 Task: Set up alerts for new listings in Louisville, Kentucky, that meet specific size and budget requirements.
Action: Mouse moved to (275, 199)
Screenshot: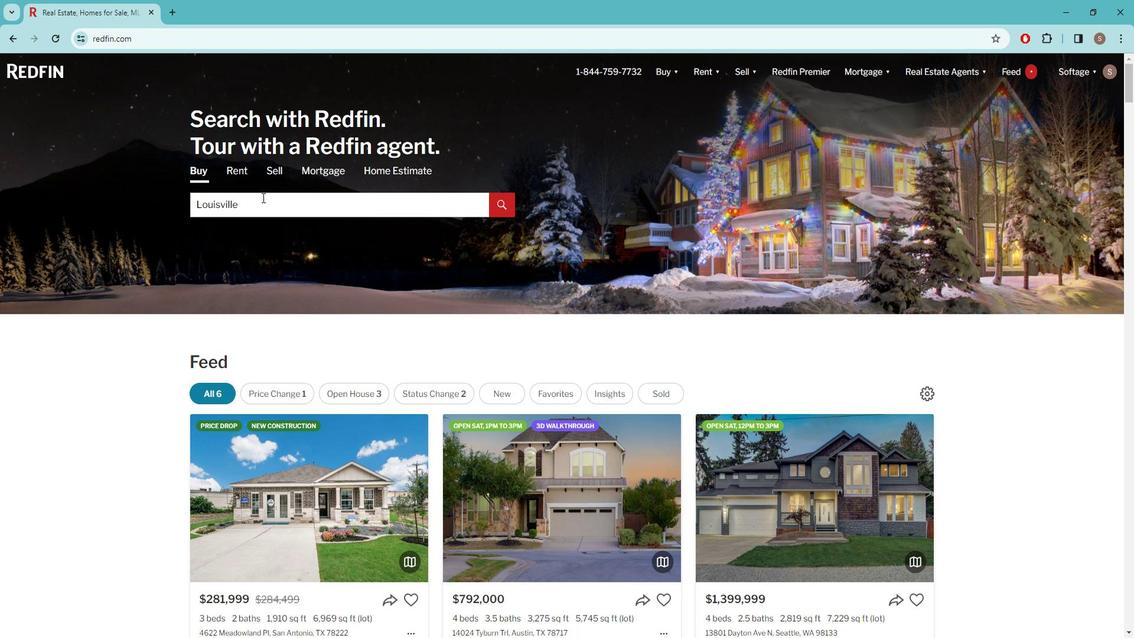 
Action: Mouse pressed left at (275, 199)
Screenshot: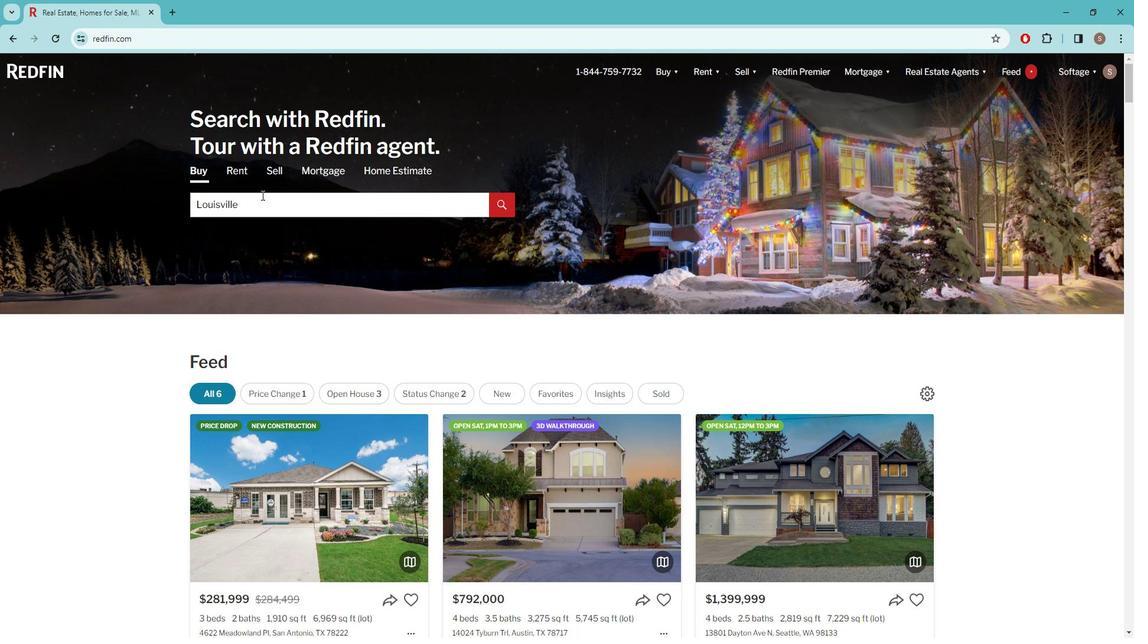 
Action: Key pressed l<Key.caps_lock>OUISVI
Screenshot: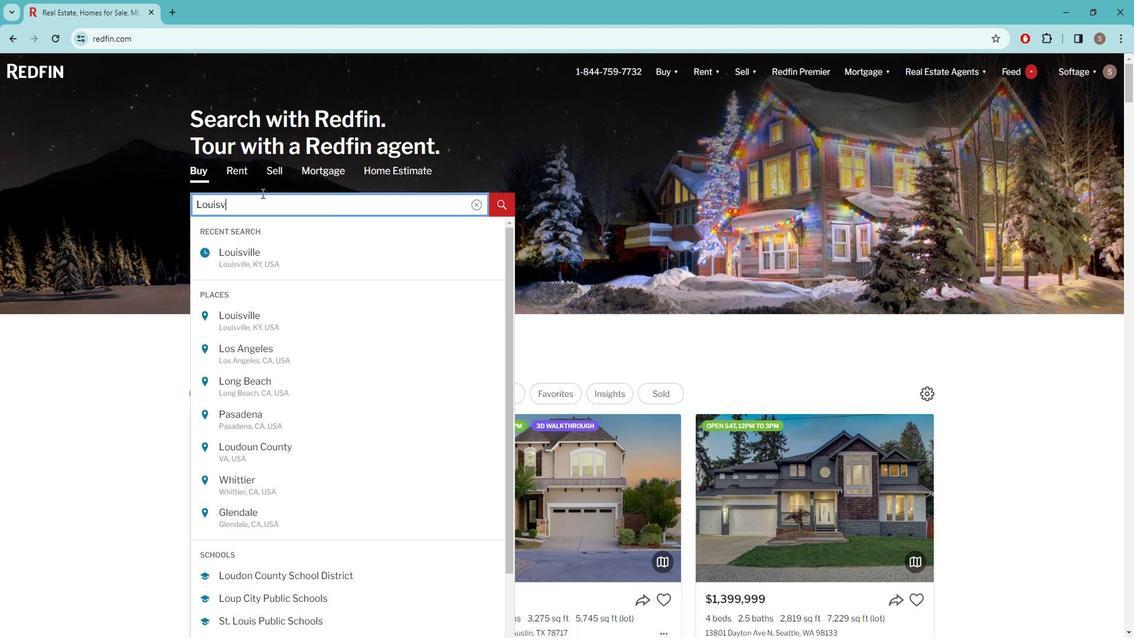 
Action: Mouse moved to (278, 252)
Screenshot: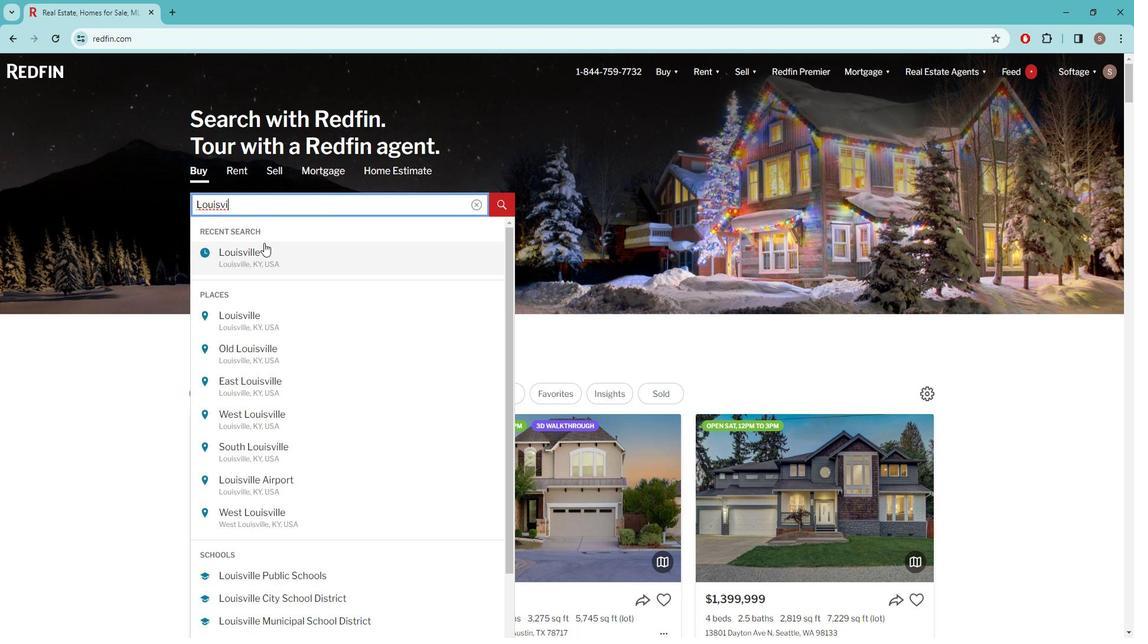 
Action: Mouse pressed left at (278, 252)
Screenshot: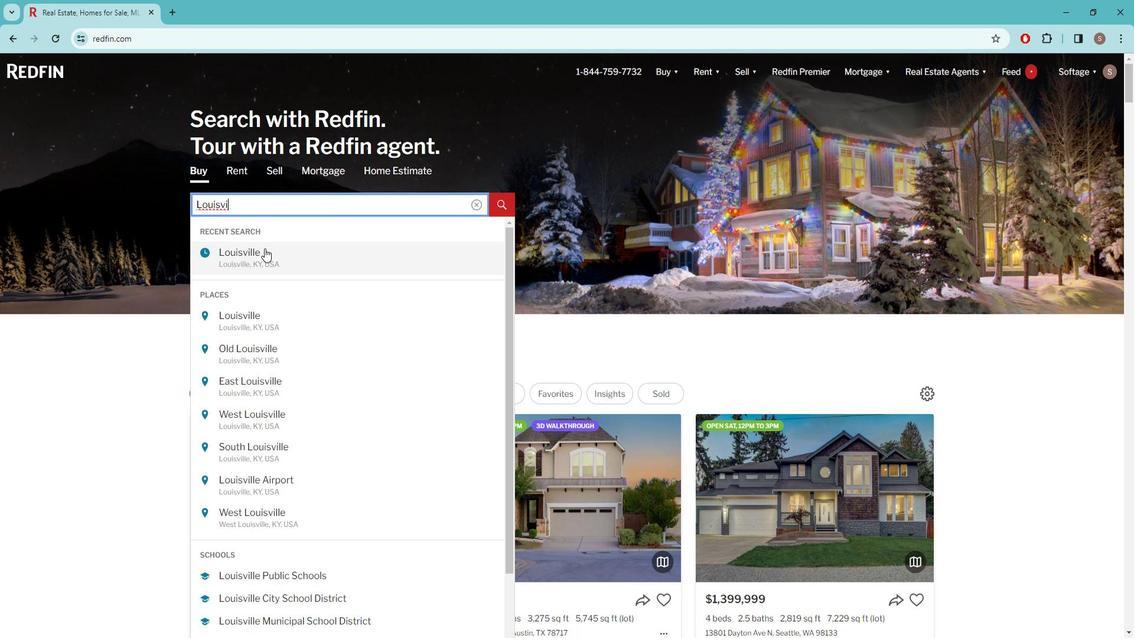 
Action: Mouse moved to (813, 160)
Screenshot: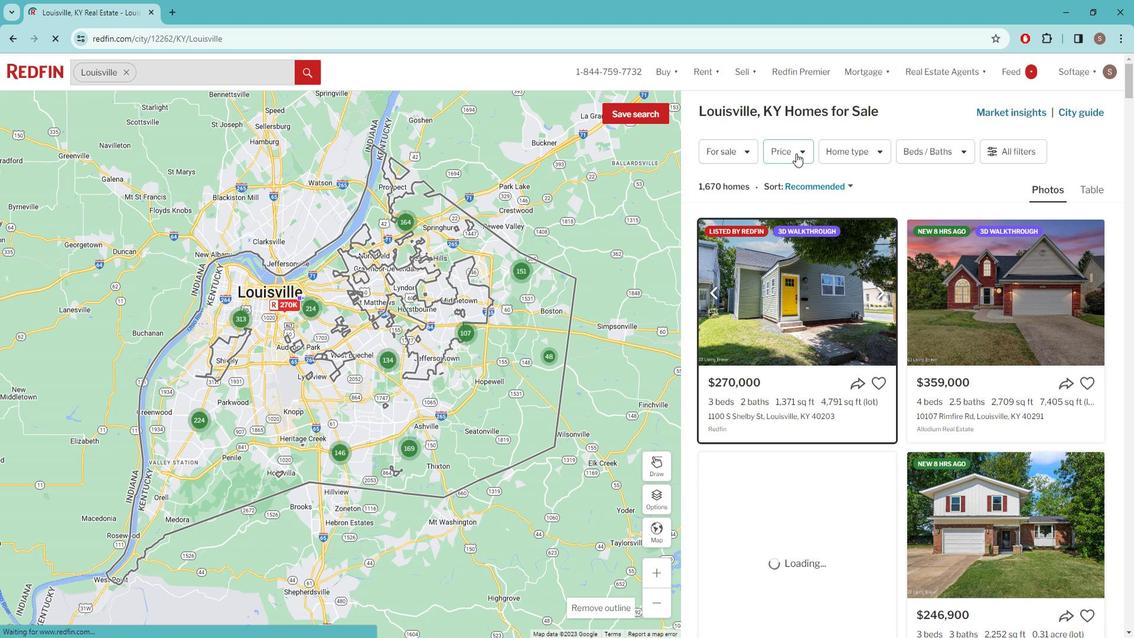 
Action: Mouse pressed left at (813, 160)
Screenshot: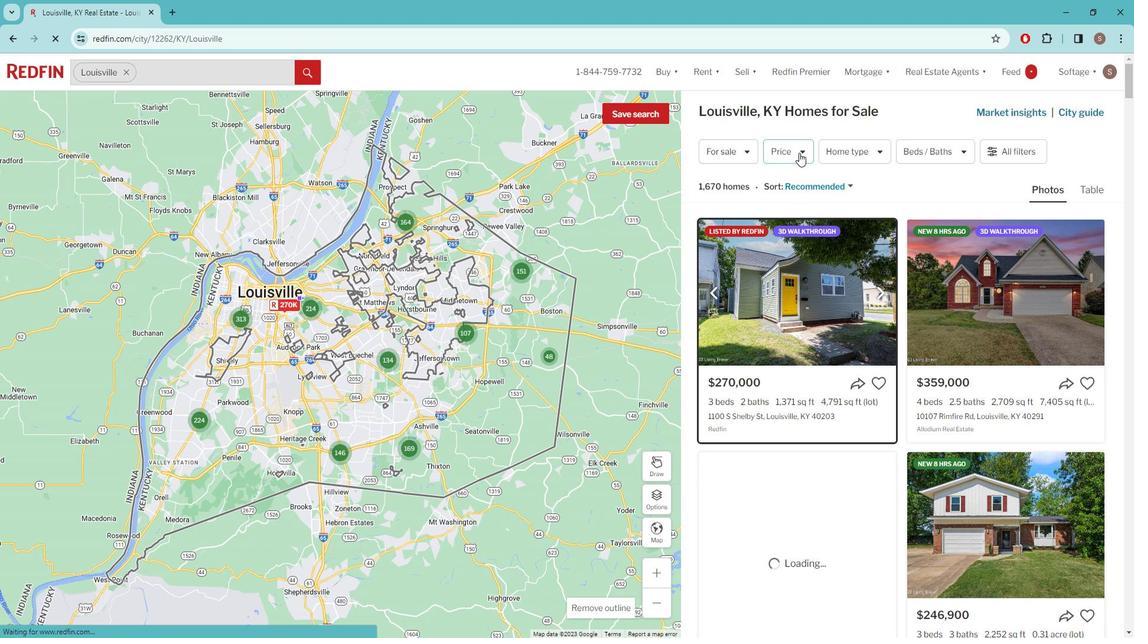 
Action: Mouse pressed left at (813, 160)
Screenshot: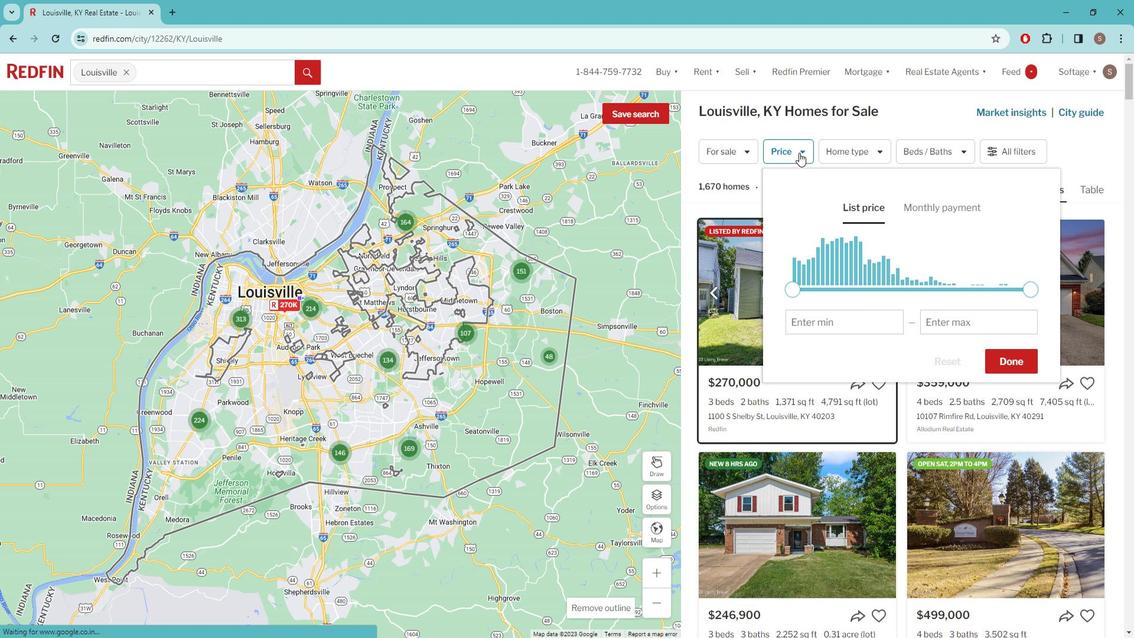 
Action: Mouse moved to (840, 259)
Screenshot: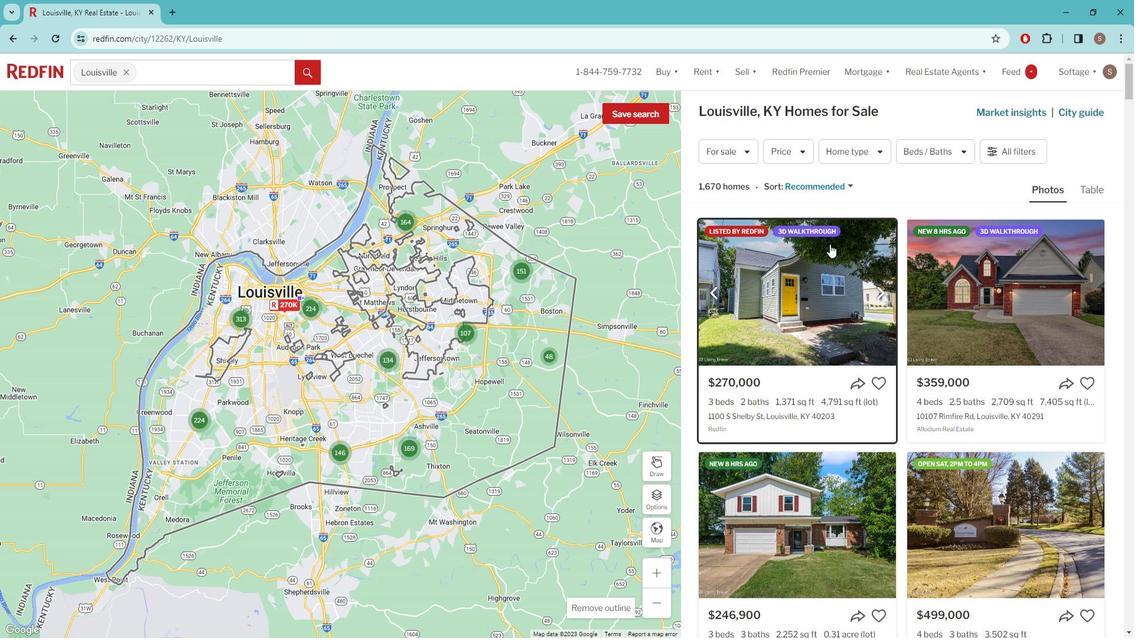 
Action: Mouse scrolled (840, 258) with delta (0, 0)
Screenshot: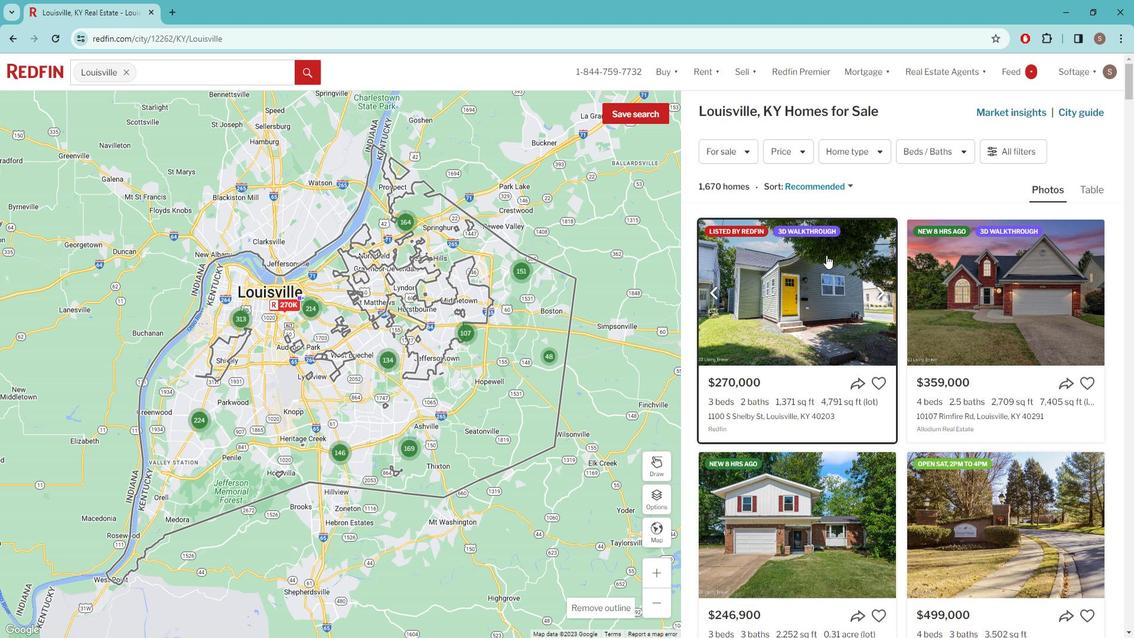 
Action: Mouse moved to (825, 316)
Screenshot: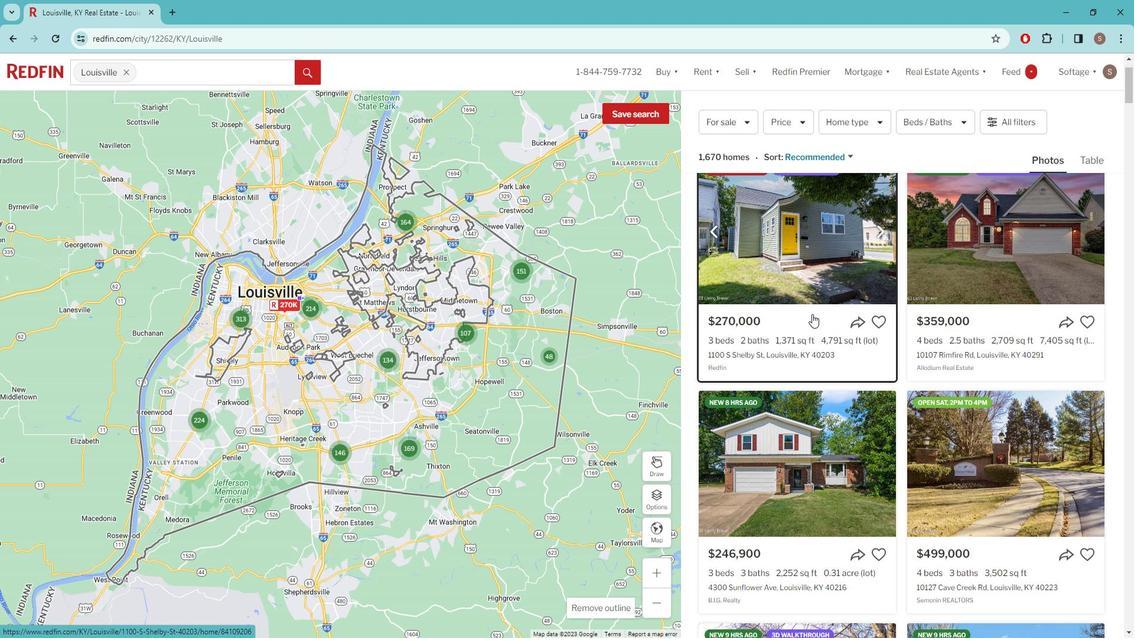 
Action: Mouse scrolled (825, 316) with delta (0, 0)
Screenshot: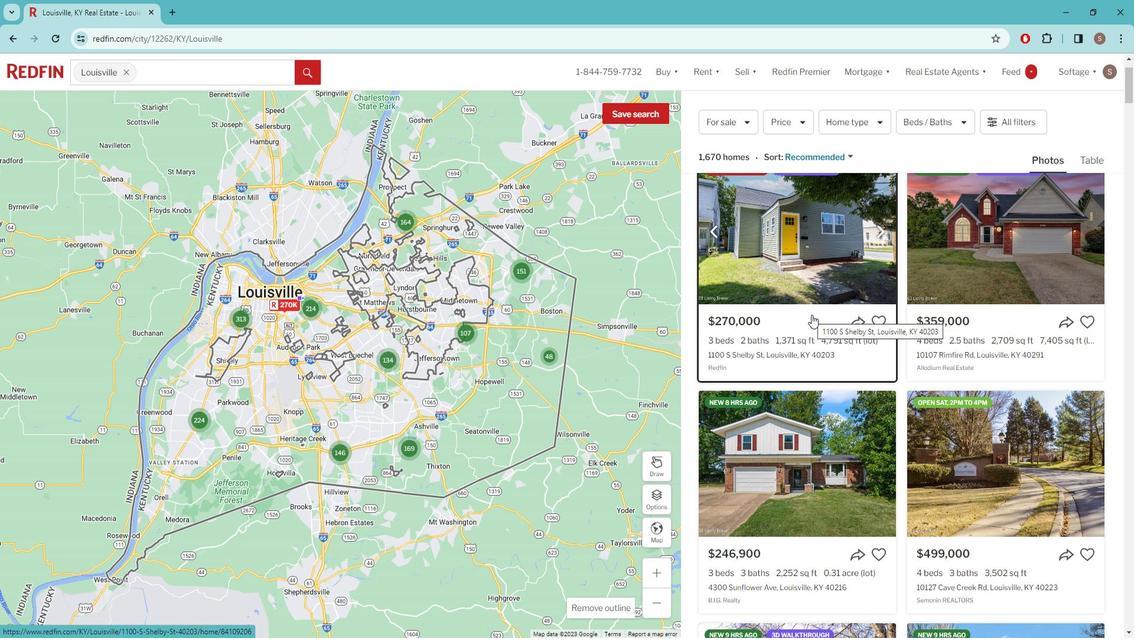 
Action: Mouse scrolled (825, 316) with delta (0, 0)
Screenshot: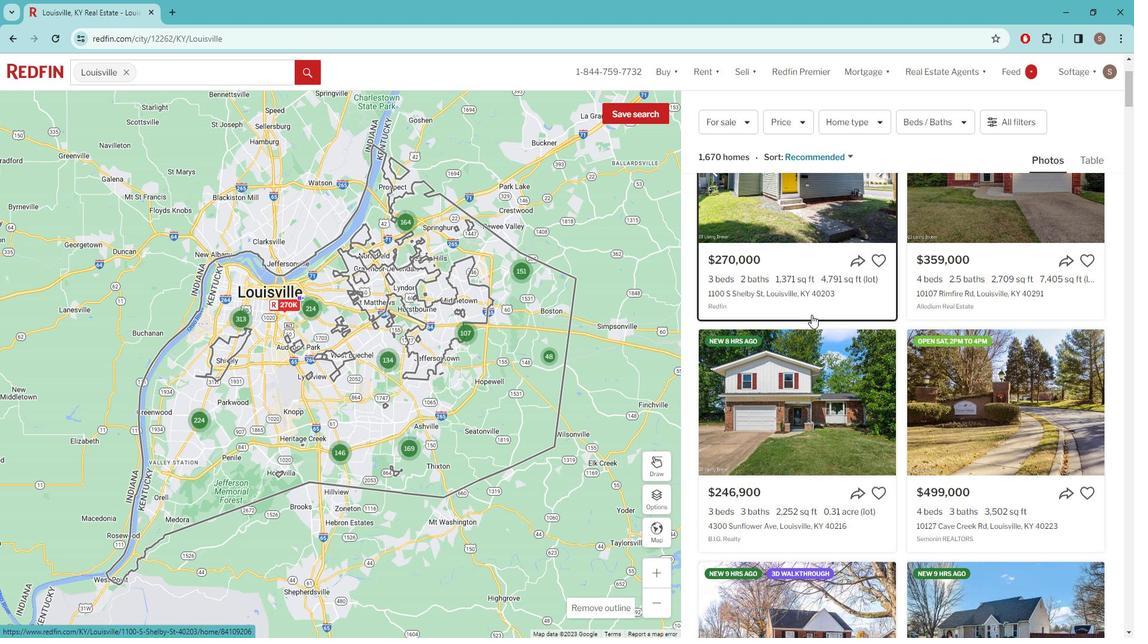 
Action: Mouse scrolled (825, 316) with delta (0, 0)
Screenshot: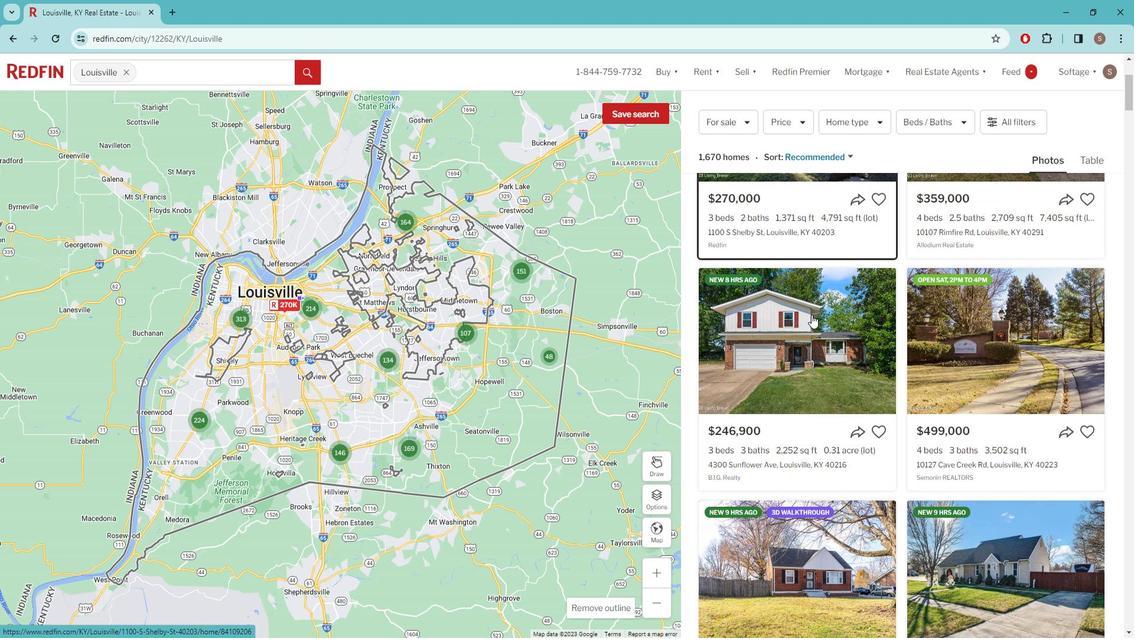 
Action: Mouse scrolled (825, 316) with delta (0, 0)
Screenshot: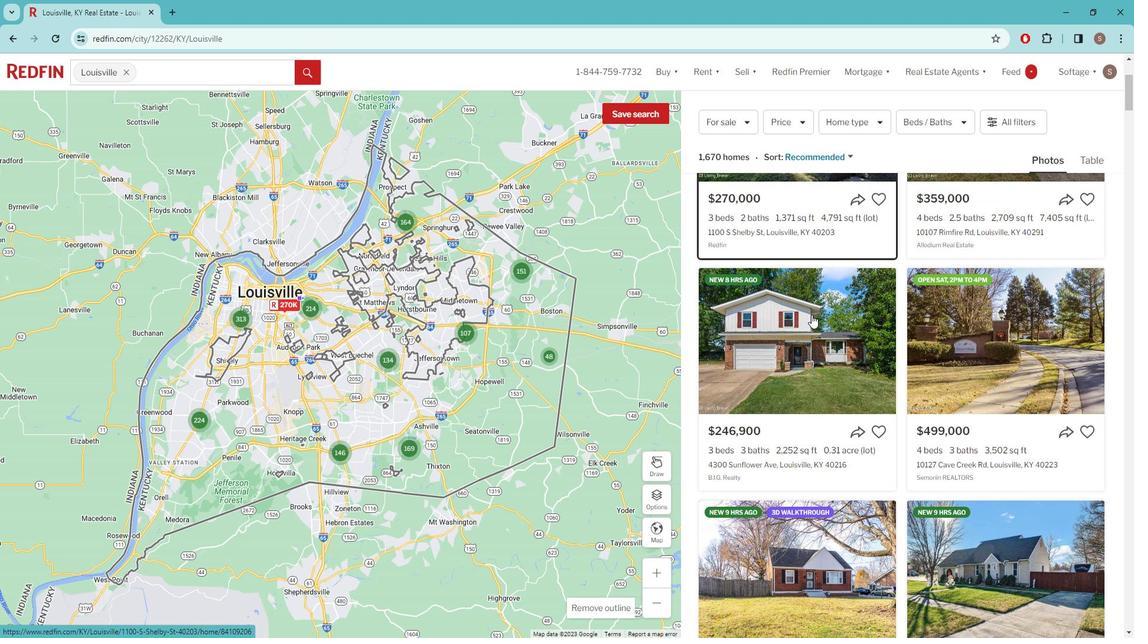 
Action: Mouse scrolled (825, 317) with delta (0, 0)
Screenshot: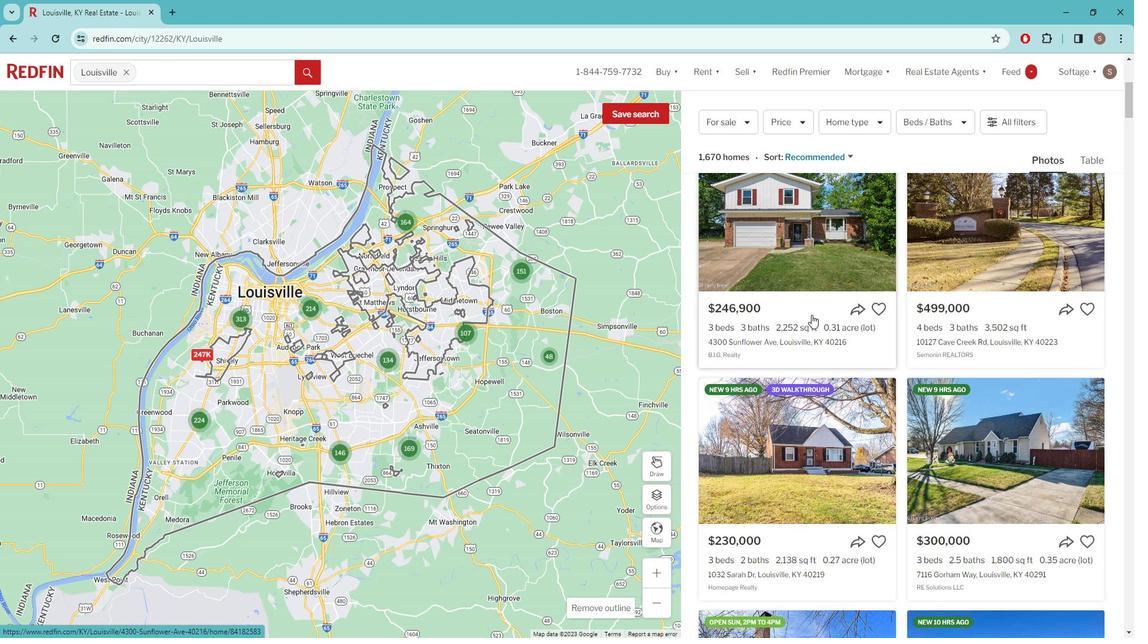 
Action: Mouse scrolled (825, 317) with delta (0, 0)
Screenshot: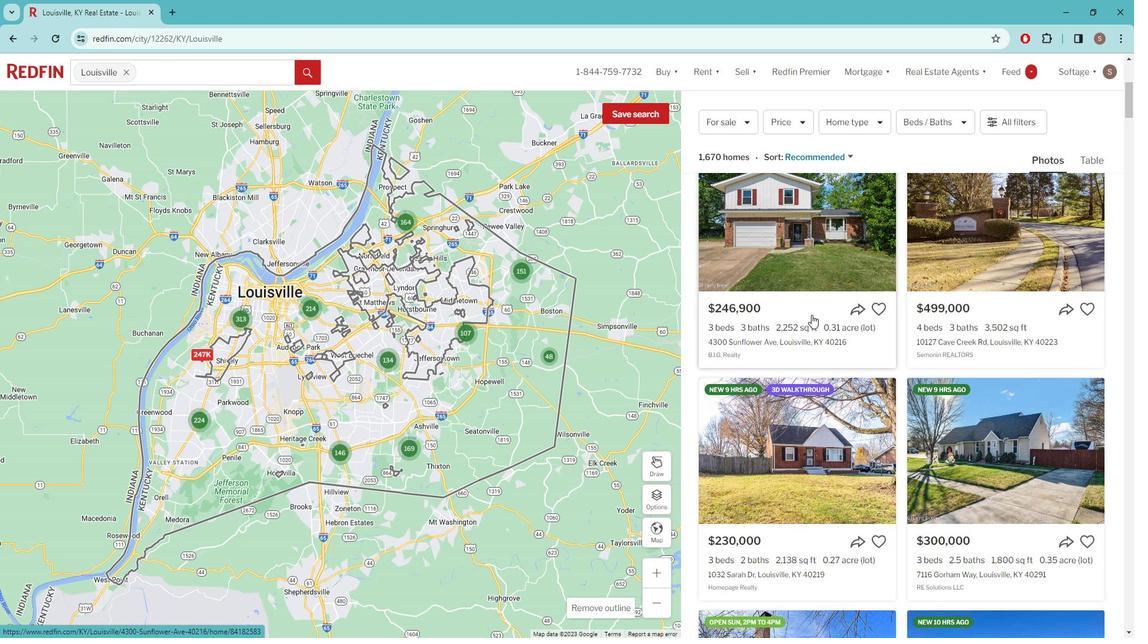 
Action: Mouse scrolled (825, 317) with delta (0, 0)
Screenshot: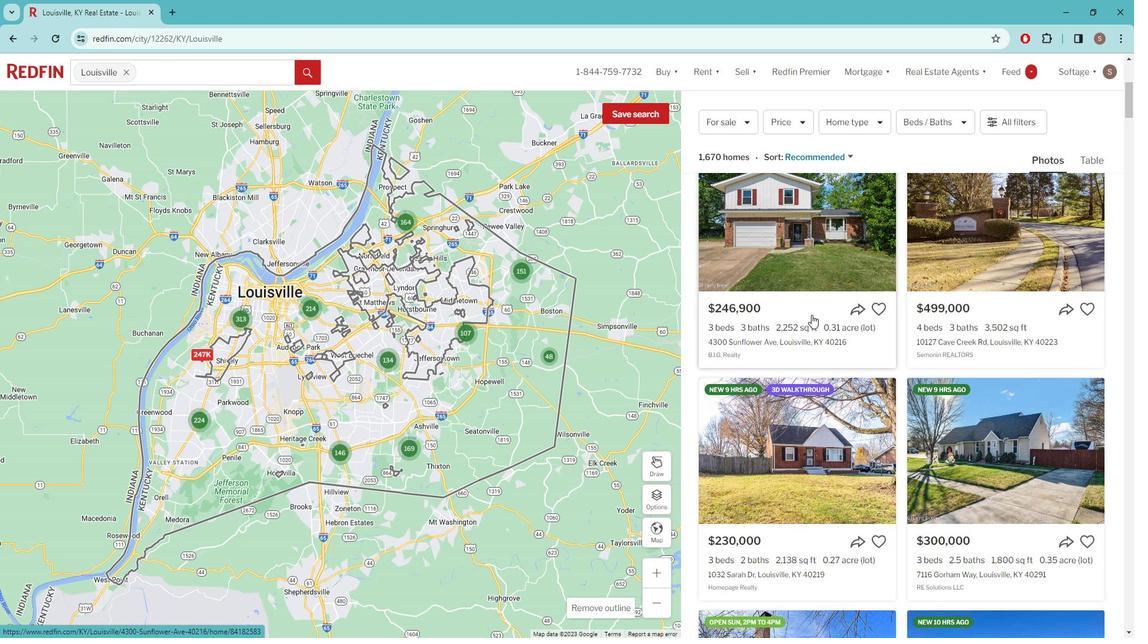 
Action: Mouse scrolled (825, 317) with delta (0, 0)
Screenshot: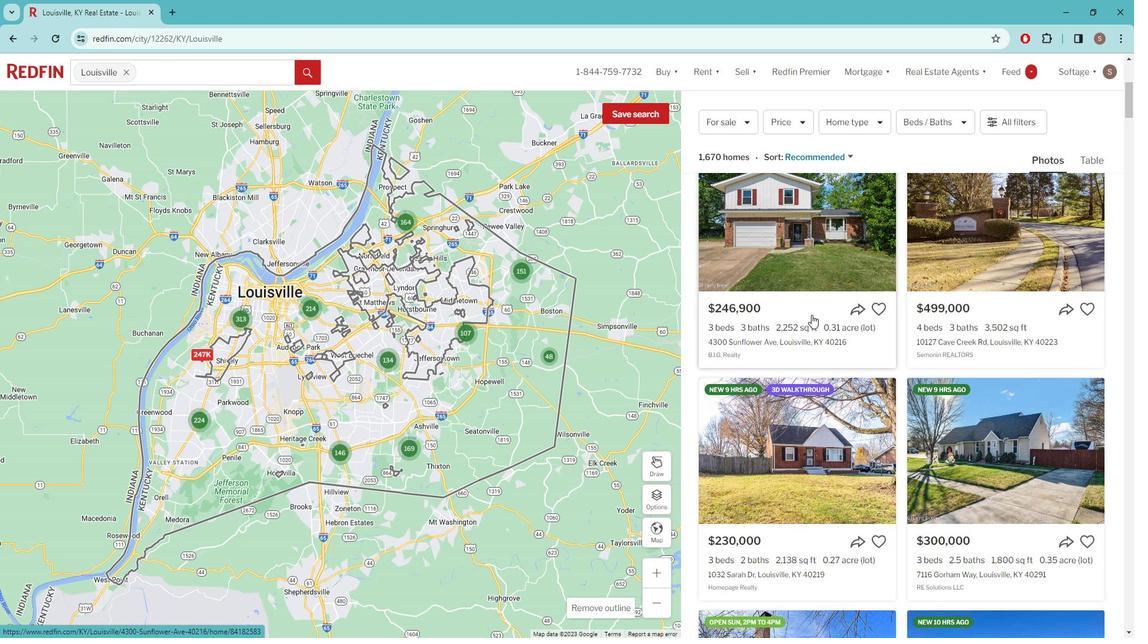
Action: Mouse scrolled (825, 317) with delta (0, 0)
Screenshot: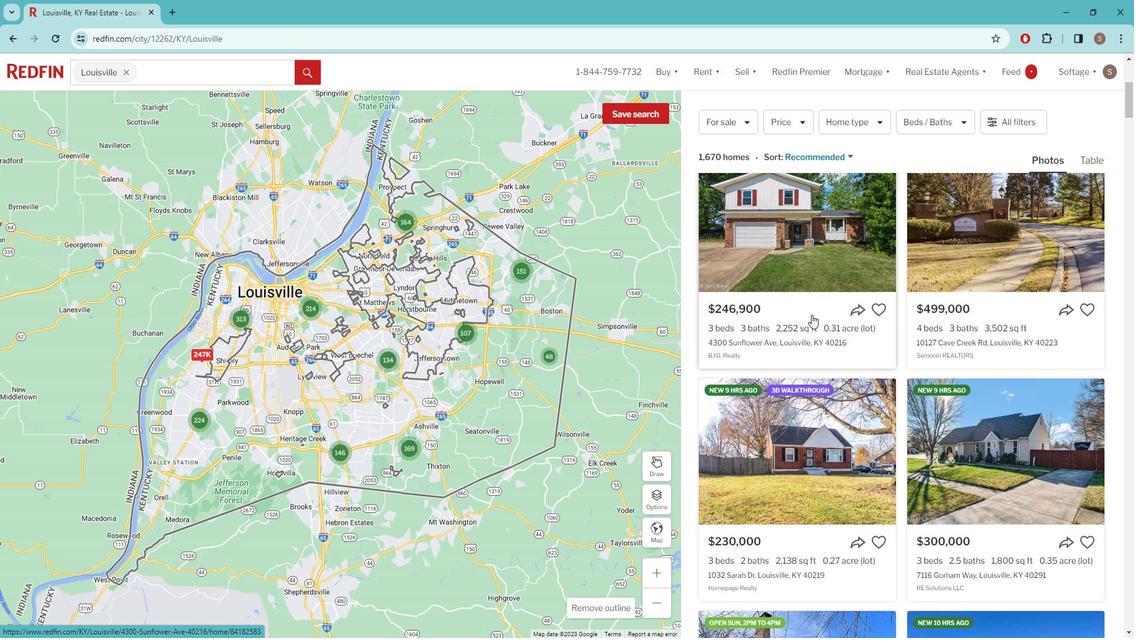
Action: Mouse scrolled (825, 317) with delta (0, 0)
Screenshot: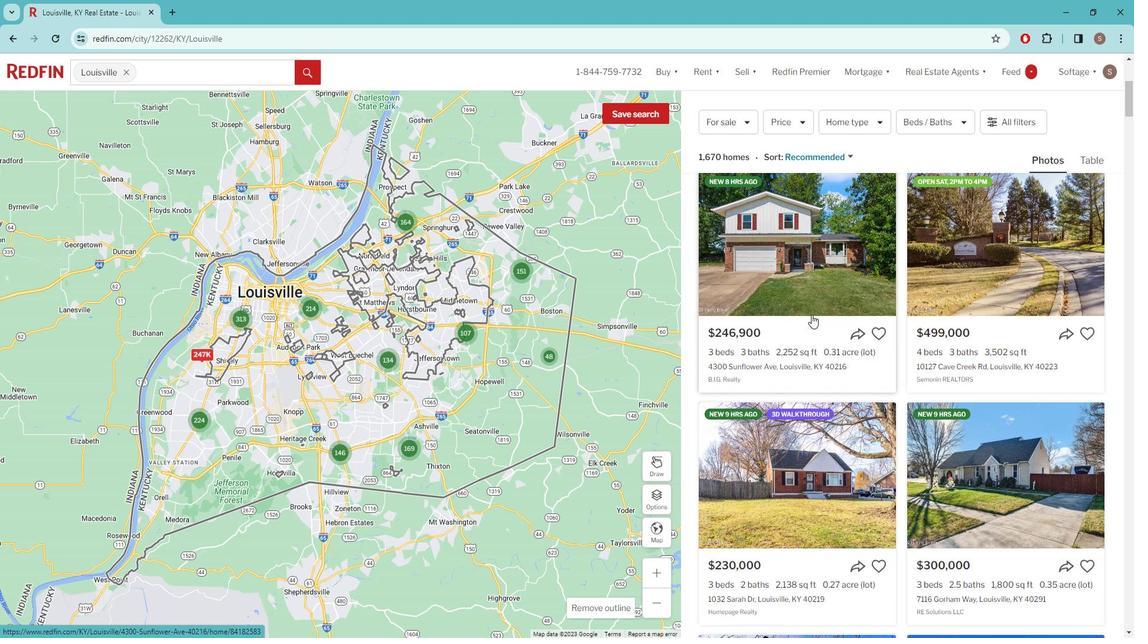 
Action: Mouse moved to (809, 158)
Screenshot: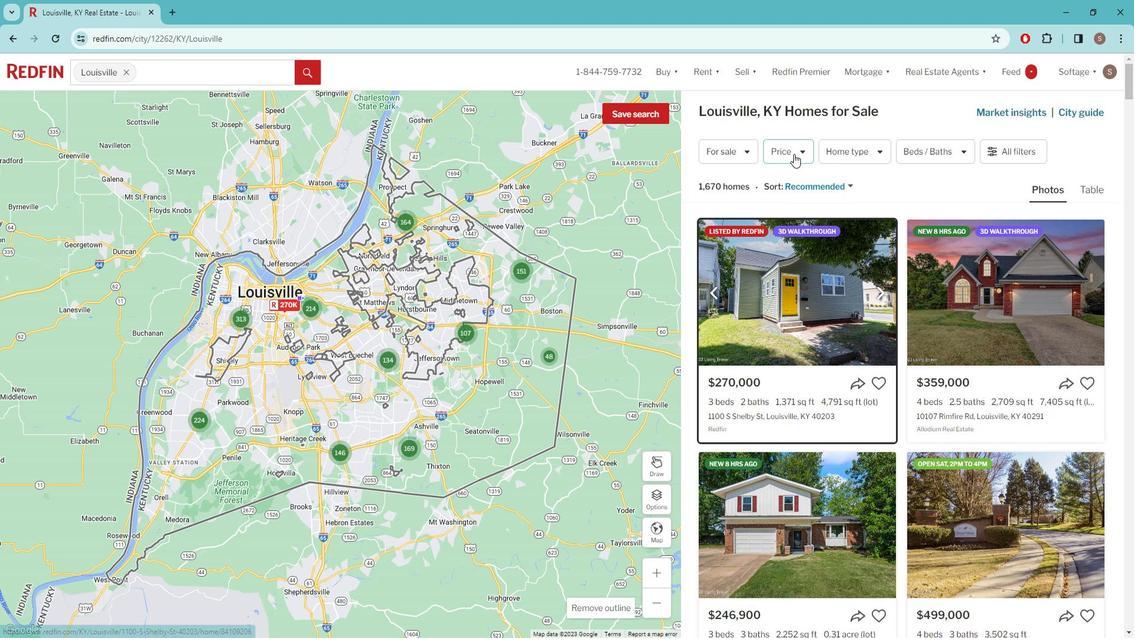 
Action: Mouse pressed left at (809, 158)
Screenshot: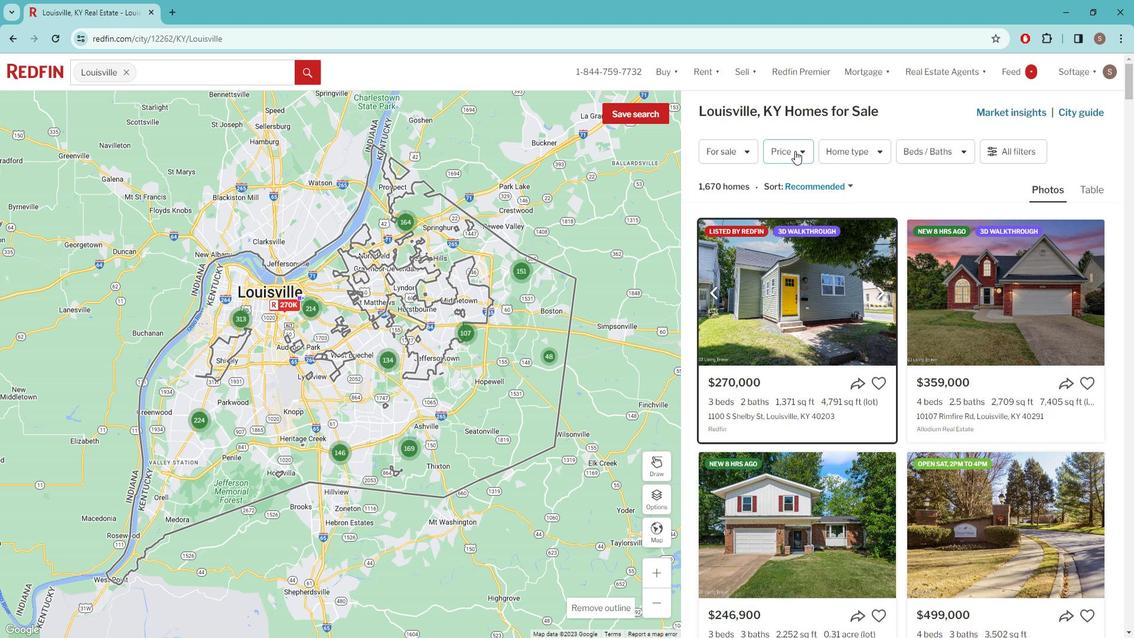 
Action: Mouse moved to (832, 325)
Screenshot: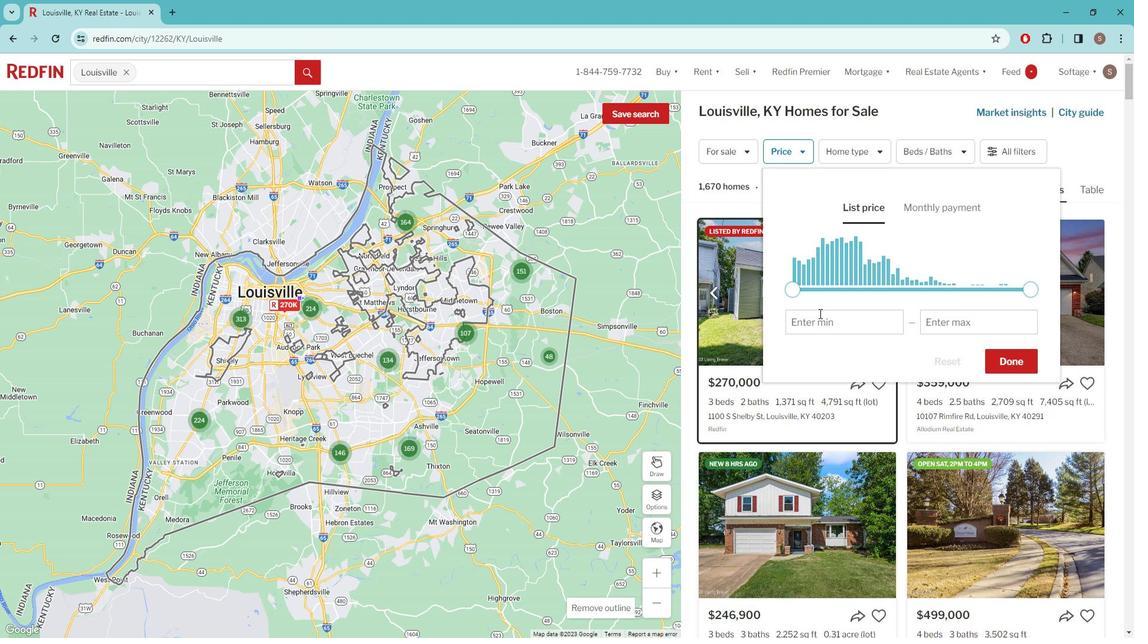 
Action: Mouse pressed left at (832, 325)
Screenshot: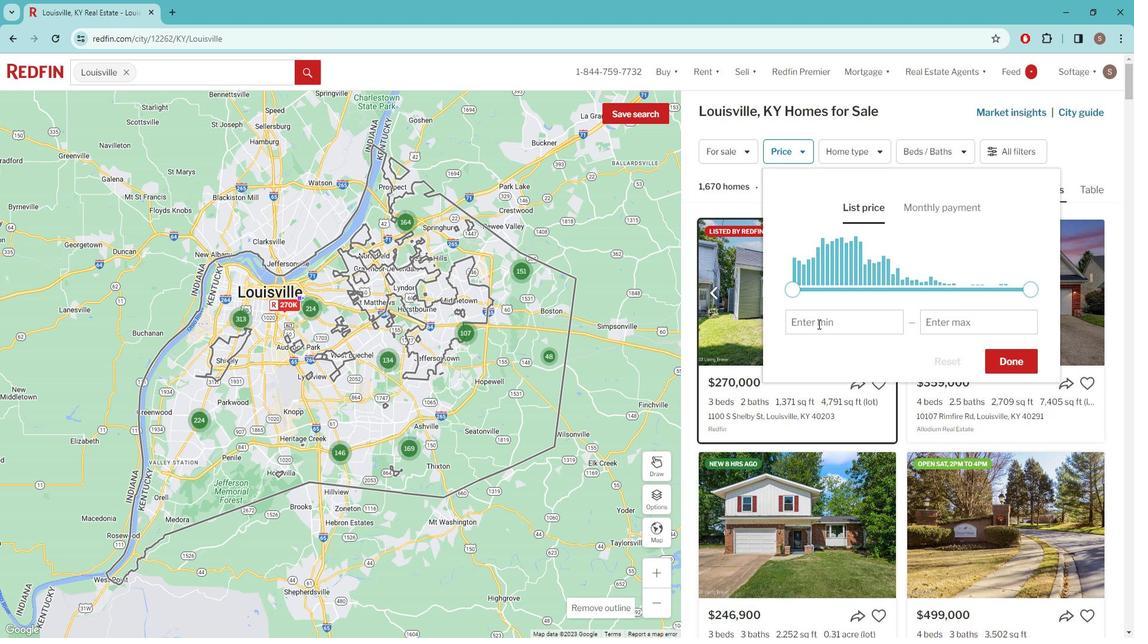 
Action: Key pressed 1M
Screenshot: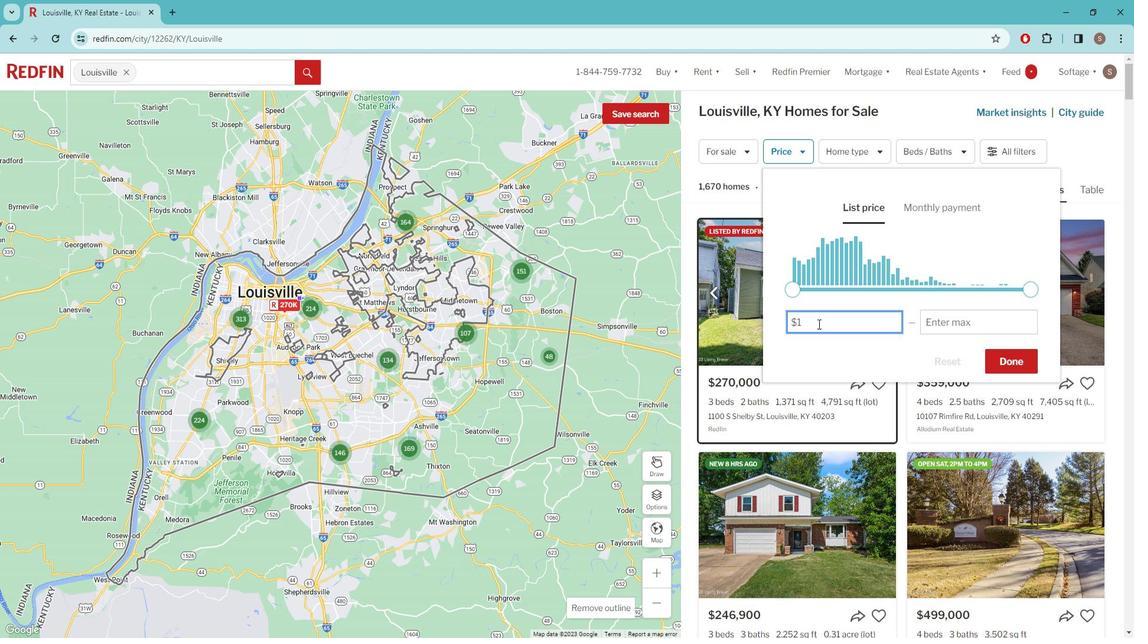 
Action: Mouse moved to (988, 319)
Screenshot: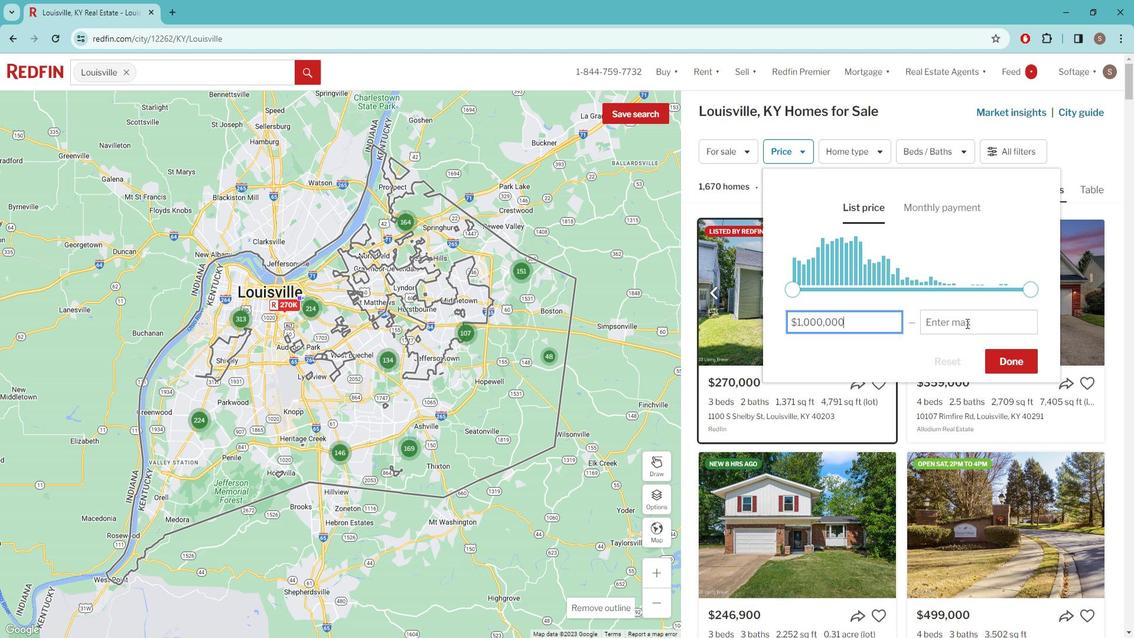 
Action: Mouse pressed left at (988, 319)
Screenshot: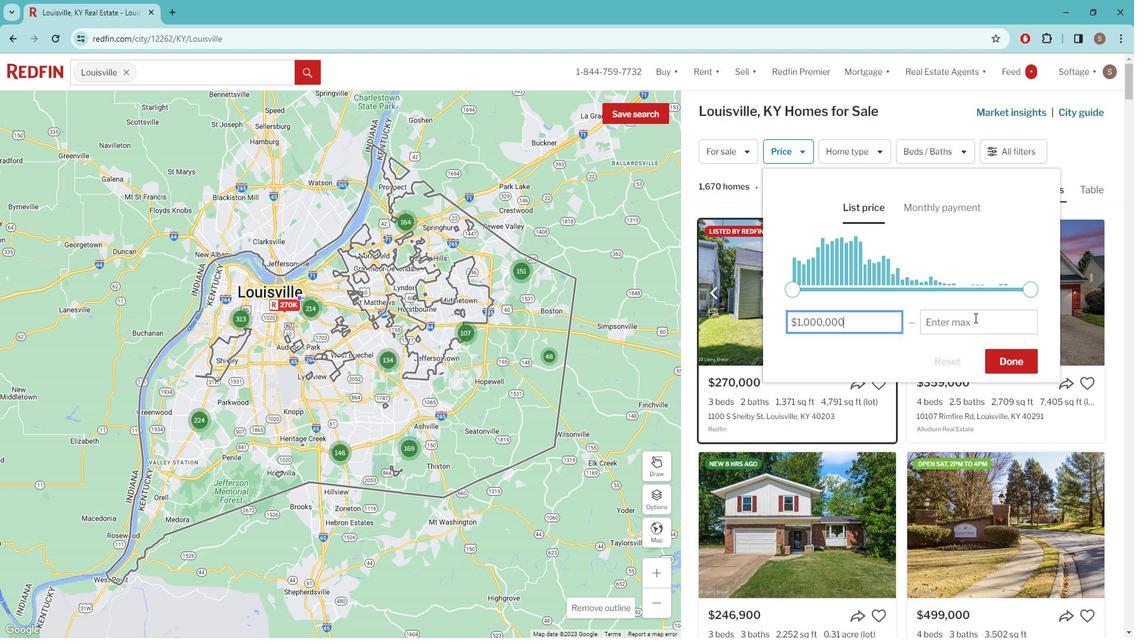 
Action: Key pressed 5M
Screenshot: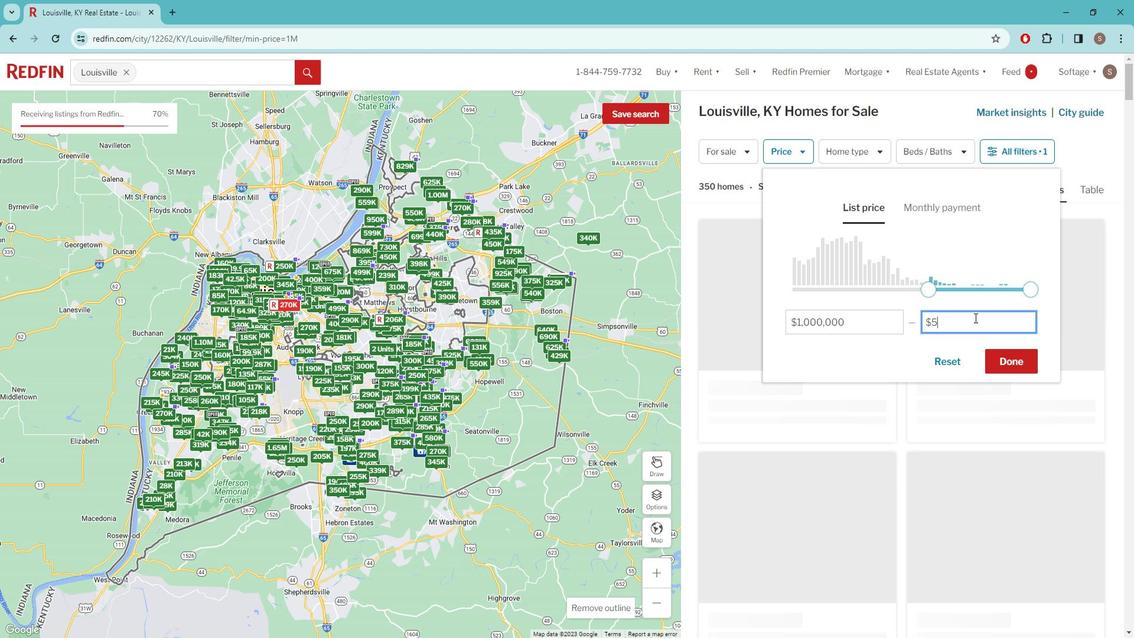
Action: Mouse moved to (1014, 356)
Screenshot: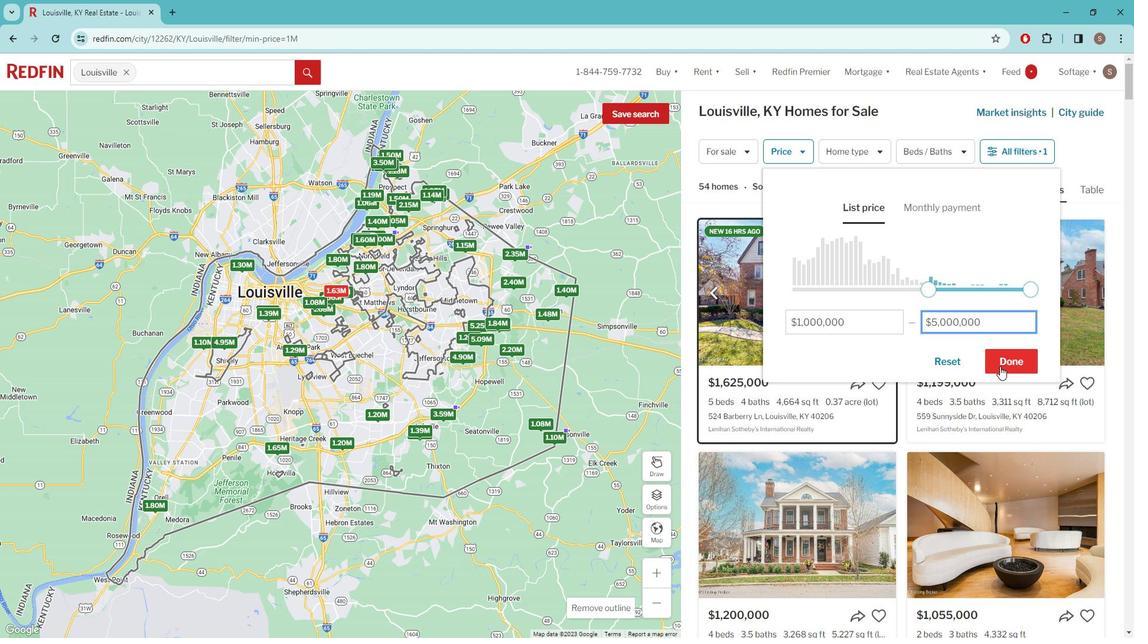 
Action: Mouse pressed left at (1014, 356)
Screenshot: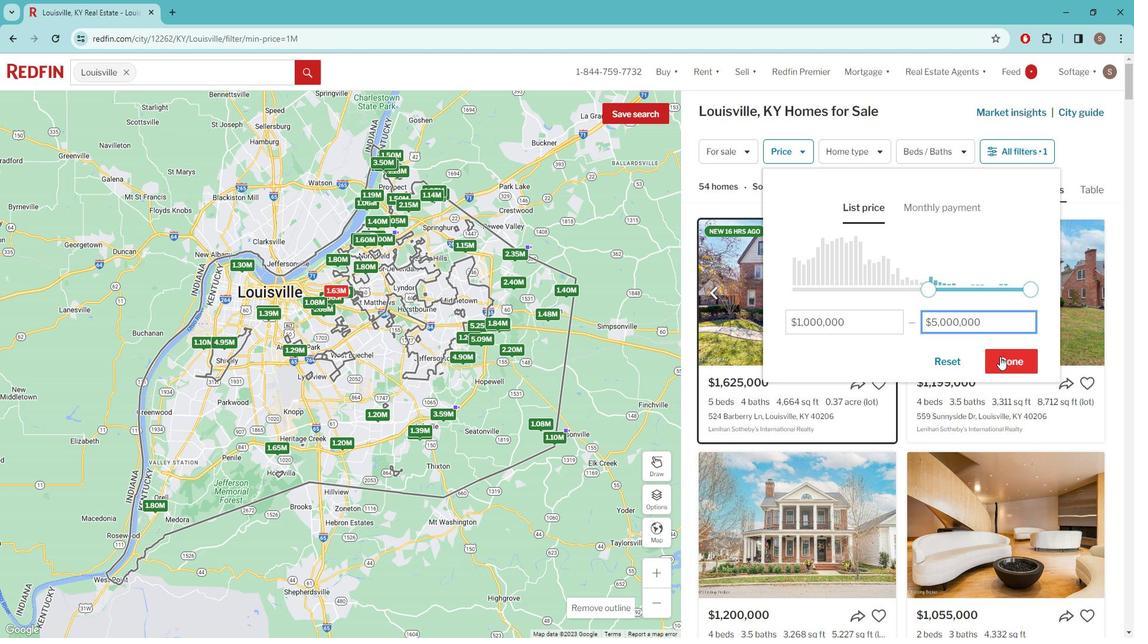
Action: Mouse moved to (847, 374)
Screenshot: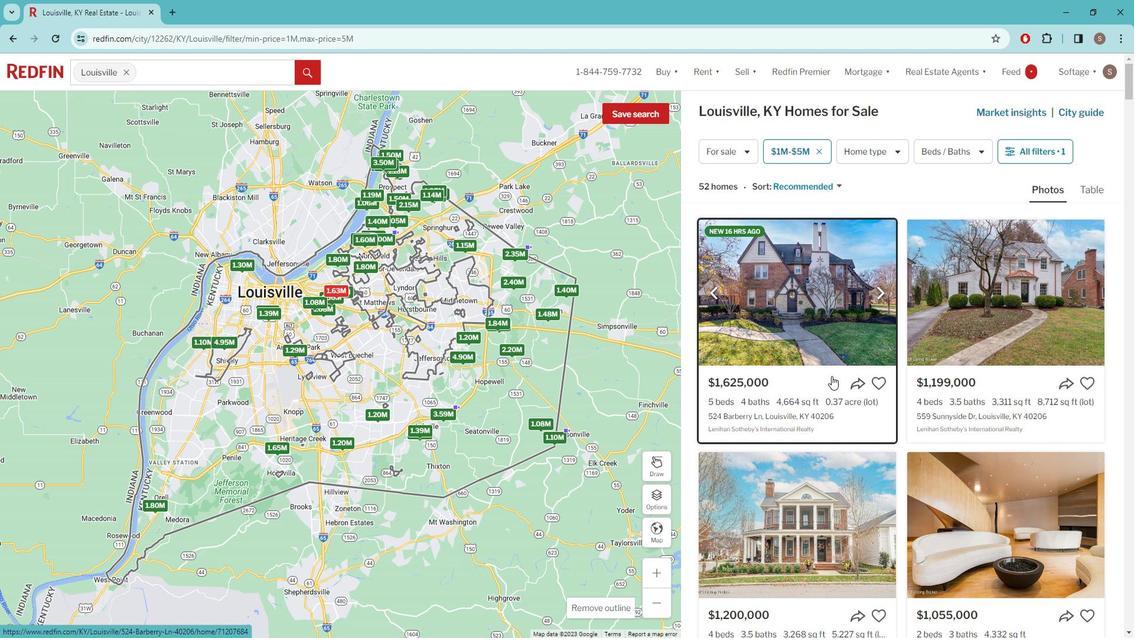 
Action: Mouse scrolled (847, 374) with delta (0, 0)
Screenshot: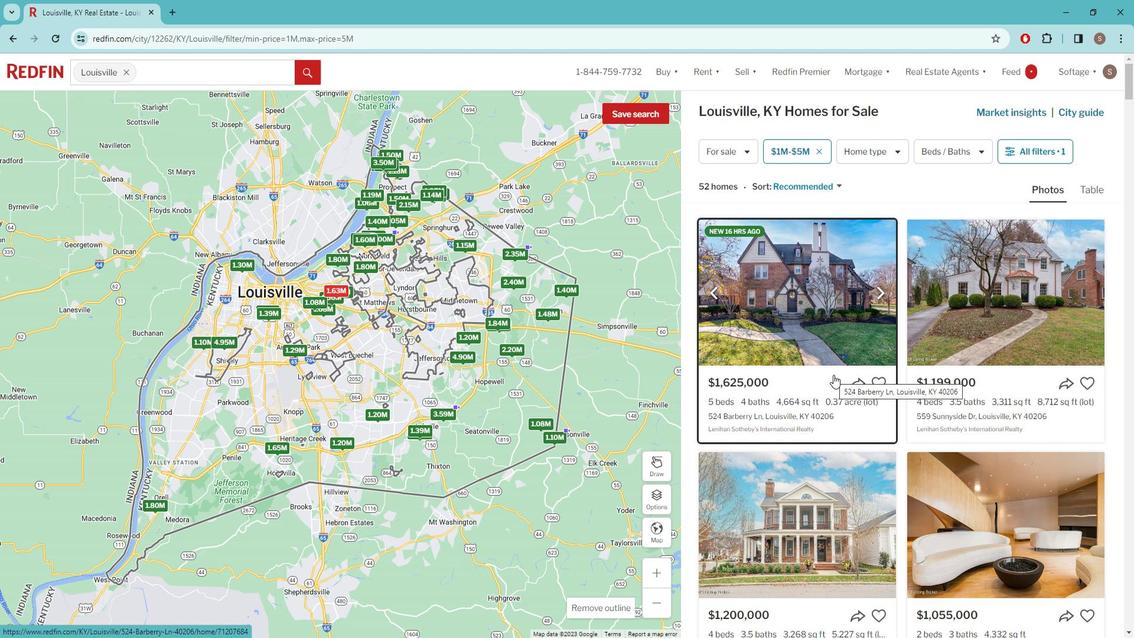 
Action: Mouse scrolled (847, 374) with delta (0, 0)
Screenshot: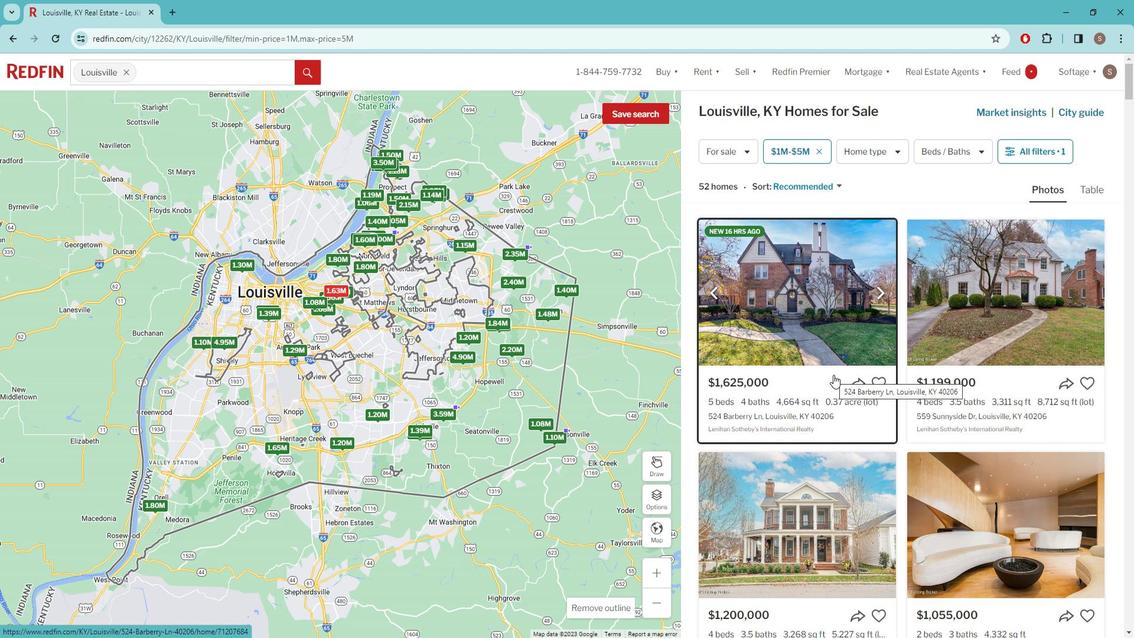 
Action: Mouse moved to (838, 265)
Screenshot: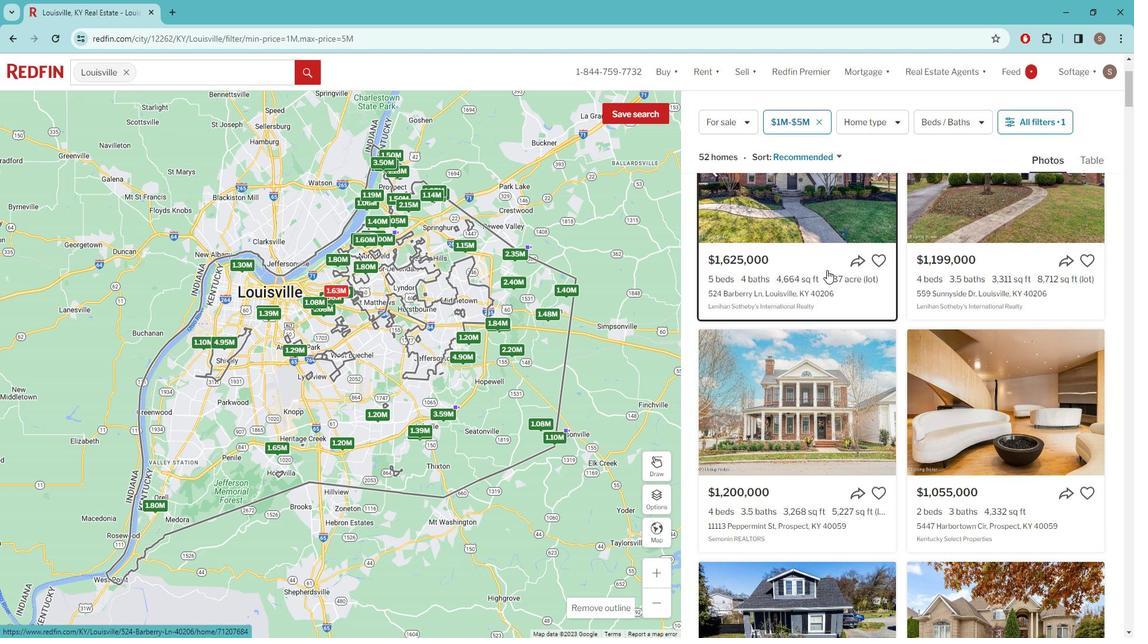 
Action: Mouse pressed left at (838, 265)
Screenshot: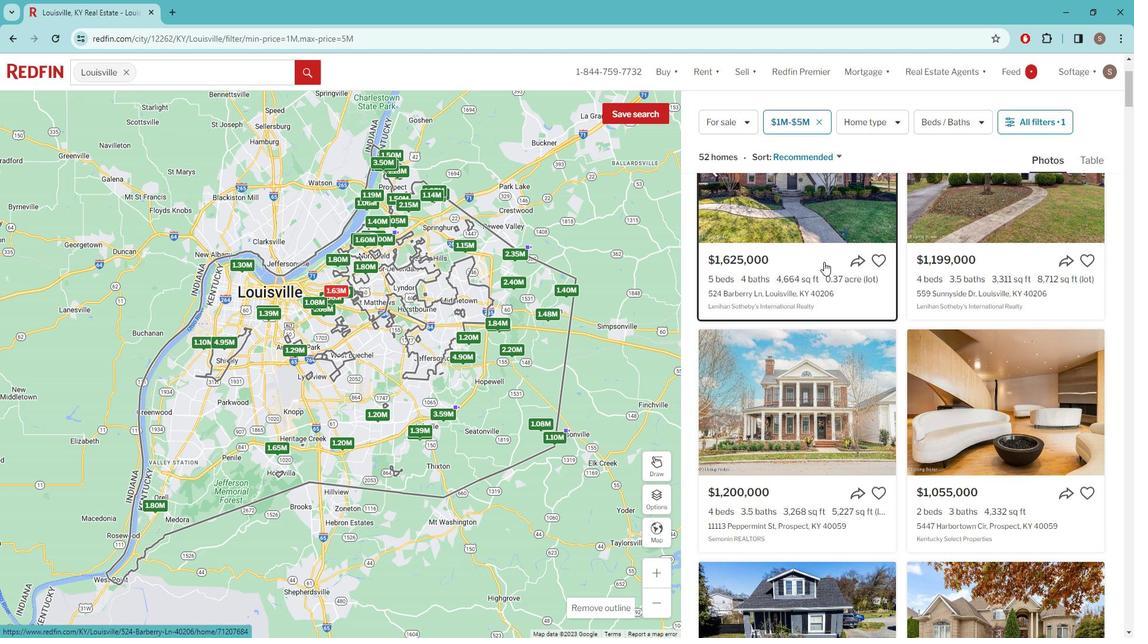 
Action: Mouse moved to (619, 335)
Screenshot: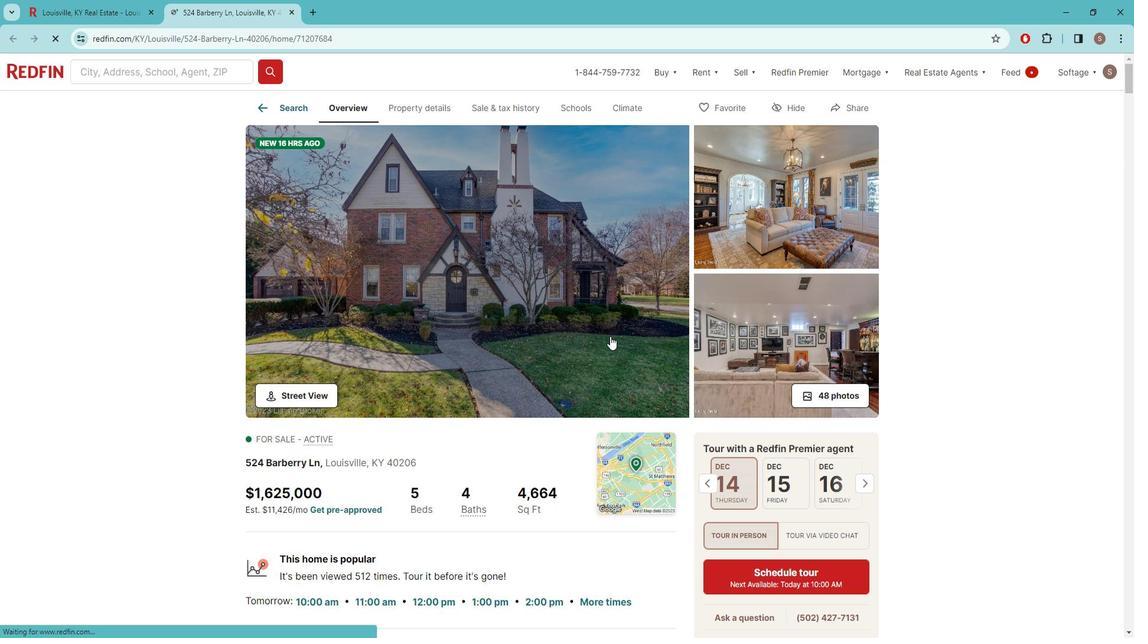 
Action: Mouse pressed left at (619, 335)
Screenshot: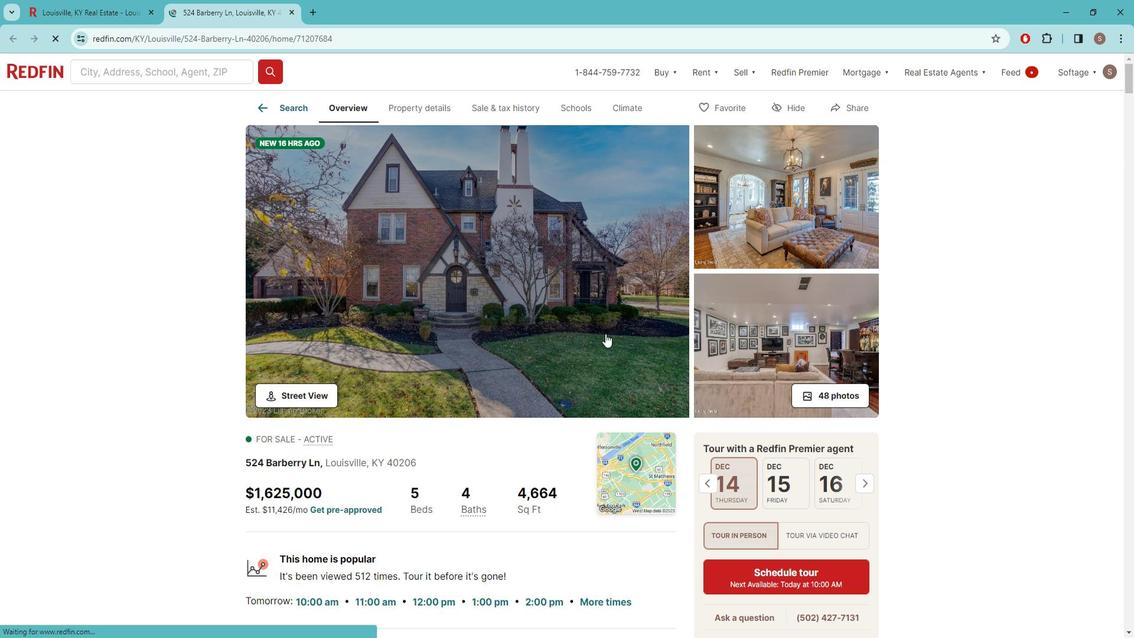 
Action: Mouse moved to (499, 336)
Screenshot: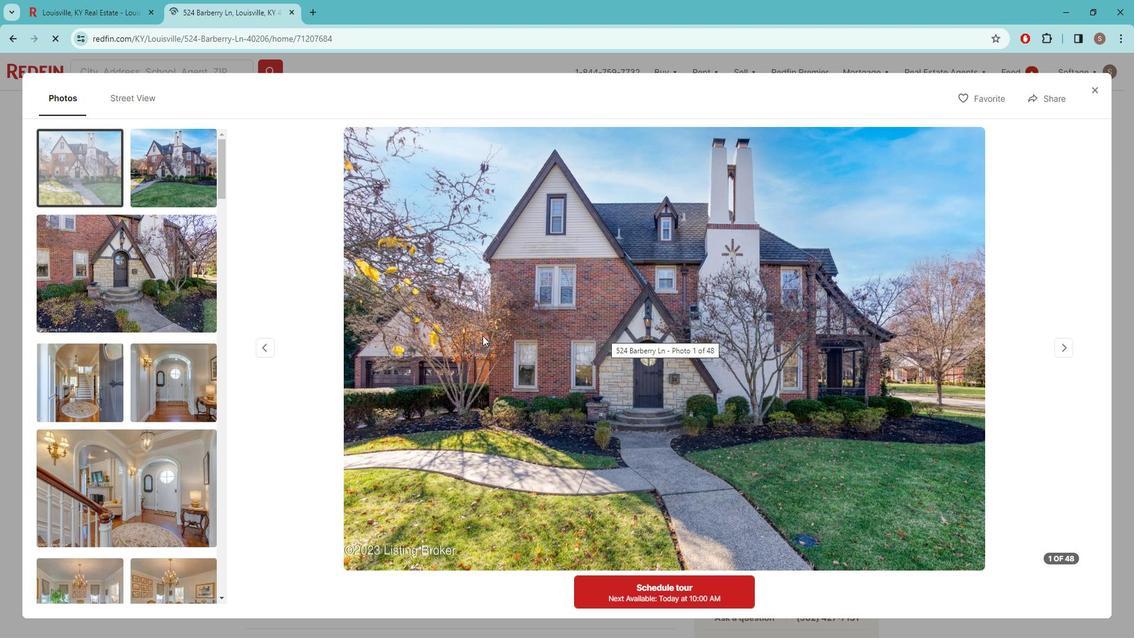 
Action: Mouse scrolled (499, 336) with delta (0, 0)
Screenshot: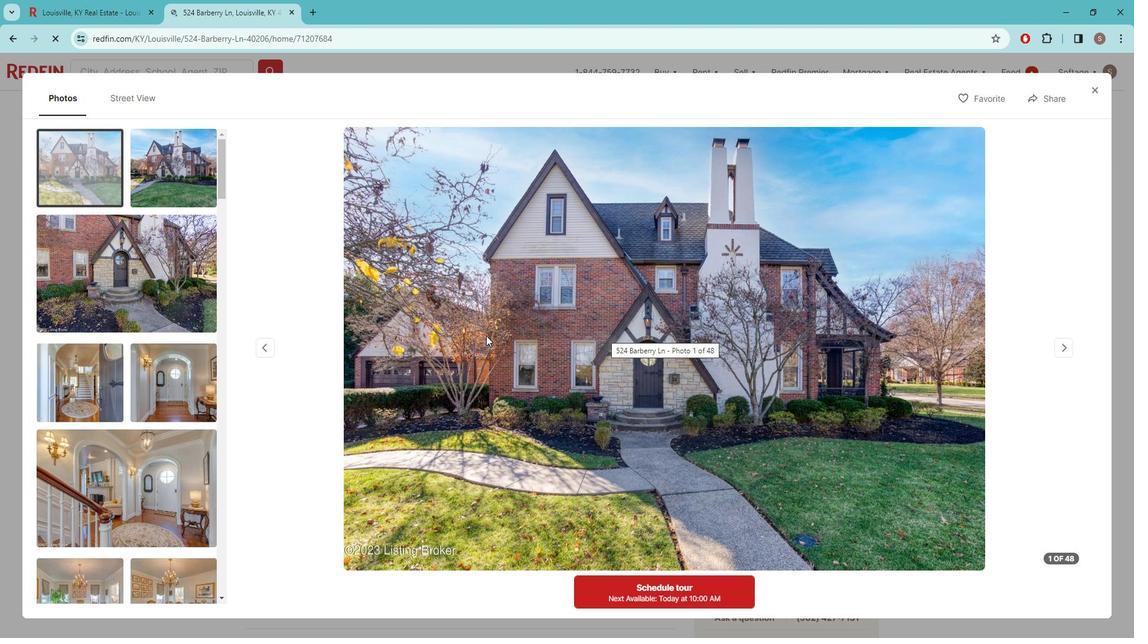 
Action: Mouse moved to (203, 286)
Screenshot: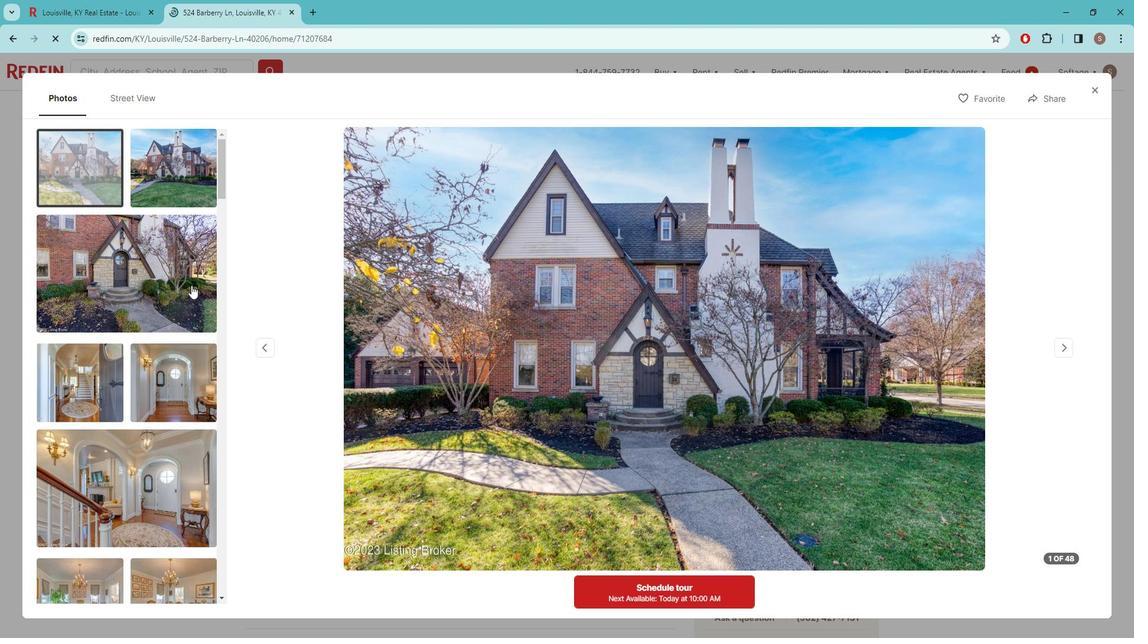 
Action: Mouse scrolled (203, 285) with delta (0, 0)
Screenshot: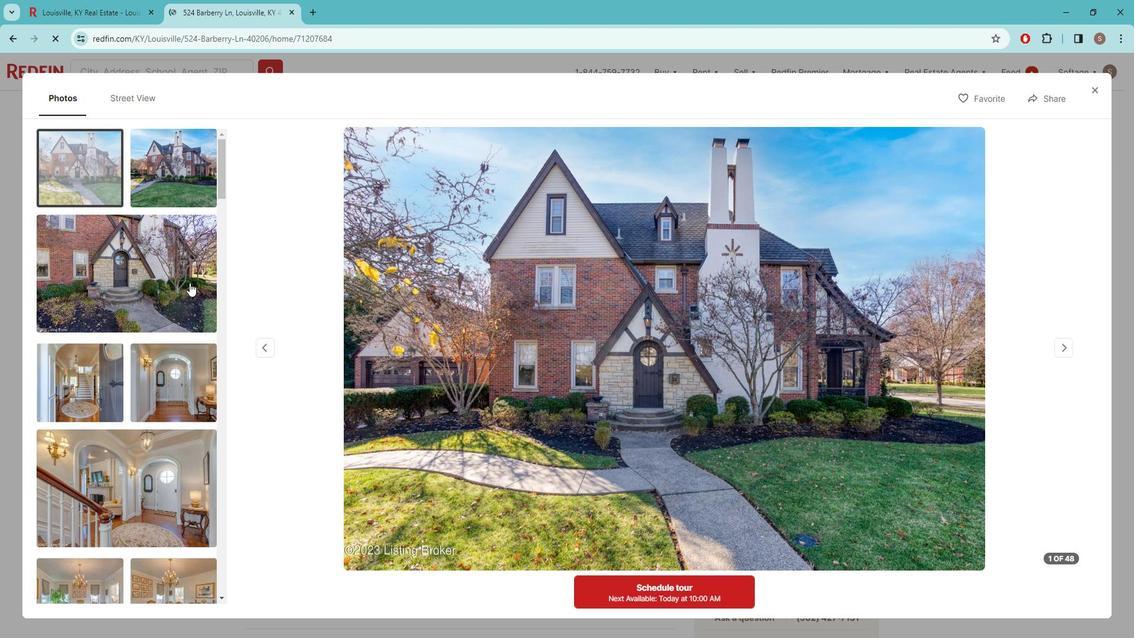 
Action: Mouse moved to (202, 281)
Screenshot: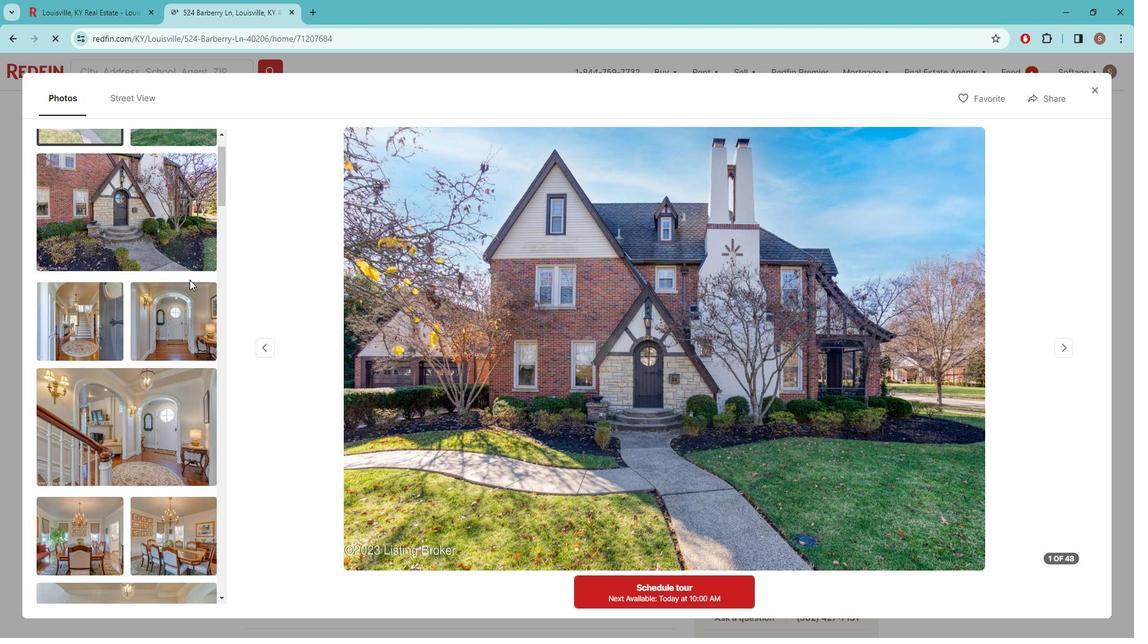 
Action: Mouse scrolled (202, 281) with delta (0, 0)
Screenshot: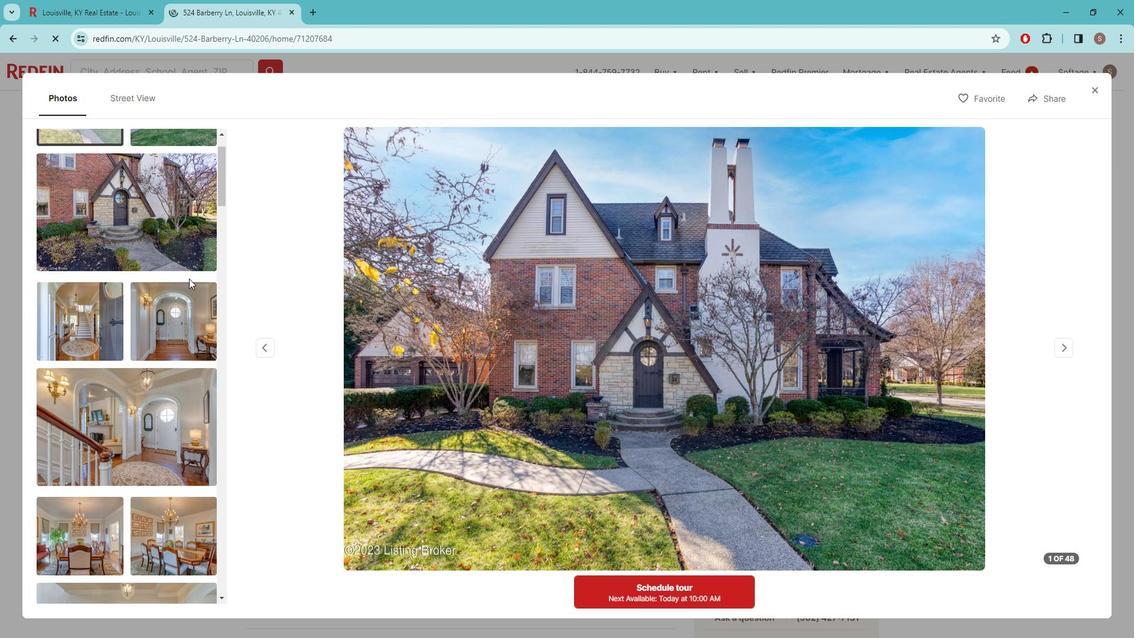 
Action: Mouse scrolled (202, 281) with delta (0, 0)
Screenshot: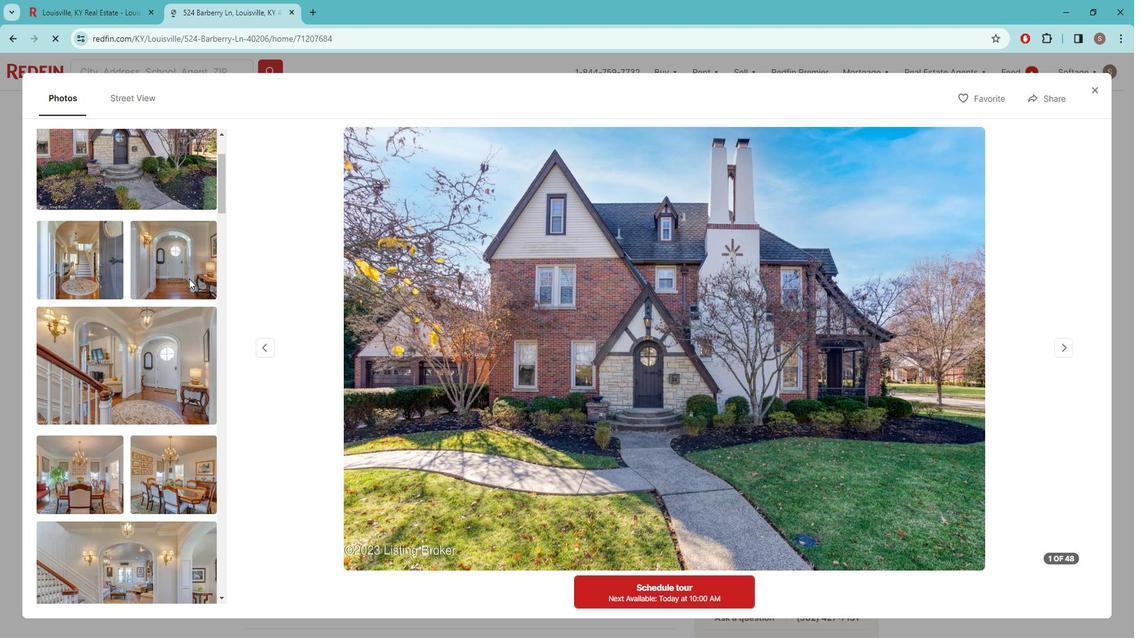
Action: Mouse scrolled (202, 281) with delta (0, 0)
Screenshot: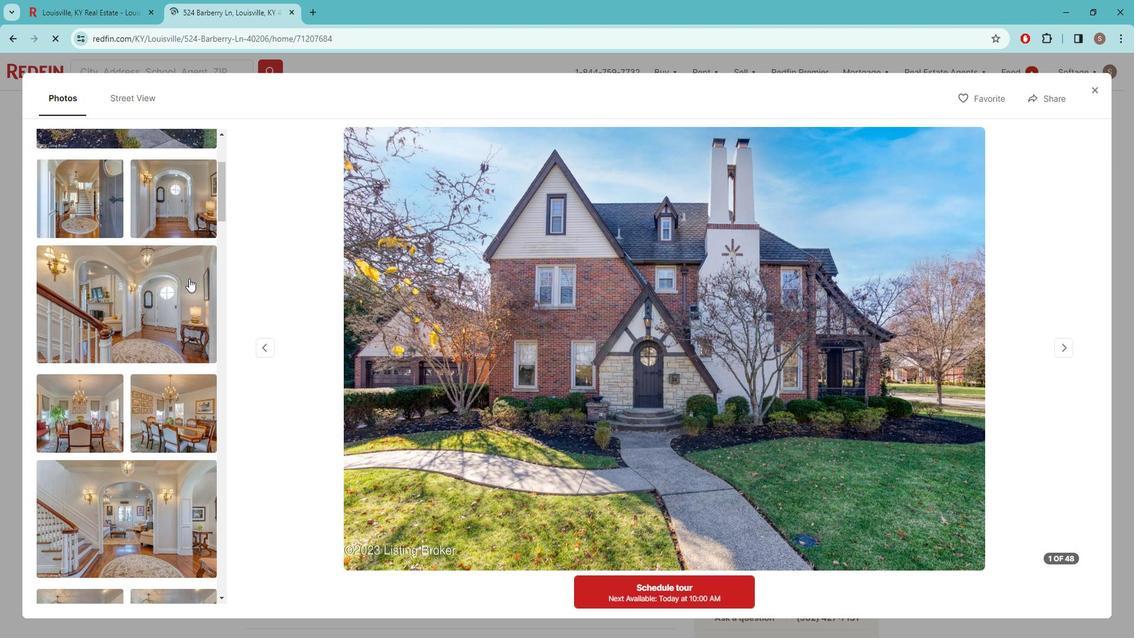 
Action: Mouse scrolled (202, 281) with delta (0, 0)
Screenshot: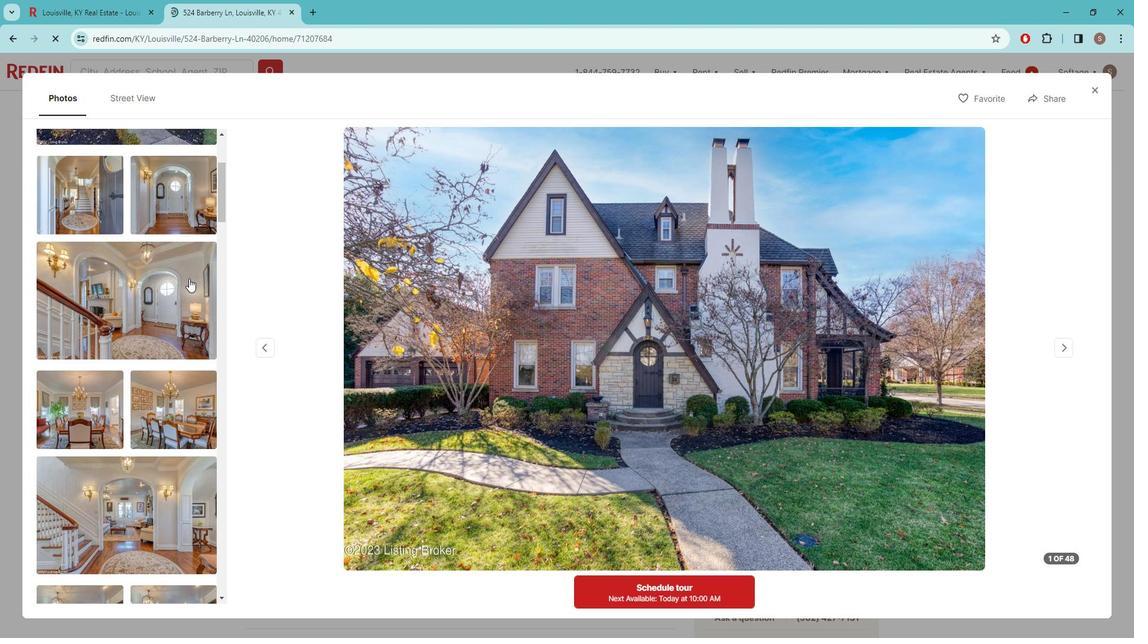 
Action: Mouse scrolled (202, 282) with delta (0, 0)
Screenshot: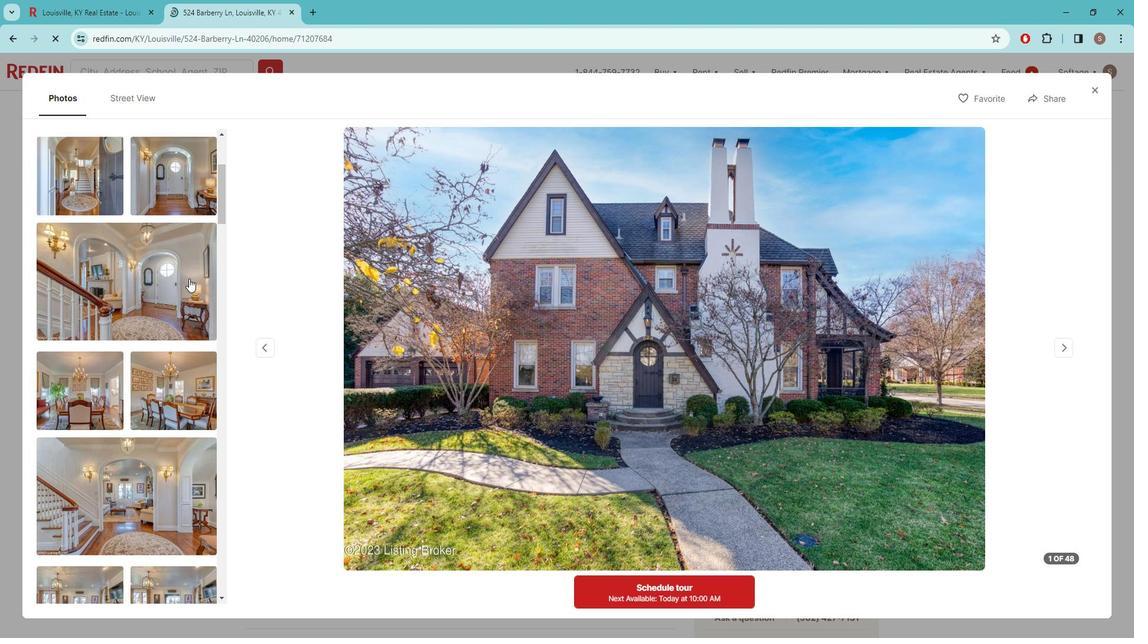 
Action: Mouse scrolled (202, 281) with delta (0, 0)
Screenshot: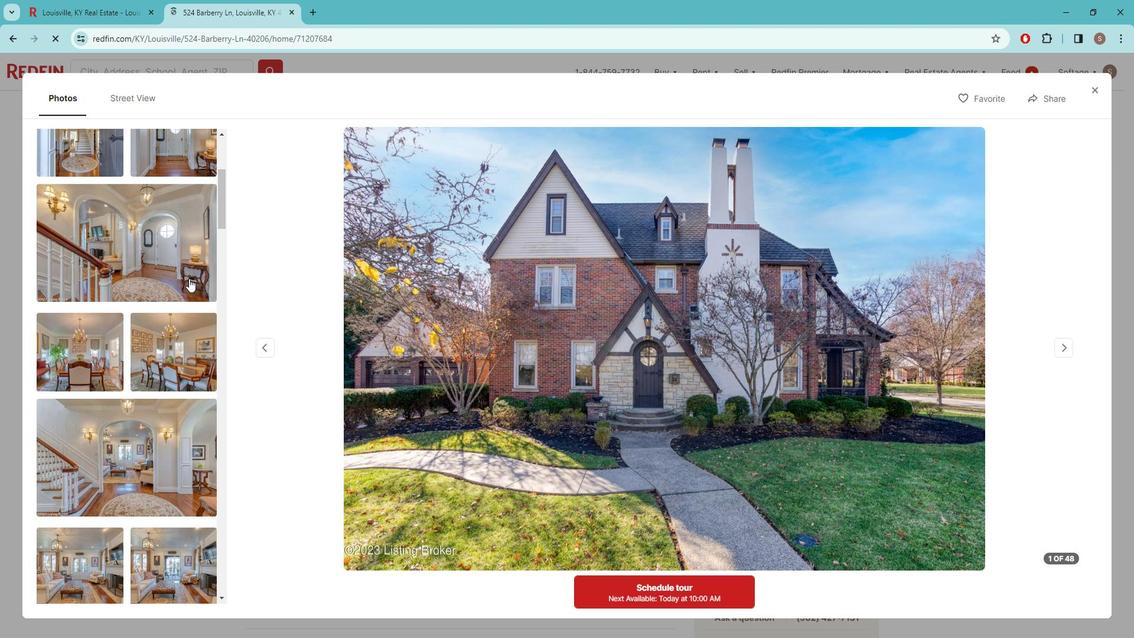 
Action: Mouse scrolled (202, 281) with delta (0, 0)
Screenshot: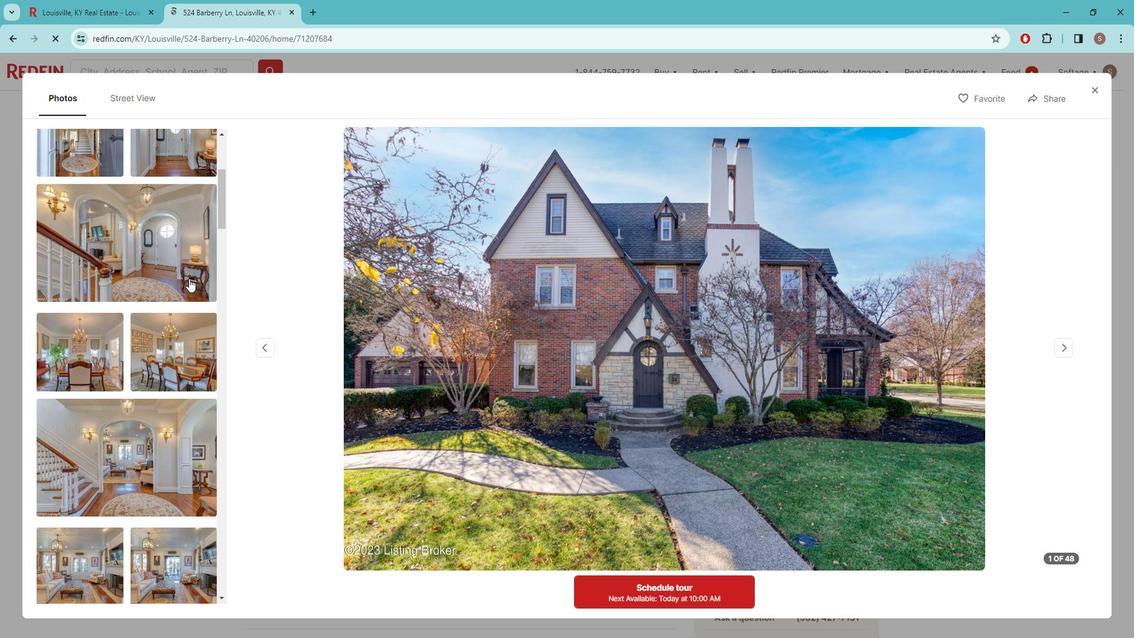 
Action: Mouse scrolled (202, 281) with delta (0, 0)
Screenshot: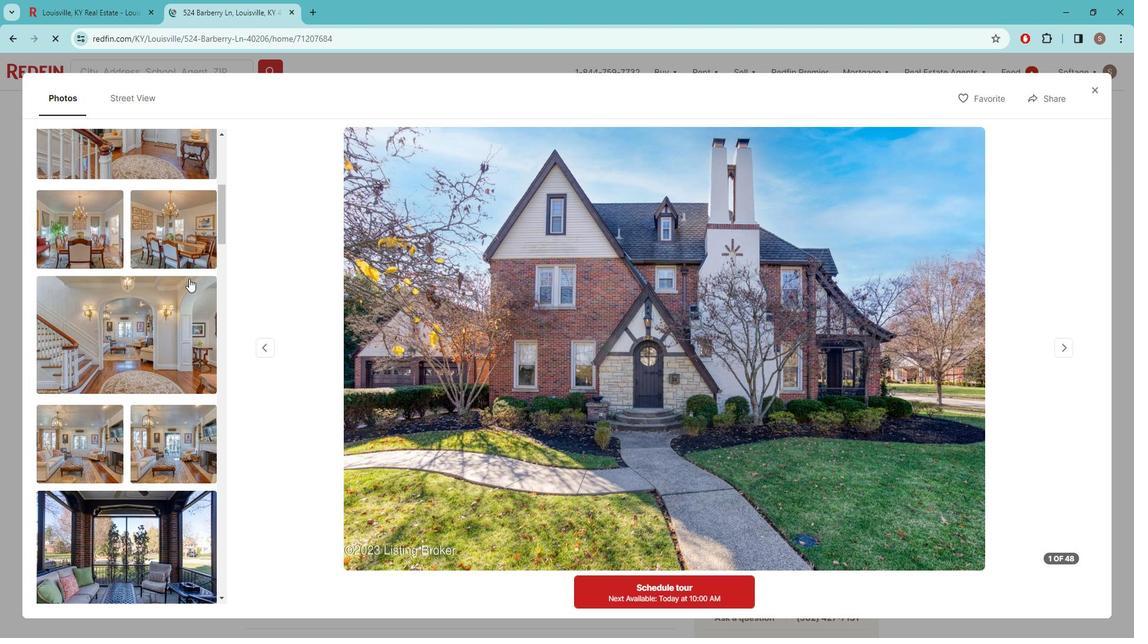 
Action: Mouse scrolled (202, 281) with delta (0, 0)
Screenshot: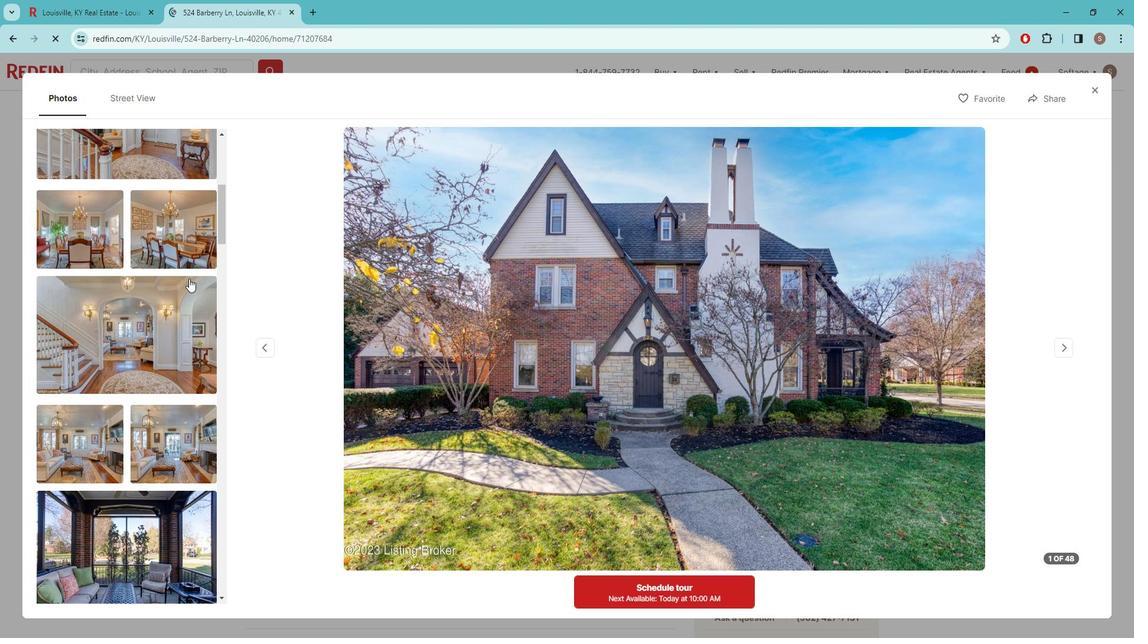 
Action: Mouse scrolled (202, 281) with delta (0, 0)
Screenshot: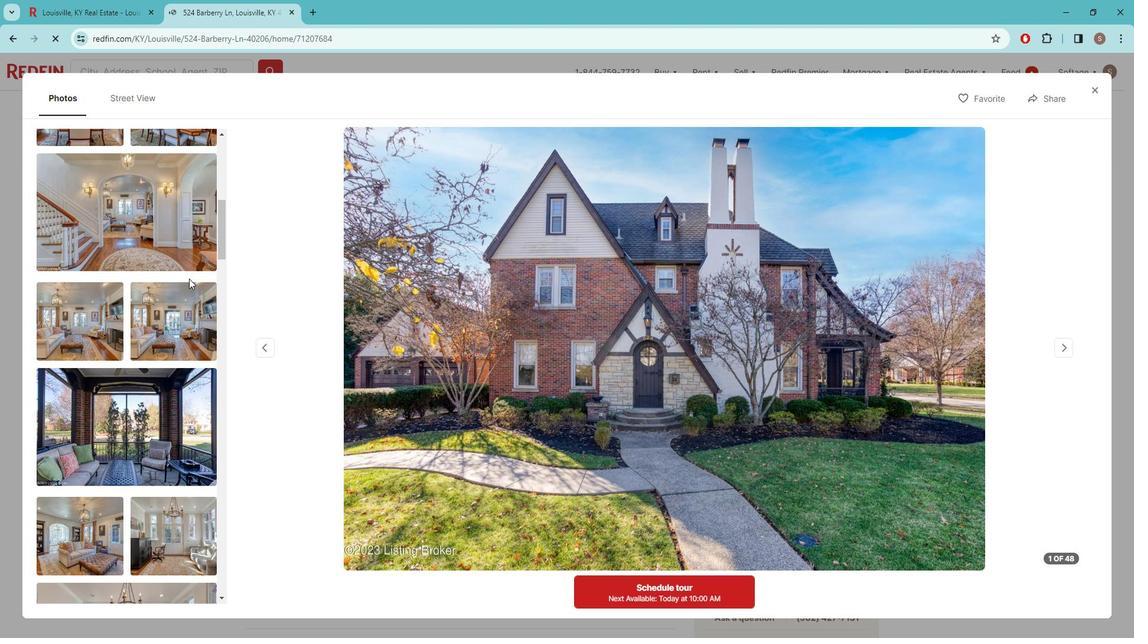 
Action: Mouse scrolled (202, 281) with delta (0, 0)
Screenshot: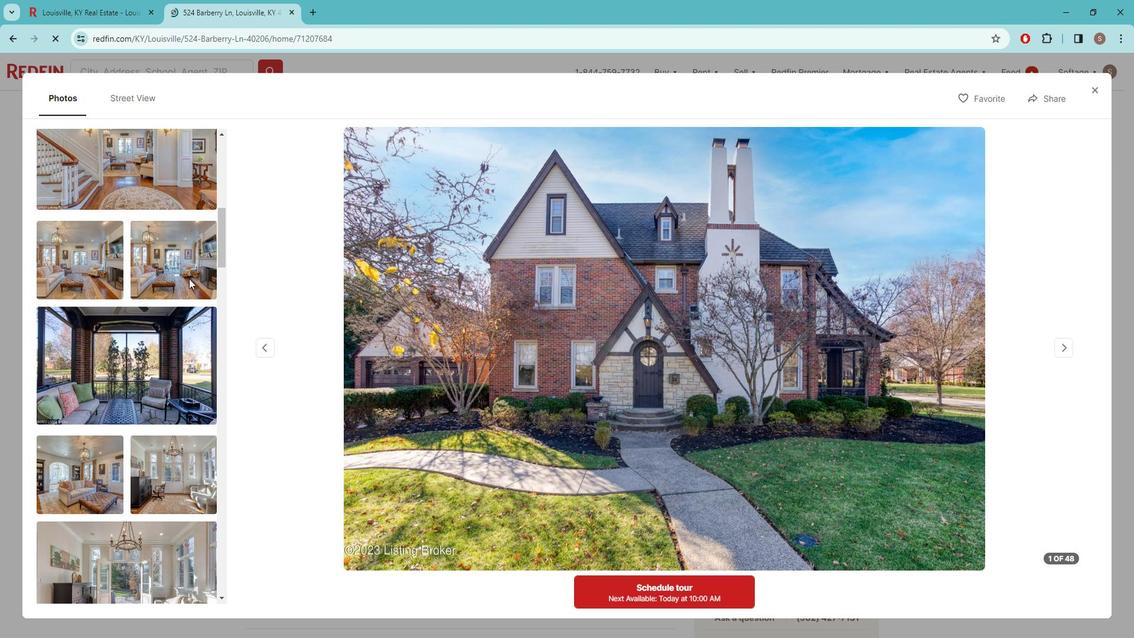 
Action: Mouse scrolled (202, 281) with delta (0, 0)
Screenshot: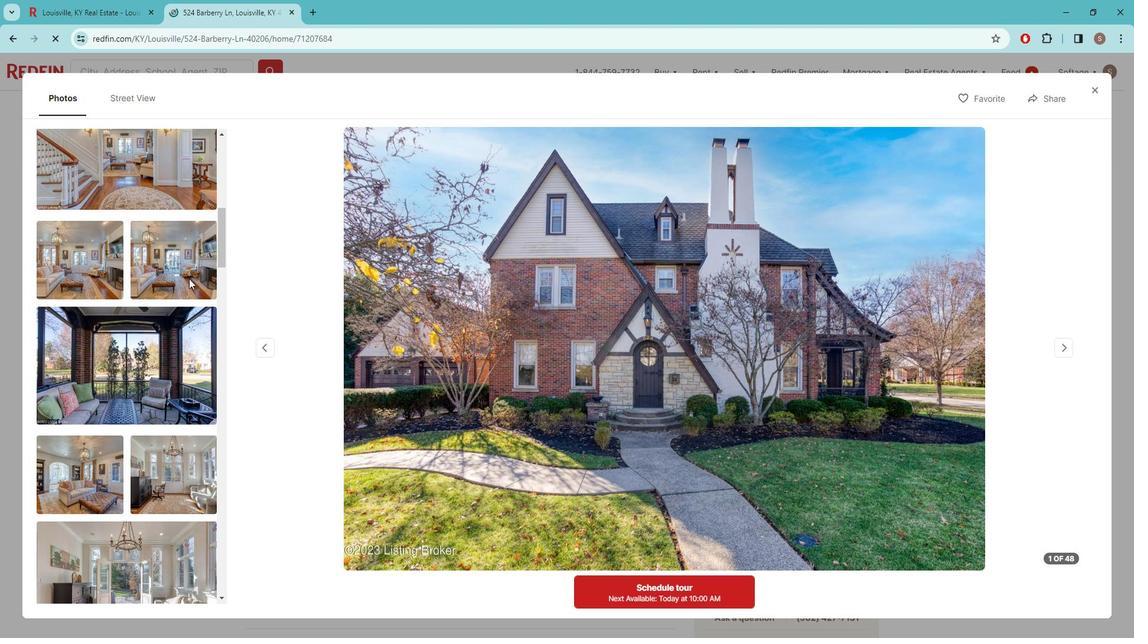 
Action: Mouse scrolled (202, 281) with delta (0, 0)
Screenshot: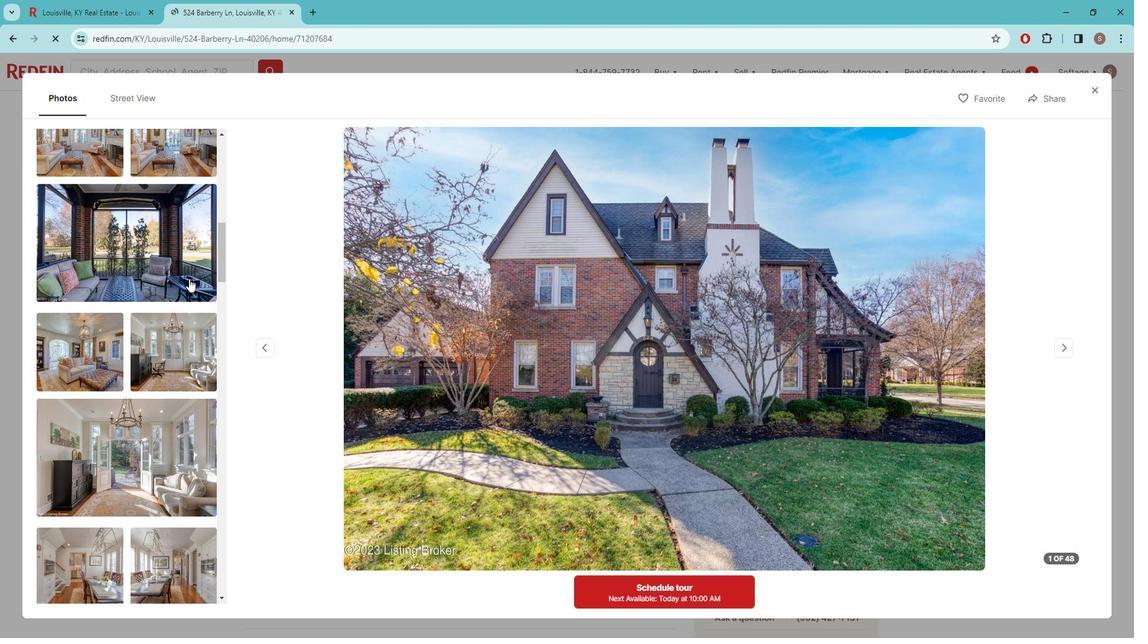 
Action: Mouse scrolled (202, 281) with delta (0, 0)
Screenshot: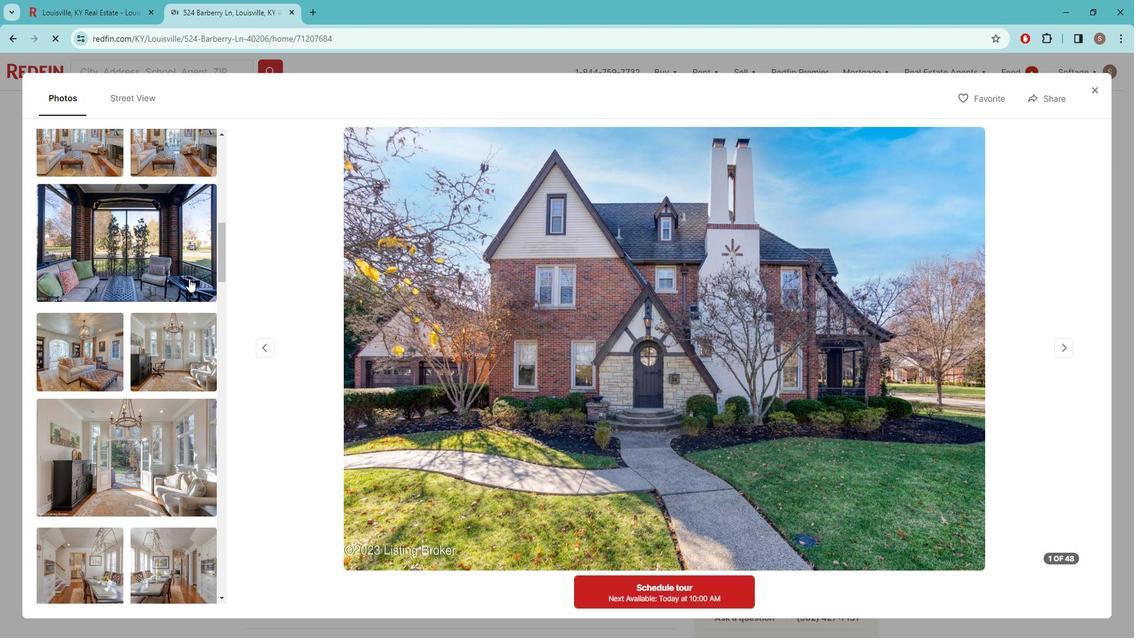 
Action: Mouse scrolled (202, 281) with delta (0, 0)
Screenshot: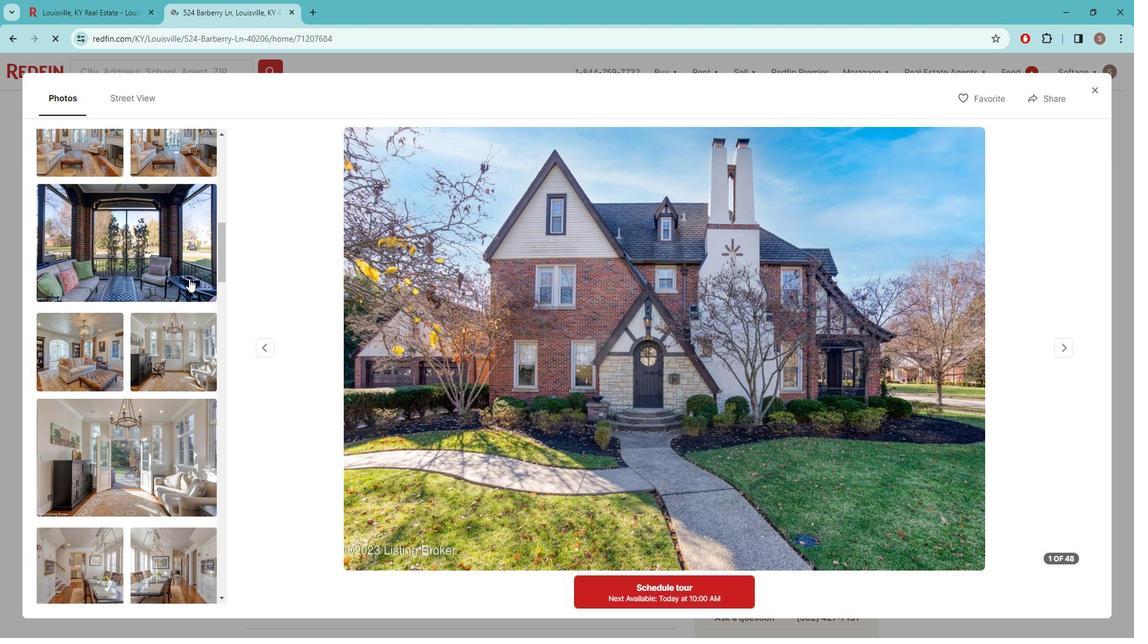 
Action: Mouse scrolled (202, 281) with delta (0, 0)
Screenshot: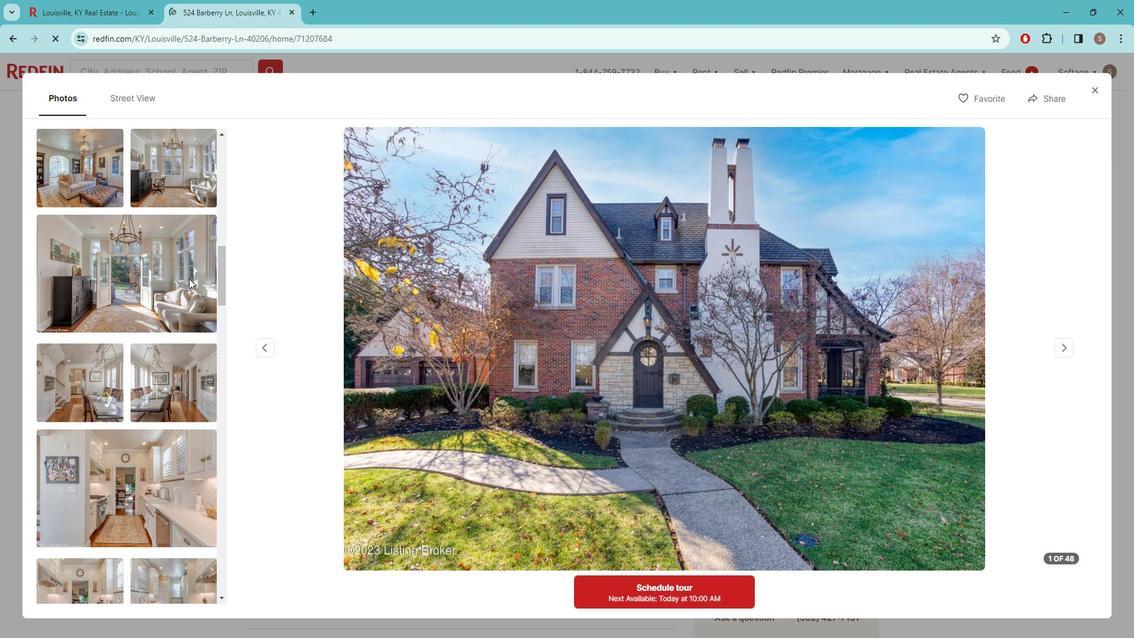 
Action: Mouse scrolled (202, 281) with delta (0, 0)
Screenshot: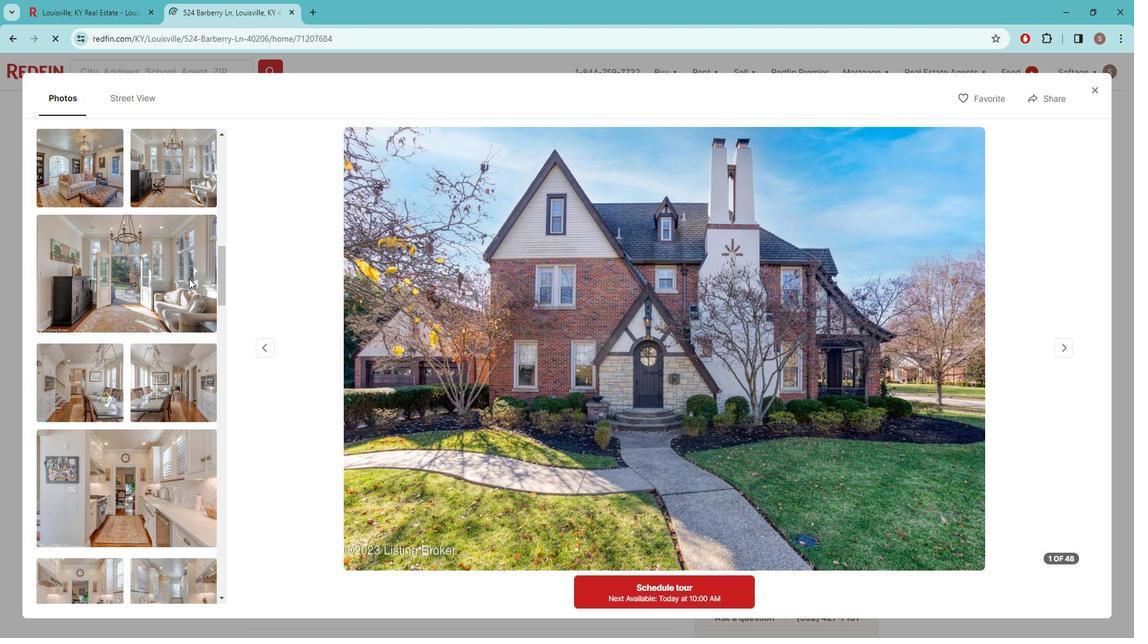 
Action: Mouse scrolled (202, 281) with delta (0, 0)
Screenshot: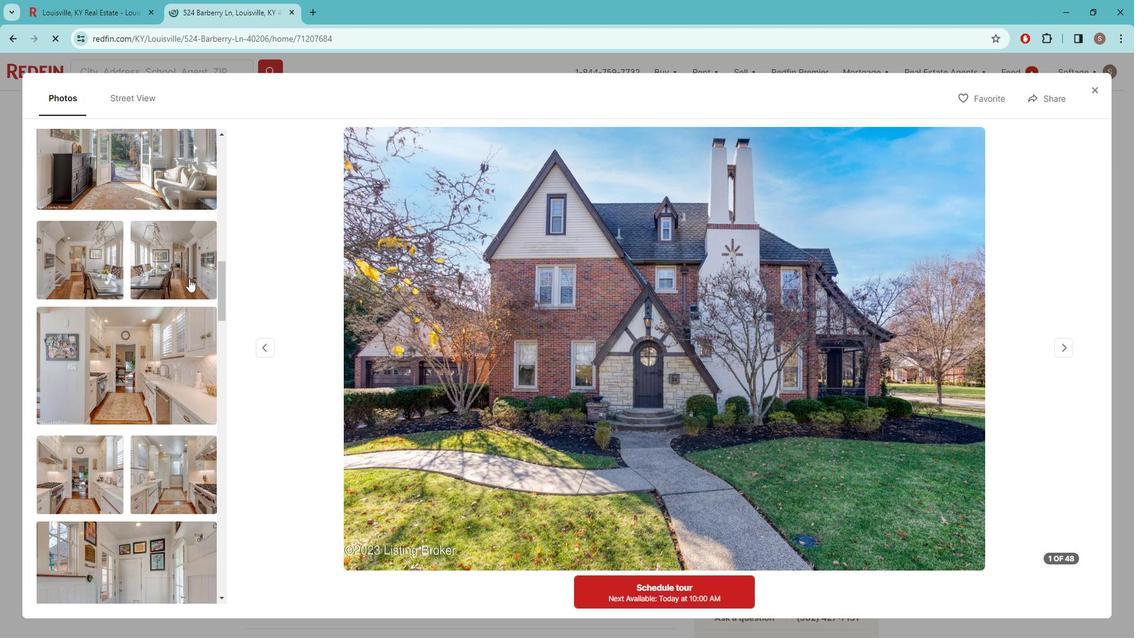 
Action: Mouse scrolled (202, 281) with delta (0, 0)
Screenshot: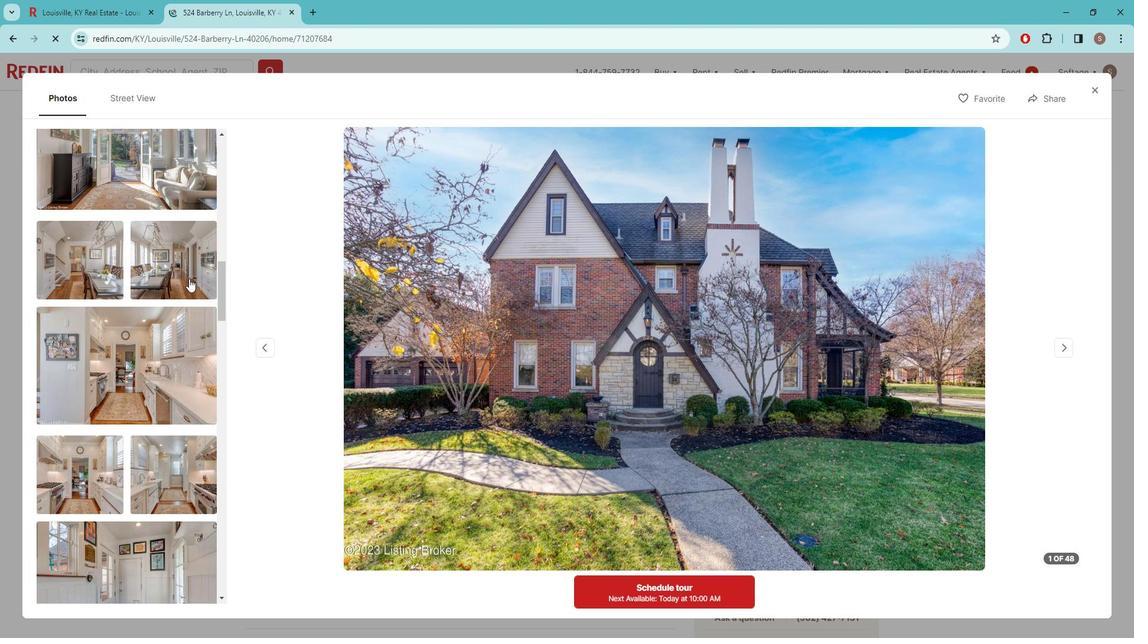 
Action: Mouse scrolled (202, 281) with delta (0, 0)
Screenshot: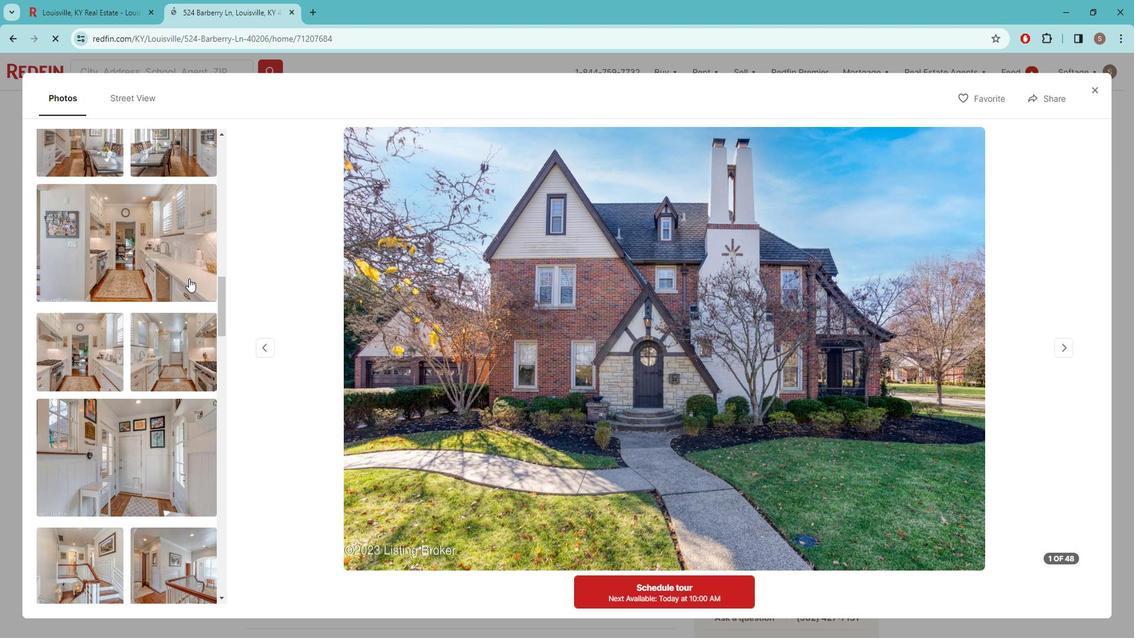 
Action: Mouse scrolled (202, 281) with delta (0, 0)
Screenshot: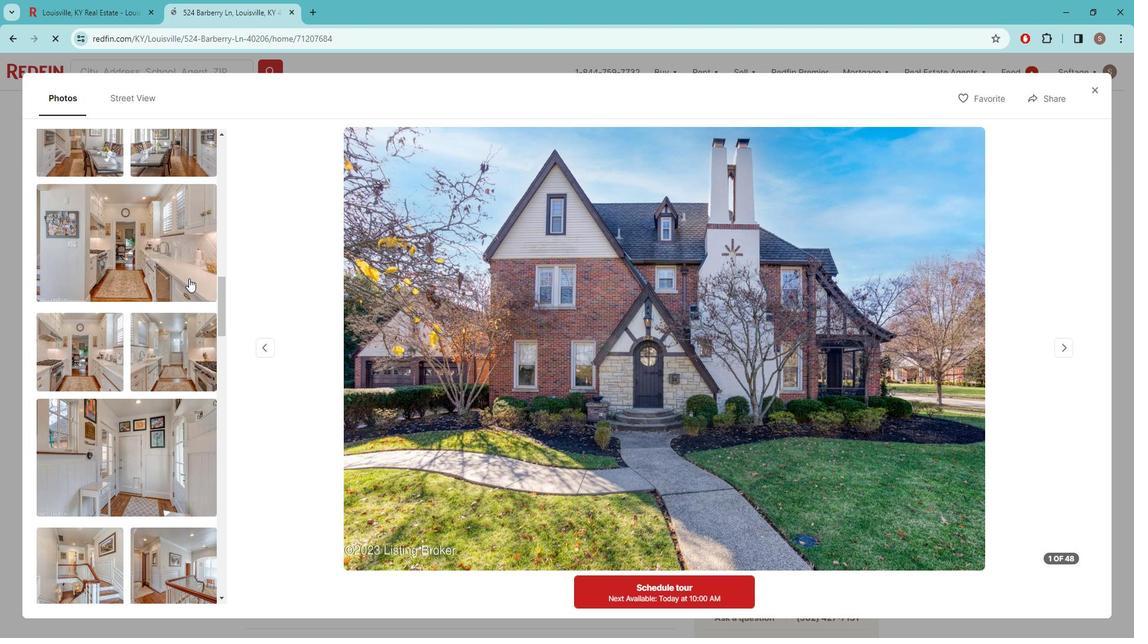 
Action: Mouse scrolled (202, 281) with delta (0, 0)
Screenshot: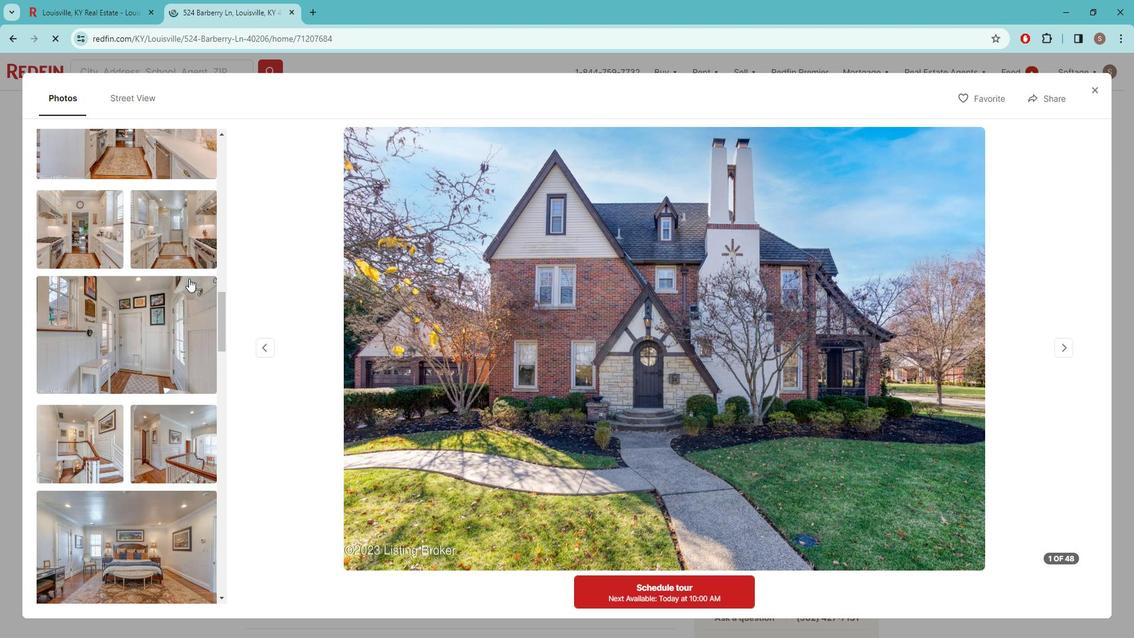 
Action: Mouse scrolled (202, 281) with delta (0, 0)
Screenshot: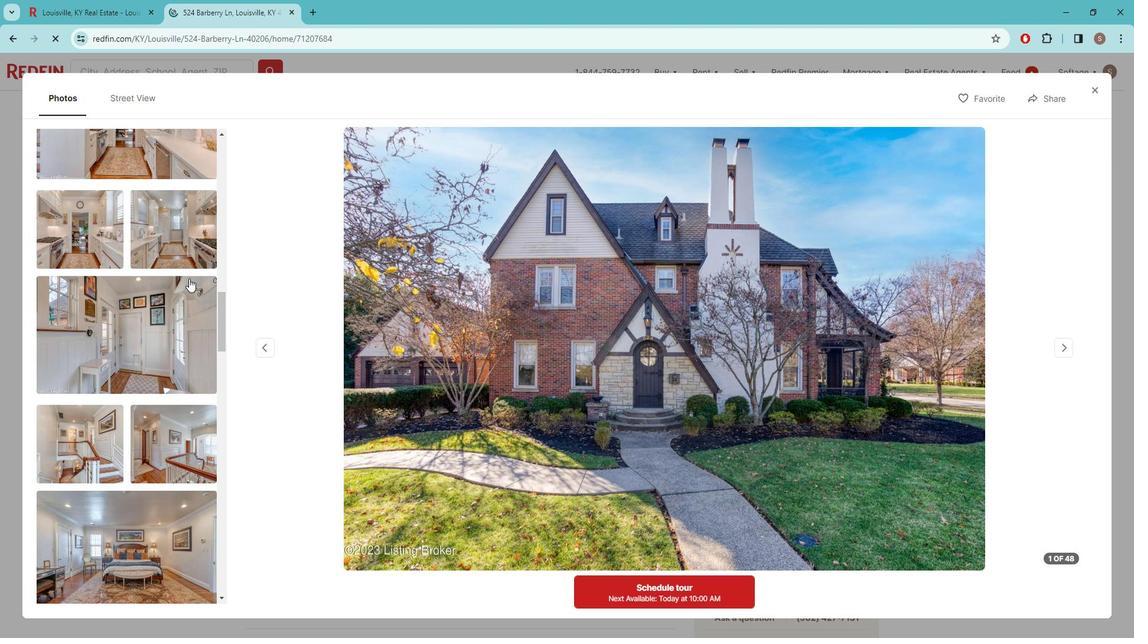 
Action: Mouse scrolled (202, 281) with delta (0, 0)
Screenshot: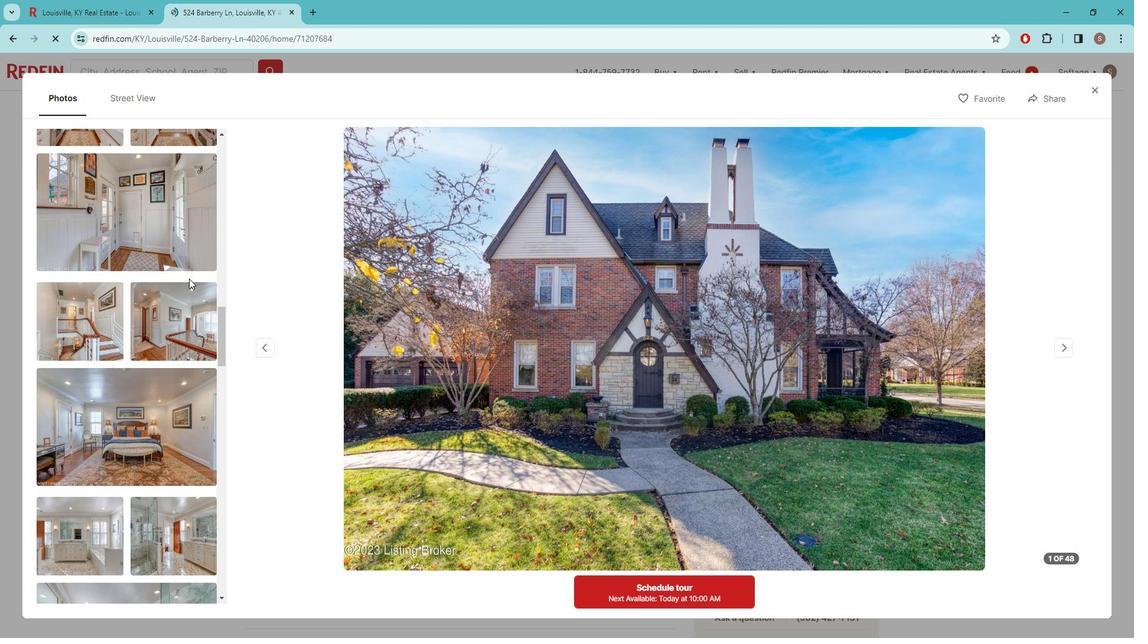 
Action: Mouse scrolled (202, 281) with delta (0, 0)
Screenshot: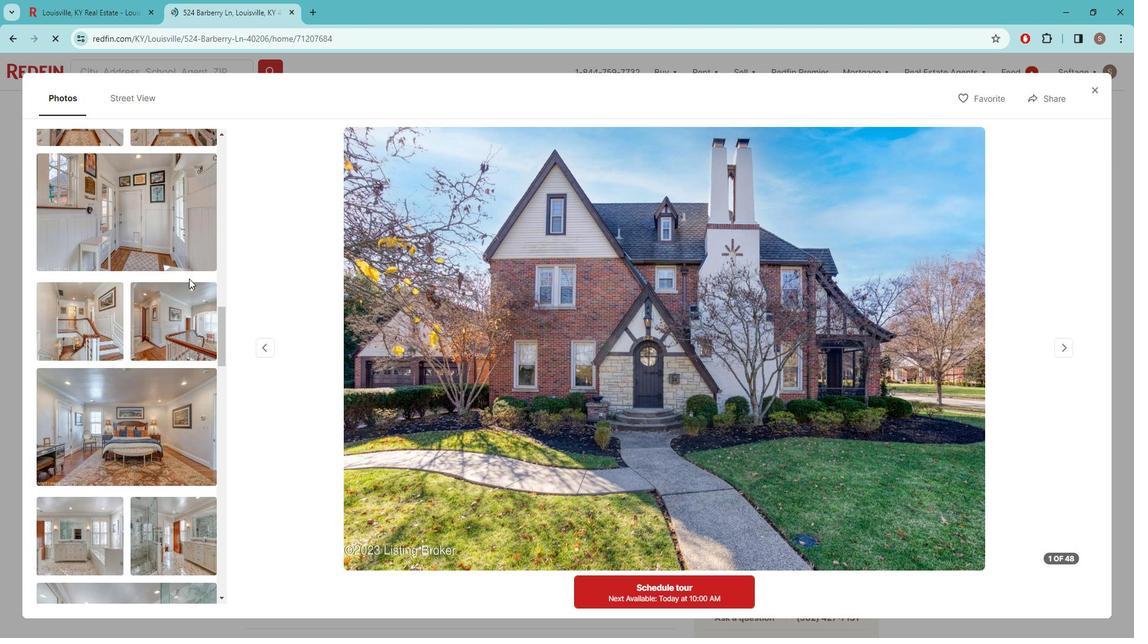 
Action: Mouse scrolled (202, 281) with delta (0, 0)
Screenshot: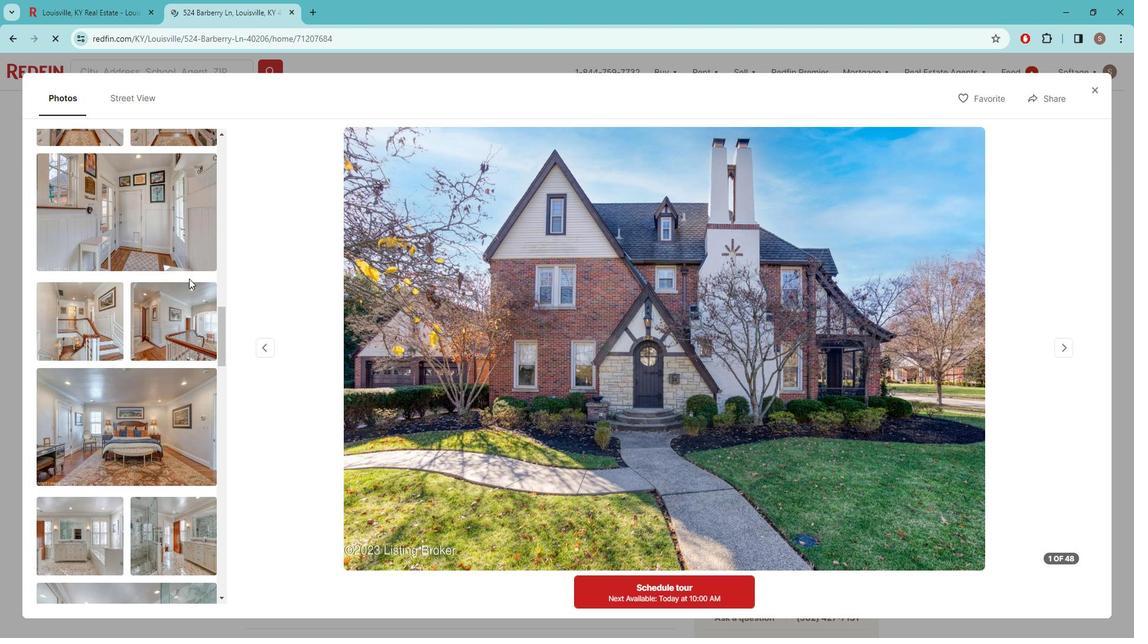 
Action: Mouse scrolled (202, 281) with delta (0, 0)
Screenshot: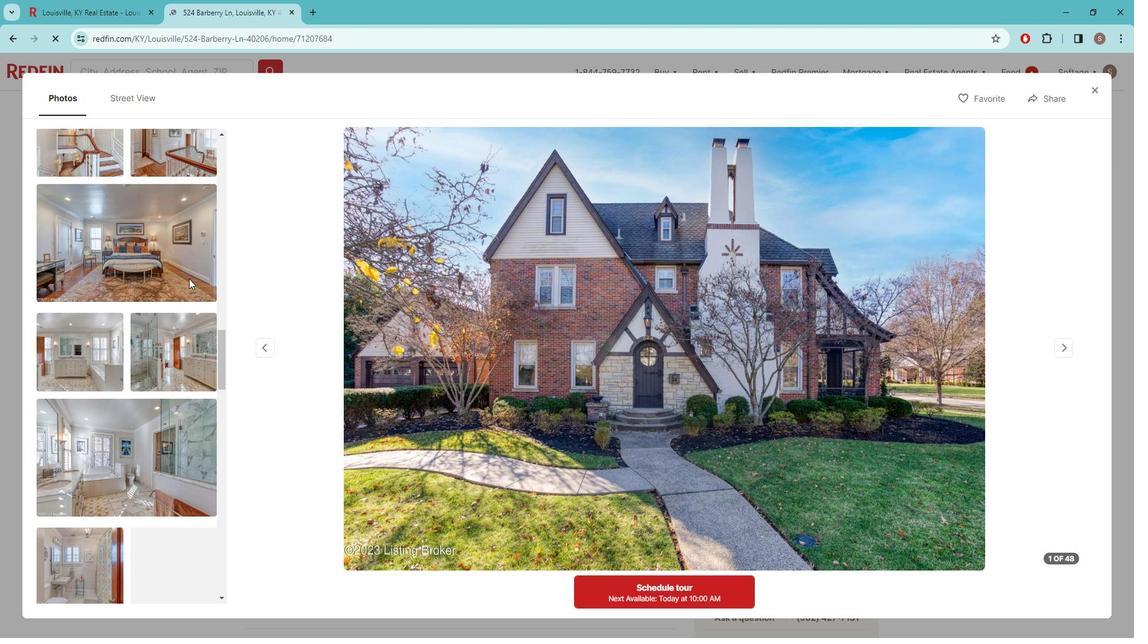 
Action: Mouse scrolled (202, 281) with delta (0, 0)
Screenshot: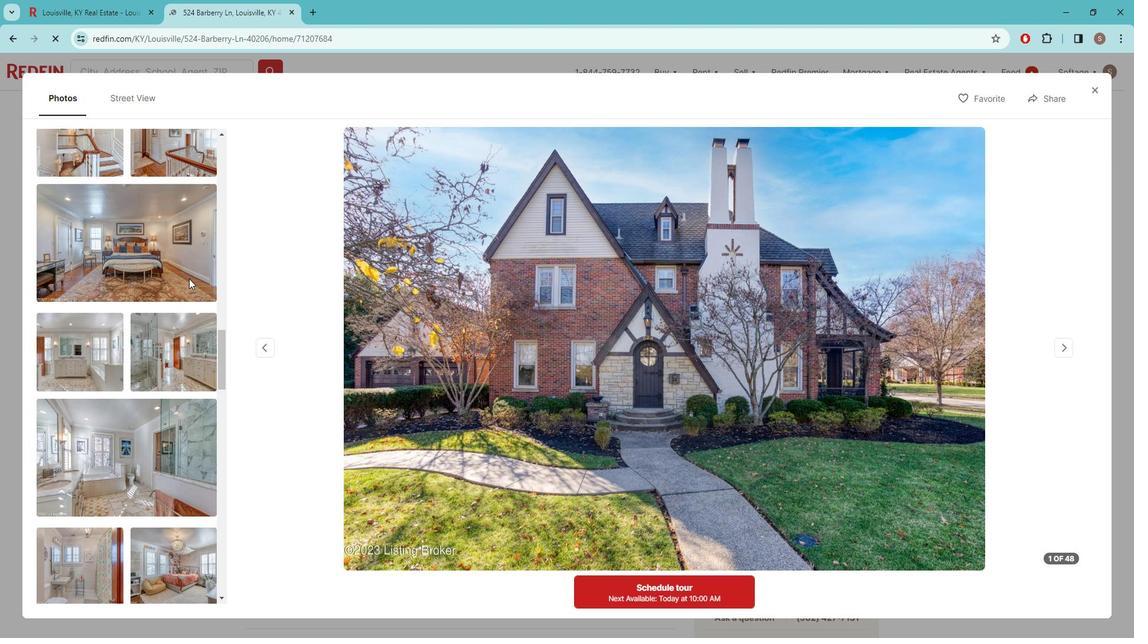
Action: Mouse scrolled (202, 281) with delta (0, 0)
Screenshot: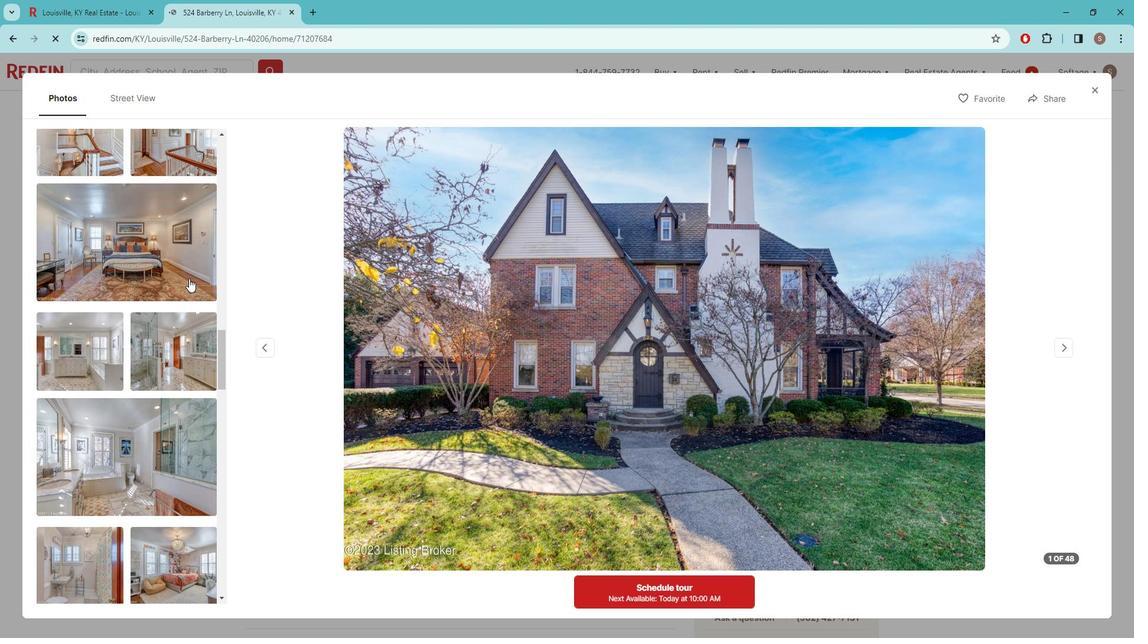 
Action: Mouse scrolled (202, 281) with delta (0, 0)
Screenshot: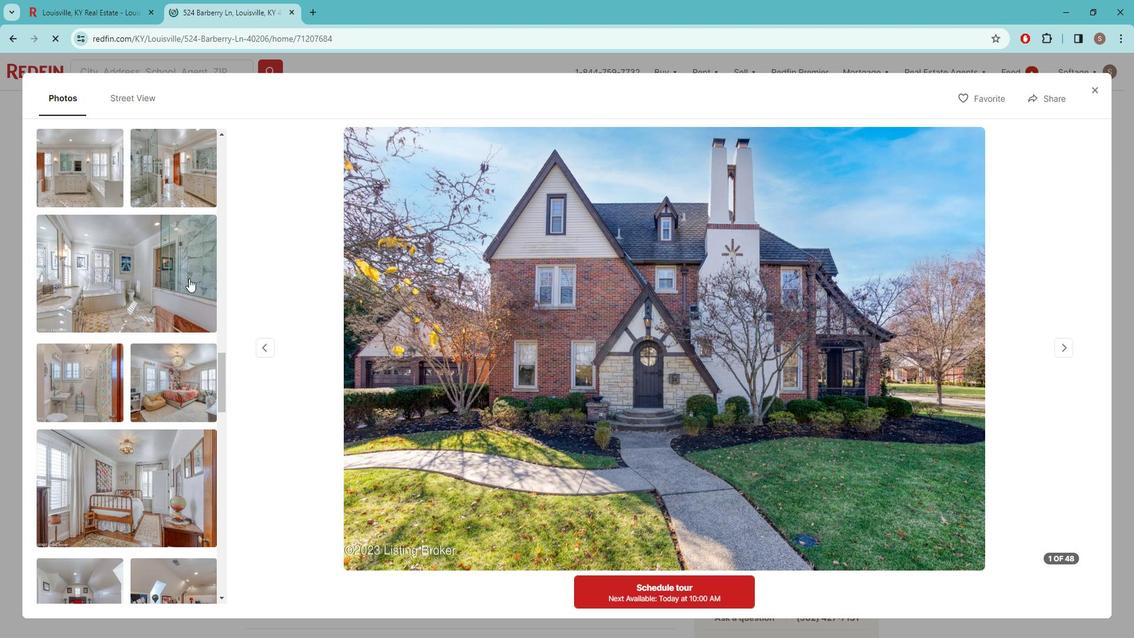 
Action: Mouse scrolled (202, 281) with delta (0, 0)
Screenshot: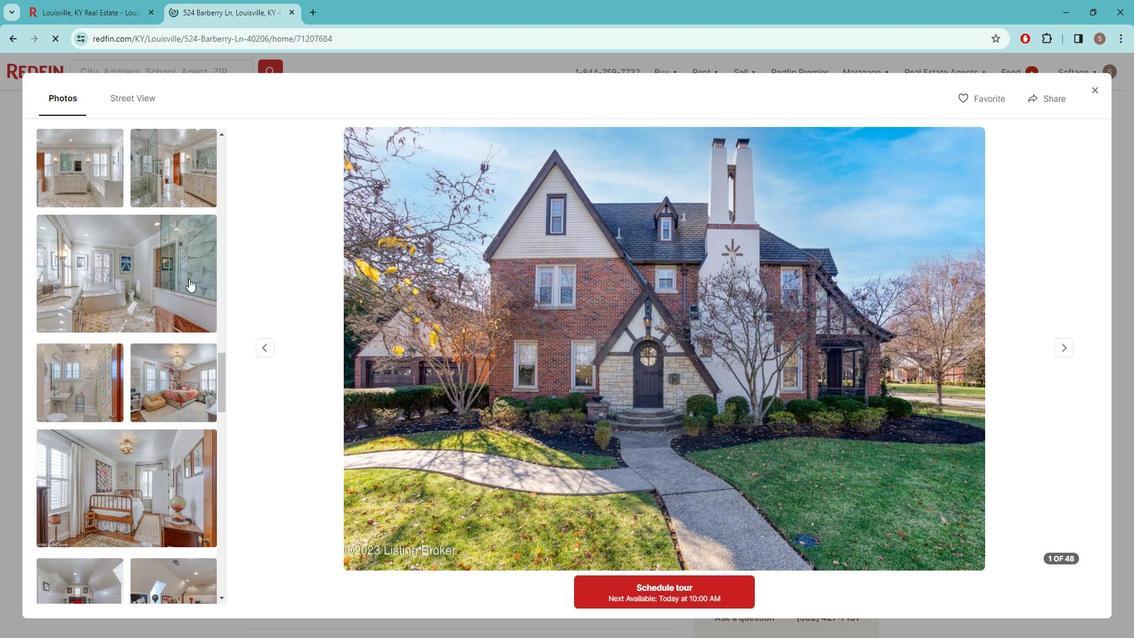 
Action: Mouse scrolled (202, 281) with delta (0, 0)
Screenshot: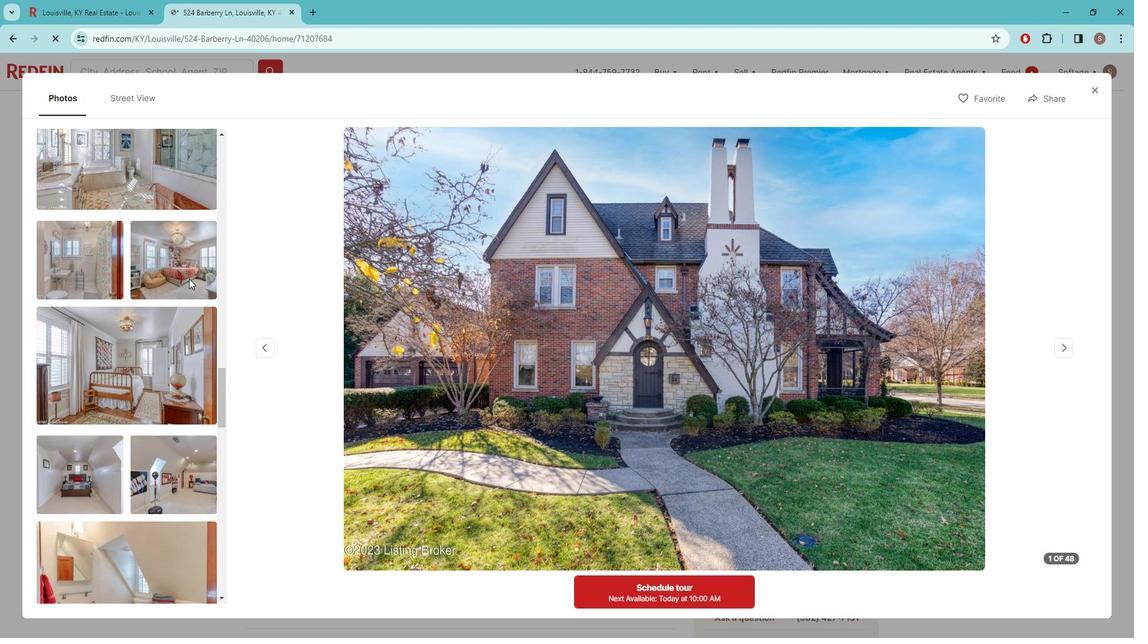 
Action: Mouse scrolled (202, 281) with delta (0, 0)
Screenshot: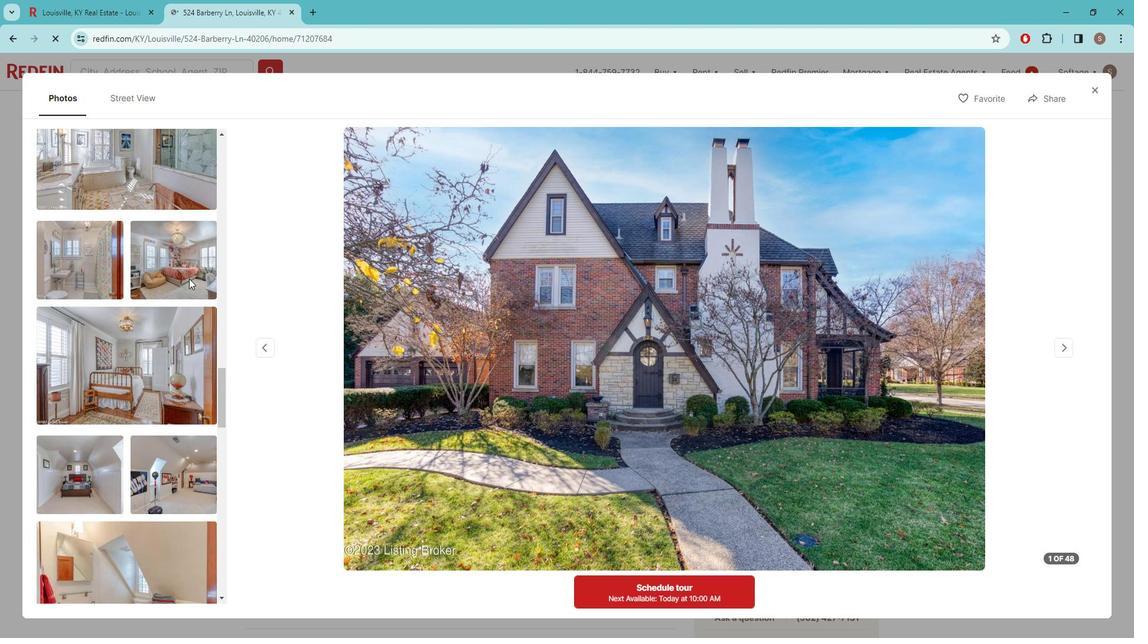 
Action: Mouse scrolled (202, 281) with delta (0, 0)
Screenshot: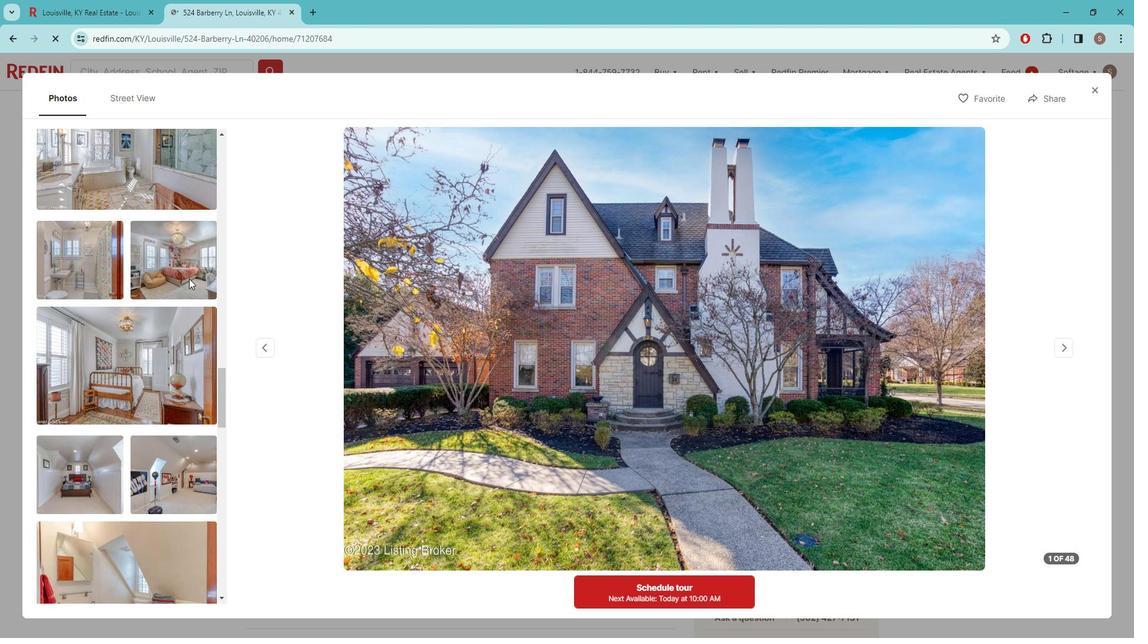 
Action: Mouse scrolled (202, 281) with delta (0, 0)
Screenshot: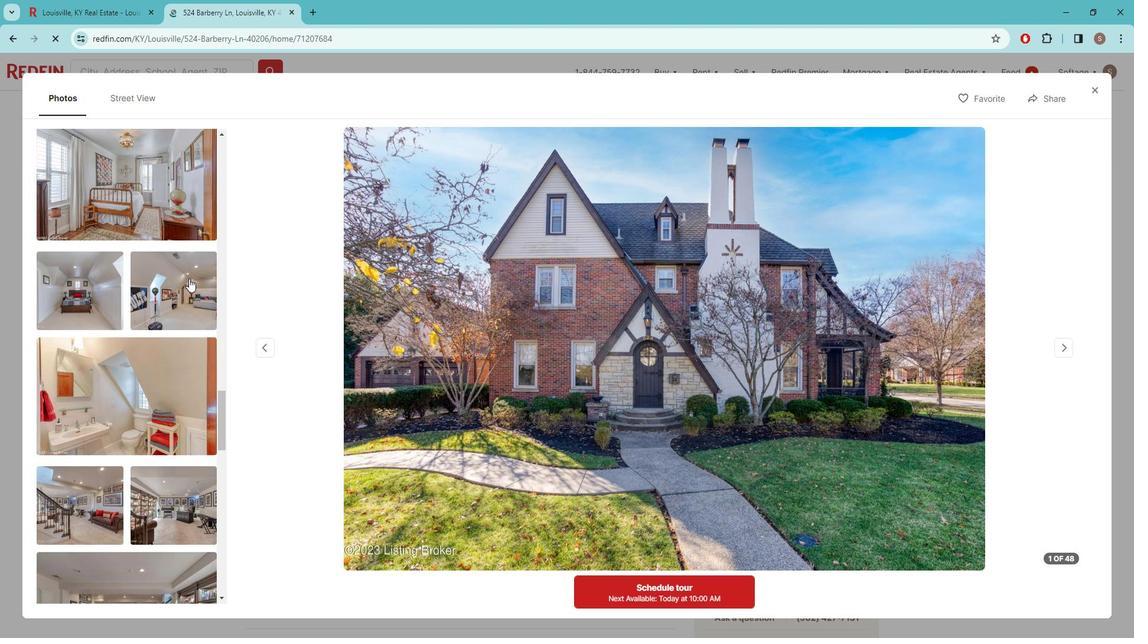 
Action: Mouse scrolled (202, 281) with delta (0, 0)
Screenshot: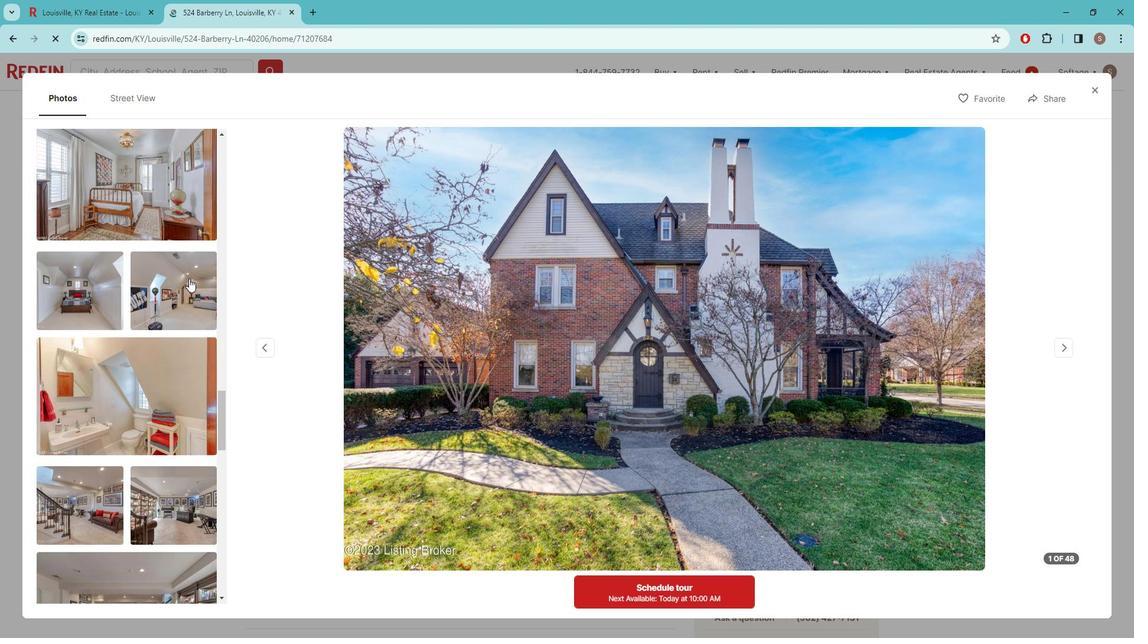 
Action: Mouse scrolled (202, 281) with delta (0, 0)
Screenshot: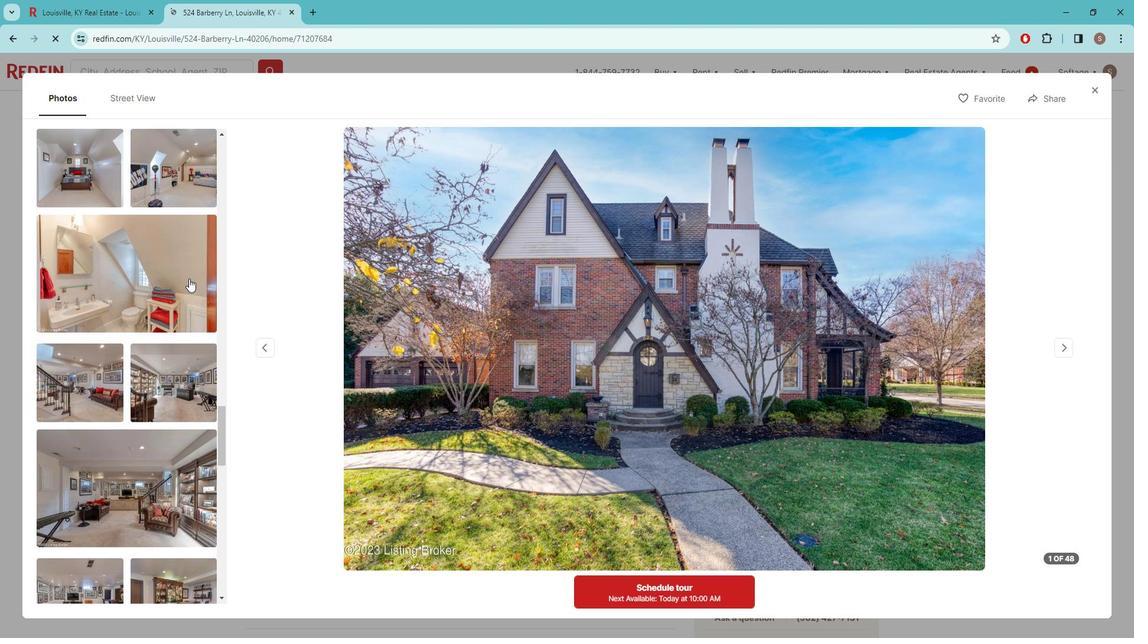 
Action: Mouse scrolled (202, 281) with delta (0, 0)
Screenshot: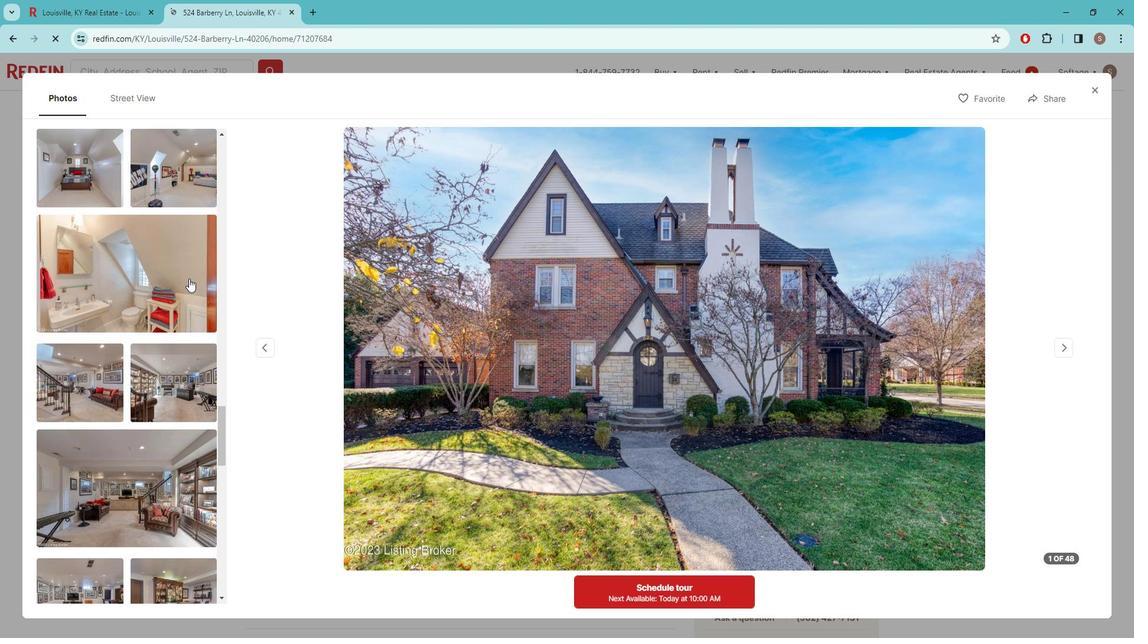 
Action: Mouse scrolled (202, 281) with delta (0, 0)
Screenshot: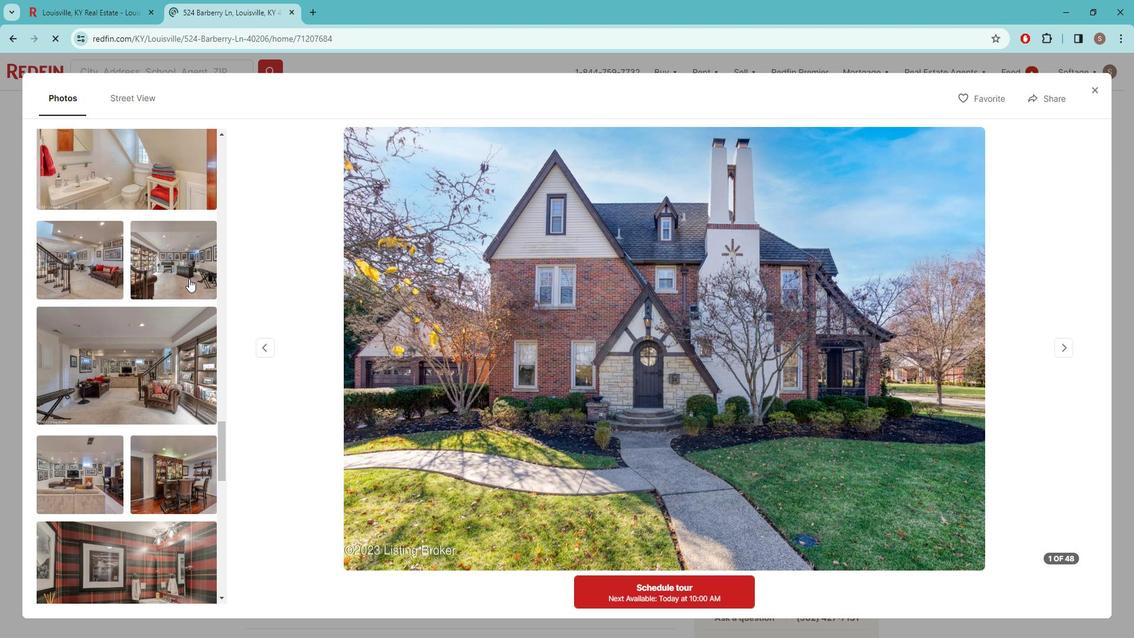 
Action: Mouse scrolled (202, 282) with delta (0, 0)
Screenshot: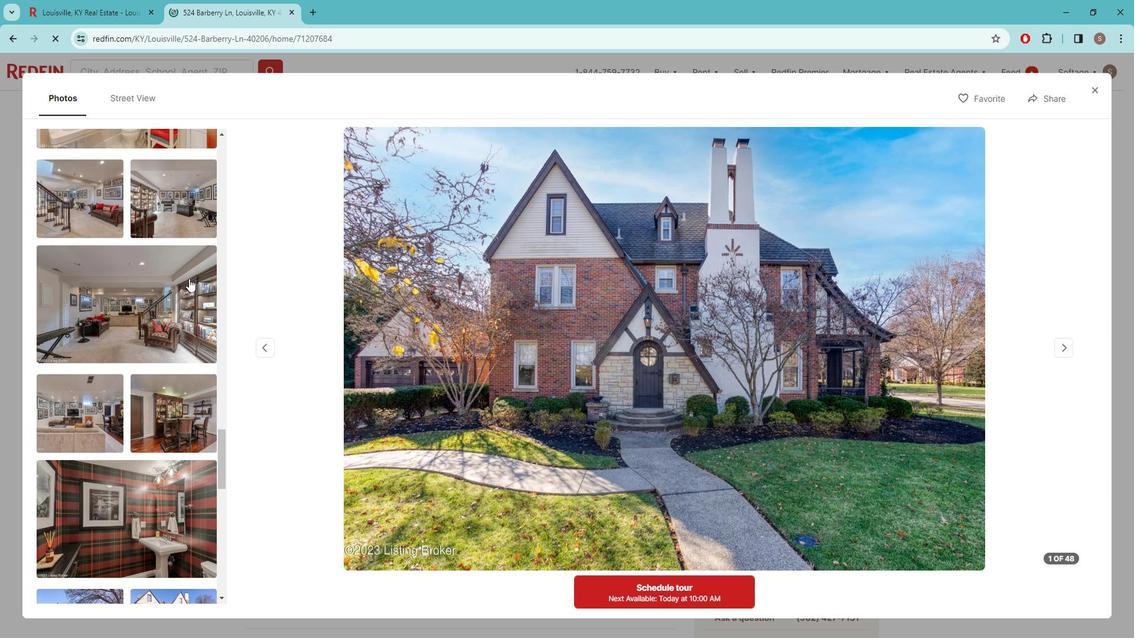 
Action: Mouse scrolled (202, 282) with delta (0, 0)
Screenshot: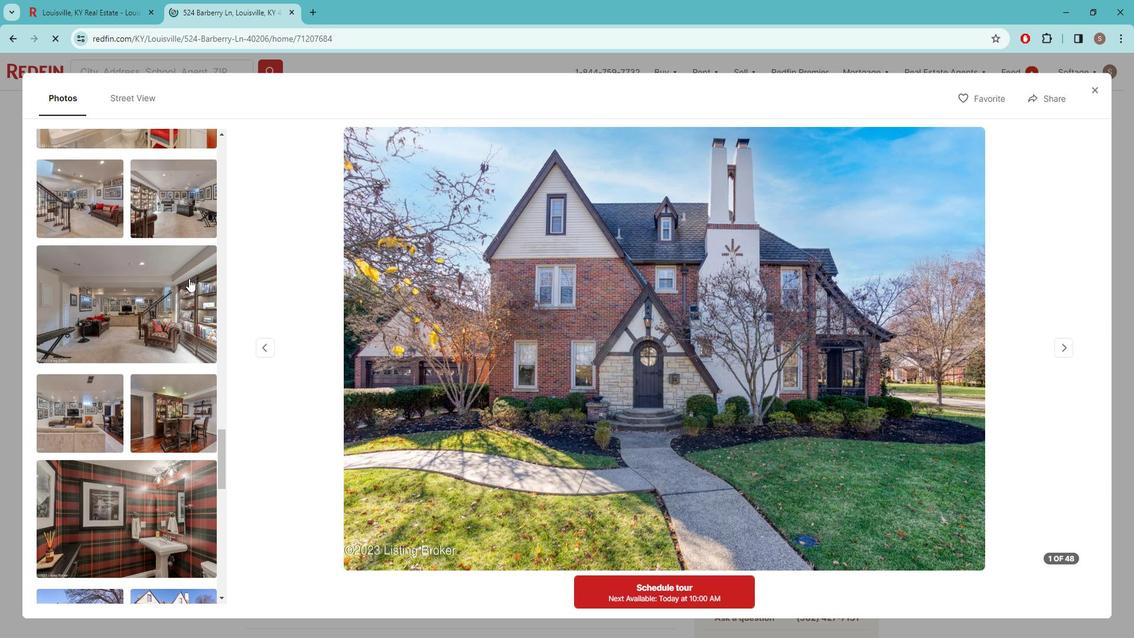 
Action: Mouse scrolled (202, 281) with delta (0, 0)
Screenshot: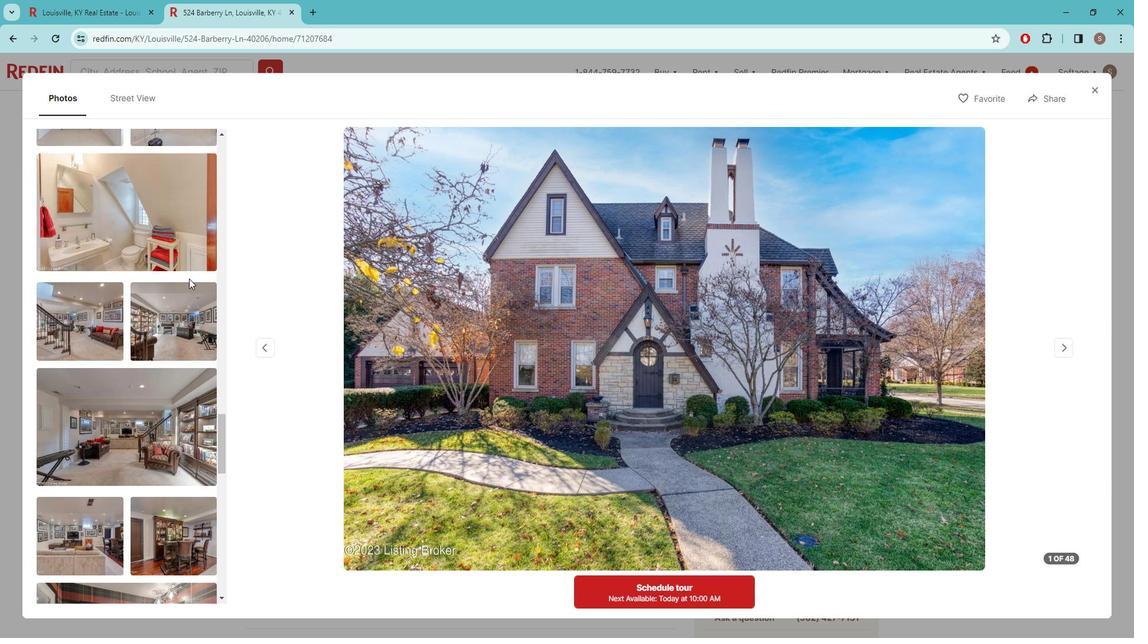 
Action: Mouse scrolled (202, 281) with delta (0, 0)
Screenshot: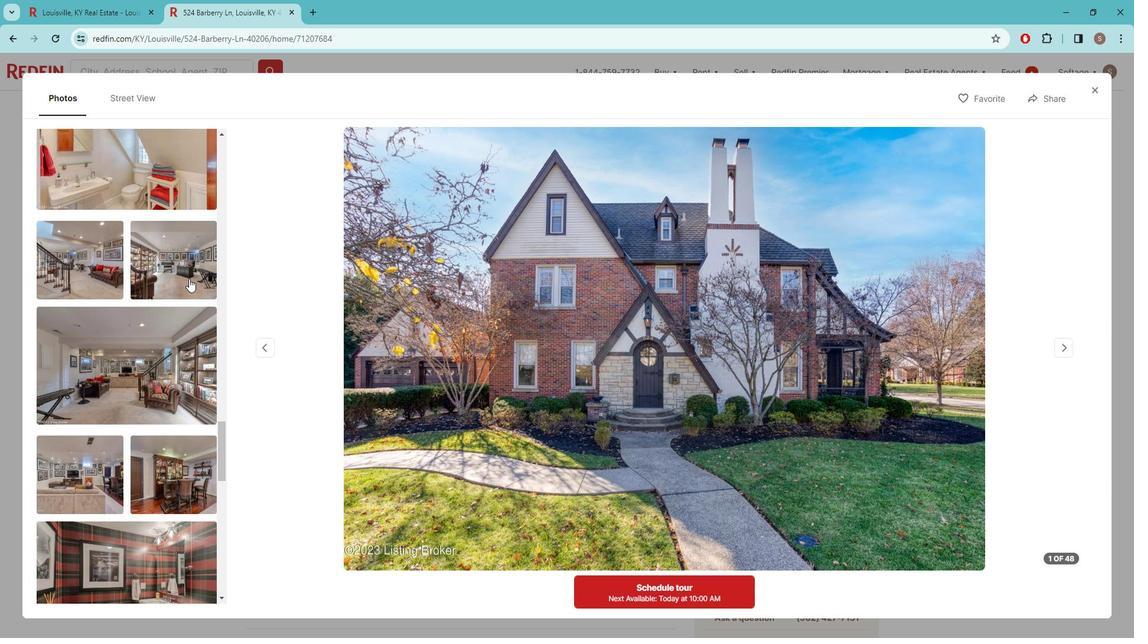 
Action: Mouse scrolled (202, 281) with delta (0, 0)
Screenshot: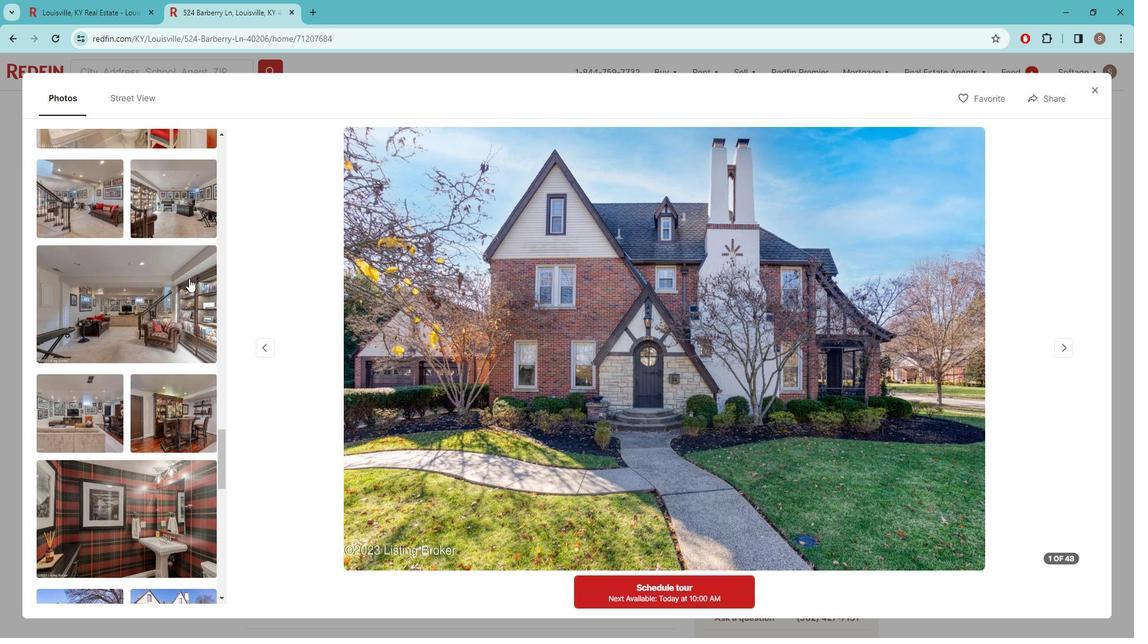 
Action: Mouse scrolled (202, 281) with delta (0, 0)
Screenshot: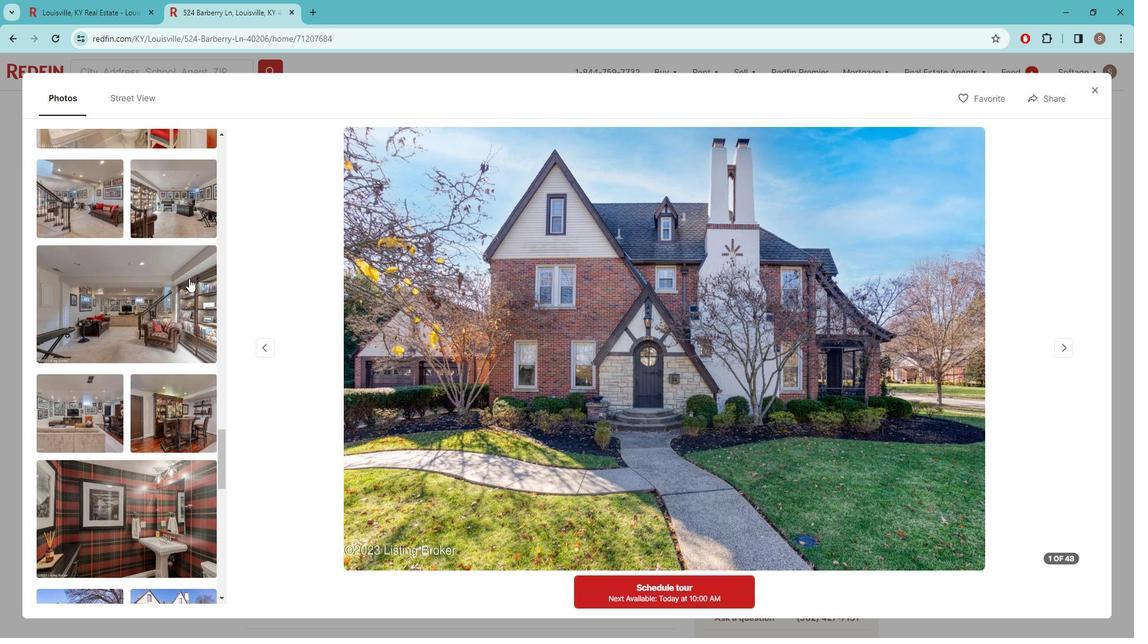 
Action: Mouse scrolled (202, 281) with delta (0, 0)
Screenshot: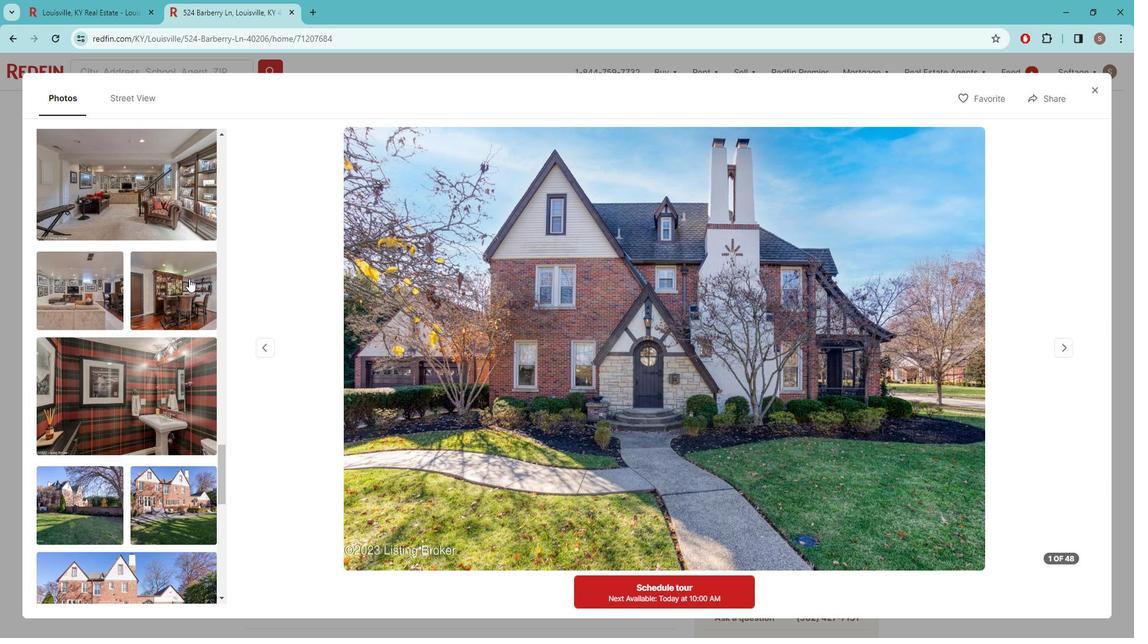 
Action: Mouse scrolled (202, 281) with delta (0, 0)
Screenshot: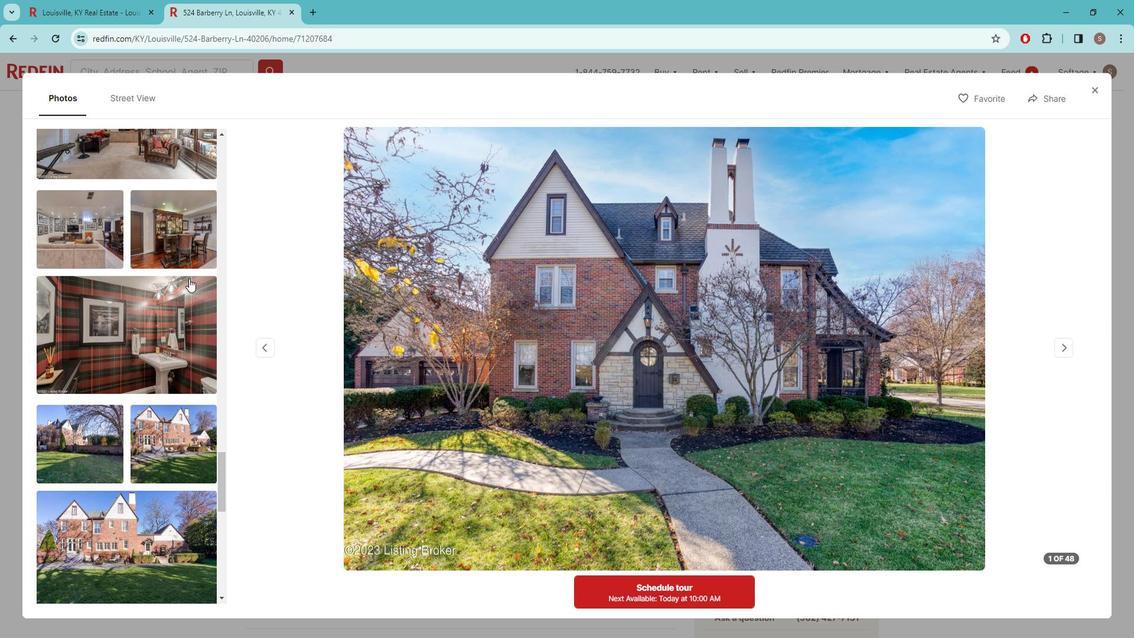 
Action: Mouse scrolled (202, 281) with delta (0, 0)
Screenshot: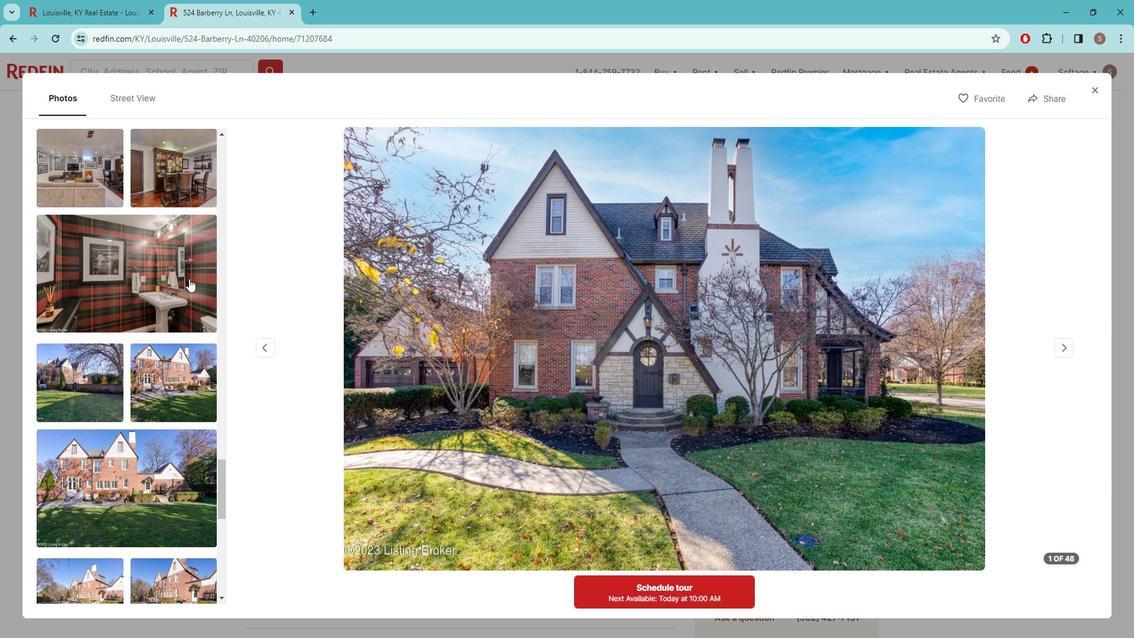 
Action: Mouse scrolled (202, 281) with delta (0, 0)
Screenshot: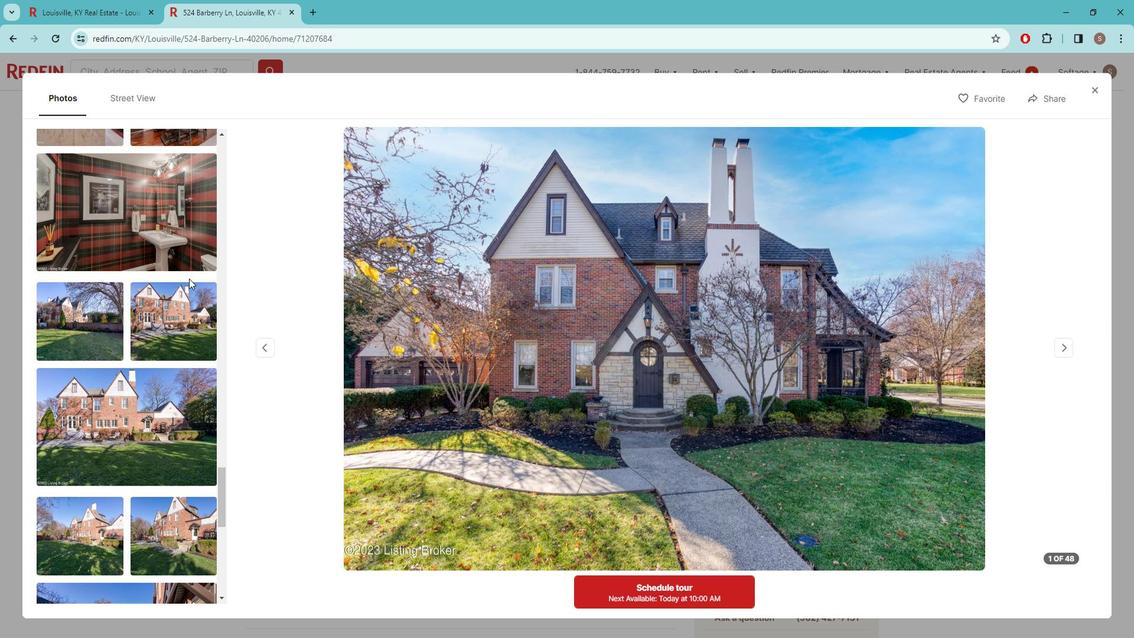 
Action: Mouse scrolled (202, 281) with delta (0, 0)
Screenshot: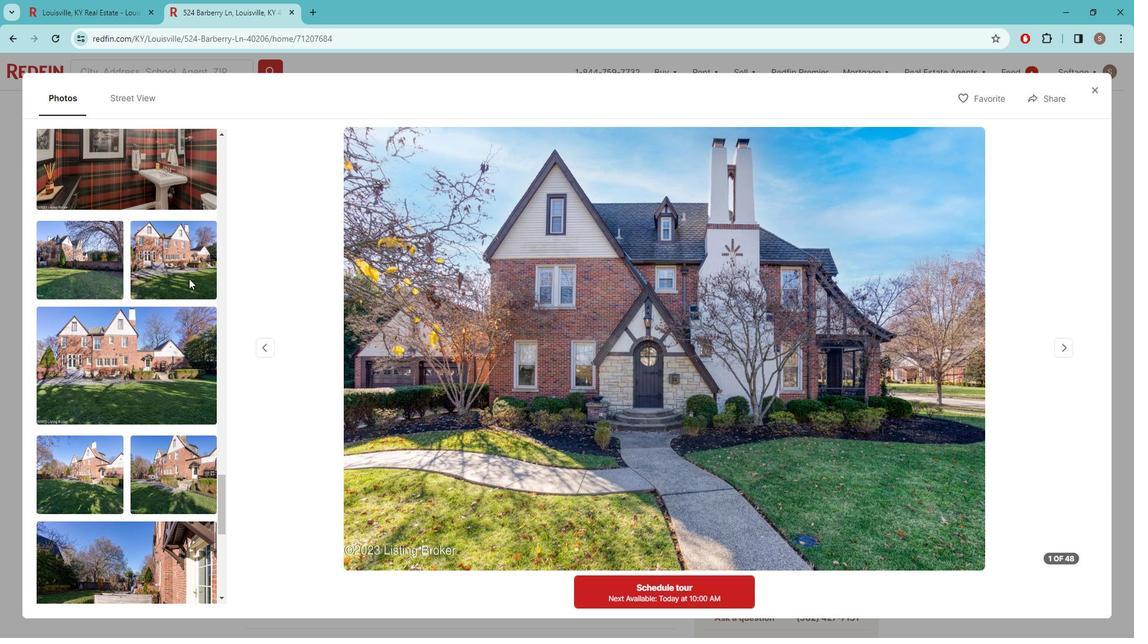 
Action: Mouse scrolled (202, 281) with delta (0, 0)
Screenshot: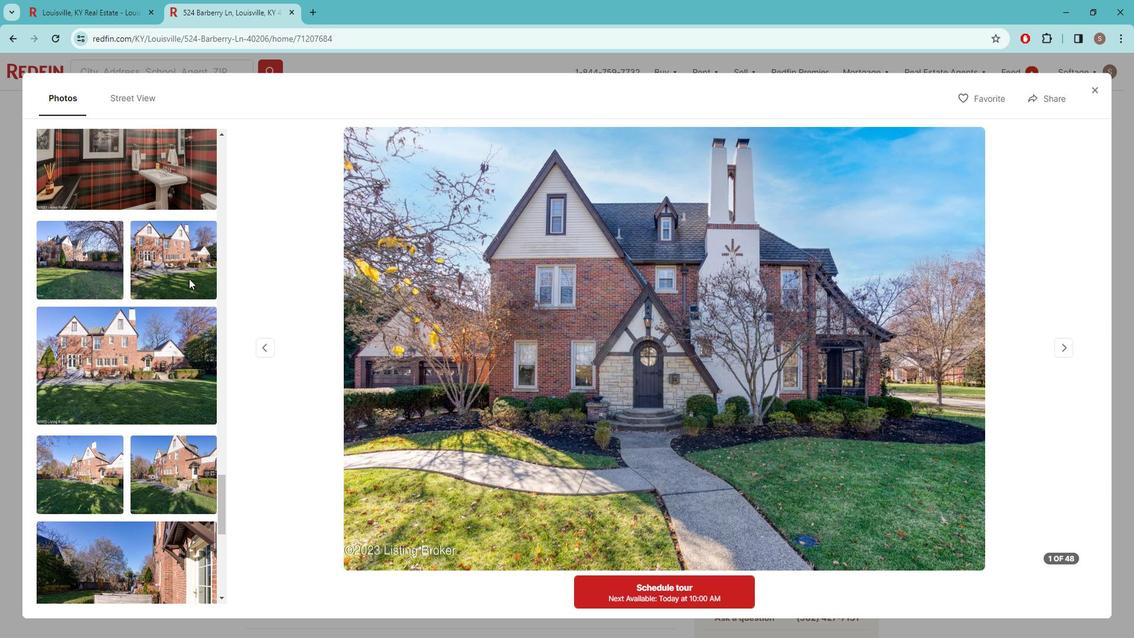
Action: Mouse scrolled (202, 281) with delta (0, 0)
Screenshot: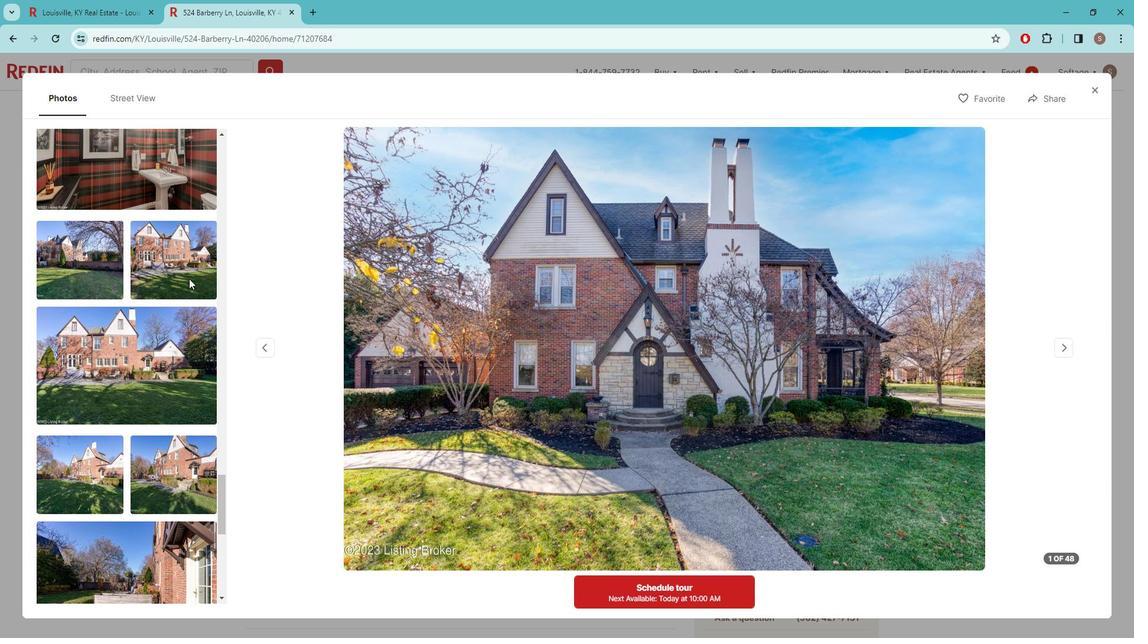 
Action: Mouse scrolled (202, 281) with delta (0, 0)
Screenshot: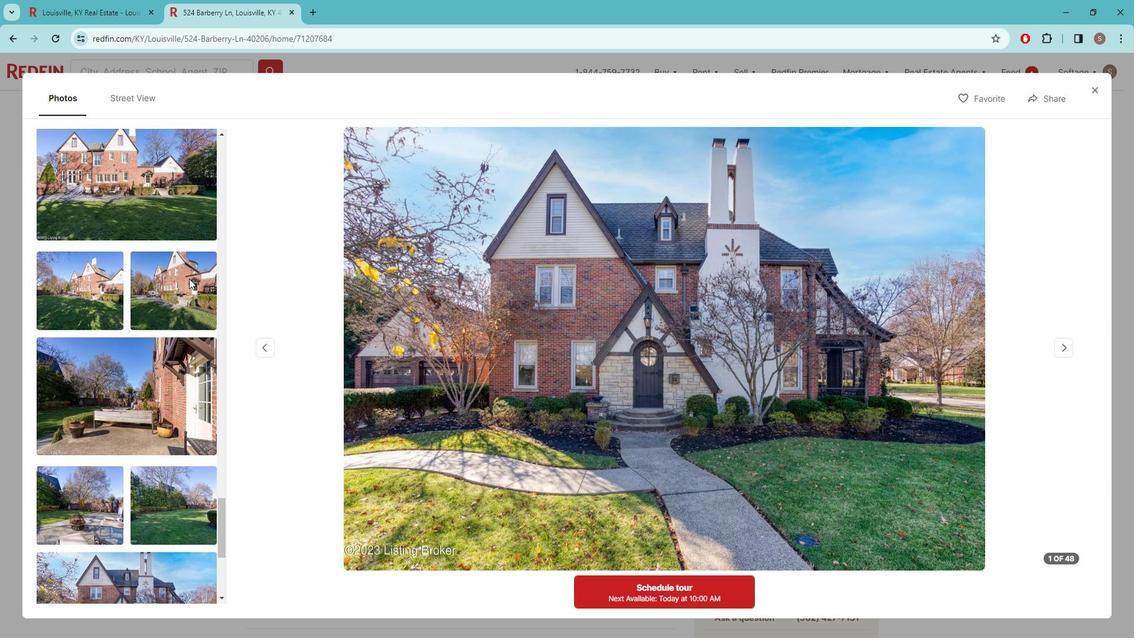 
Action: Mouse scrolled (202, 281) with delta (0, 0)
Screenshot: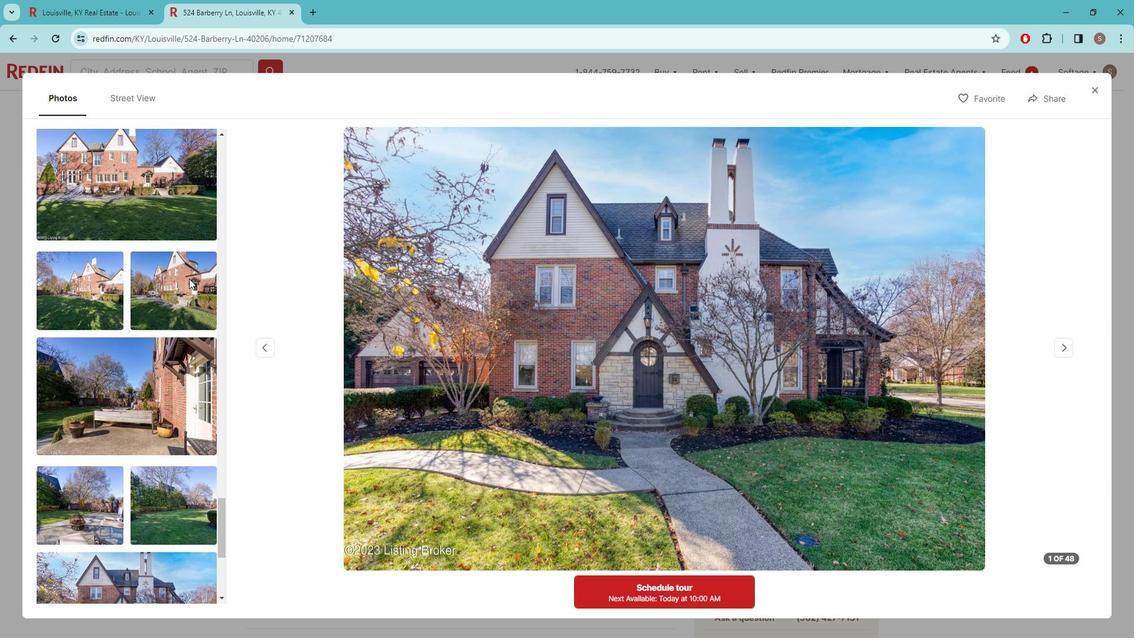 
Action: Mouse scrolled (202, 281) with delta (0, 0)
Screenshot: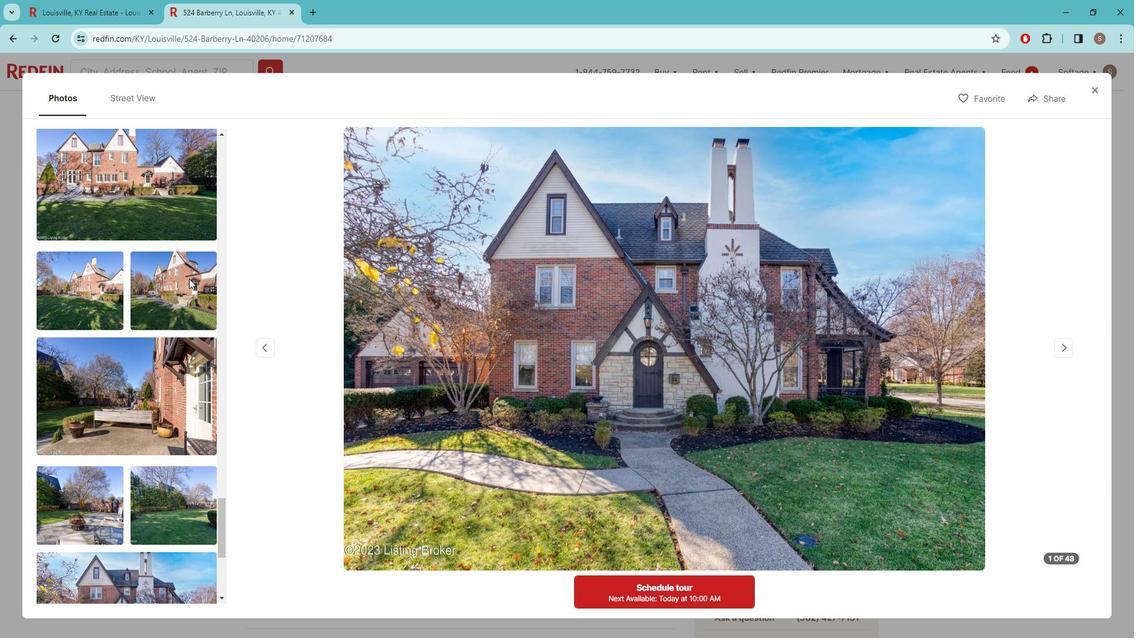 
Action: Mouse scrolled (202, 281) with delta (0, 0)
Screenshot: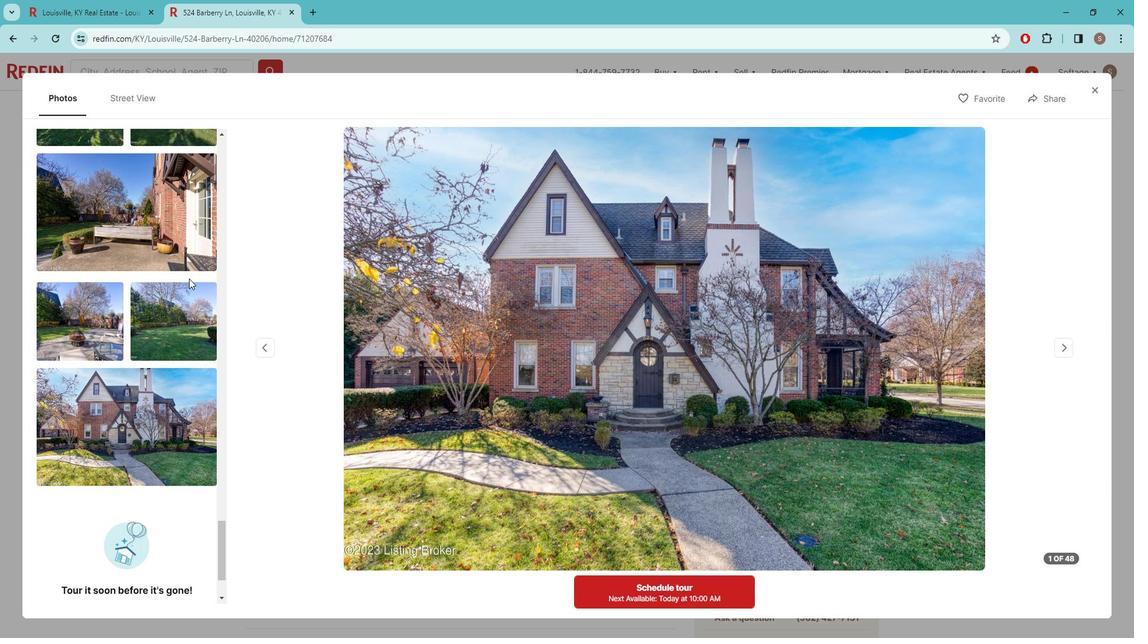
Action: Mouse scrolled (202, 281) with delta (0, 0)
Screenshot: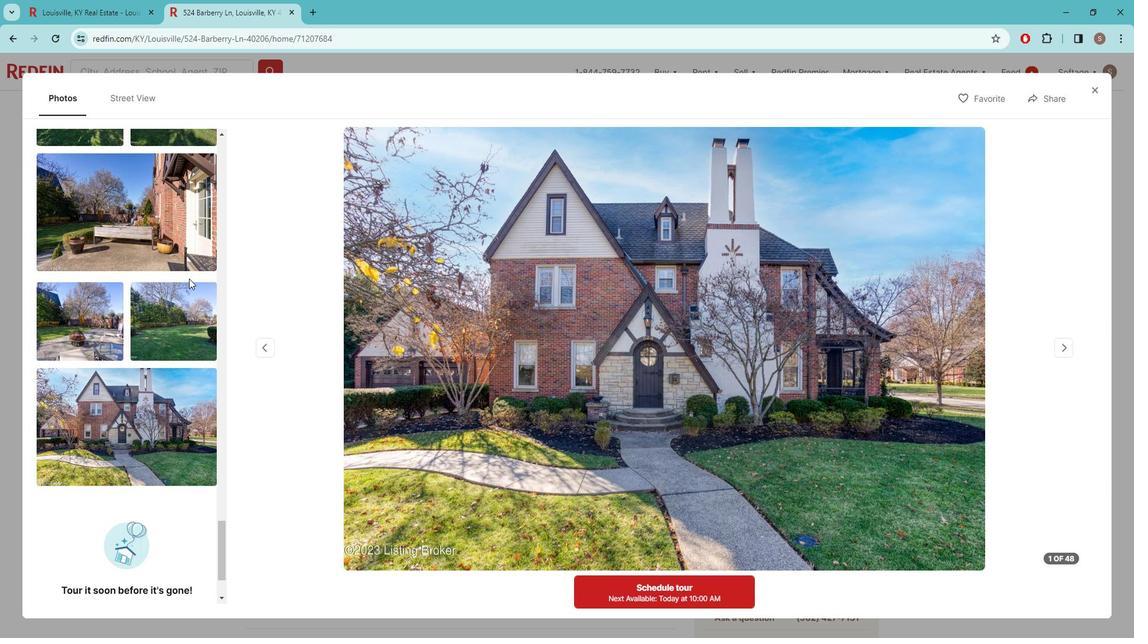 
Action: Mouse scrolled (202, 281) with delta (0, 0)
Screenshot: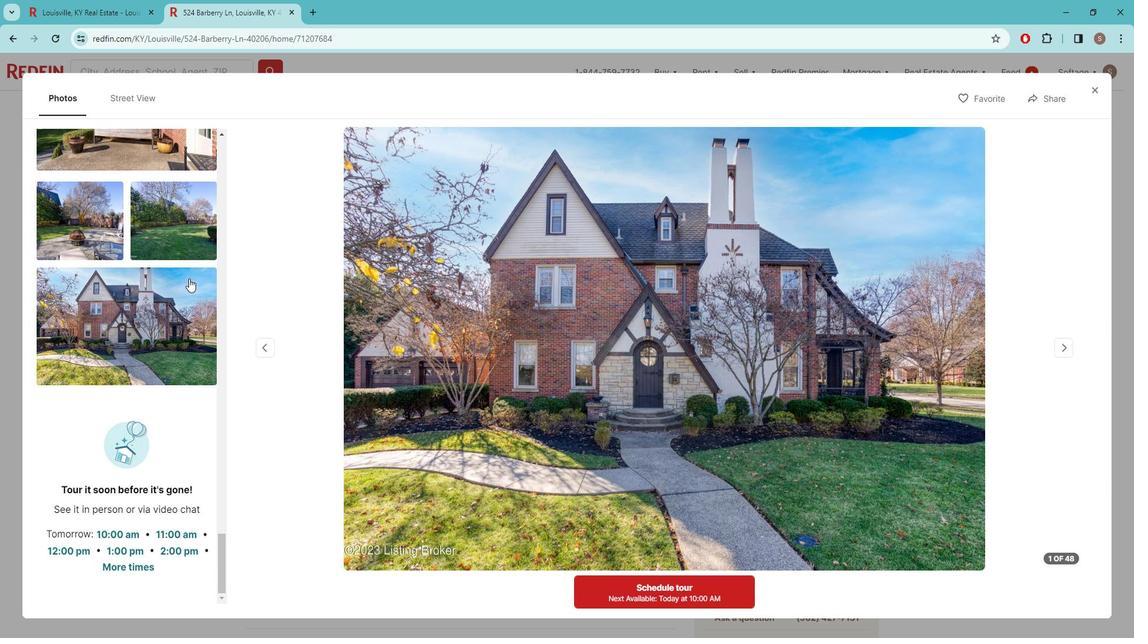 
Action: Mouse scrolled (202, 281) with delta (0, 0)
Screenshot: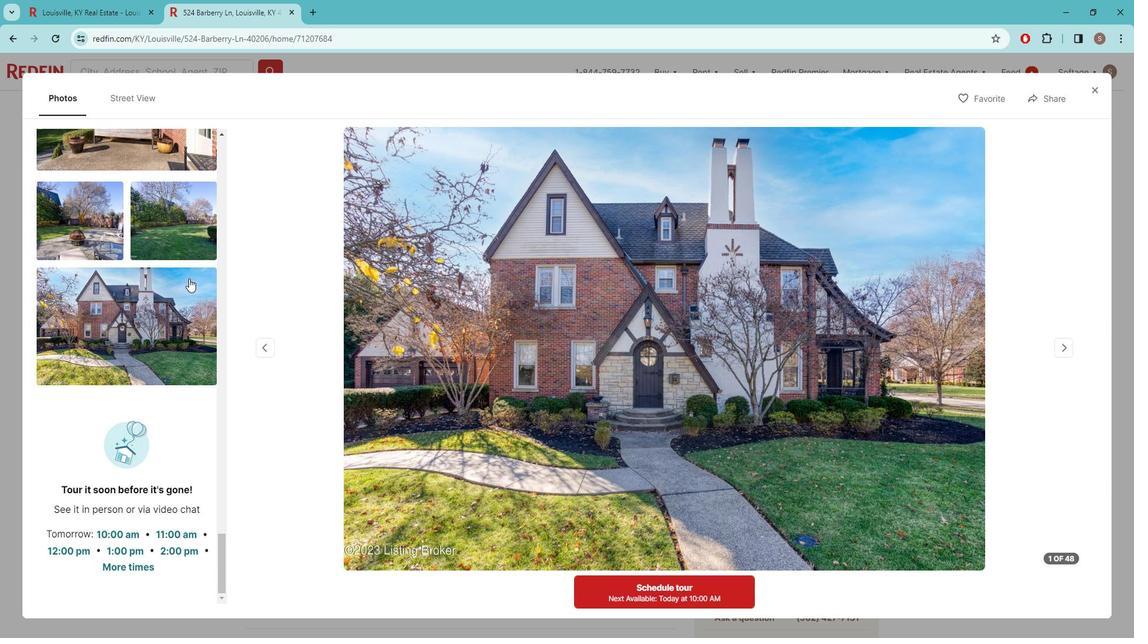 
Action: Mouse moved to (825, 335)
Screenshot: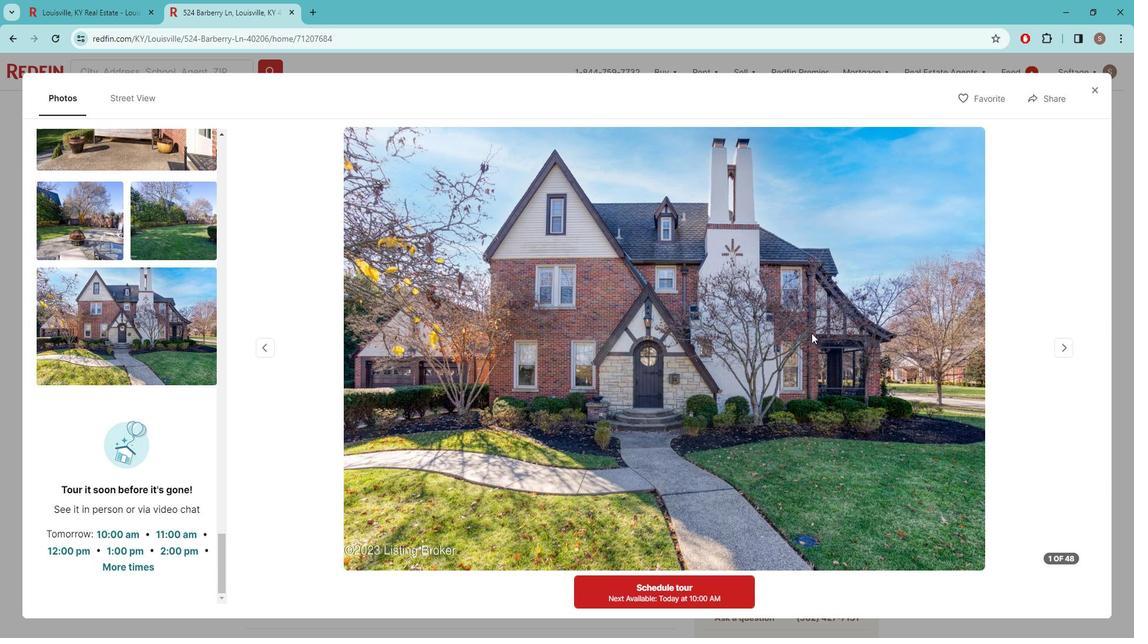 
Action: Mouse scrolled (825, 334) with delta (0, 0)
Screenshot: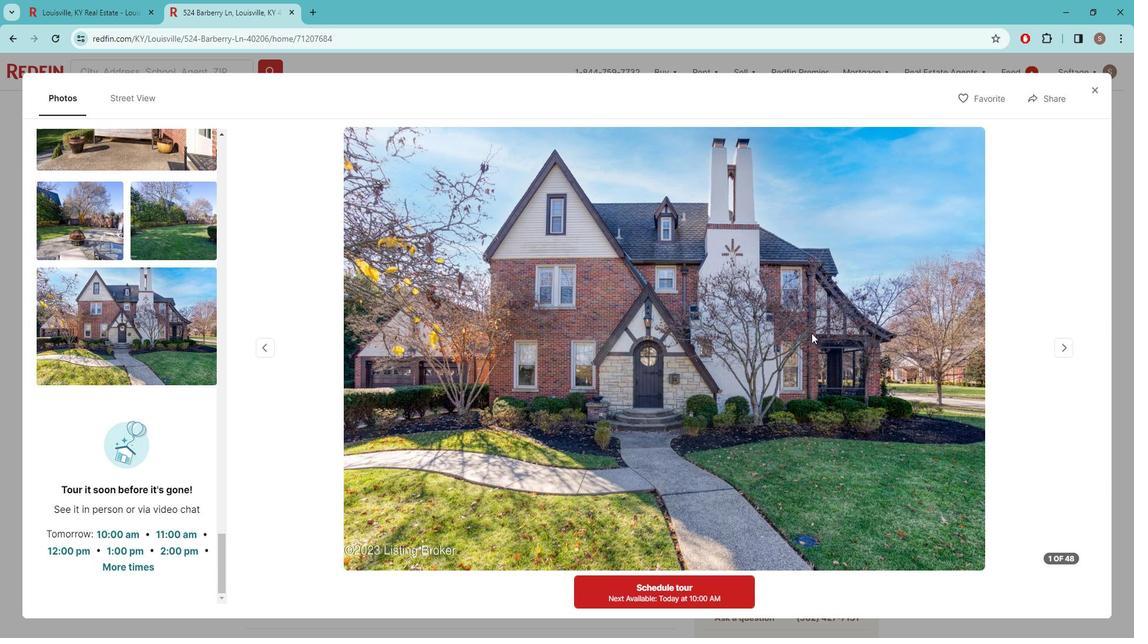 
Action: Mouse moved to (1105, 101)
Screenshot: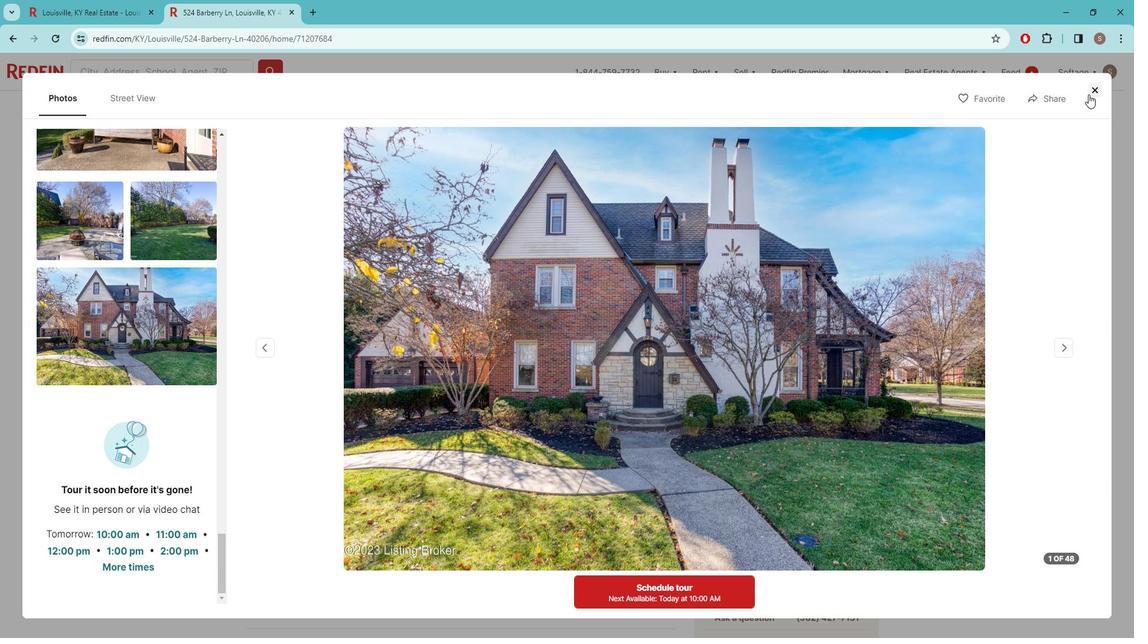 
Action: Mouse pressed left at (1105, 101)
Screenshot: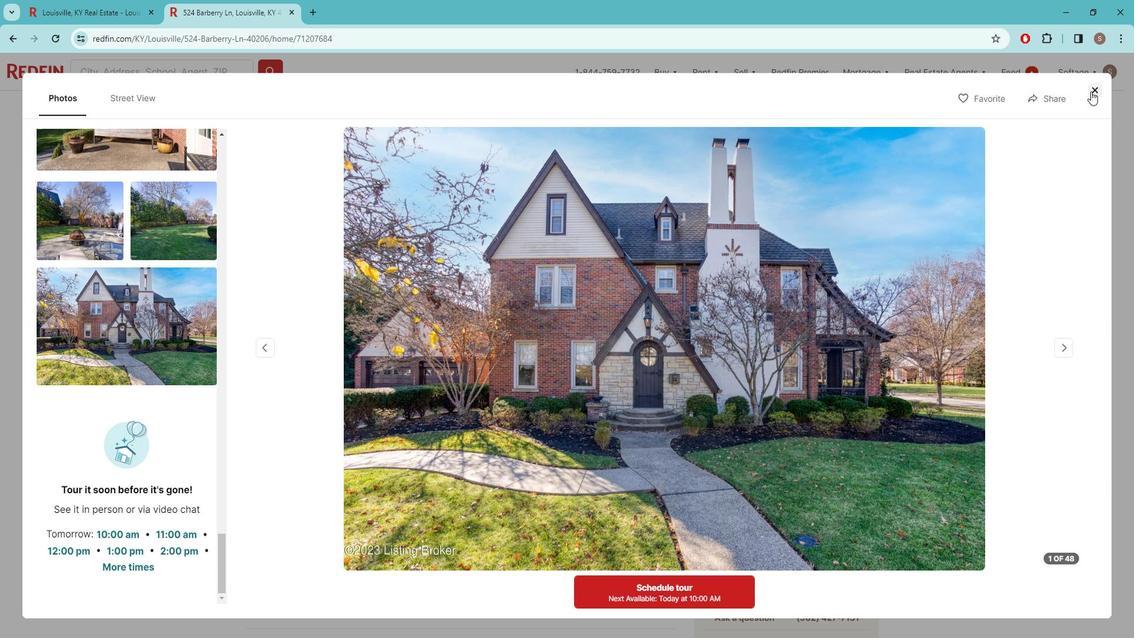 
Action: Mouse moved to (25, 48)
Screenshot: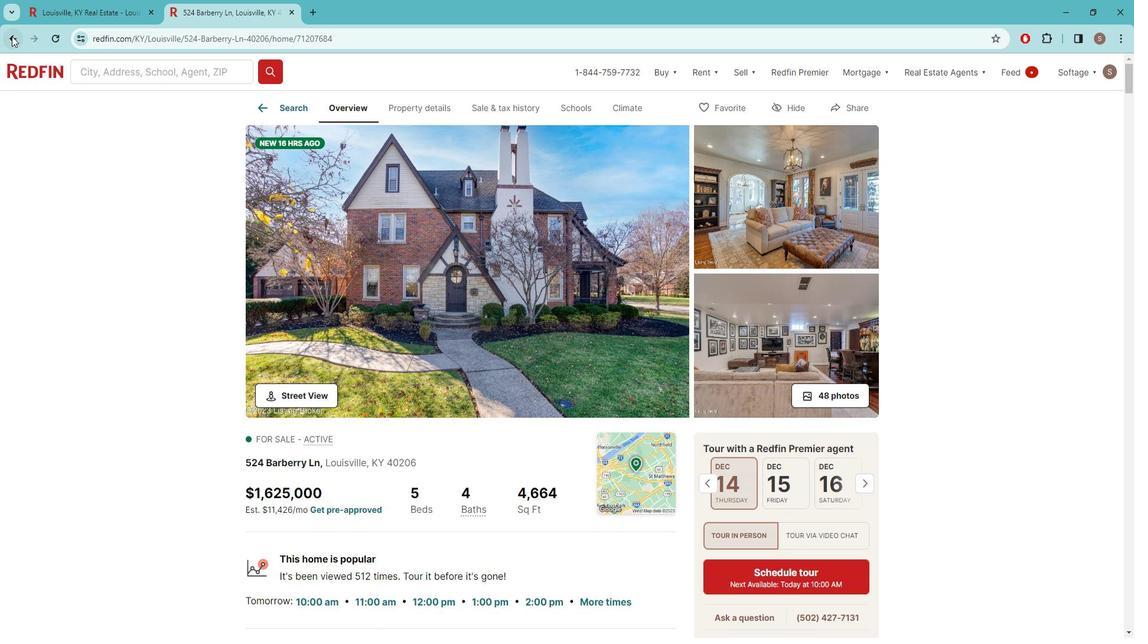 
Action: Mouse pressed left at (25, 48)
Screenshot: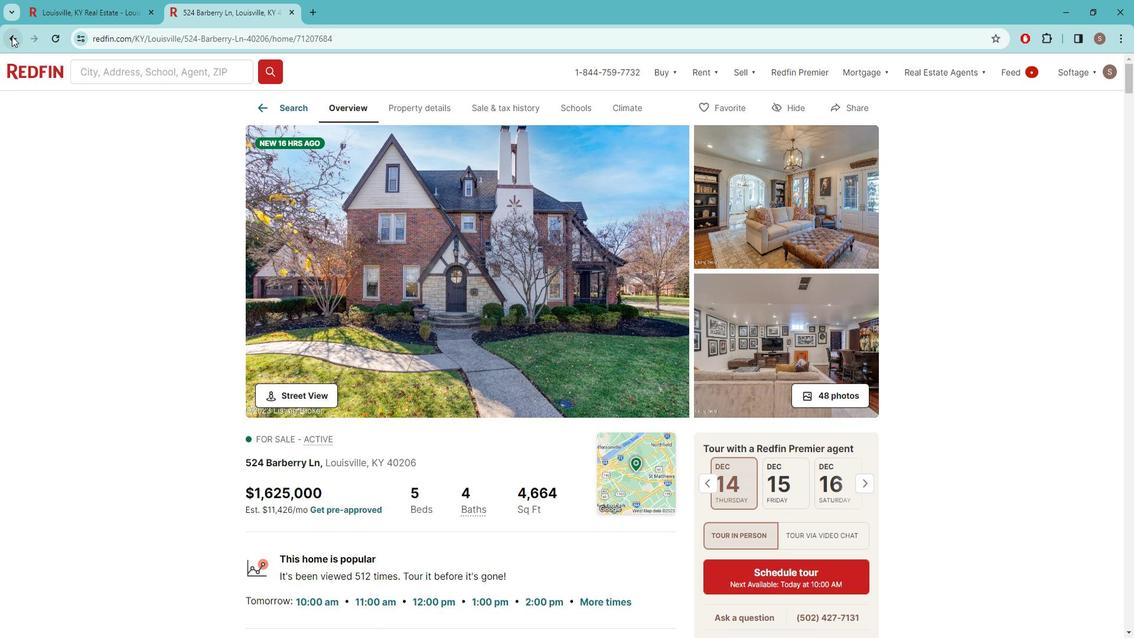 
Action: Mouse moved to (63, 13)
Screenshot: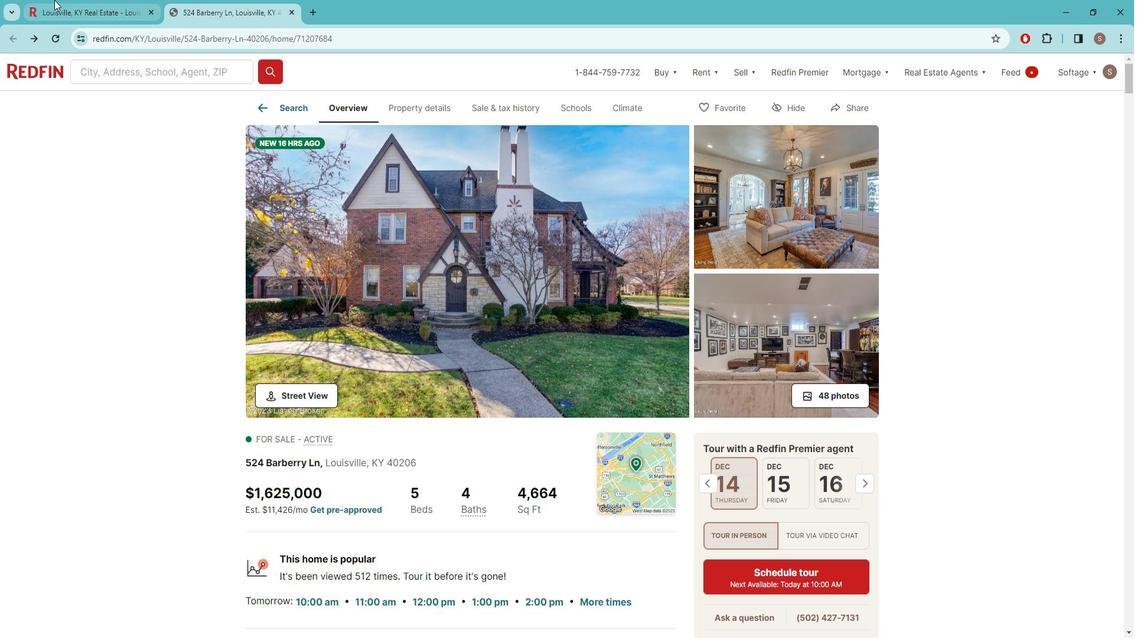 
Action: Mouse pressed left at (63, 13)
Screenshot: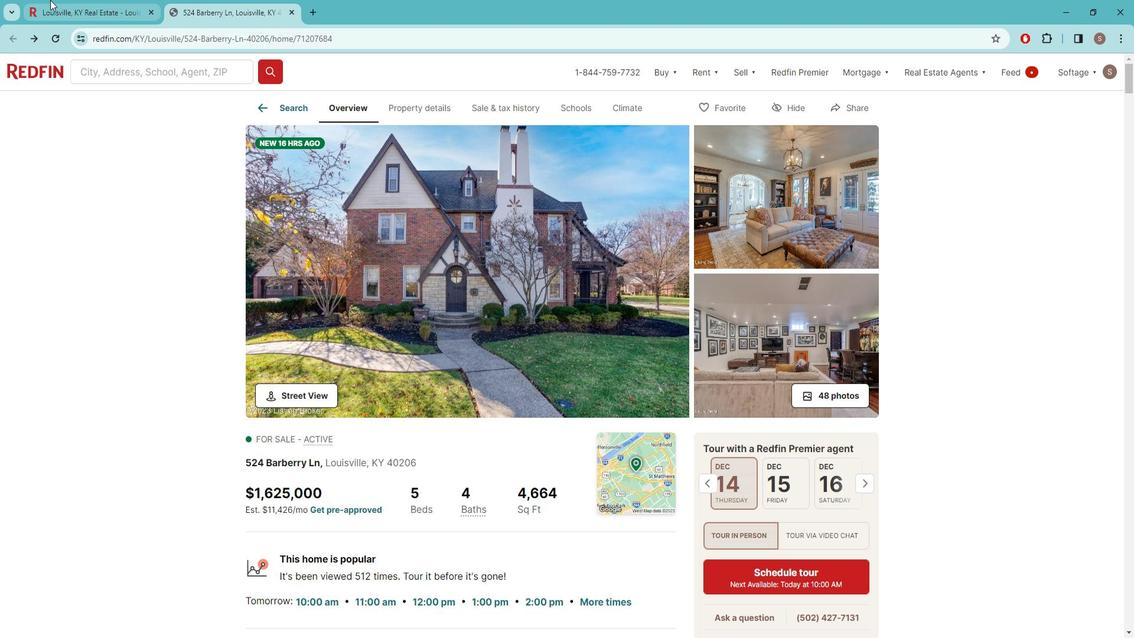 
Action: Mouse moved to (1031, 464)
Screenshot: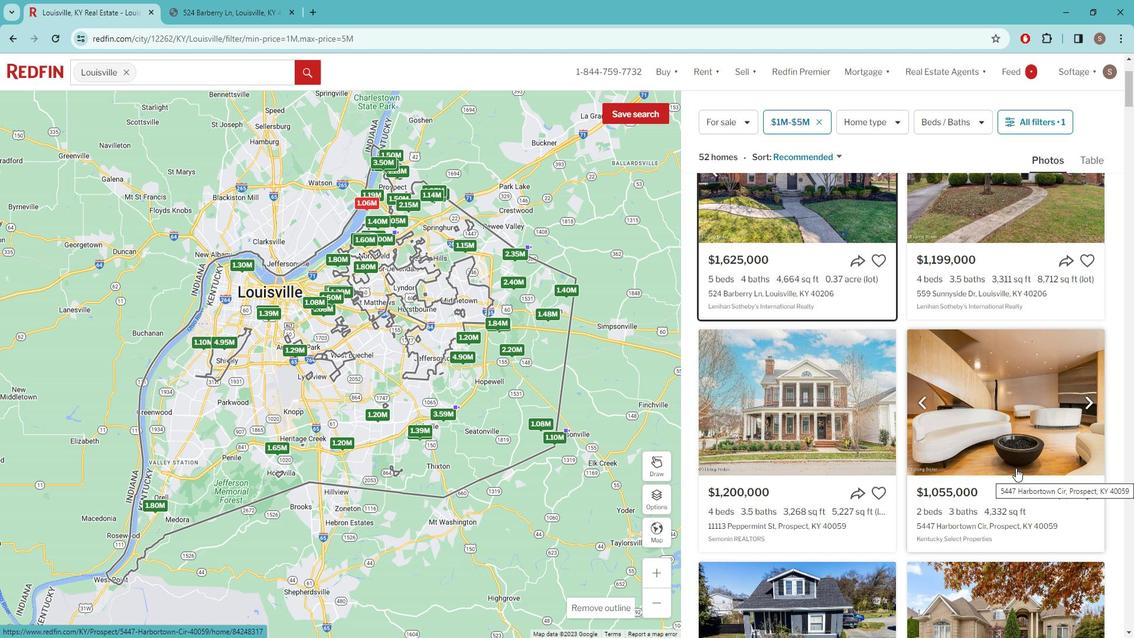 
Action: Mouse scrolled (1031, 463) with delta (0, 0)
Screenshot: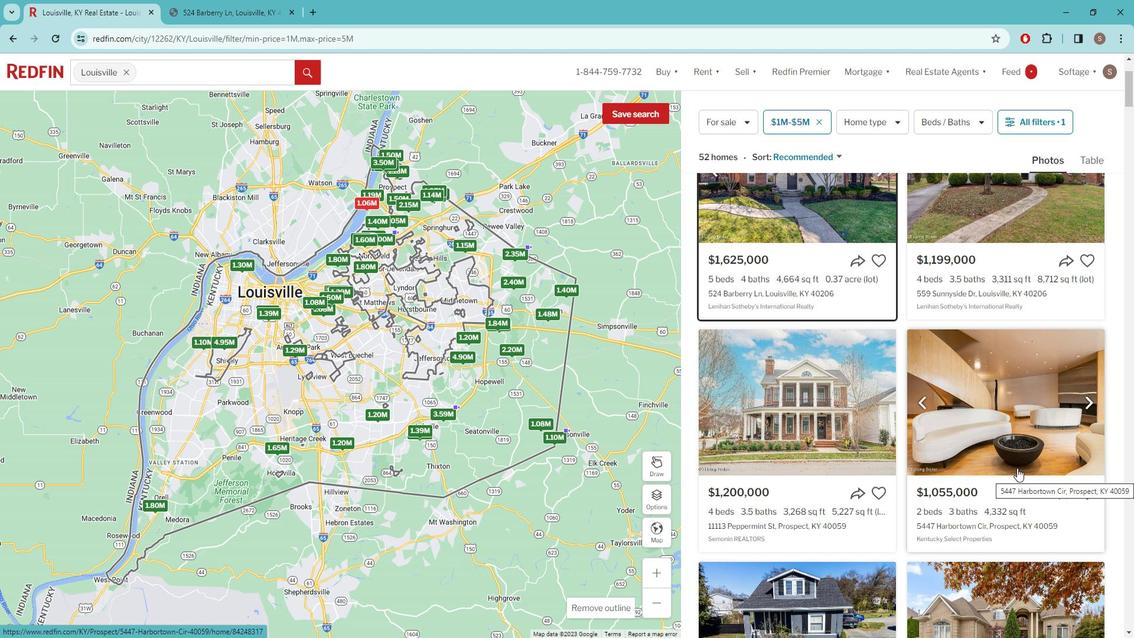 
Action: Mouse scrolled (1031, 463) with delta (0, 0)
Screenshot: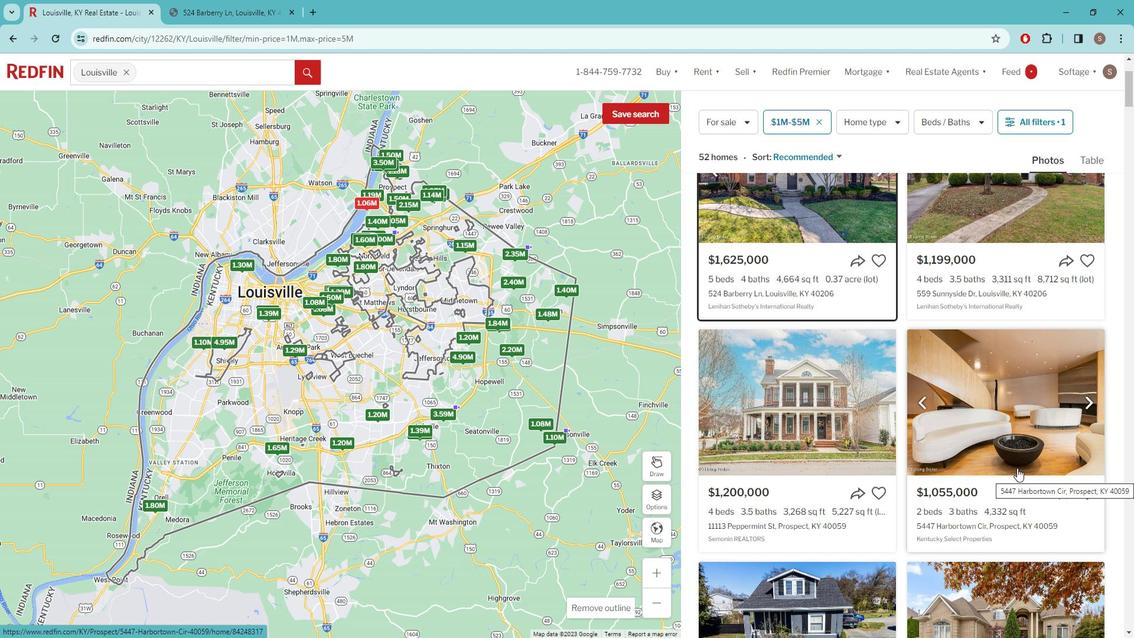 
Action: Mouse moved to (820, 368)
Screenshot: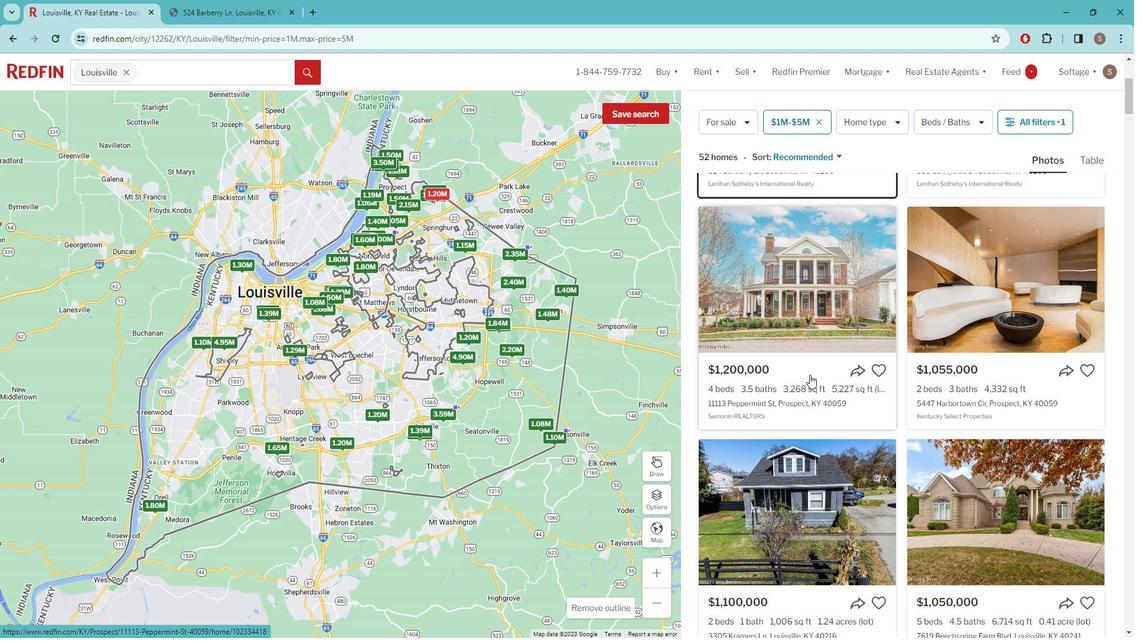 
Action: Mouse pressed left at (820, 368)
Screenshot: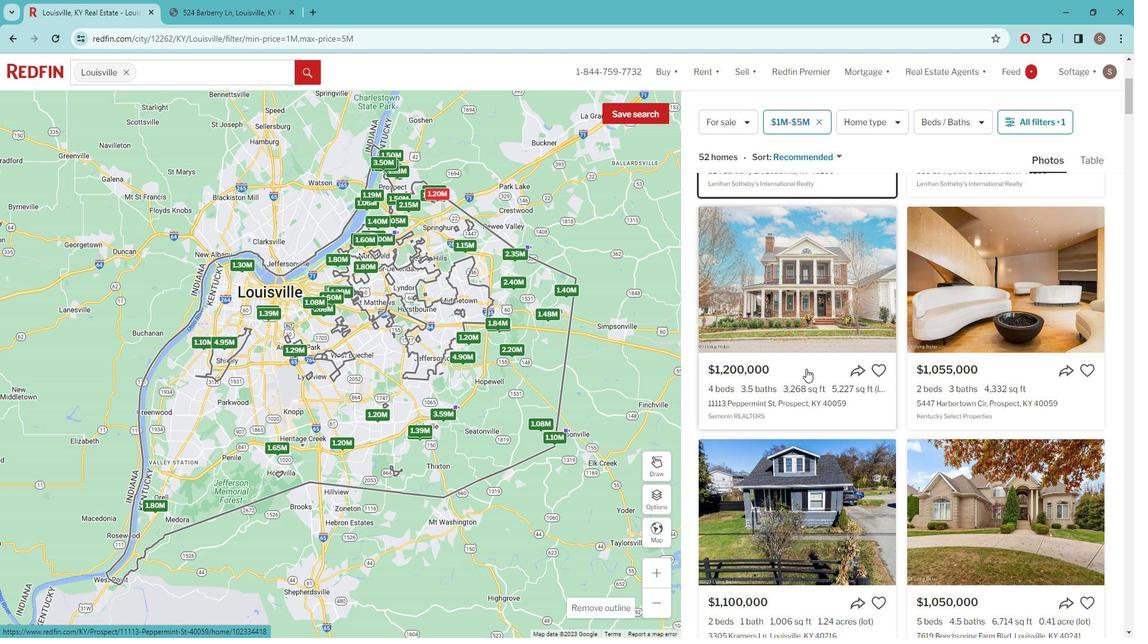 
Action: Mouse moved to (534, 430)
Screenshot: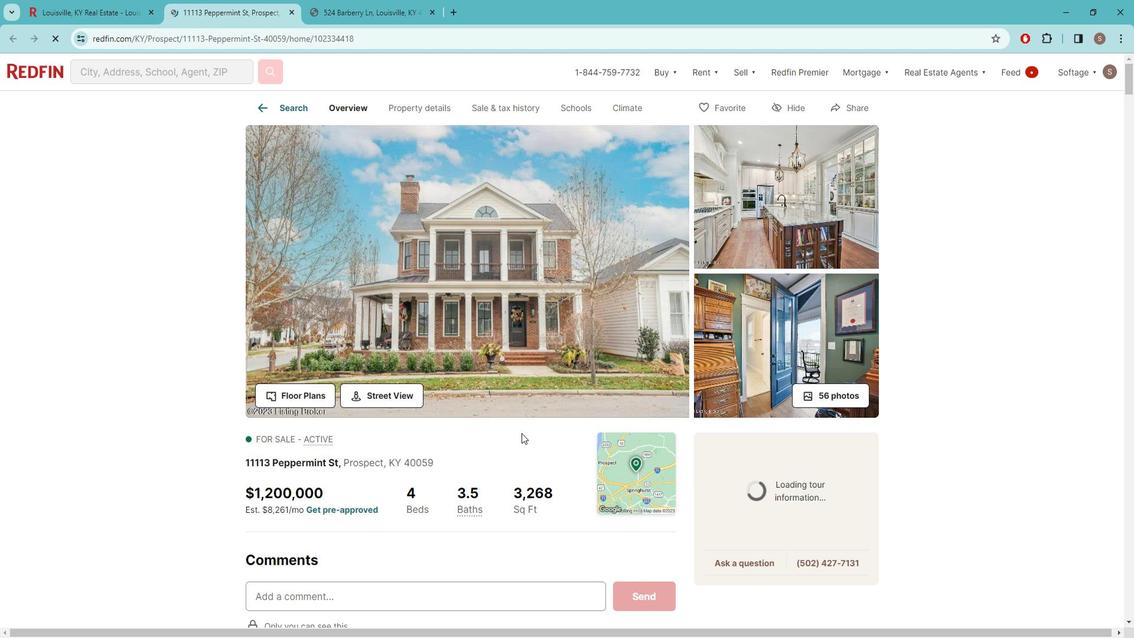 
Action: Mouse scrolled (534, 430) with delta (0, 0)
Screenshot: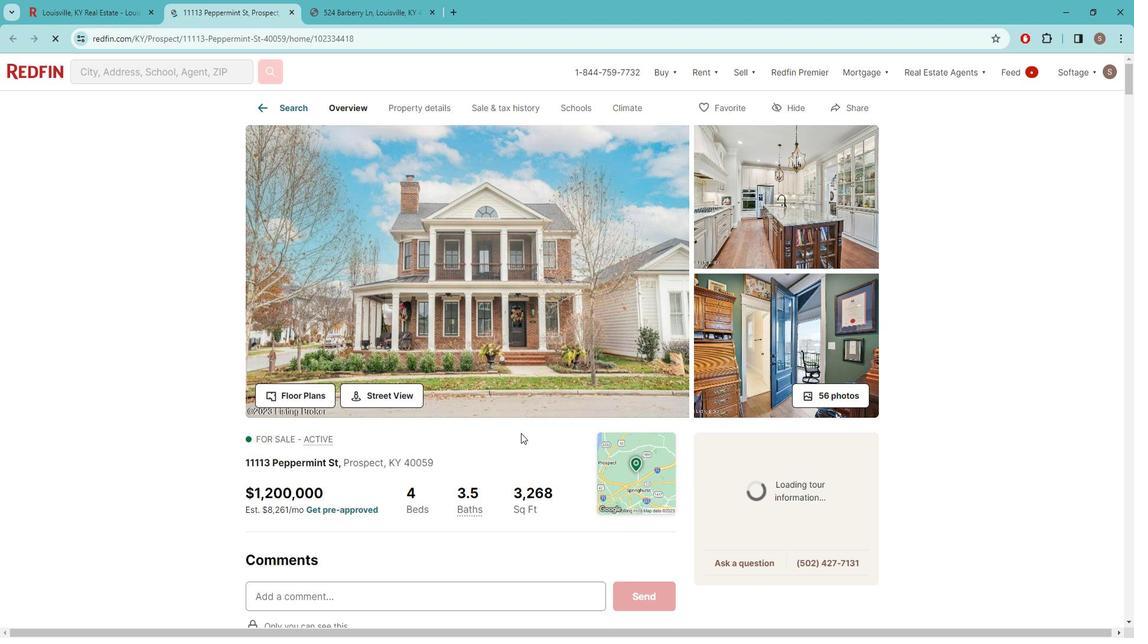 
Action: Mouse moved to (492, 430)
Screenshot: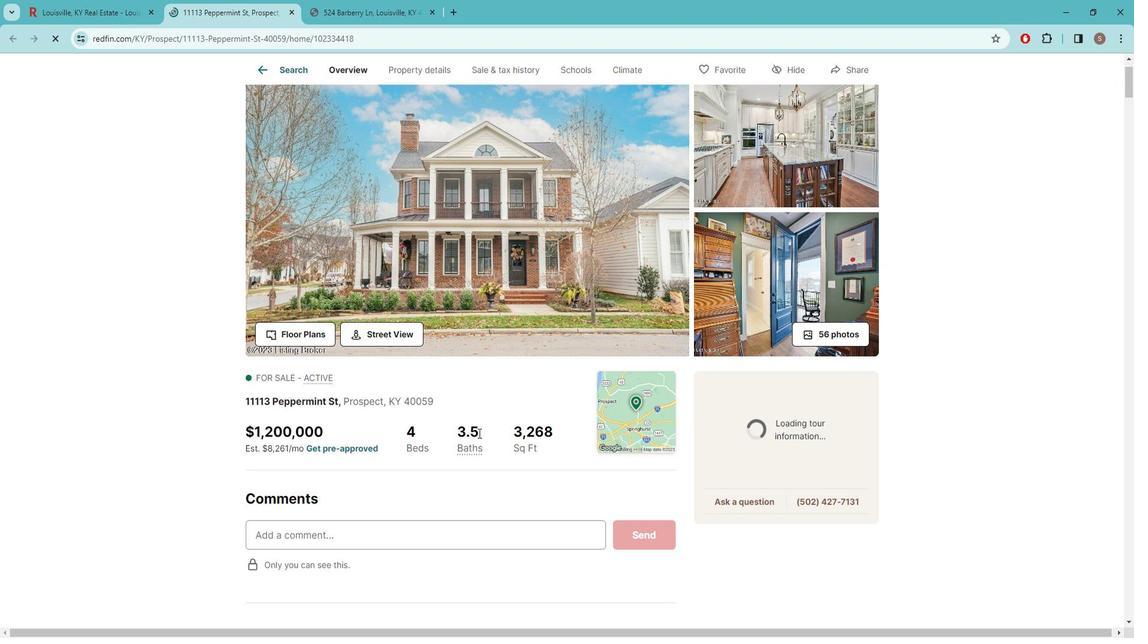 
Action: Mouse scrolled (492, 431) with delta (0, 0)
Screenshot: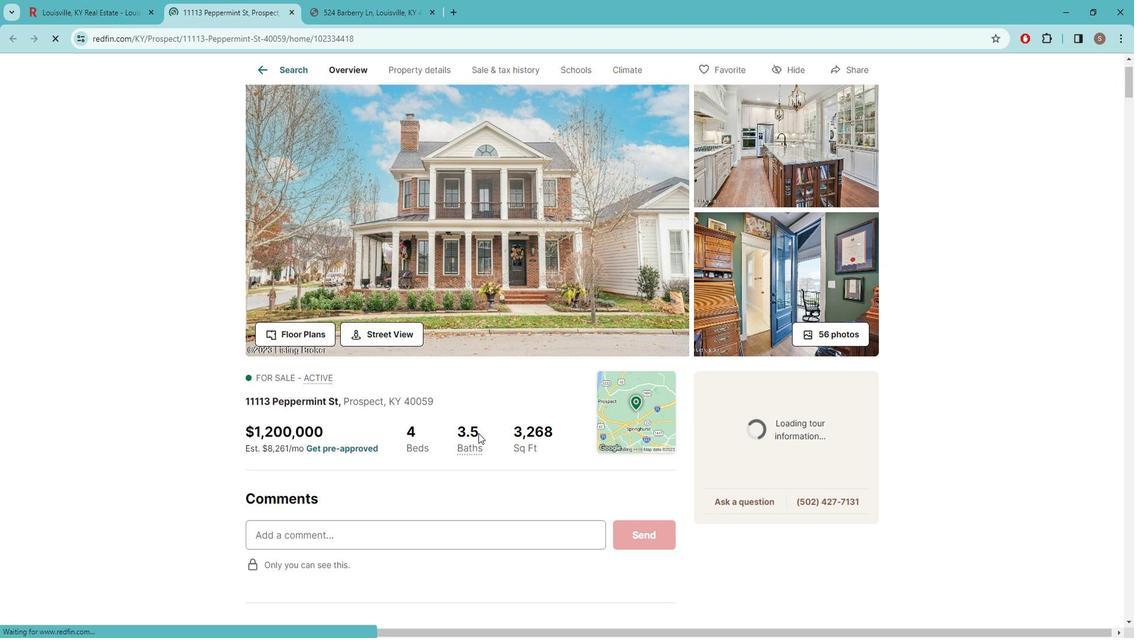 
Action: Mouse moved to (643, 330)
Screenshot: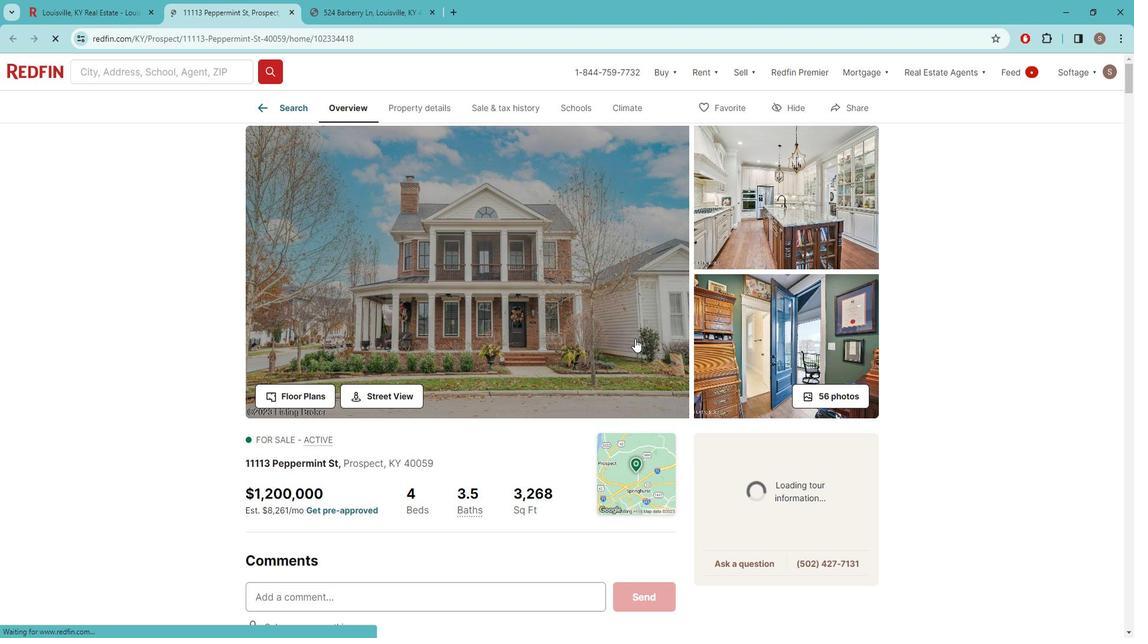 
Action: Mouse pressed left at (643, 330)
Screenshot: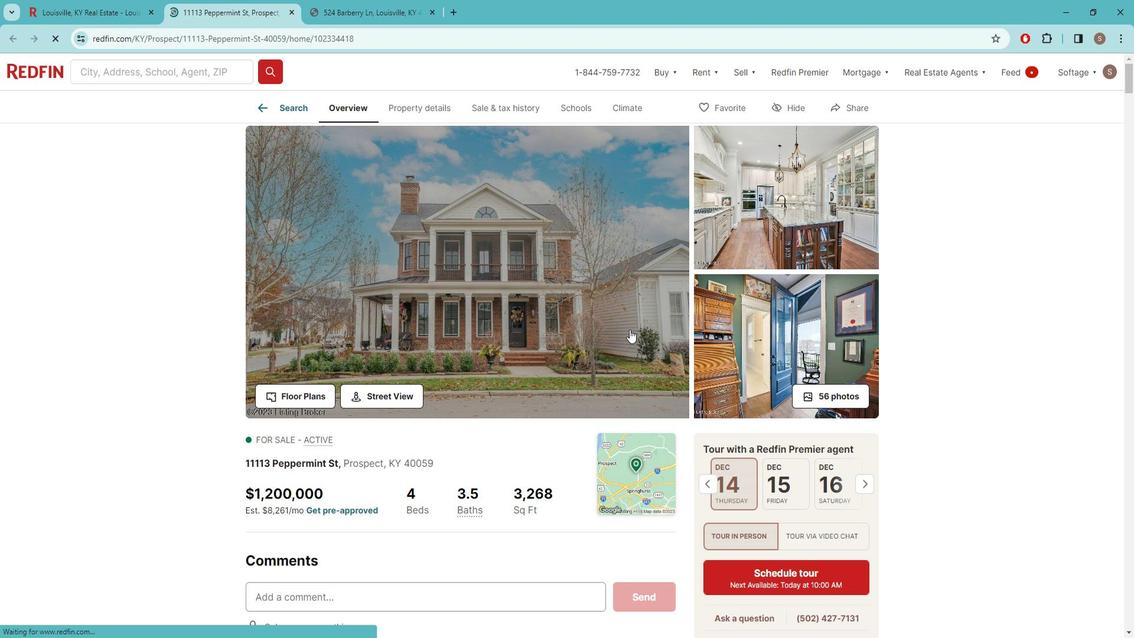 
Action: Mouse moved to (1078, 344)
Screenshot: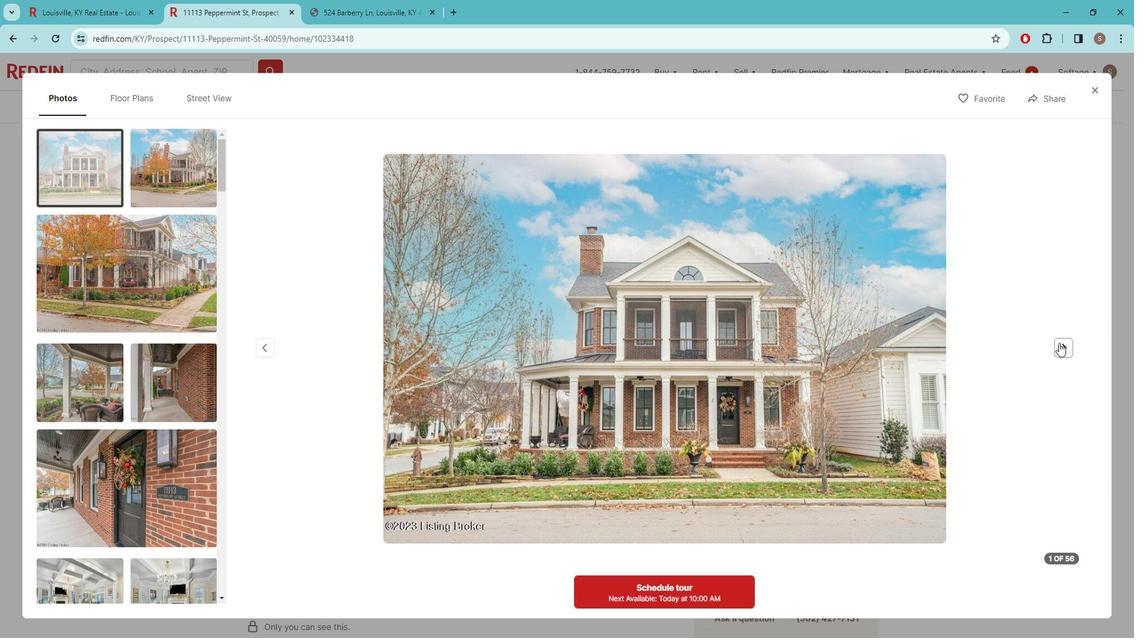 
Action: Mouse pressed left at (1078, 344)
Screenshot: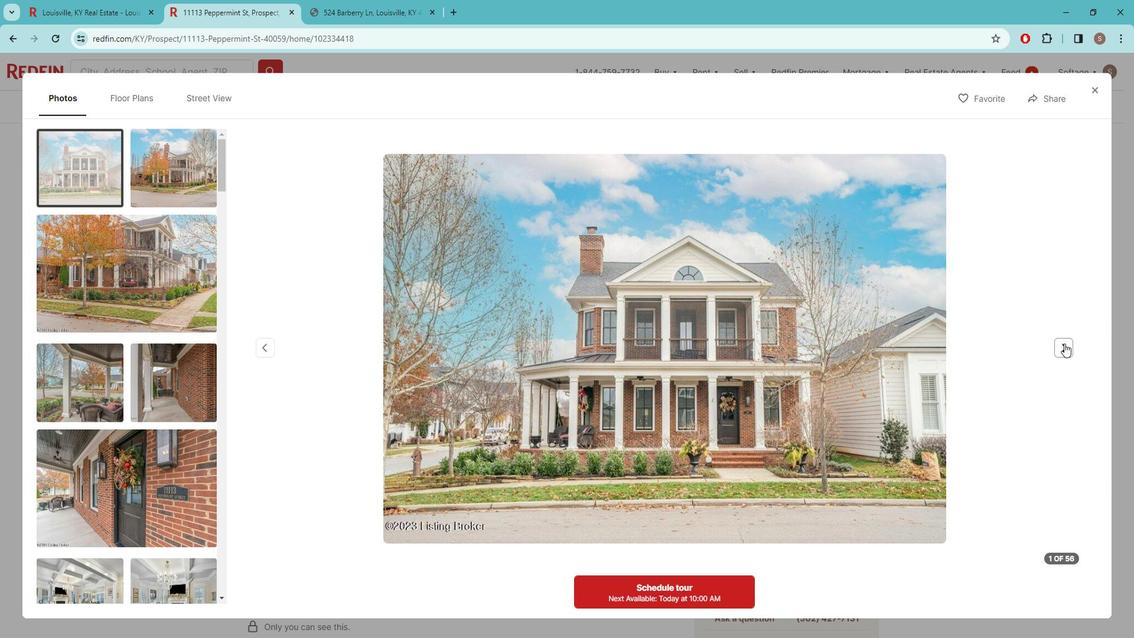 
Action: Mouse pressed left at (1078, 344)
Screenshot: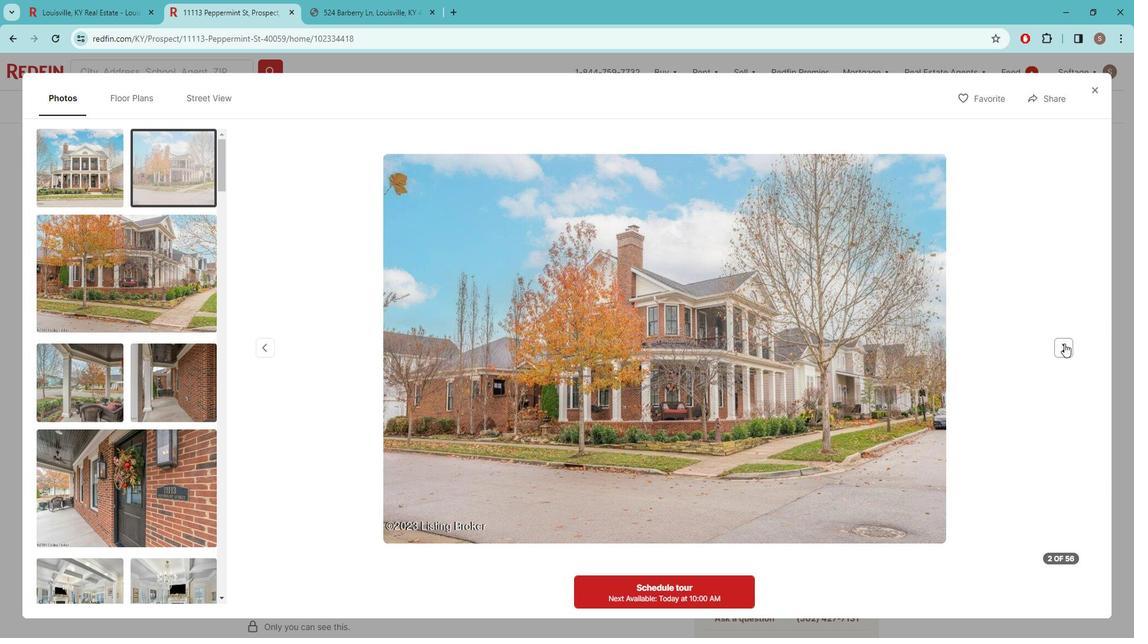 
Action: Mouse pressed left at (1078, 344)
Screenshot: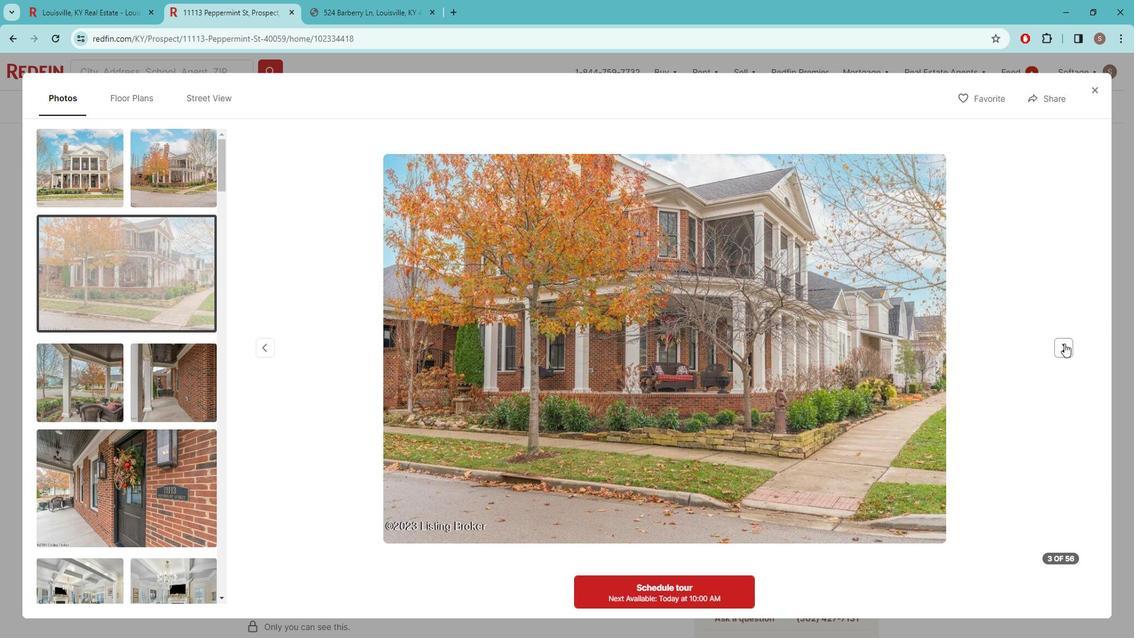 
Action: Mouse pressed left at (1078, 344)
Screenshot: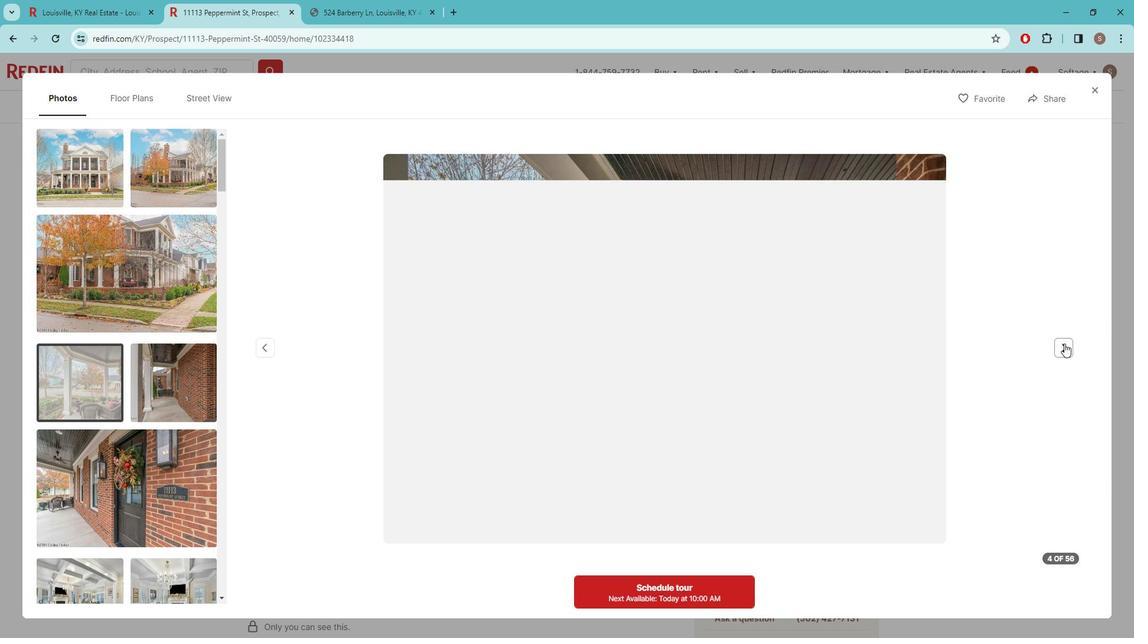 
Action: Mouse pressed left at (1078, 344)
Screenshot: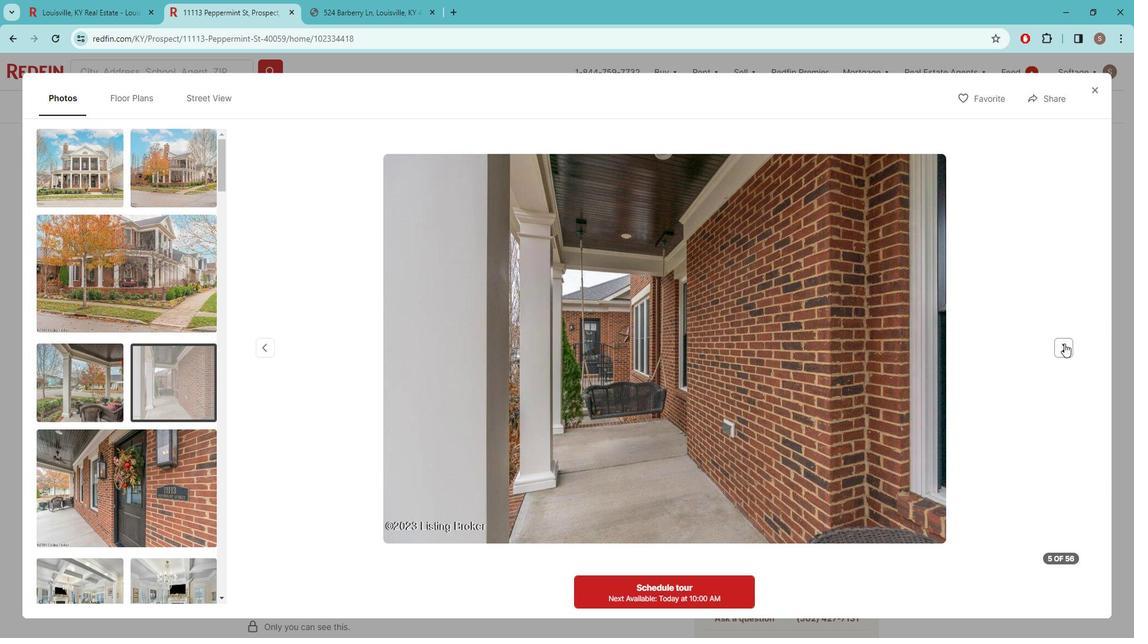 
Action: Mouse pressed left at (1078, 344)
Screenshot: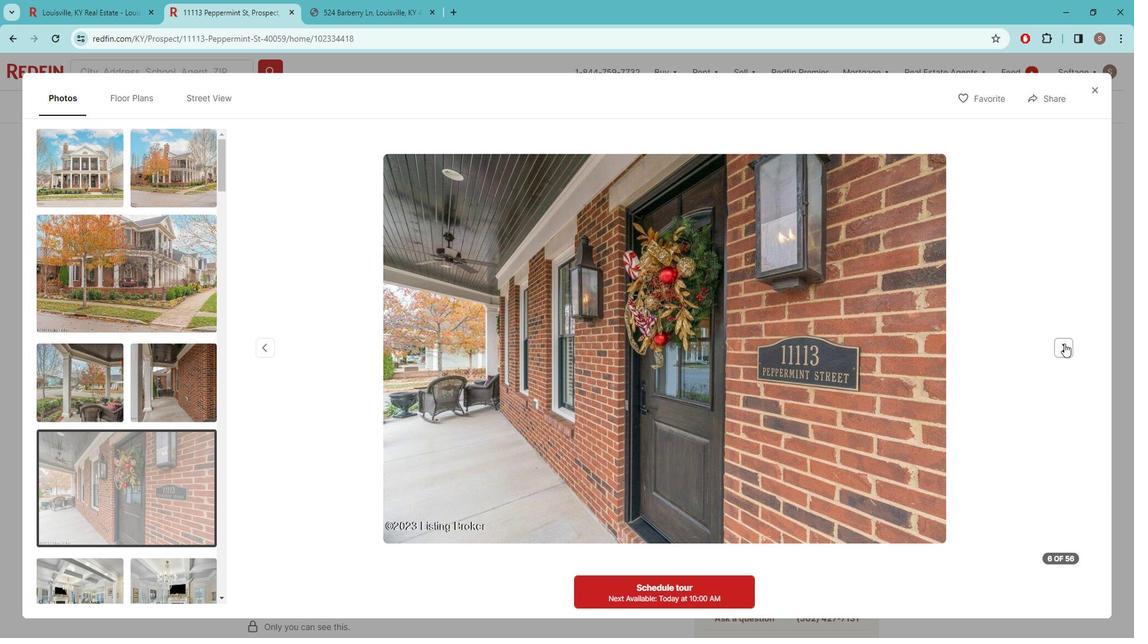 
Action: Mouse pressed left at (1078, 344)
Screenshot: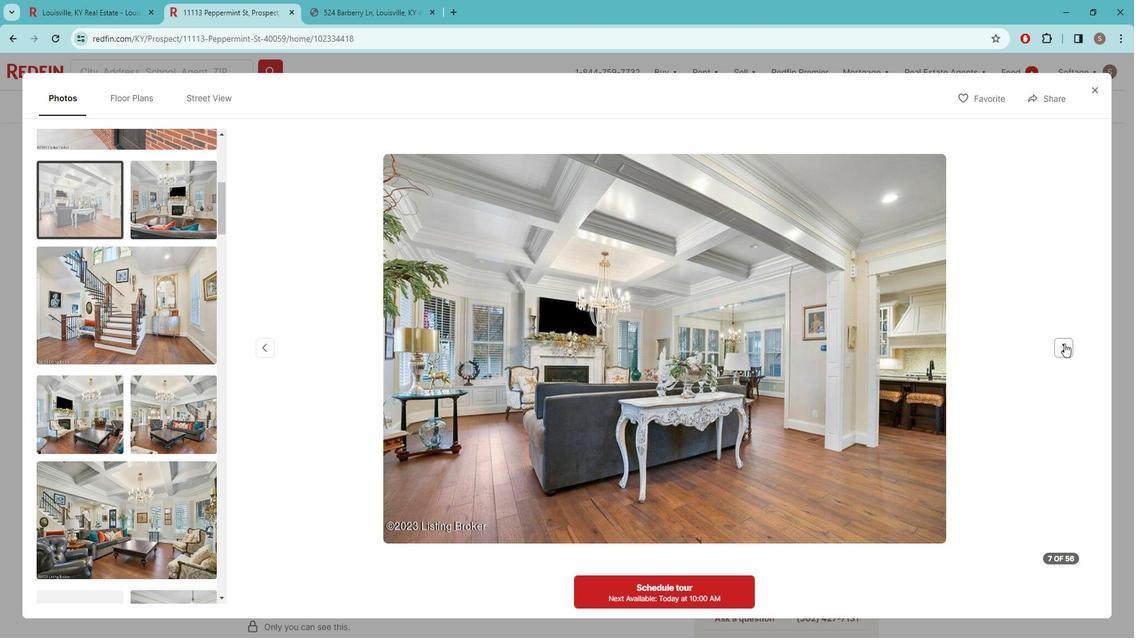
Action: Mouse pressed left at (1078, 344)
Screenshot: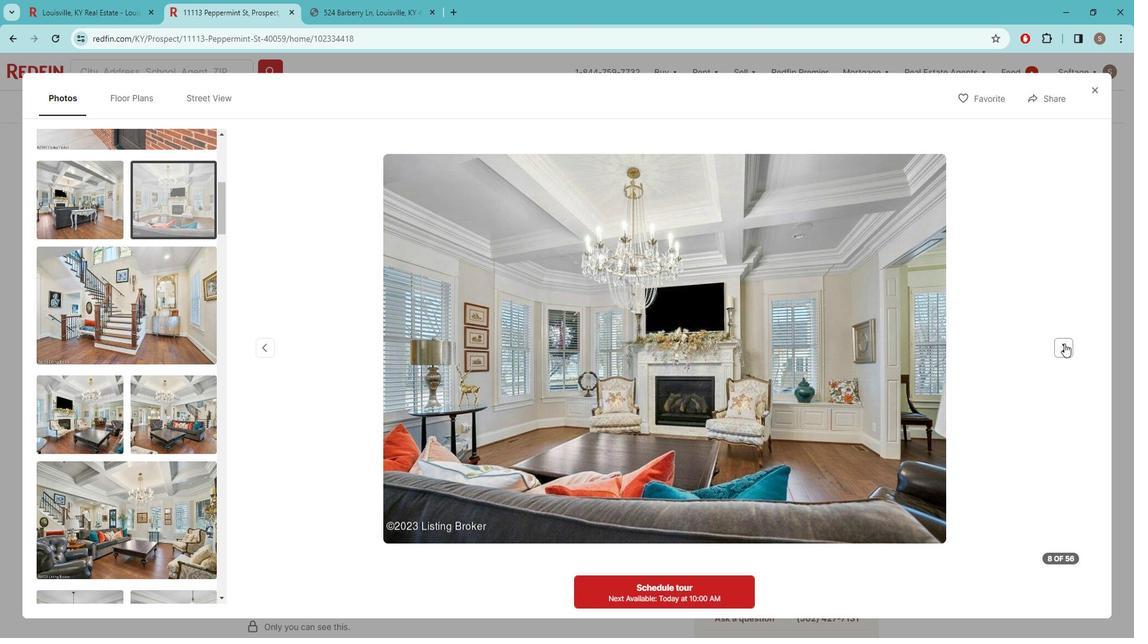 
Action: Mouse pressed left at (1078, 344)
Screenshot: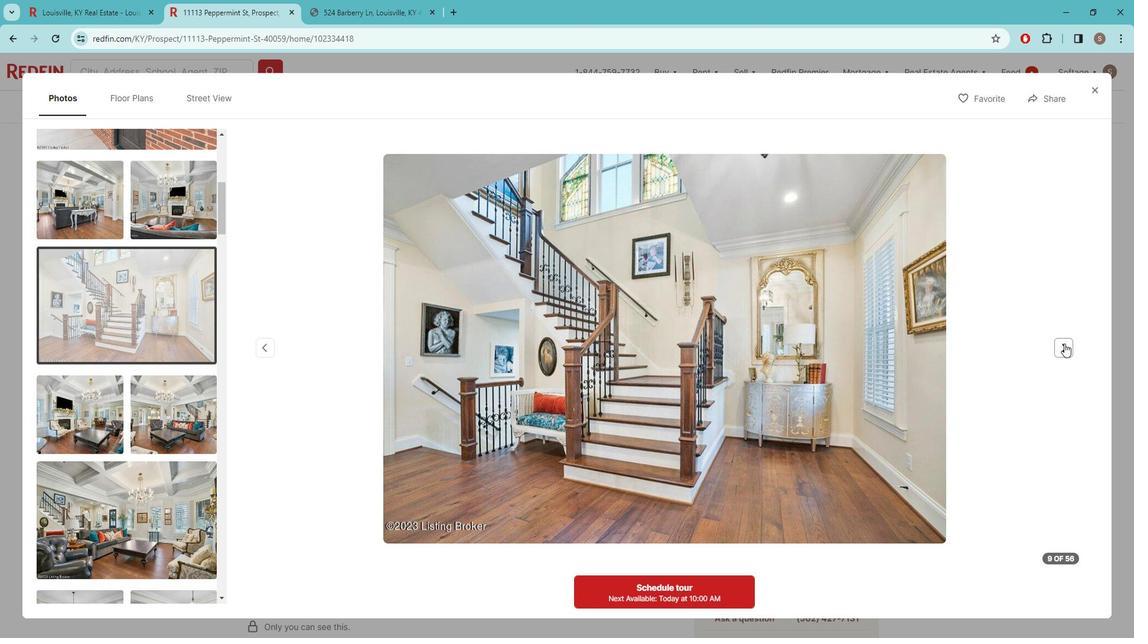 
Action: Mouse pressed left at (1078, 344)
Screenshot: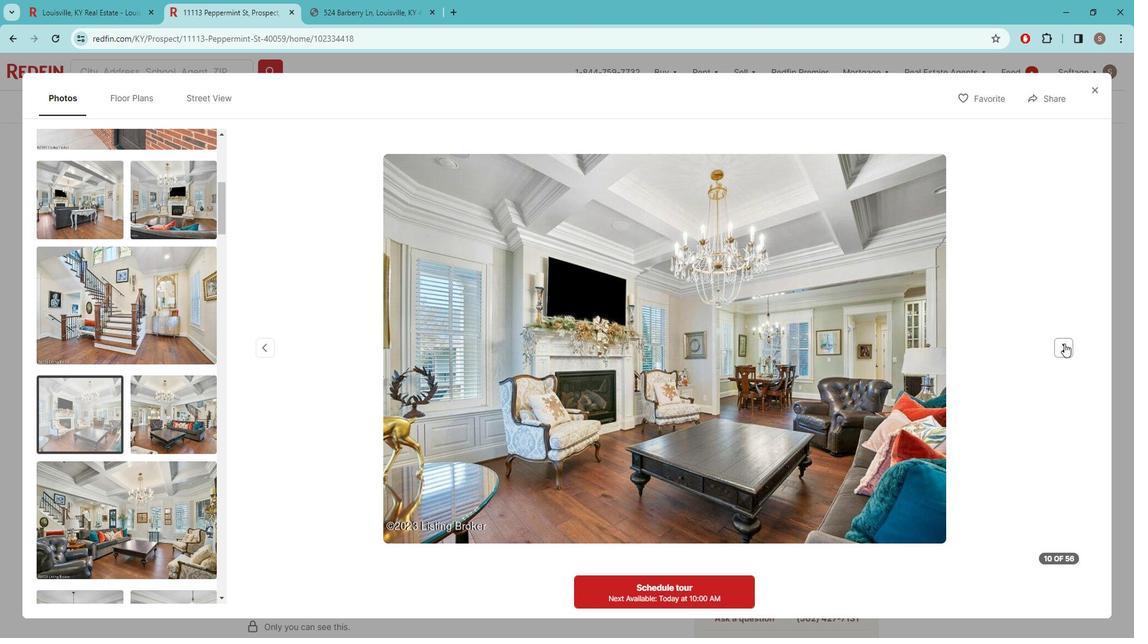 
Action: Mouse pressed left at (1078, 344)
Screenshot: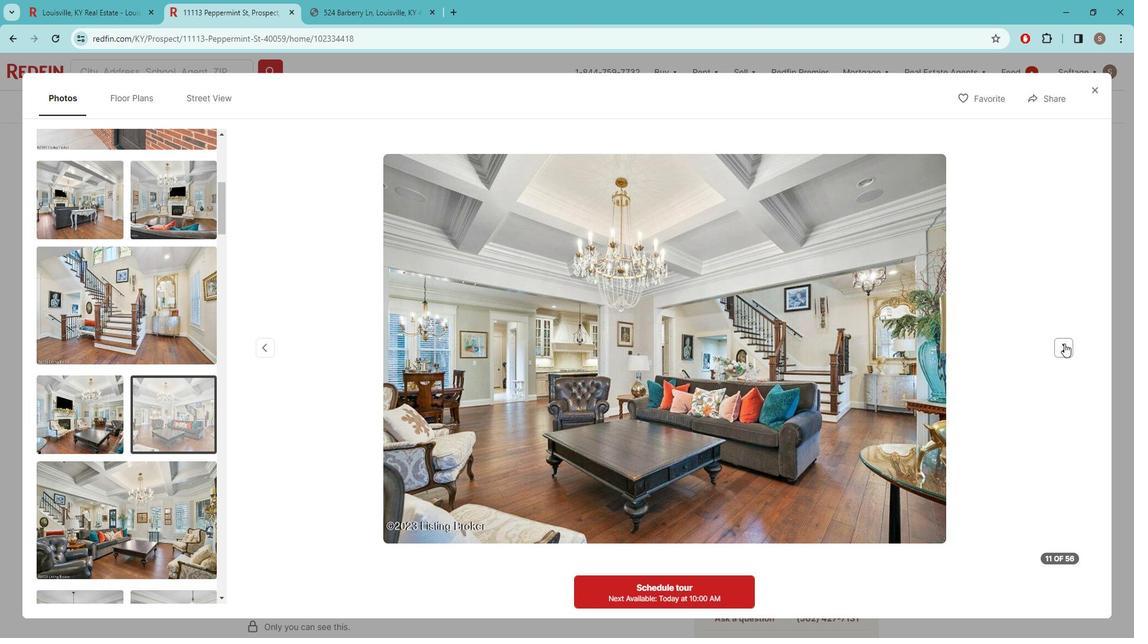 
Action: Mouse pressed left at (1078, 344)
Screenshot: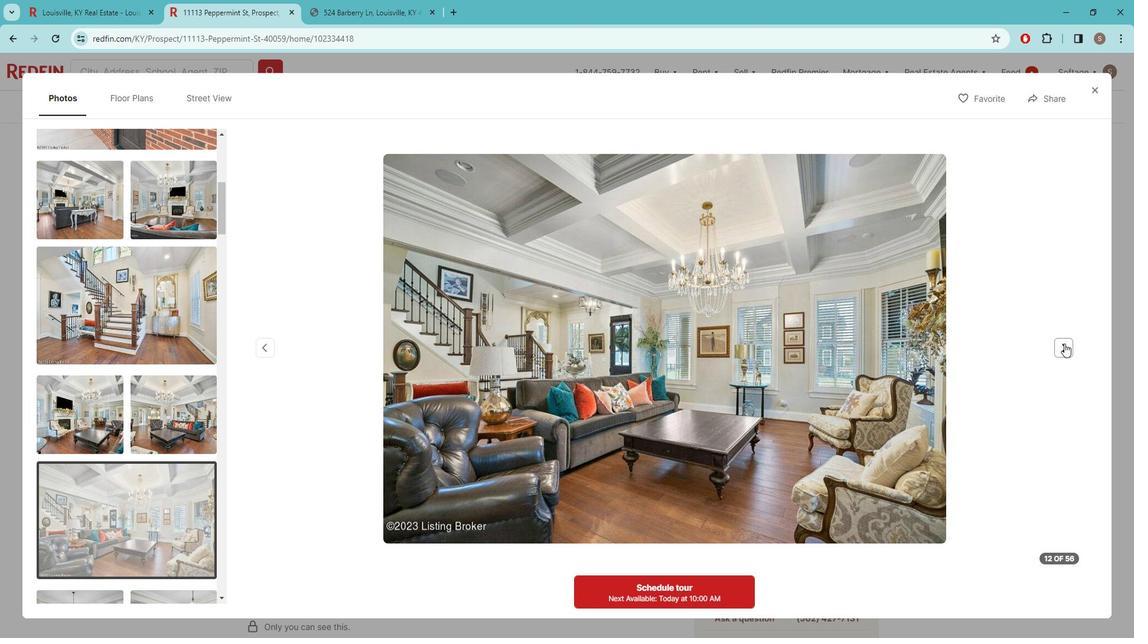 
Action: Mouse pressed left at (1078, 344)
Screenshot: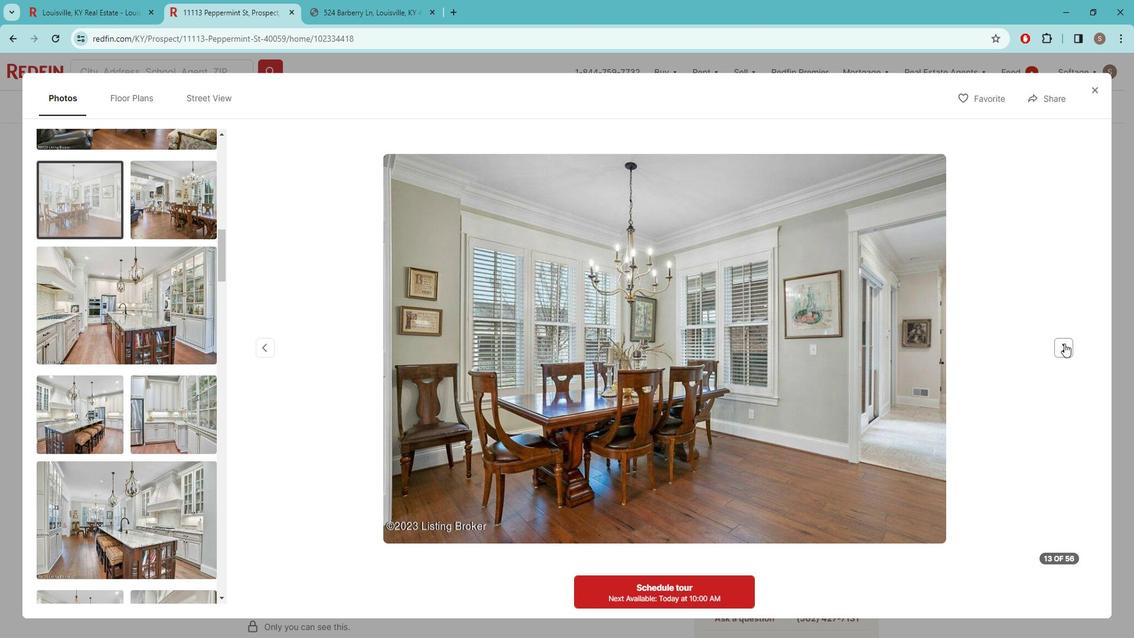 
Action: Mouse pressed left at (1078, 344)
Screenshot: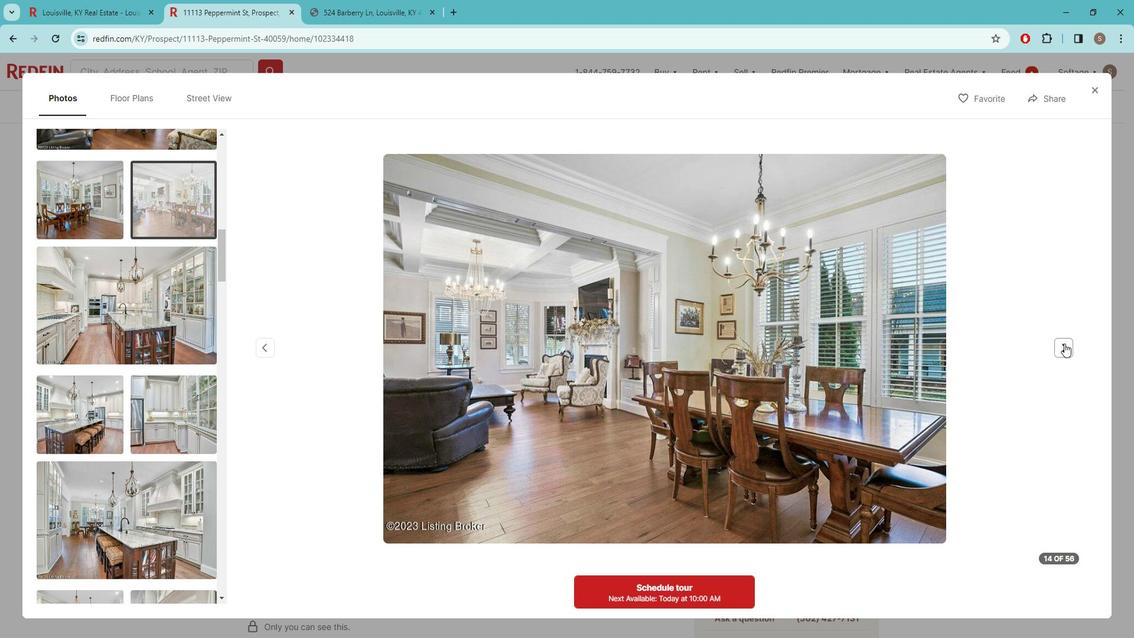 
Action: Mouse pressed left at (1078, 344)
Screenshot: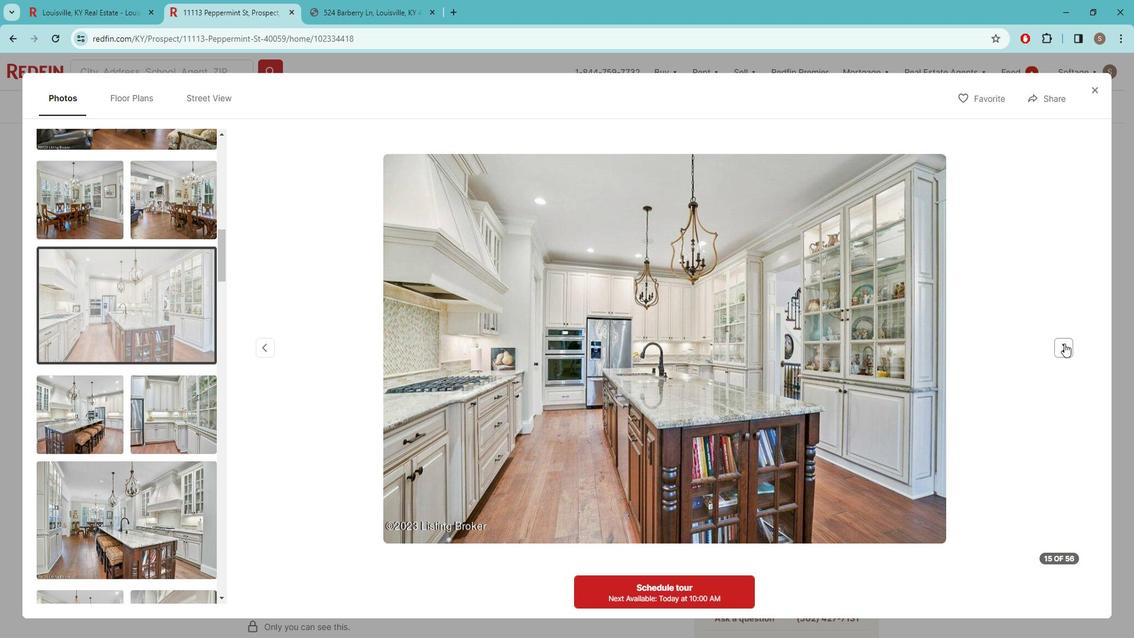 
Action: Mouse pressed left at (1078, 344)
Screenshot: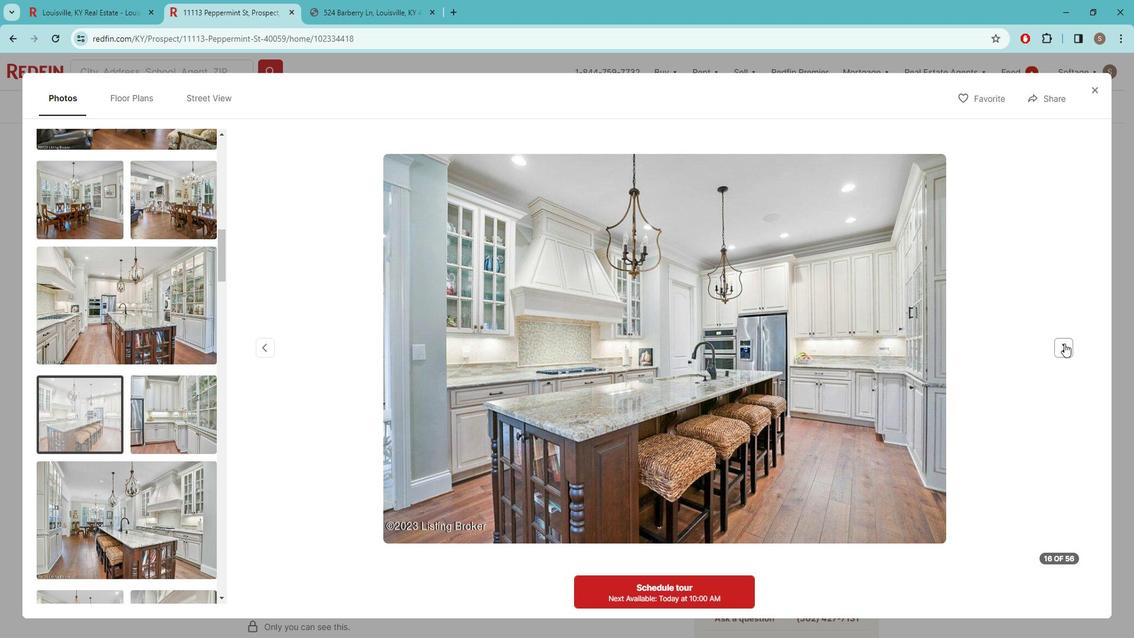 
Action: Mouse pressed left at (1078, 344)
Screenshot: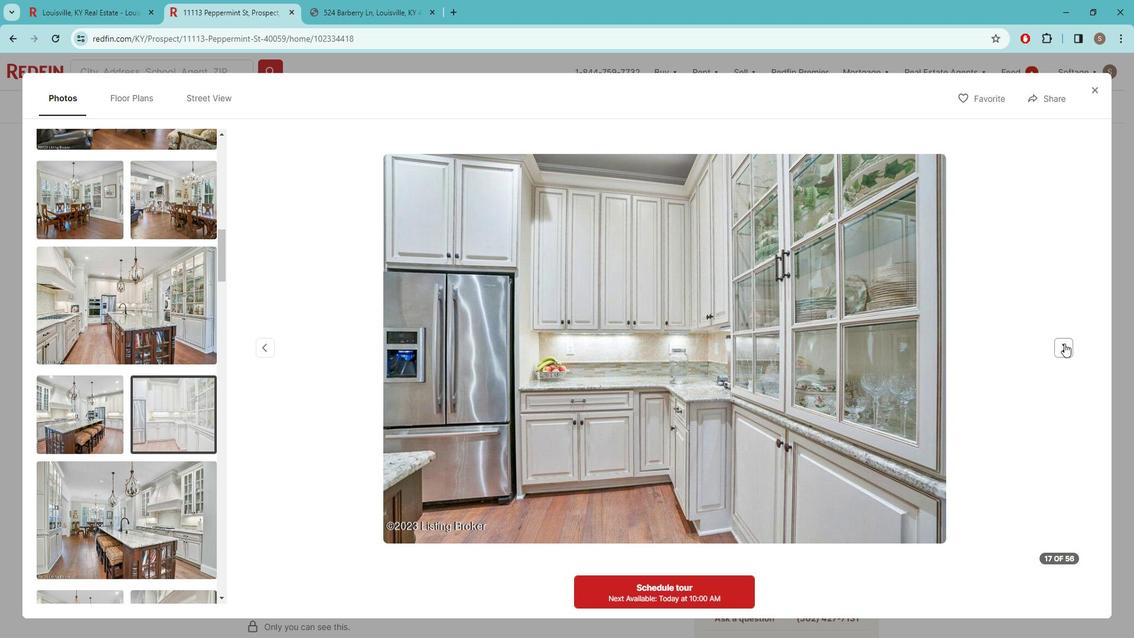 
Action: Mouse pressed left at (1078, 344)
Screenshot: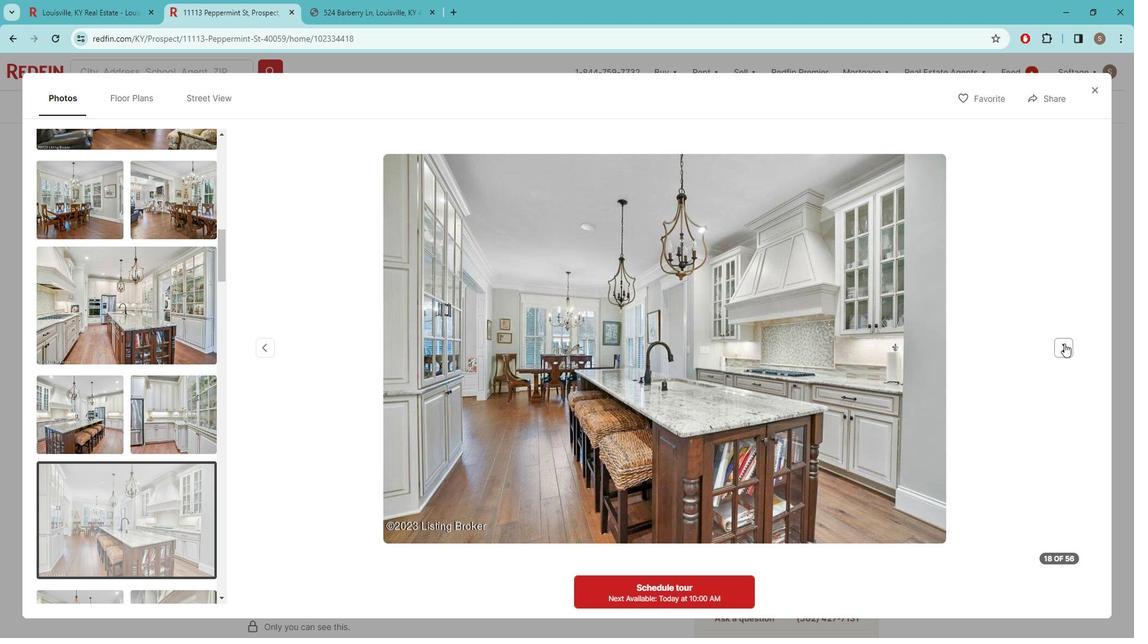 
Action: Mouse pressed left at (1078, 344)
Screenshot: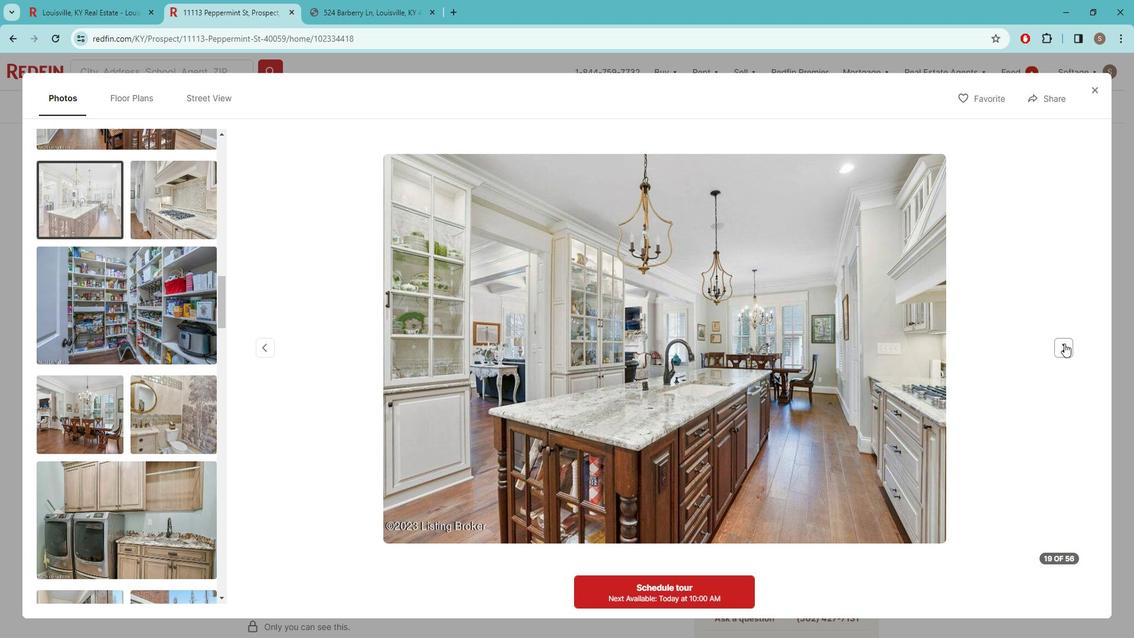 
Action: Mouse pressed left at (1078, 344)
Screenshot: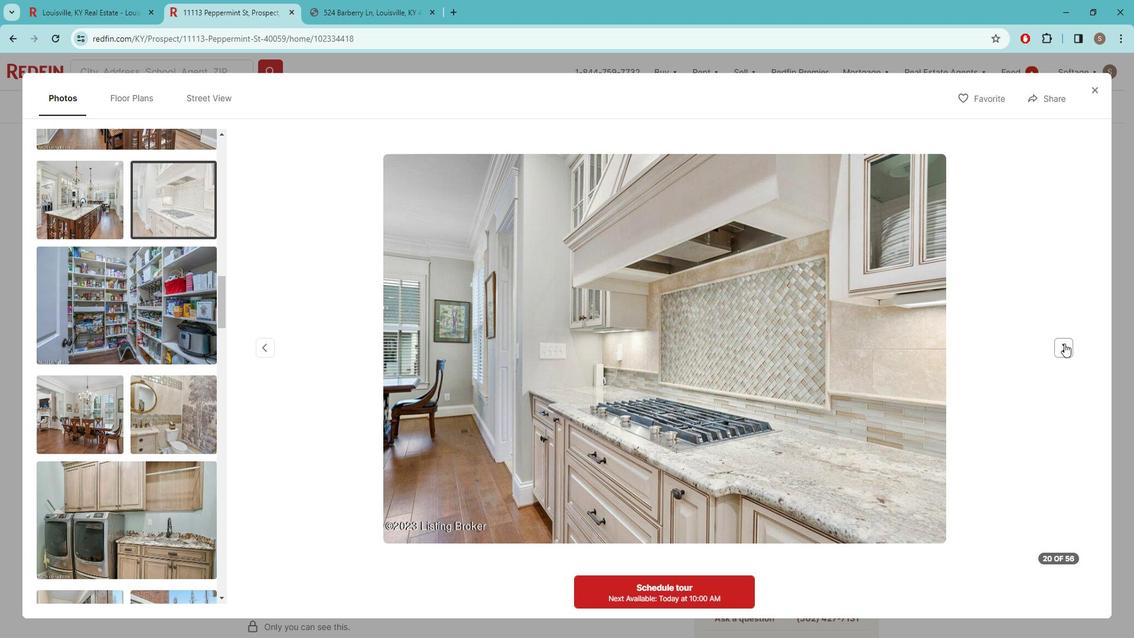 
Action: Mouse pressed left at (1078, 344)
Screenshot: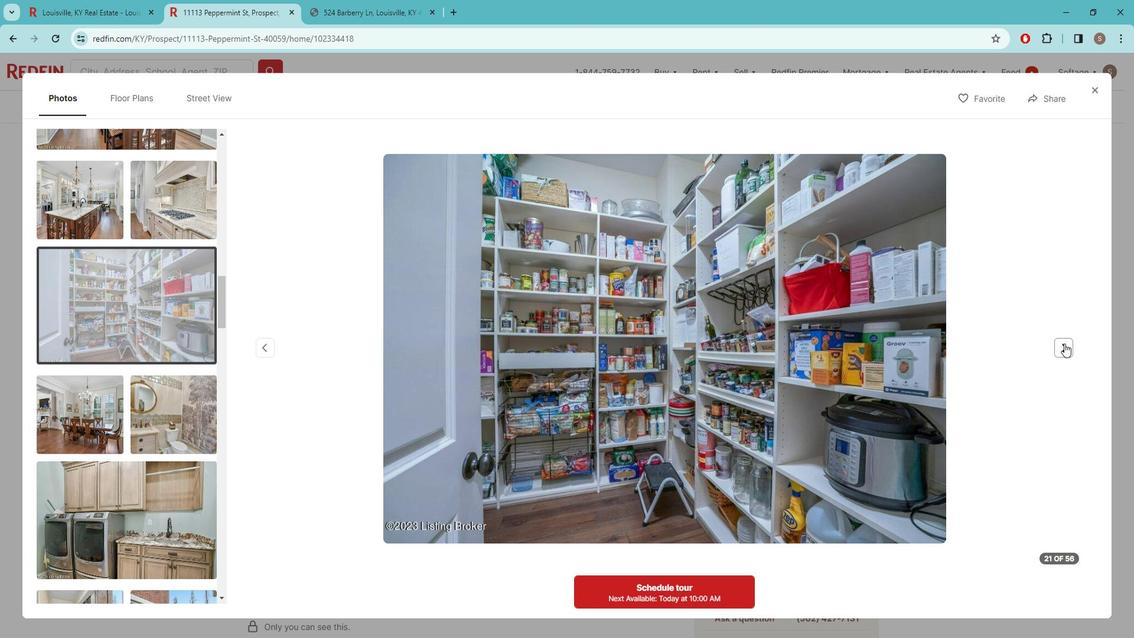 
Action: Mouse pressed left at (1078, 344)
Screenshot: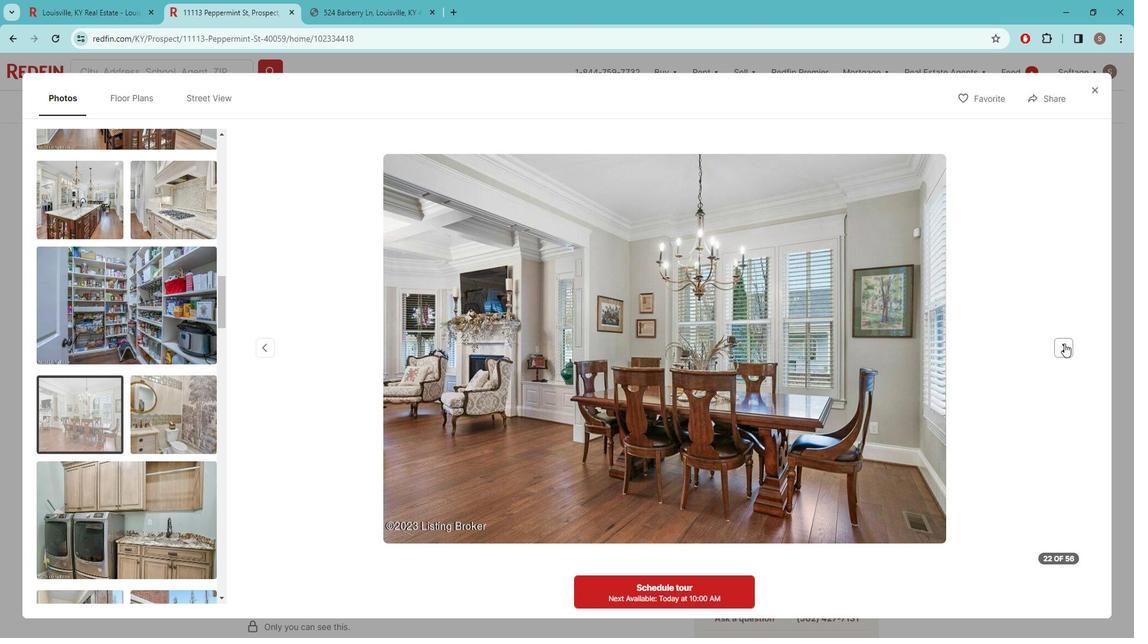 
Action: Mouse pressed left at (1078, 344)
Screenshot: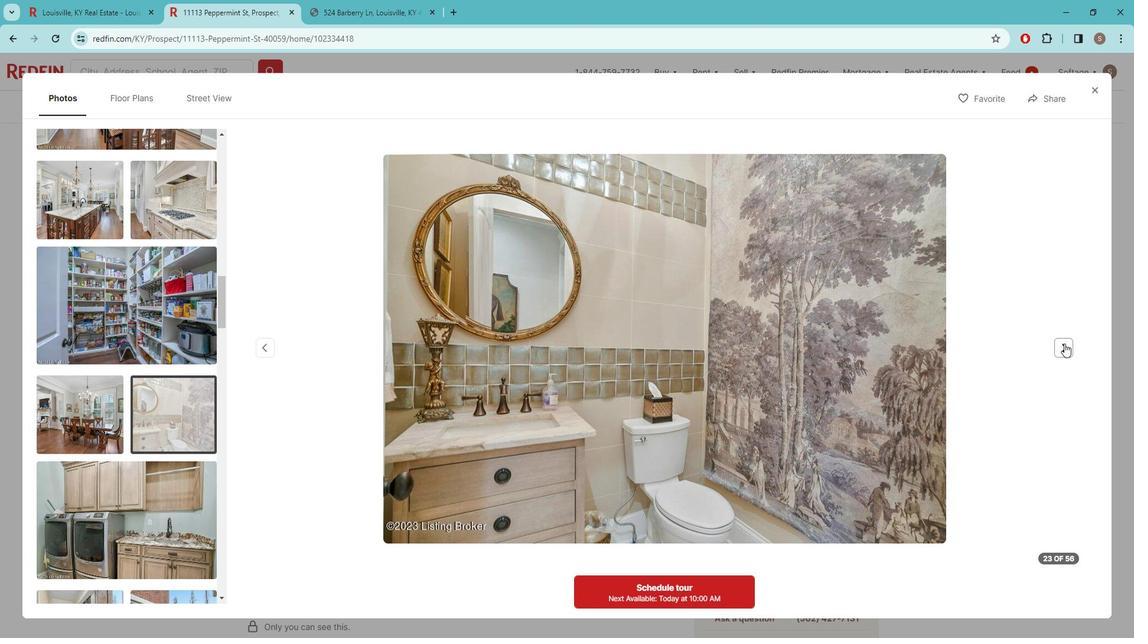 
Action: Mouse pressed left at (1078, 344)
Screenshot: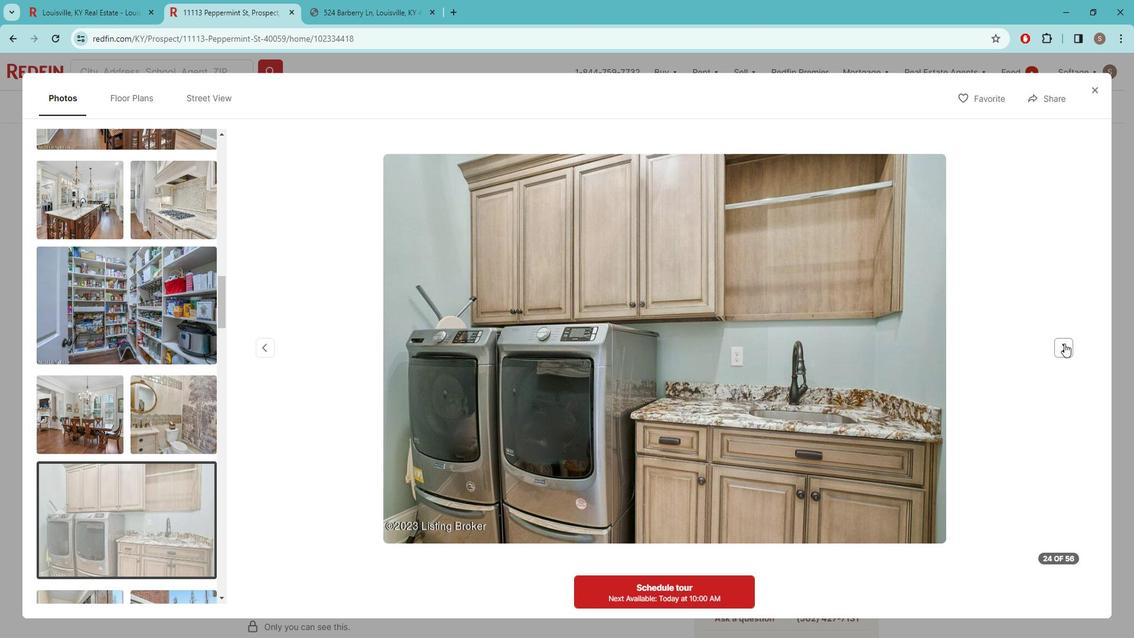 
Action: Mouse pressed left at (1078, 344)
Screenshot: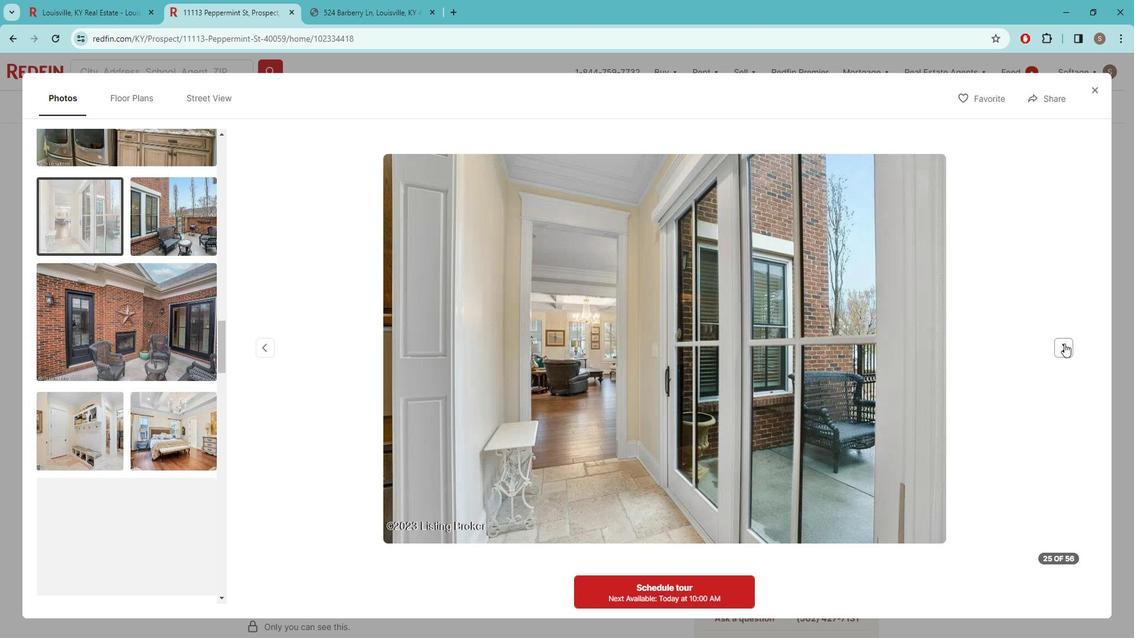 
Action: Mouse pressed left at (1078, 344)
Screenshot: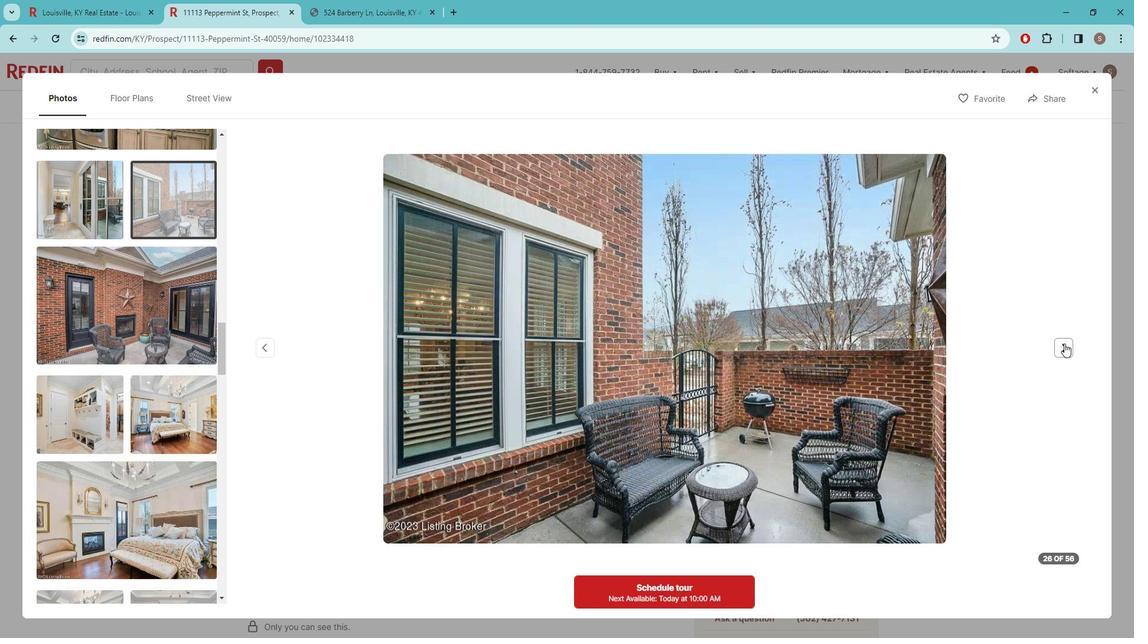 
Action: Mouse pressed left at (1078, 344)
Screenshot: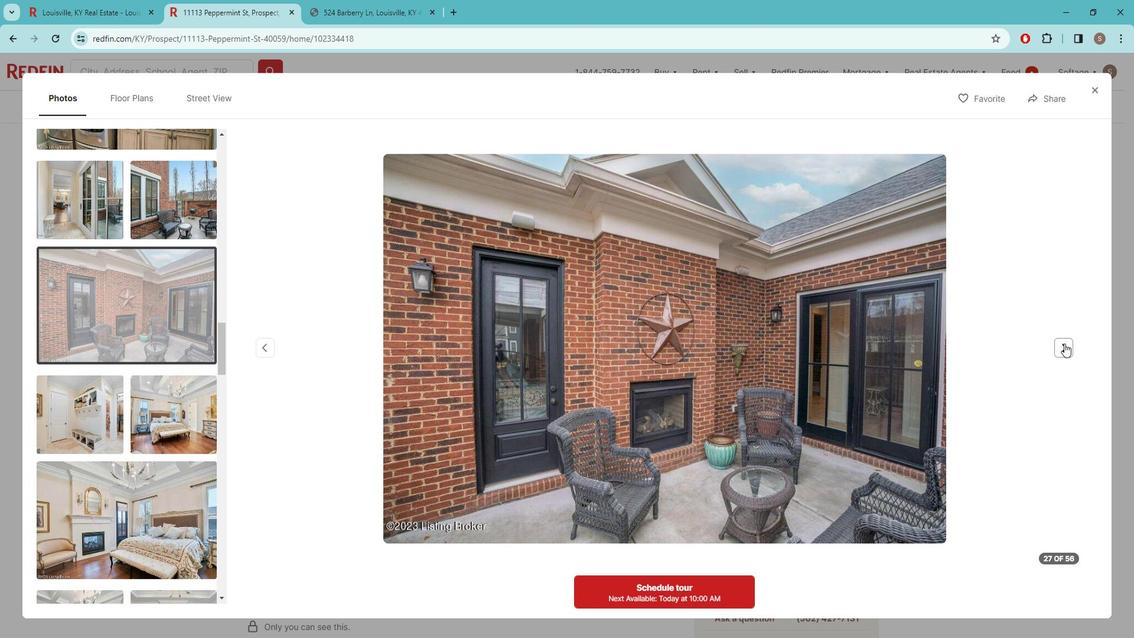
Action: Mouse moved to (1072, 349)
Screenshot: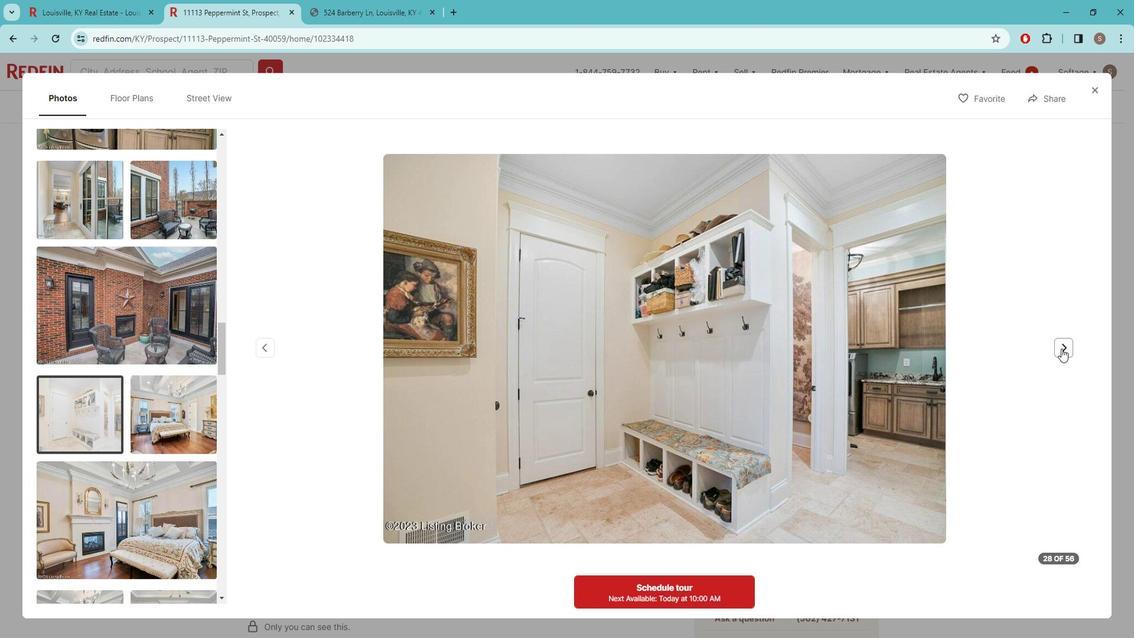 
Action: Mouse pressed left at (1072, 349)
Screenshot: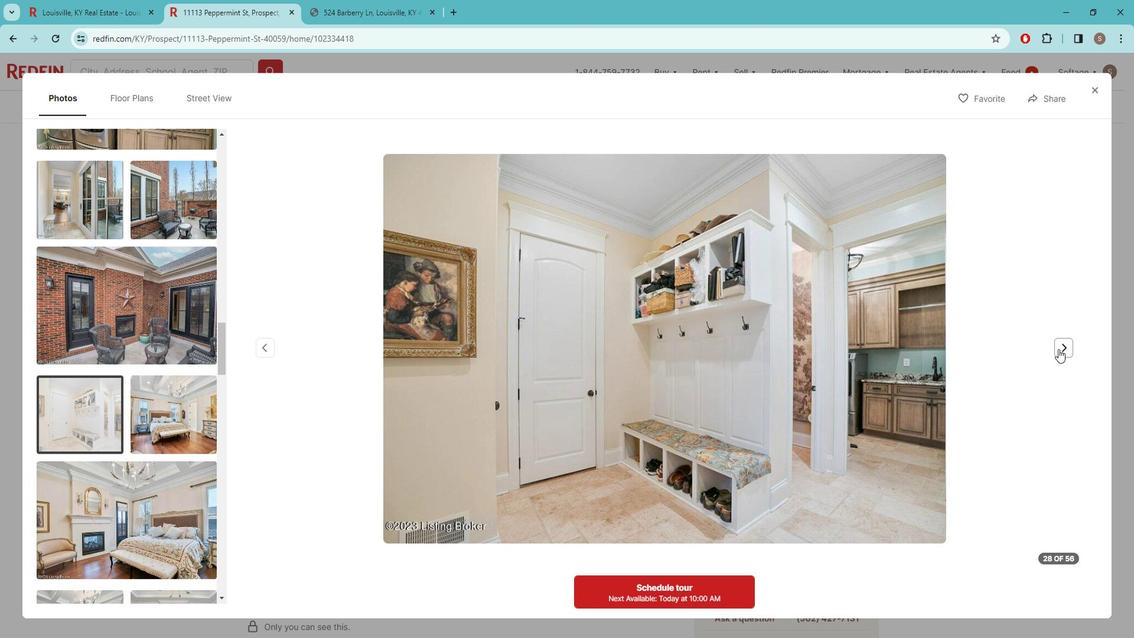 
Action: Mouse moved to (132, 322)
Screenshot: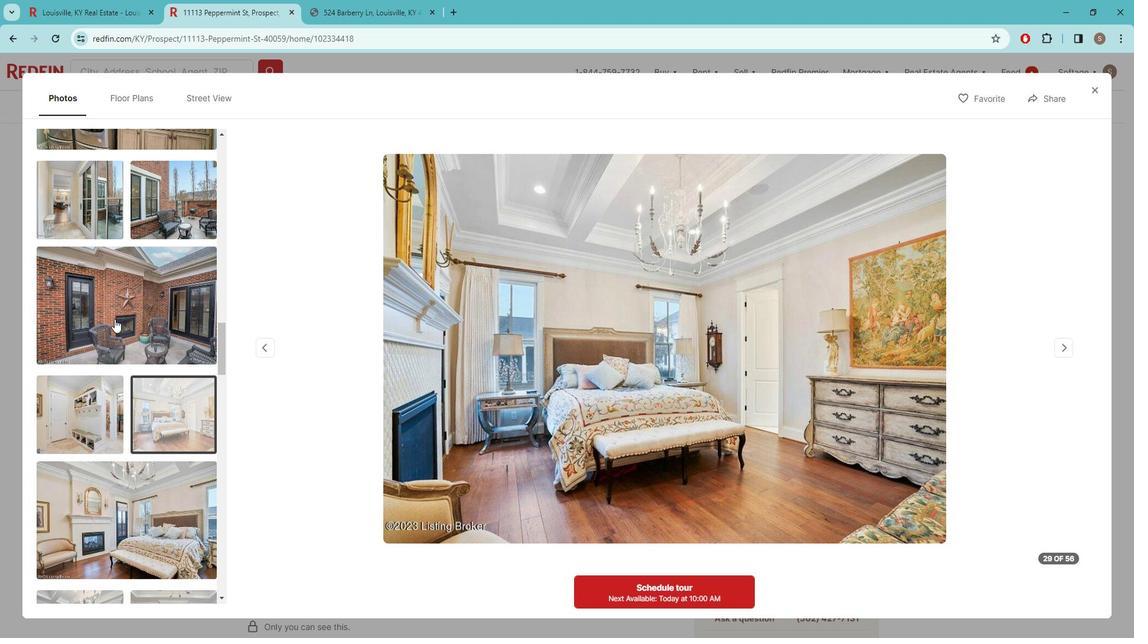 
Action: Mouse scrolled (132, 321) with delta (0, 0)
Screenshot: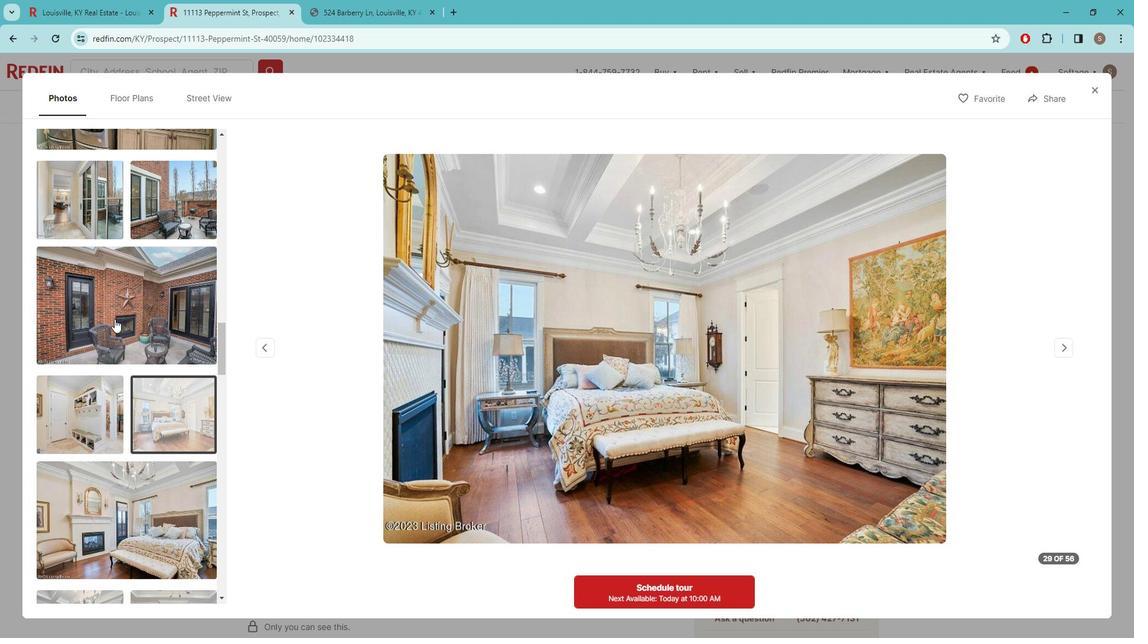 
Action: Mouse moved to (133, 323)
Screenshot: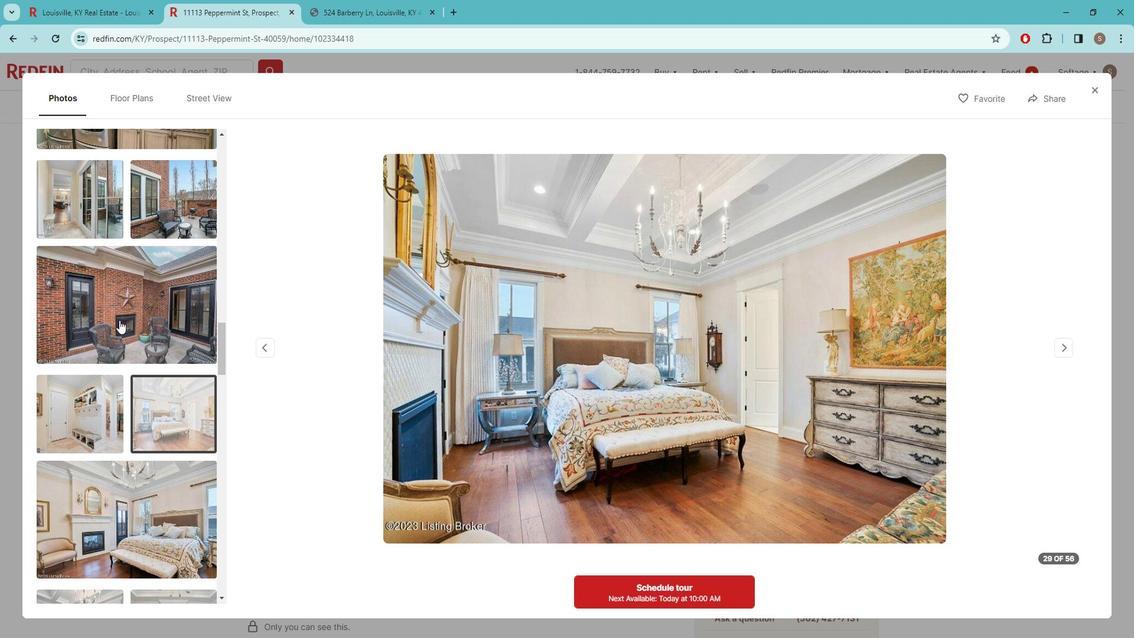 
Action: Mouse scrolled (133, 323) with delta (0, 0)
Screenshot: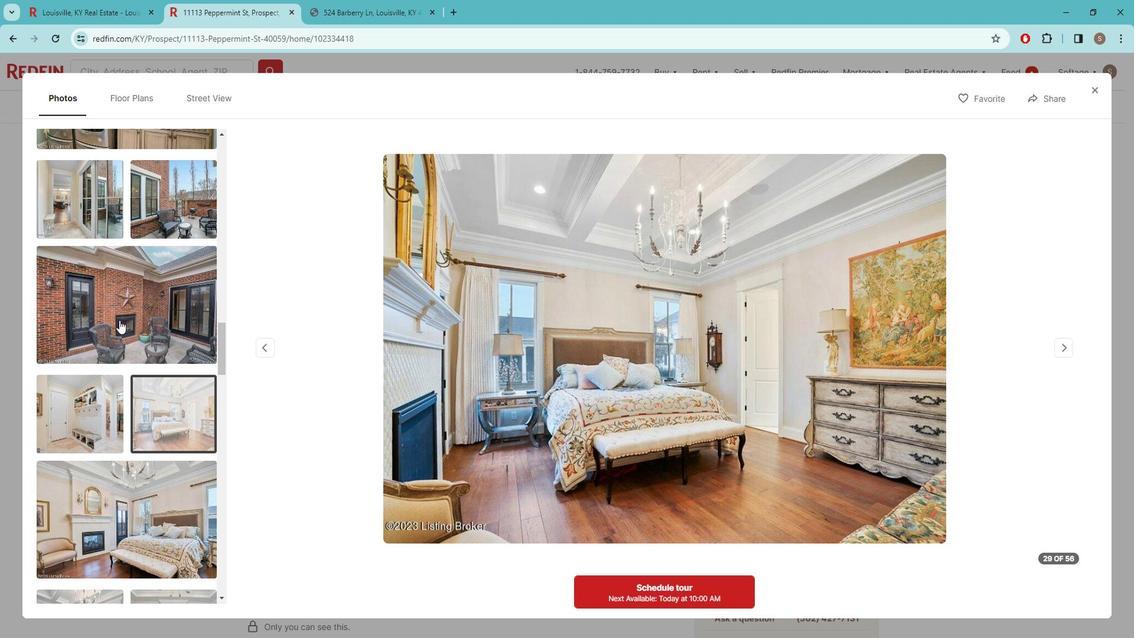 
Action: Mouse moved to (133, 324)
Screenshot: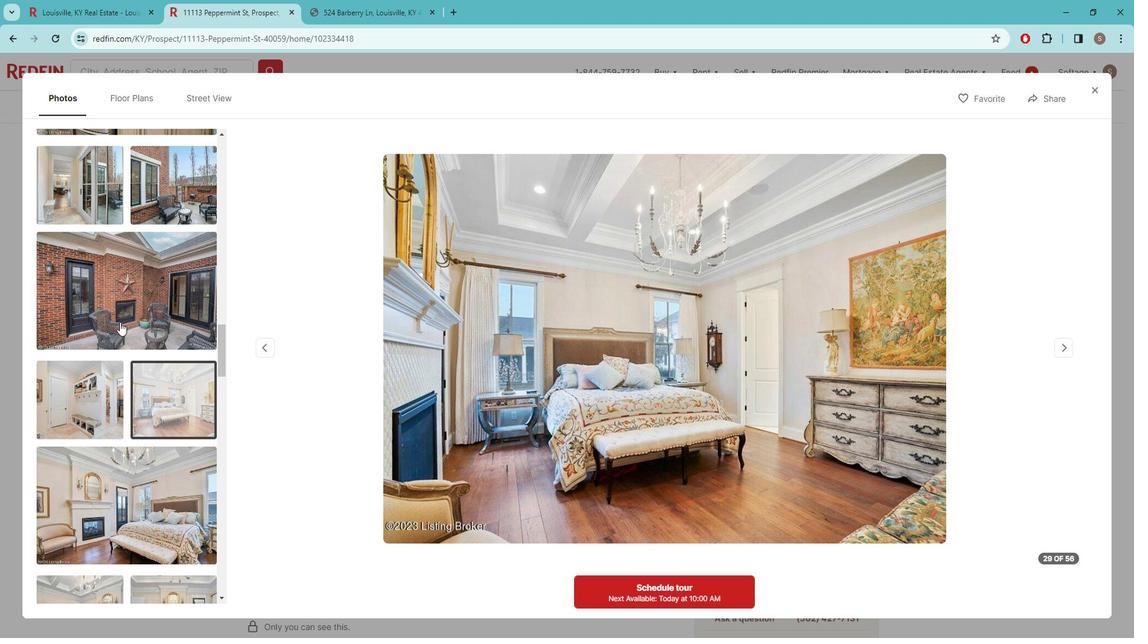 
Action: Mouse scrolled (133, 323) with delta (0, 0)
Screenshot: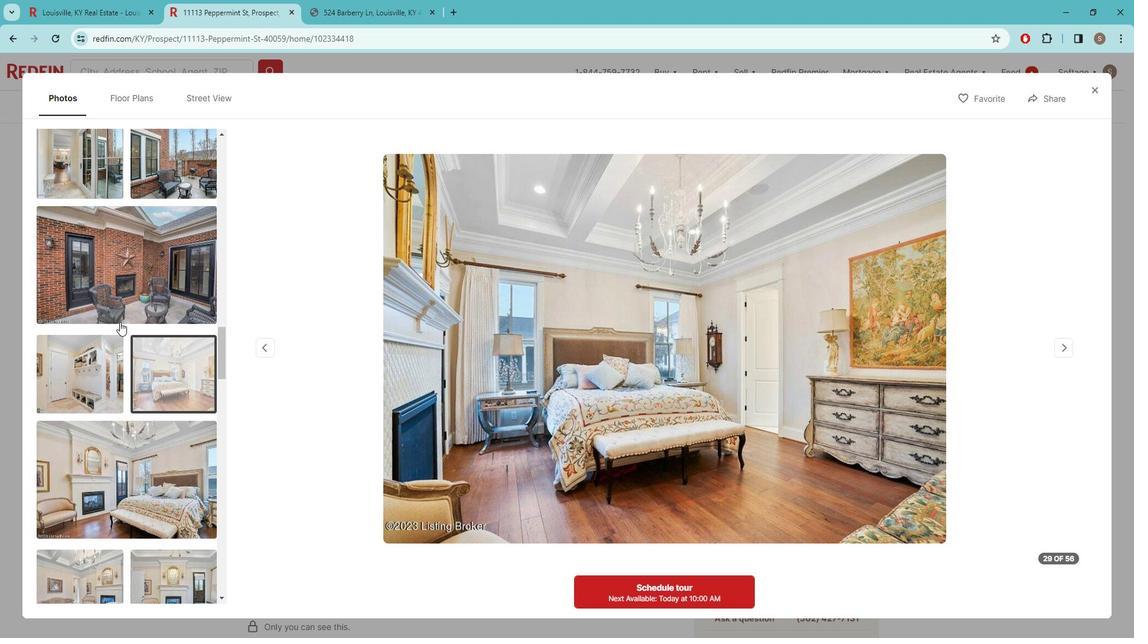 
Action: Mouse moved to (133, 325)
Screenshot: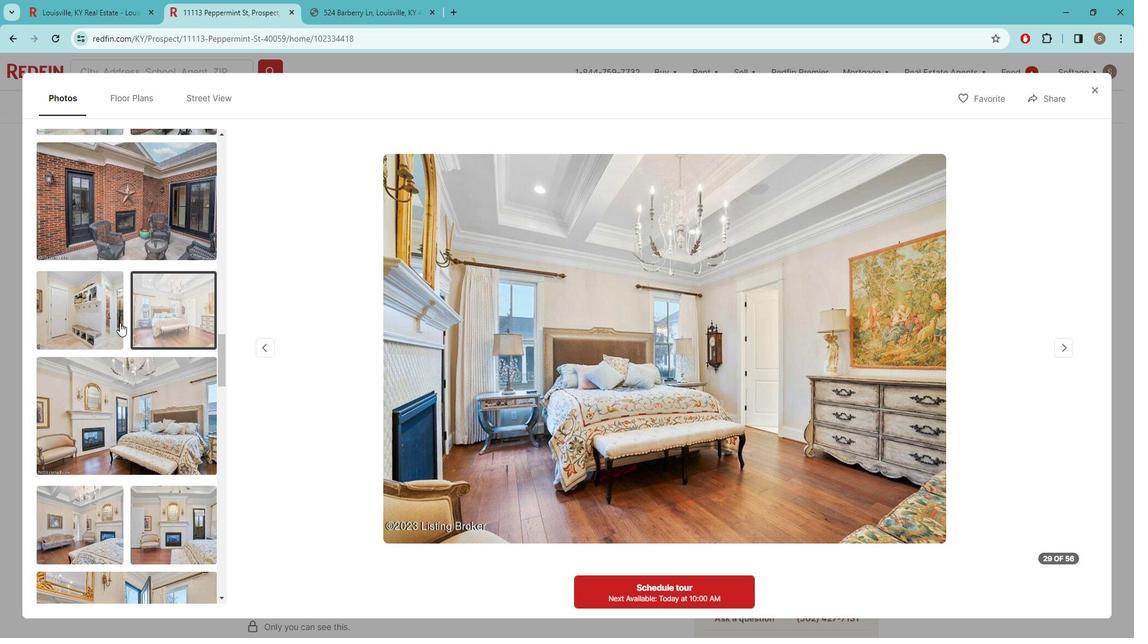 
Action: Mouse scrolled (133, 325) with delta (0, 0)
Screenshot: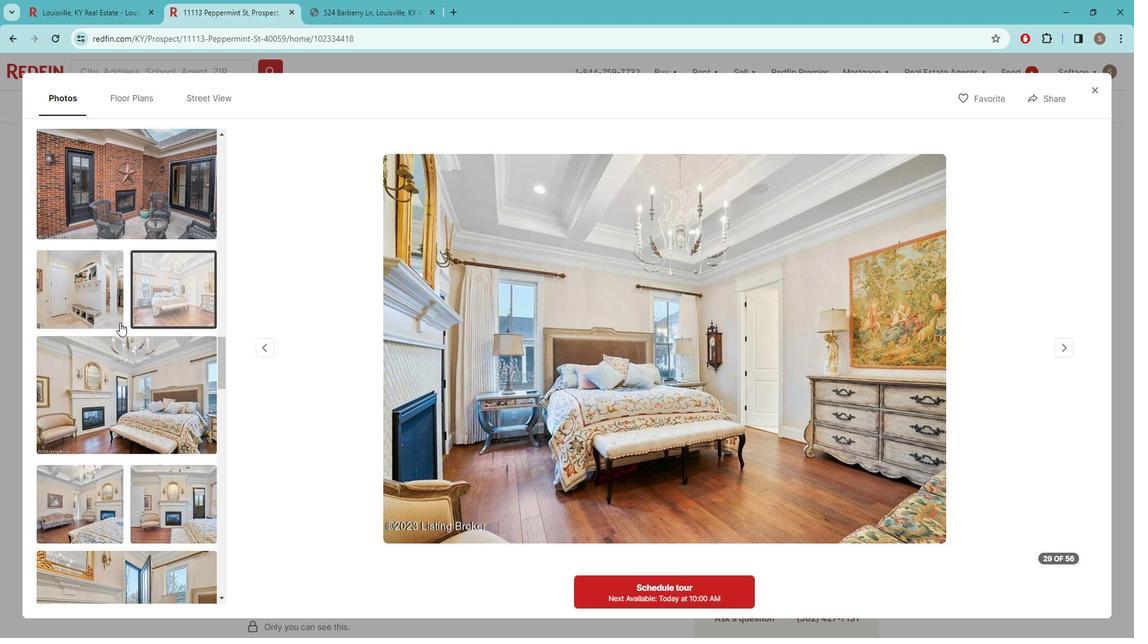 
Action: Mouse moved to (143, 384)
Screenshot: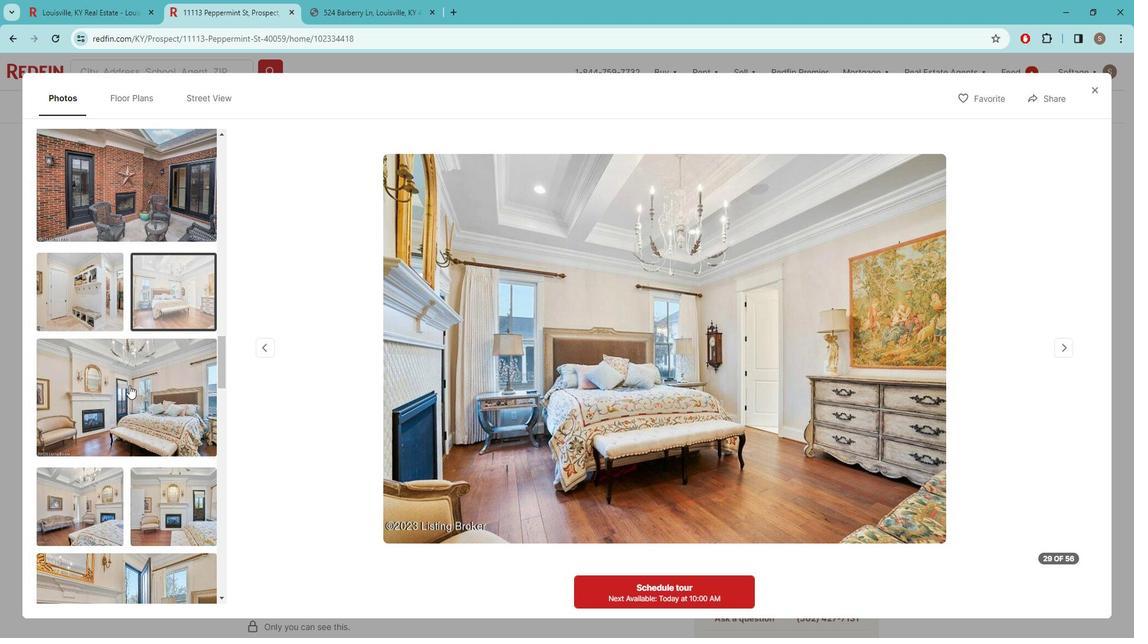 
Action: Mouse pressed left at (143, 384)
Screenshot: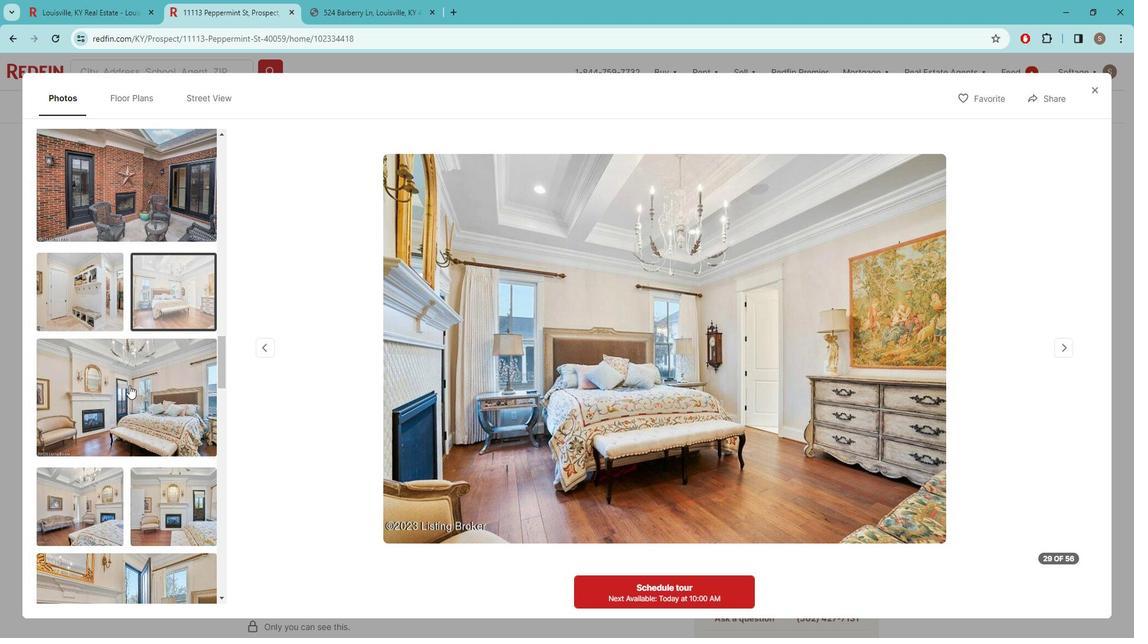 
Action: Mouse moved to (147, 381)
Screenshot: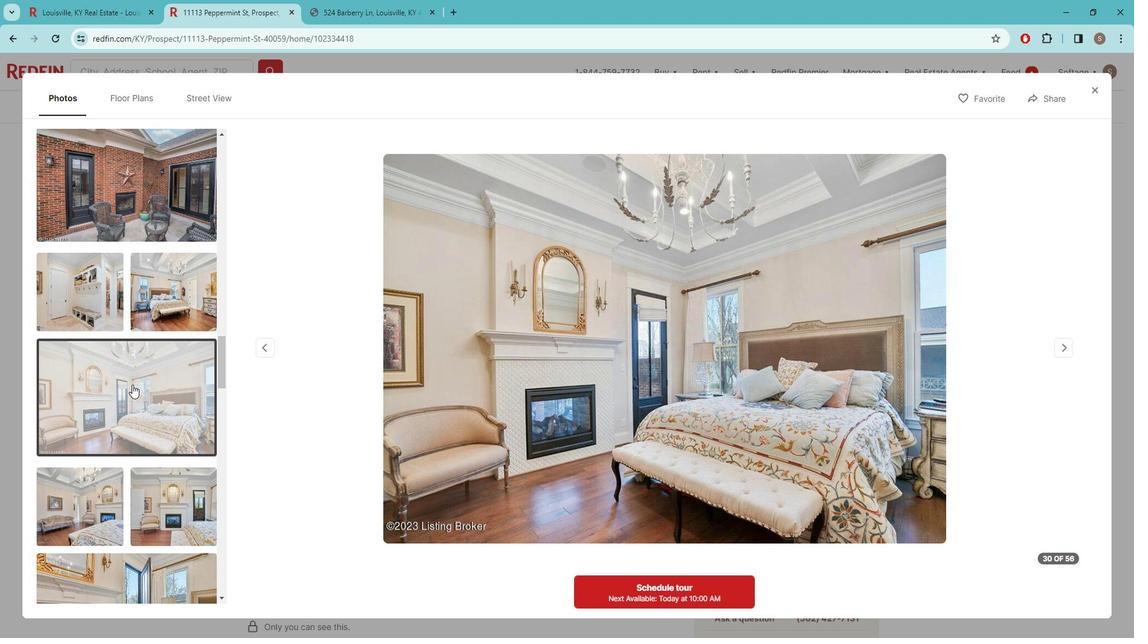 
Action: Mouse scrolled (147, 381) with delta (0, 0)
Screenshot: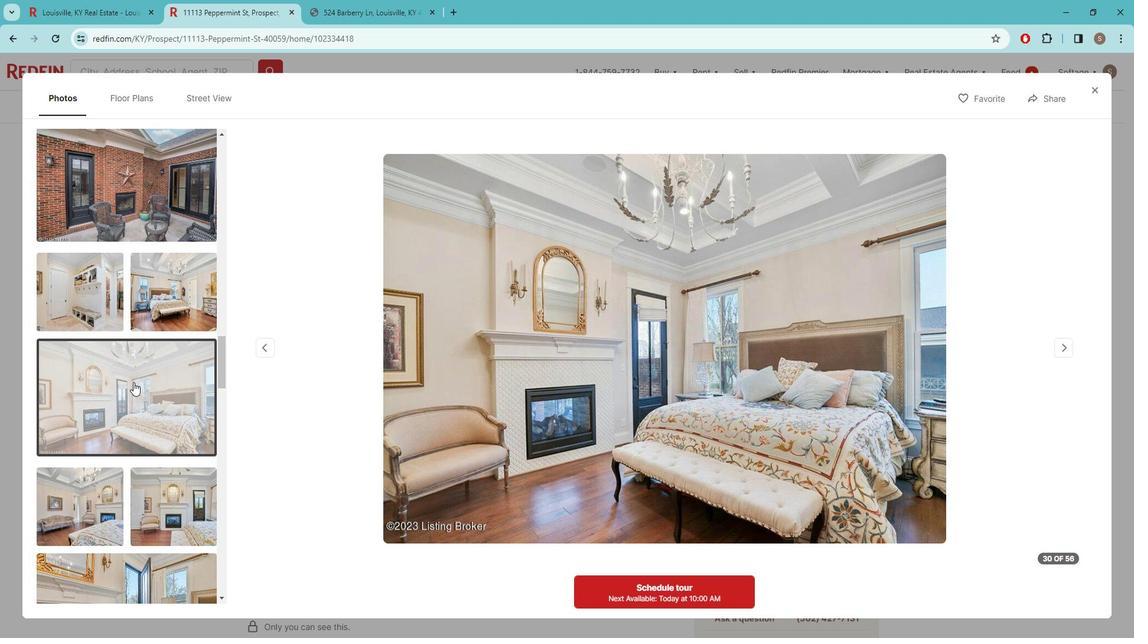 
Action: Mouse scrolled (147, 381) with delta (0, 0)
Screenshot: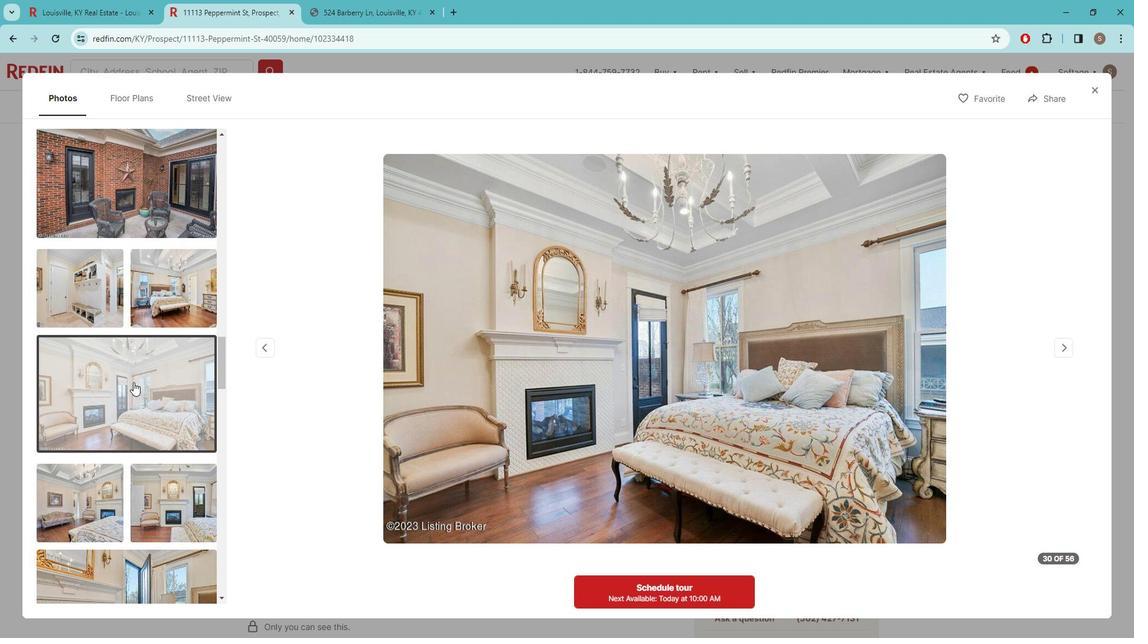 
Action: Mouse moved to (149, 377)
Screenshot: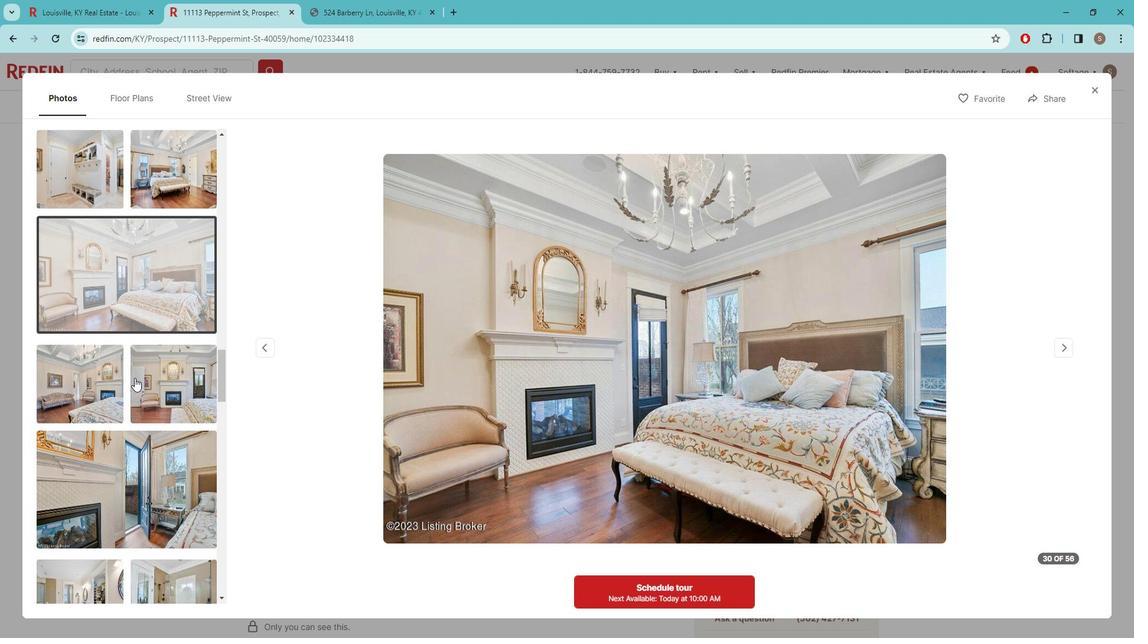 
Action: Mouse scrolled (149, 376) with delta (0, 0)
Screenshot: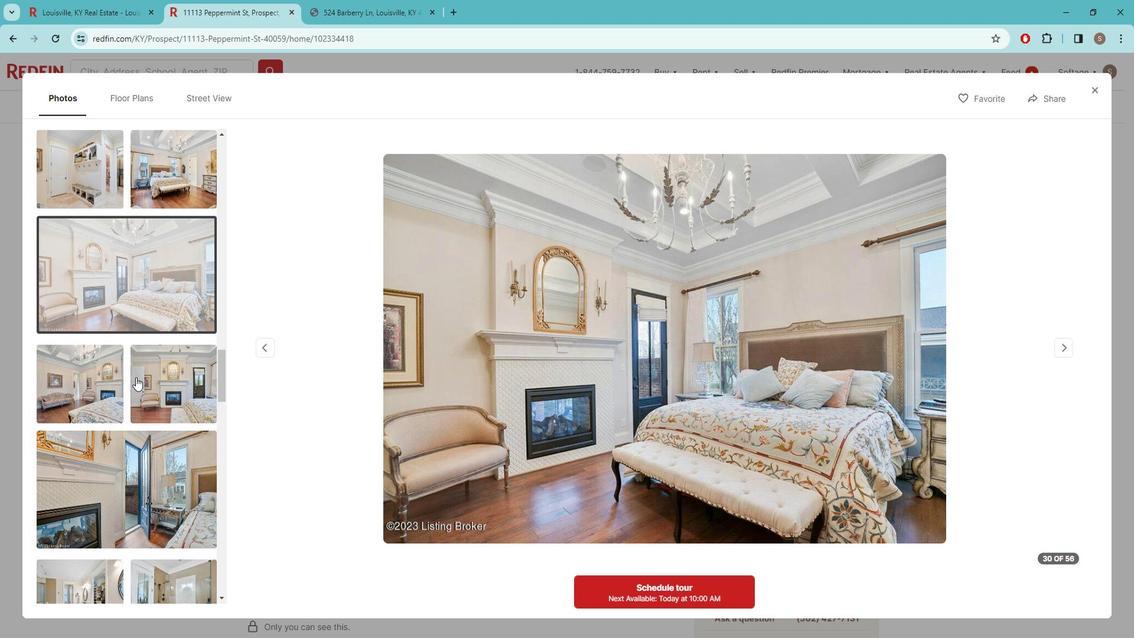 
Action: Mouse scrolled (149, 376) with delta (0, 0)
Screenshot: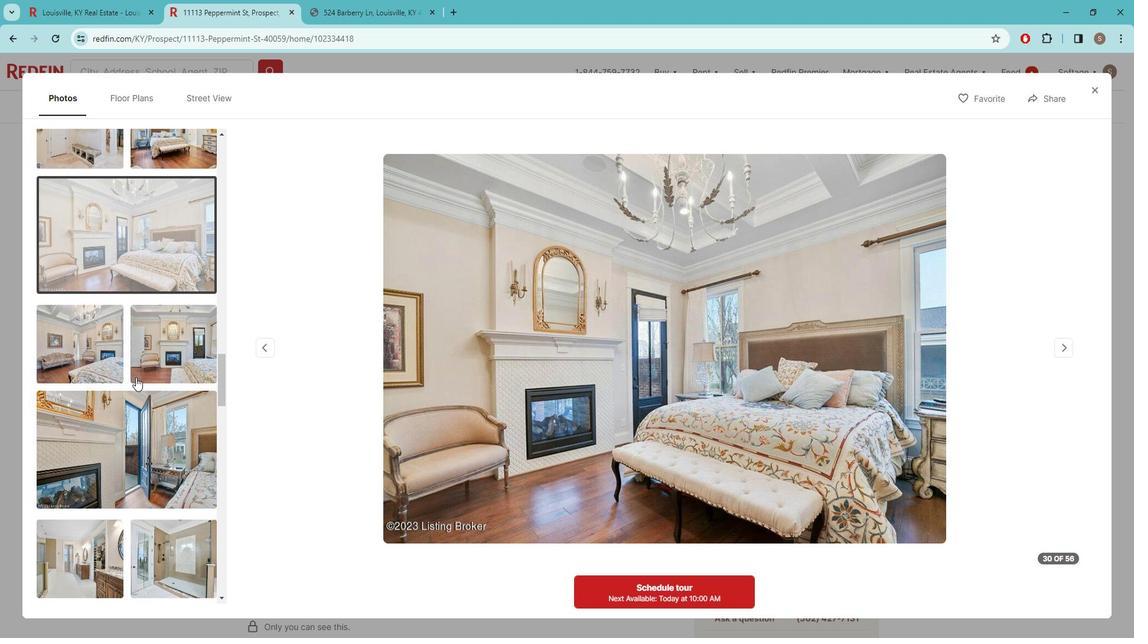 
Action: Mouse moved to (150, 375)
Screenshot: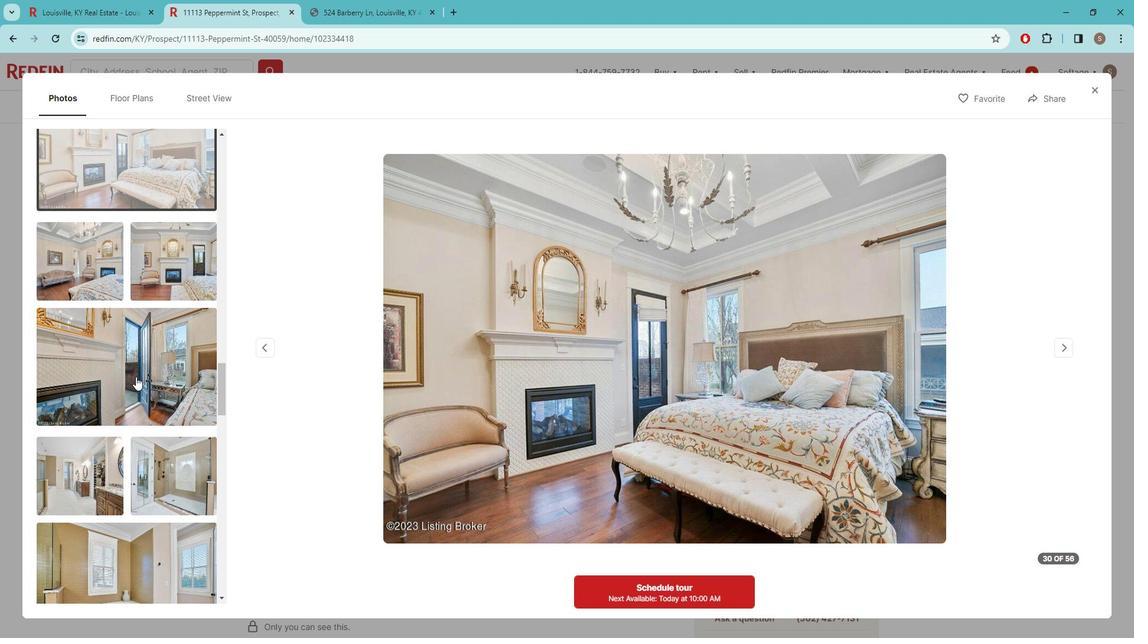 
Action: Mouse scrolled (150, 375) with delta (0, 0)
Screenshot: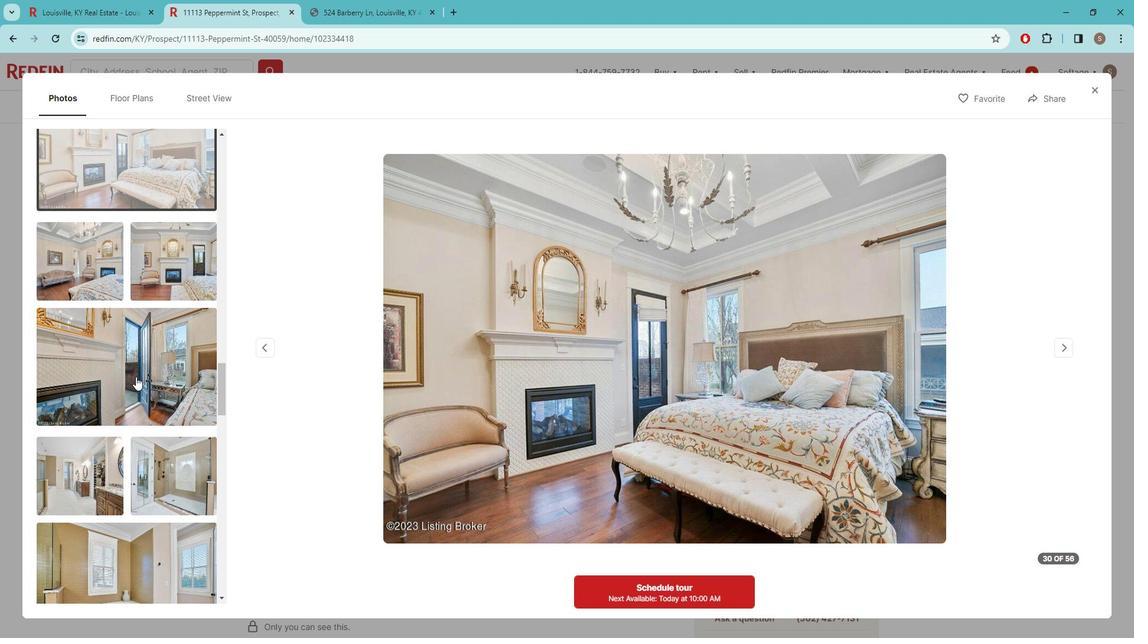 
Action: Mouse moved to (161, 321)
Screenshot: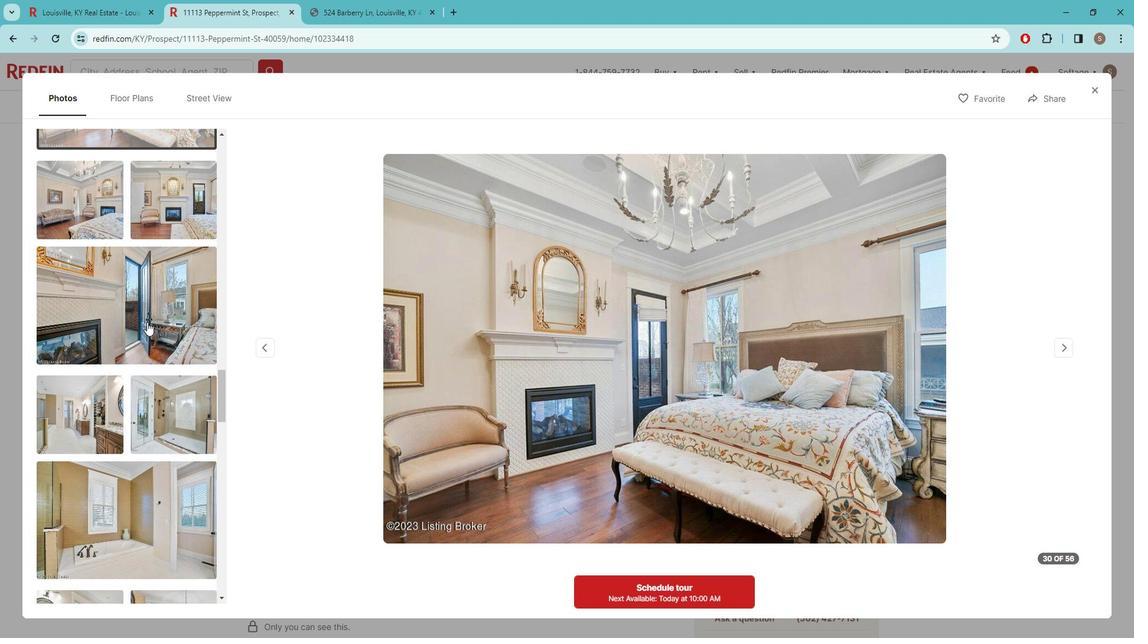 
Action: Mouse pressed left at (161, 321)
Screenshot: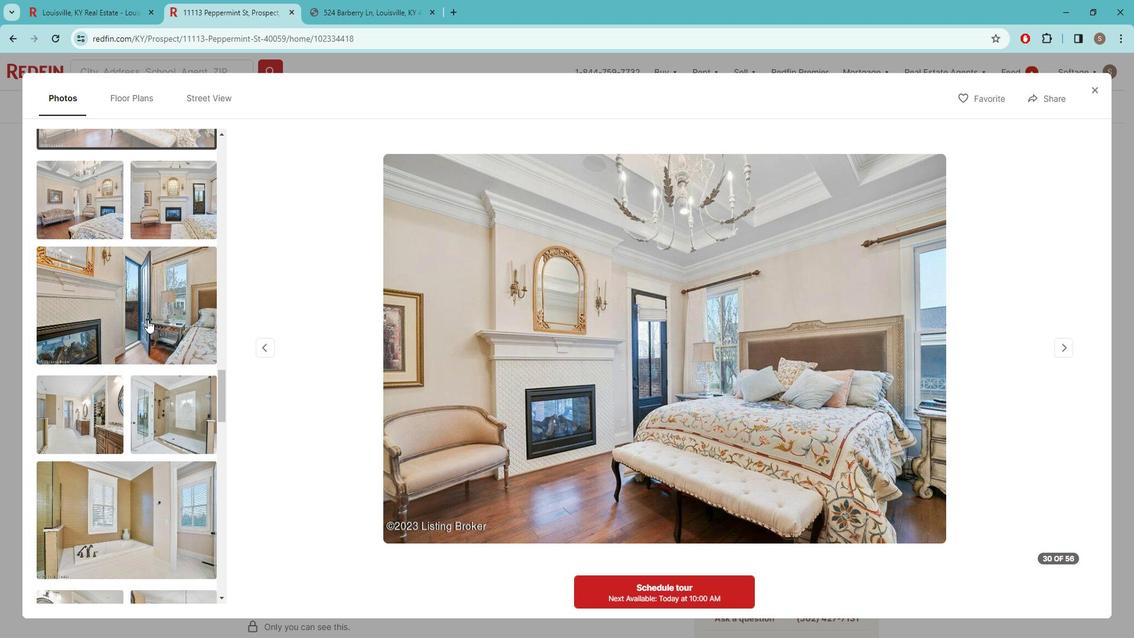 
Action: Mouse moved to (157, 344)
Screenshot: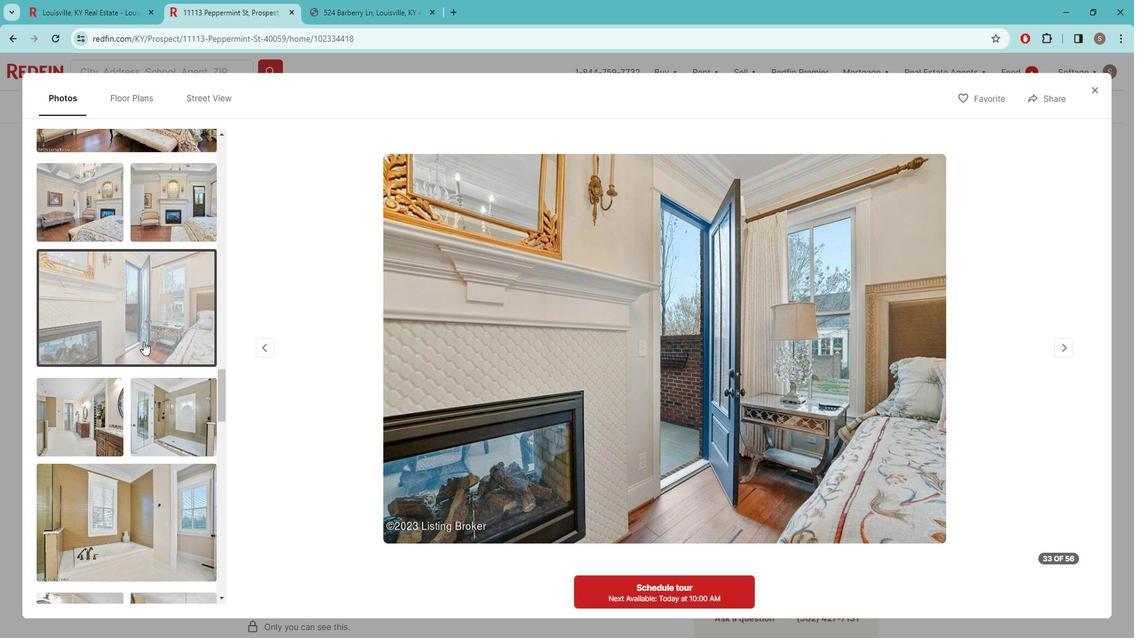 
Action: Mouse scrolled (157, 343) with delta (0, 0)
Screenshot: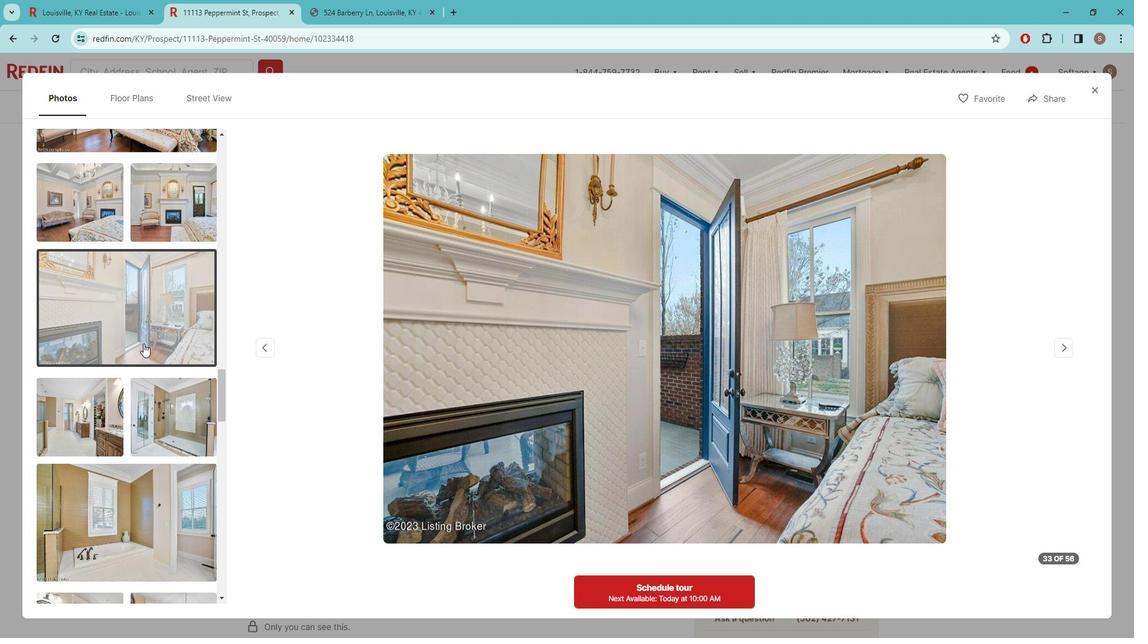 
Action: Mouse scrolled (157, 343) with delta (0, 0)
Screenshot: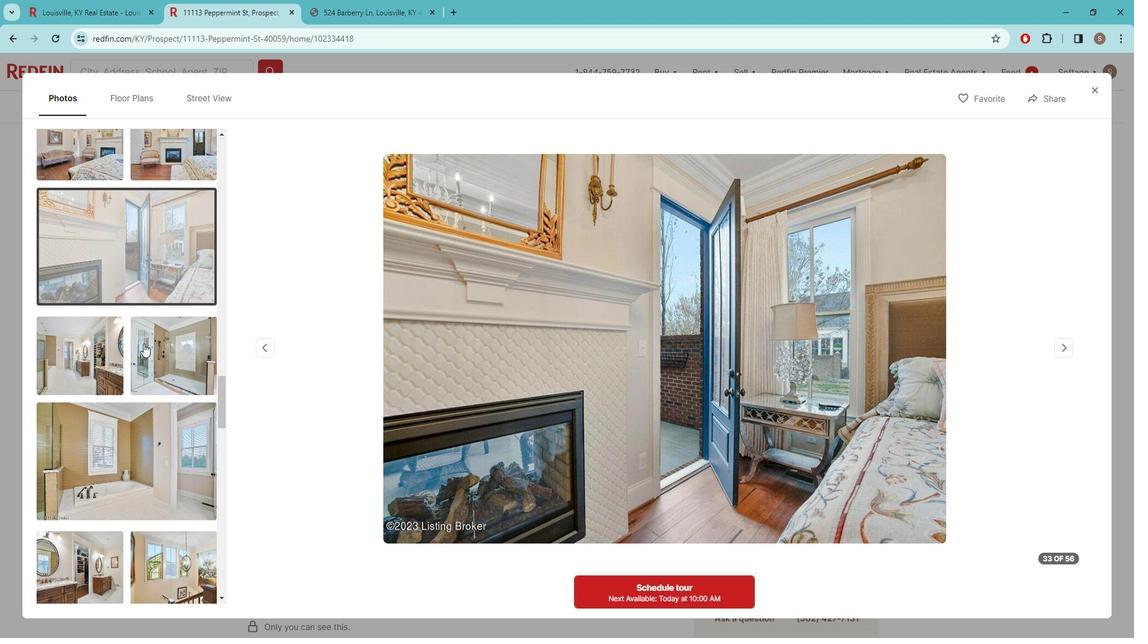 
Action: Mouse scrolled (157, 343) with delta (0, 0)
Screenshot: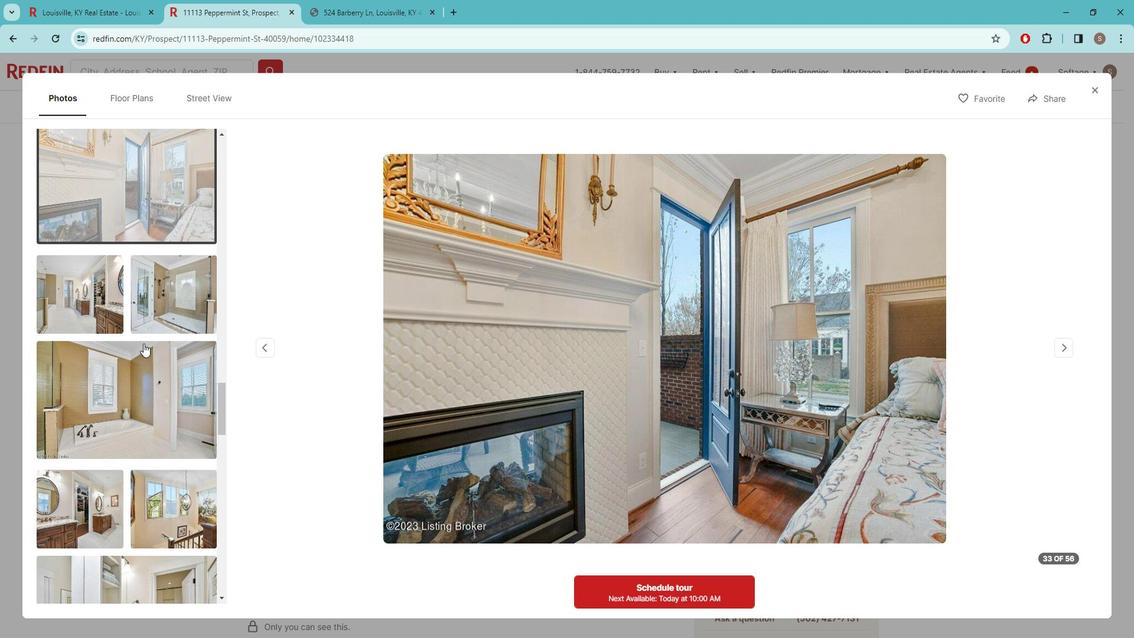 
Action: Mouse moved to (137, 354)
Screenshot: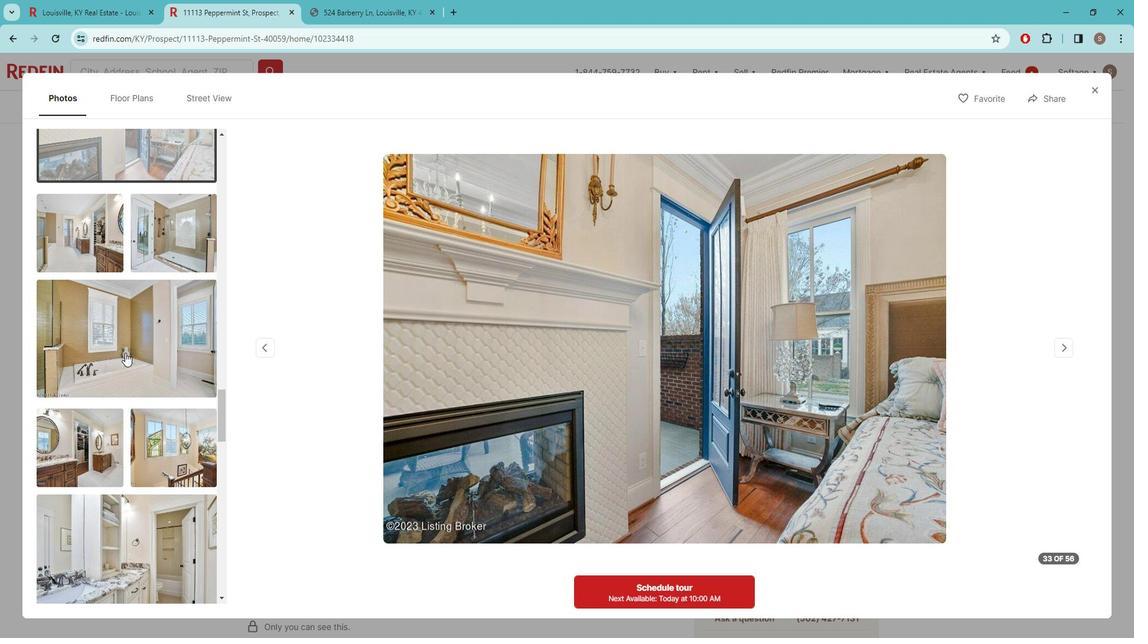
Action: Mouse scrolled (137, 354) with delta (0, 0)
Screenshot: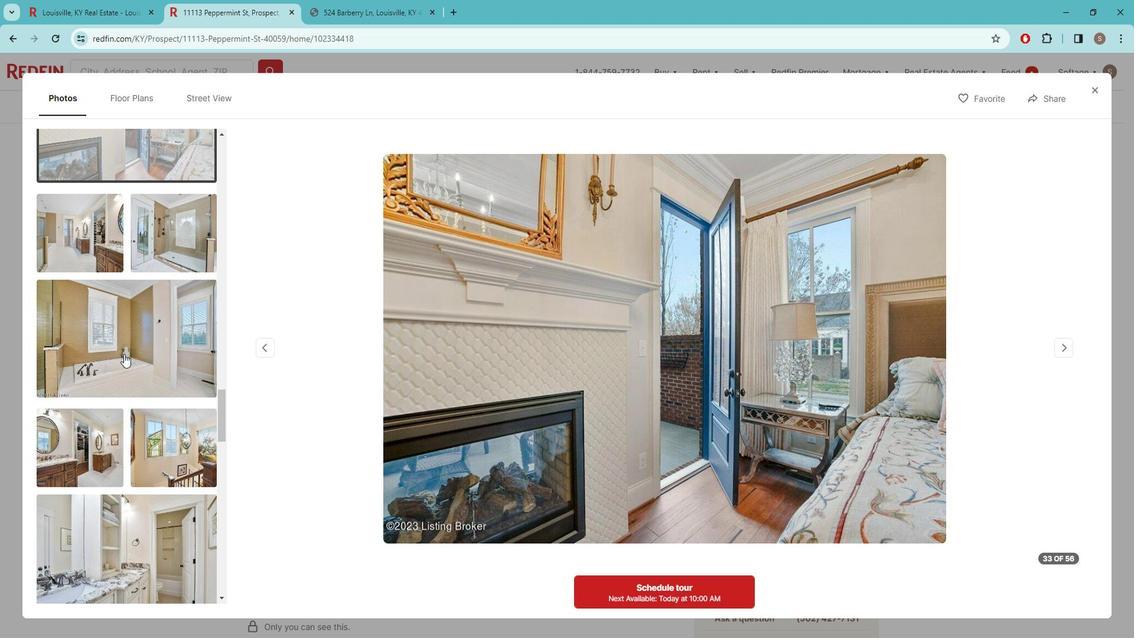 
Action: Mouse moved to (144, 312)
Screenshot: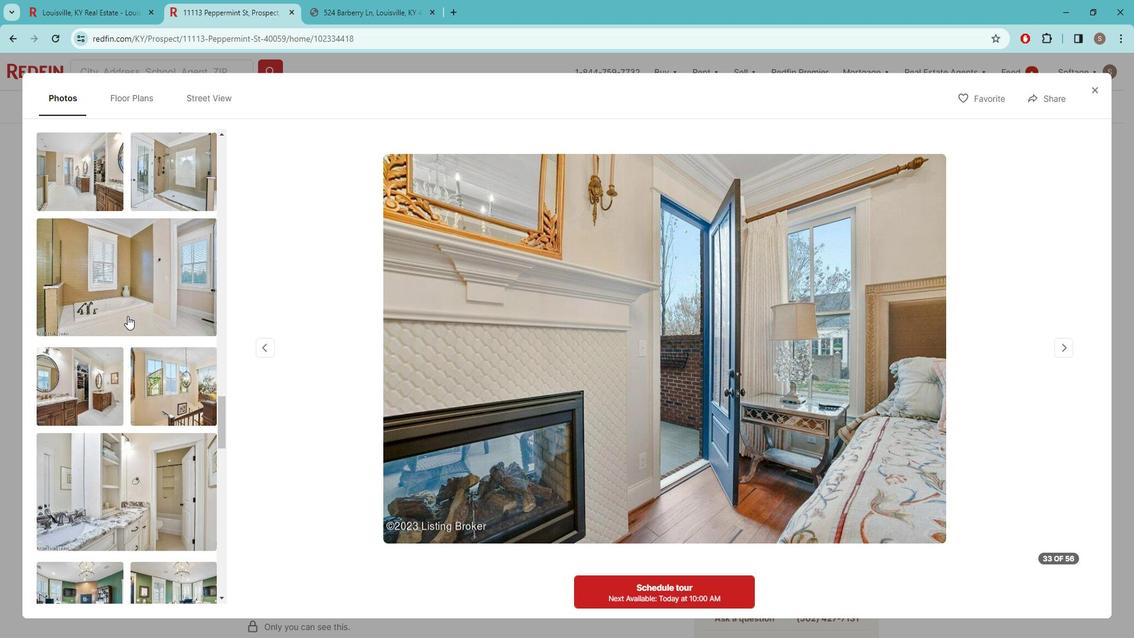 
Action: Mouse pressed left at (144, 312)
Screenshot: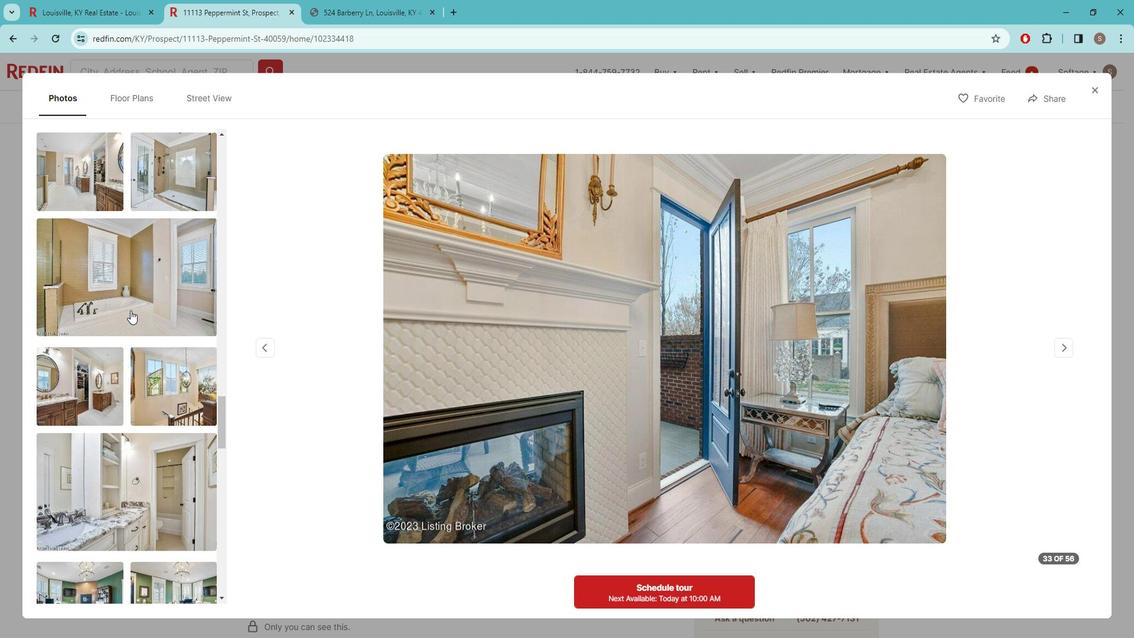 
Action: Mouse scrolled (144, 312) with delta (0, 0)
Screenshot: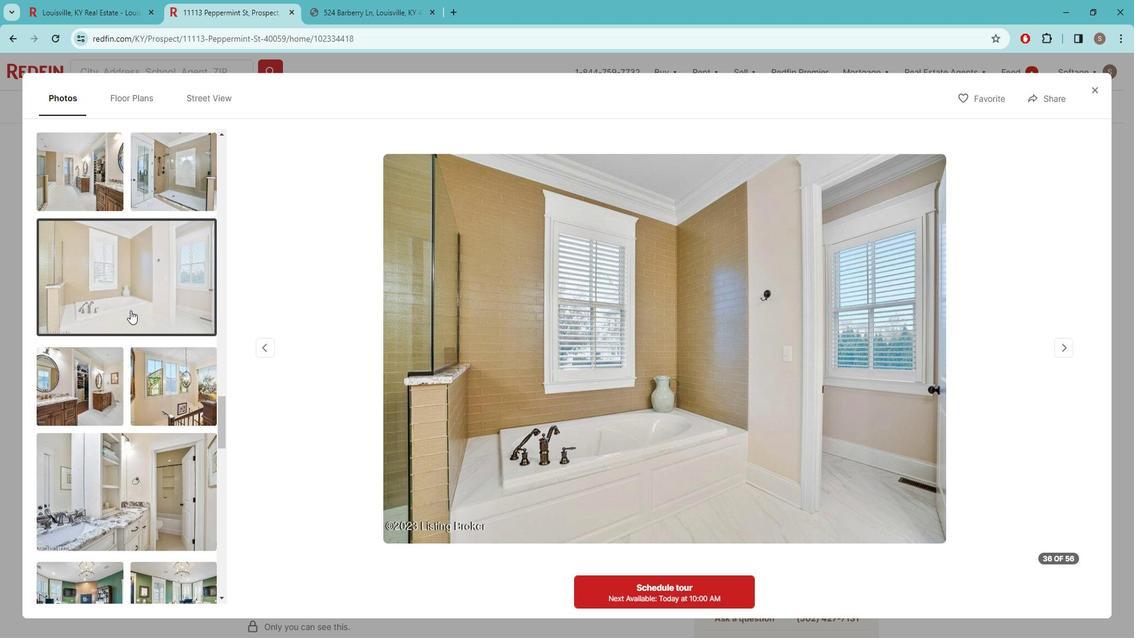 
Action: Mouse scrolled (144, 312) with delta (0, 0)
Screenshot: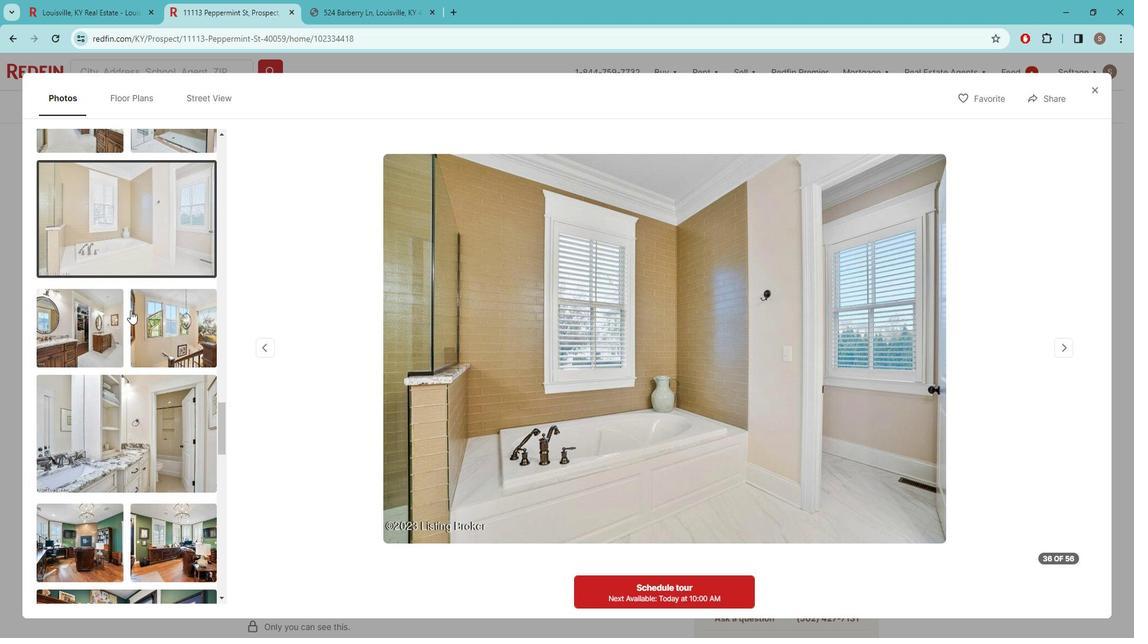 
Action: Mouse moved to (117, 365)
Screenshot: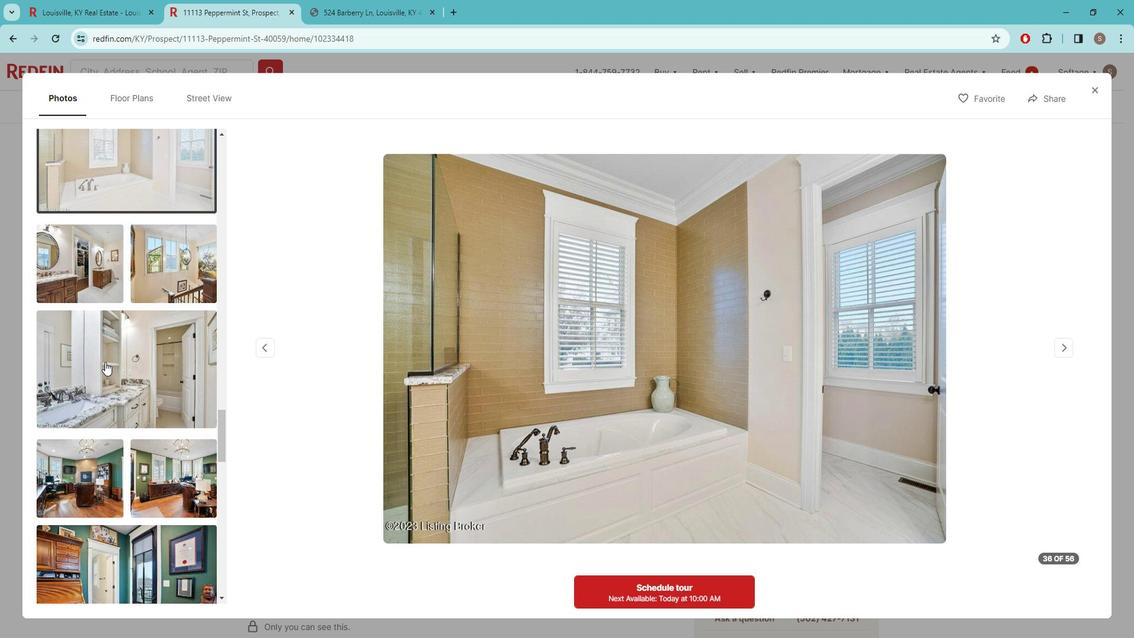 
Action: Mouse scrolled (117, 365) with delta (0, 0)
Screenshot: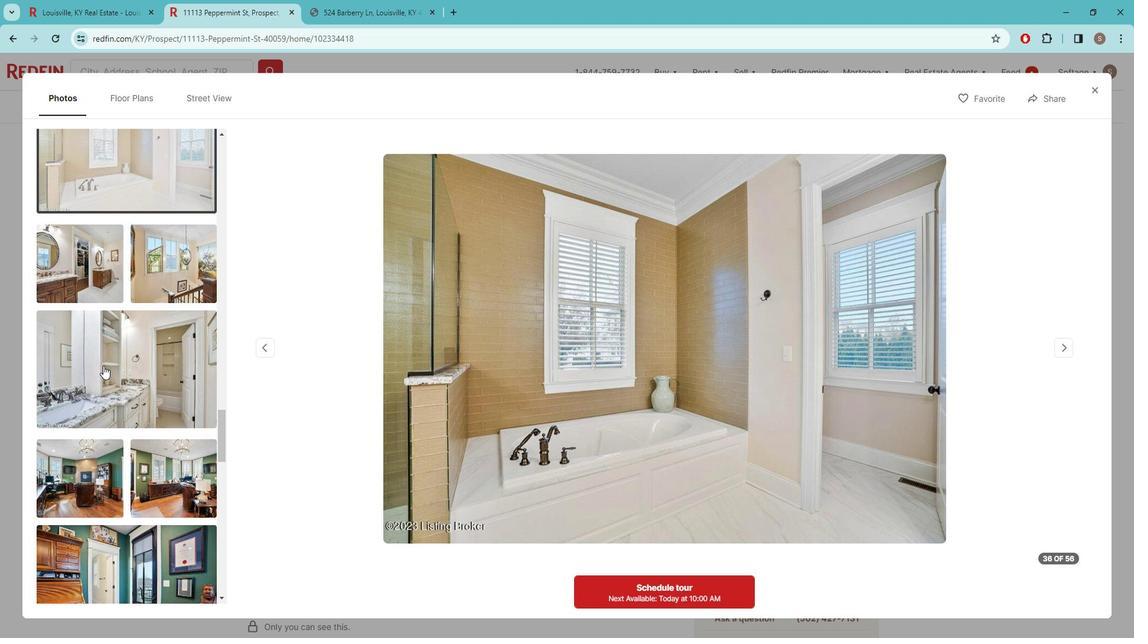 
Action: Mouse moved to (128, 327)
Screenshot: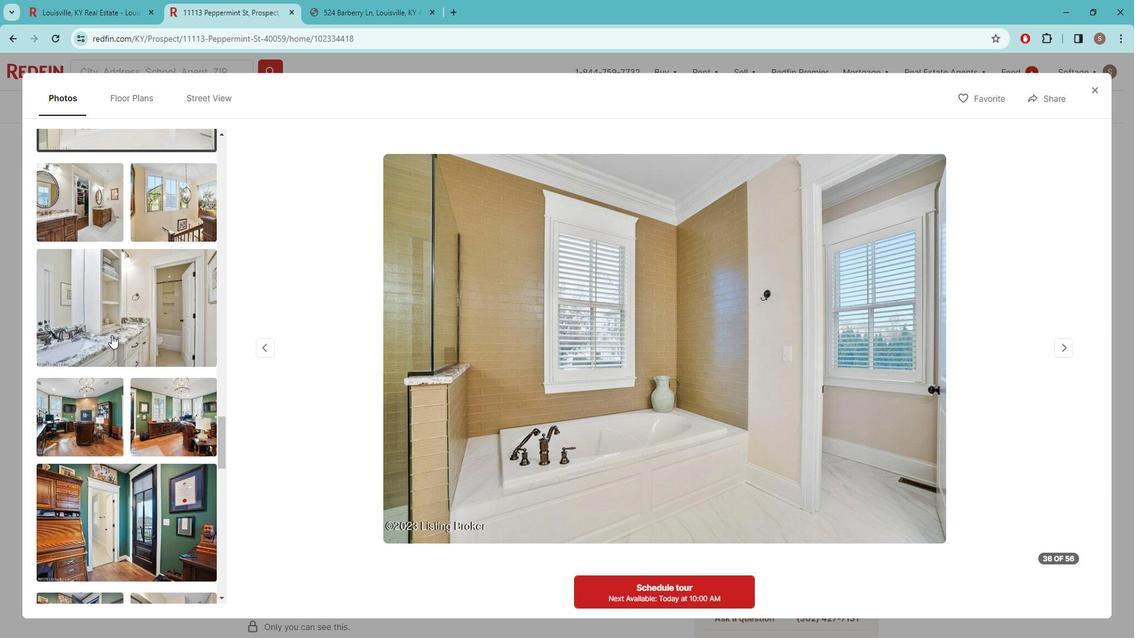 
Action: Mouse pressed left at (128, 327)
Screenshot: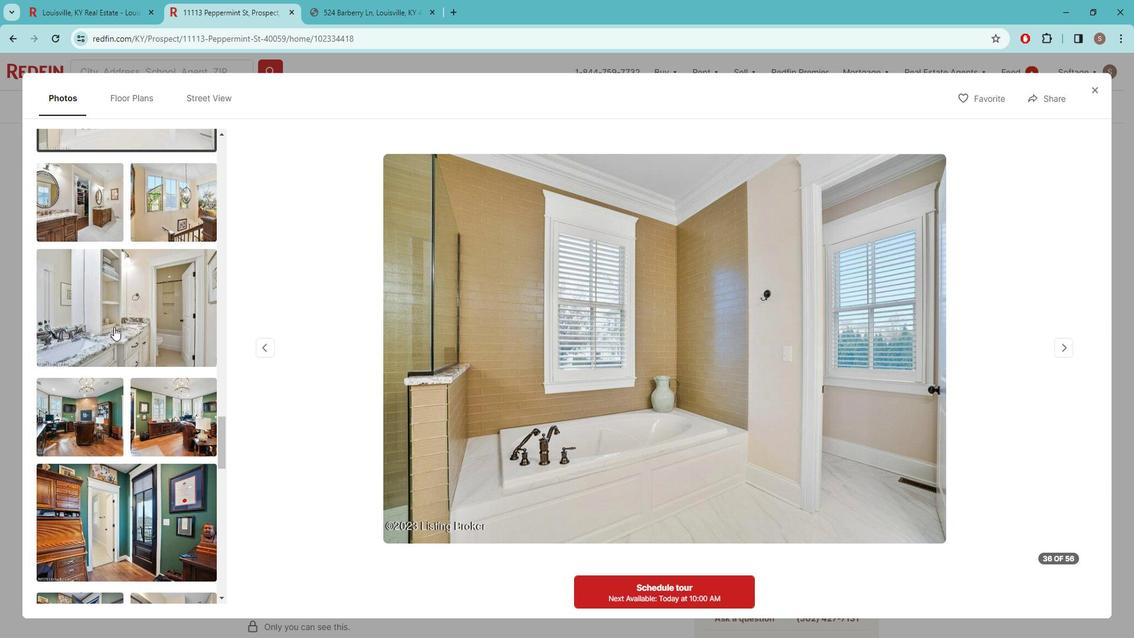 
Action: Mouse moved to (118, 358)
Screenshot: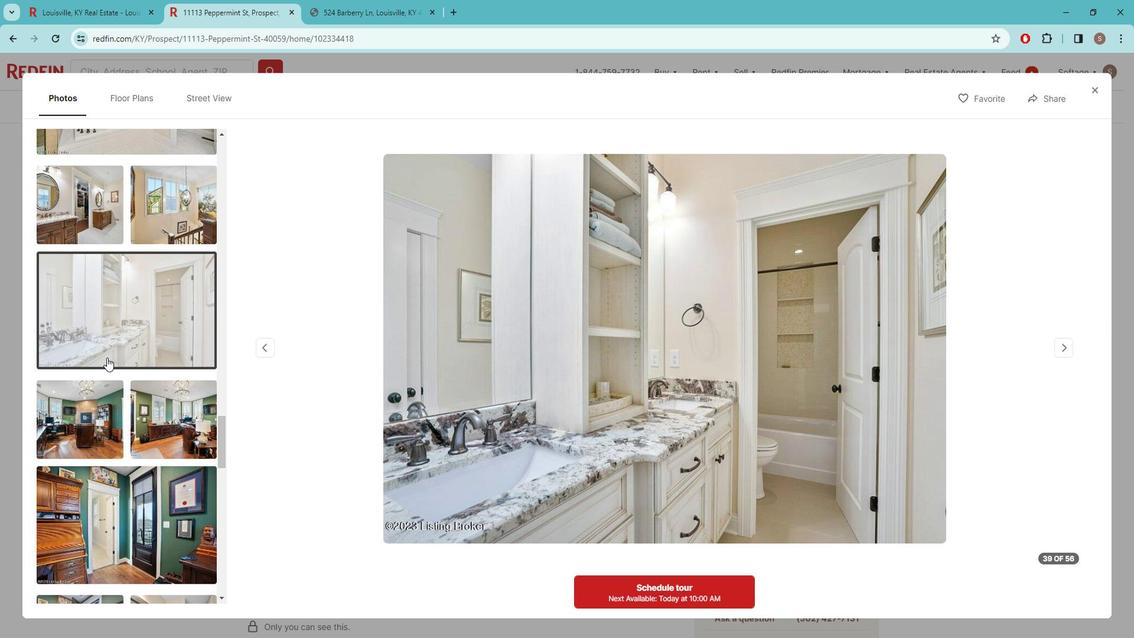 
Action: Mouse scrolled (118, 357) with delta (0, 0)
Screenshot: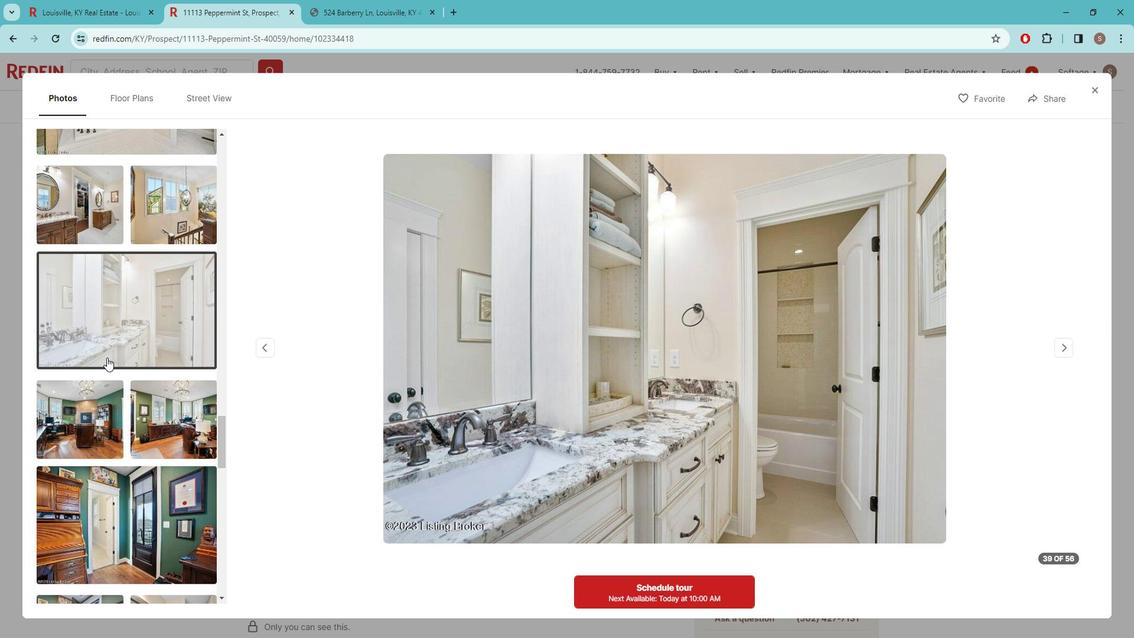 
Action: Mouse scrolled (118, 357) with delta (0, 0)
Screenshot: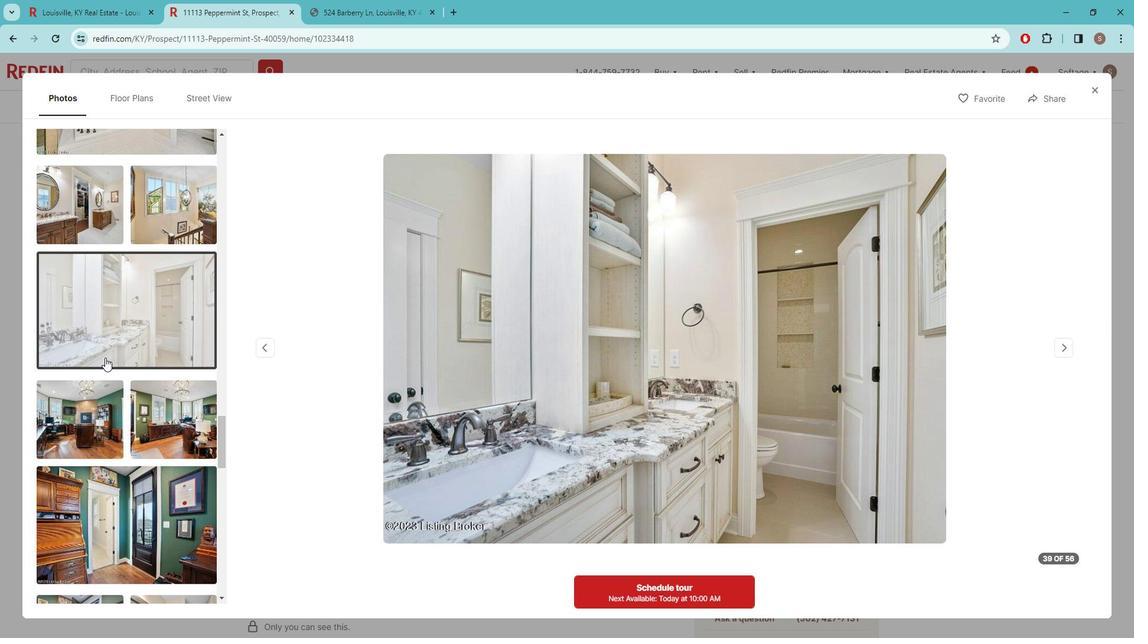 
Action: Mouse moved to (117, 358)
Screenshot: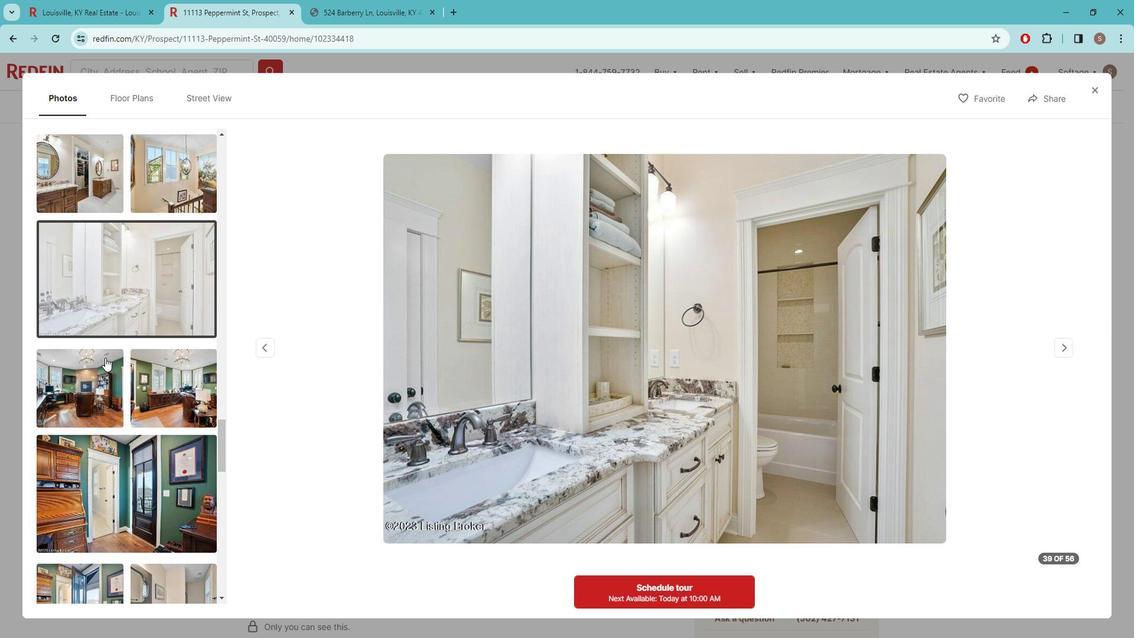 
Action: Mouse scrolled (117, 357) with delta (0, 0)
Screenshot: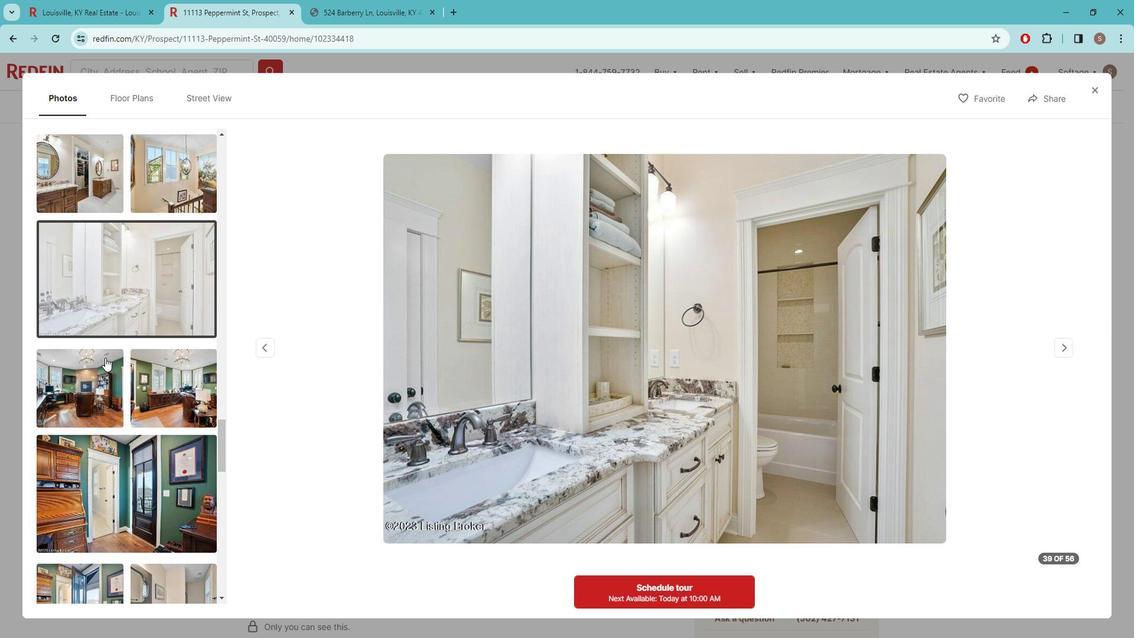 
Action: Mouse moved to (114, 354)
Screenshot: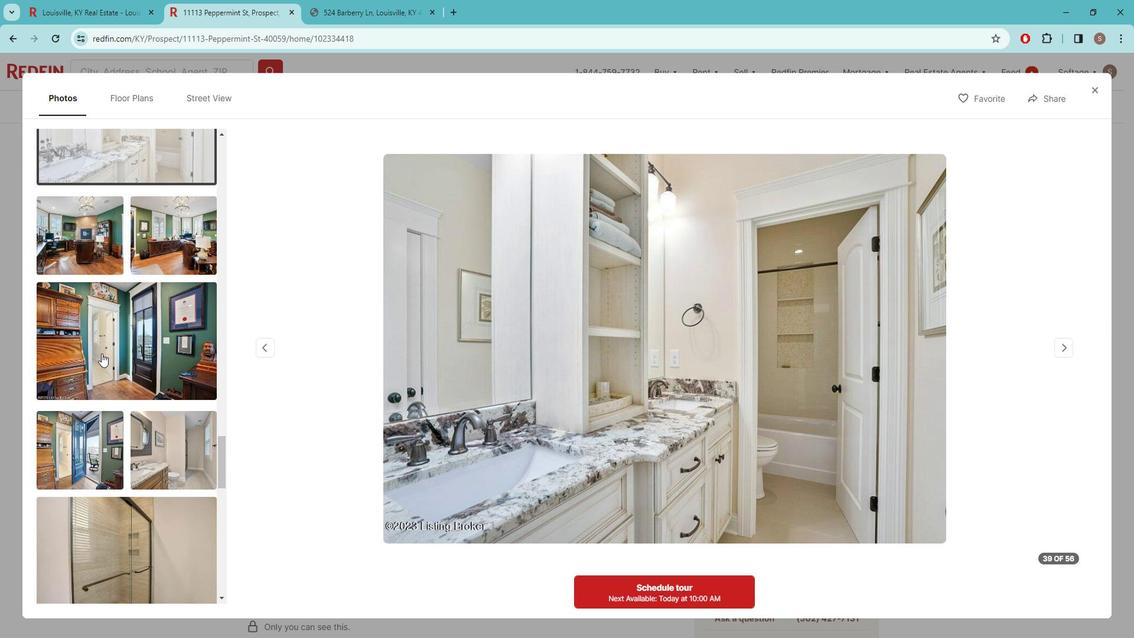
Action: Mouse scrolled (114, 353) with delta (0, 0)
Screenshot: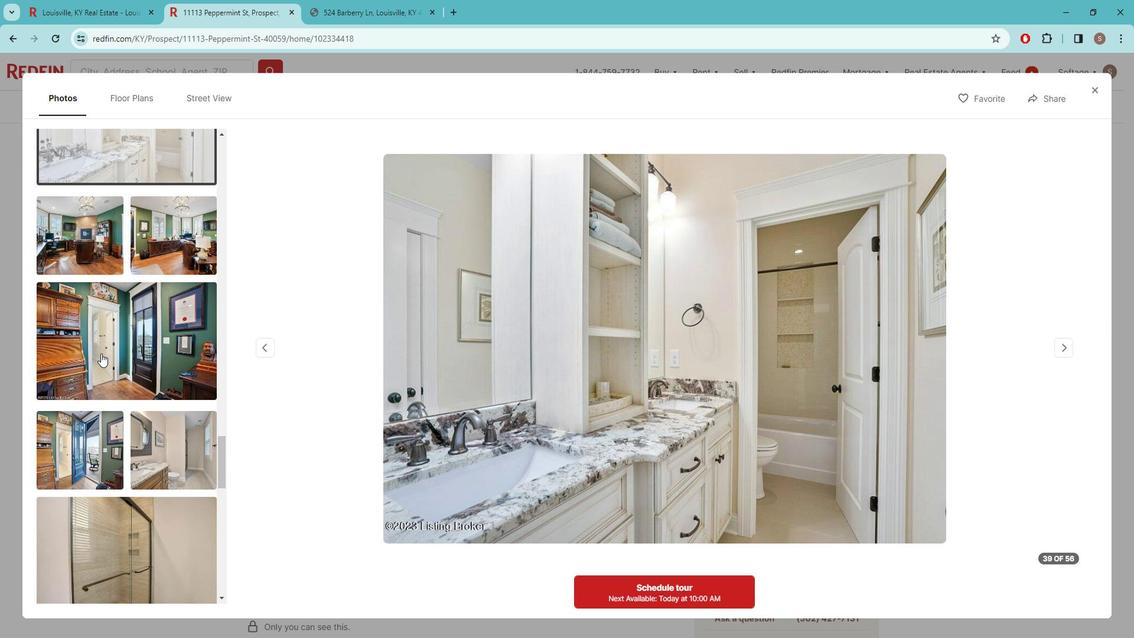 
Action: Mouse scrolled (114, 353) with delta (0, 0)
Screenshot: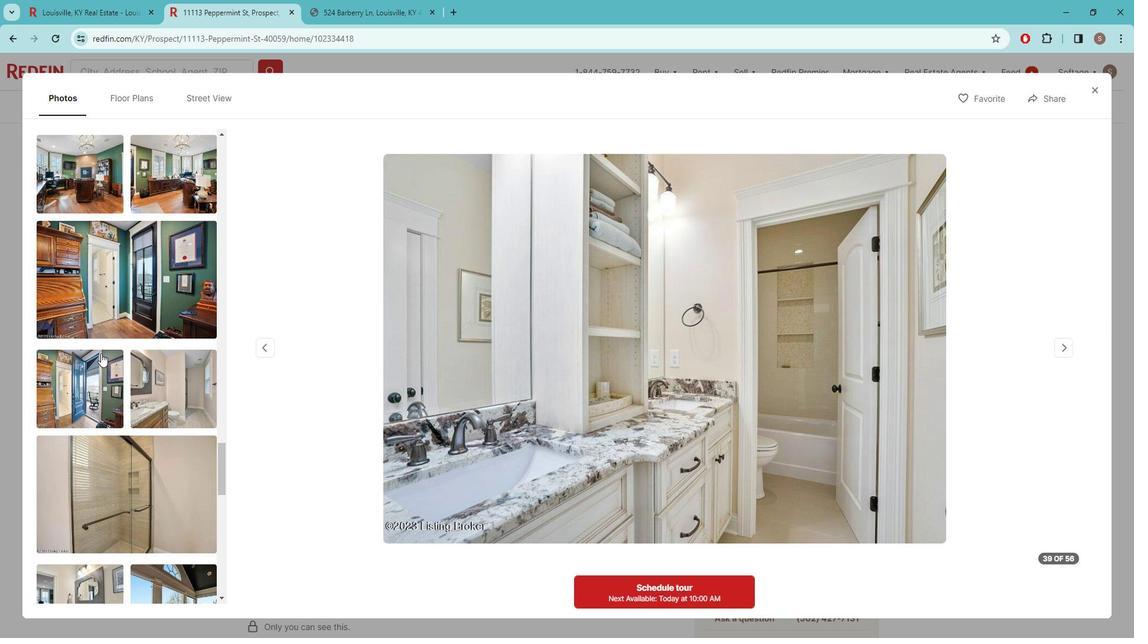 
Action: Mouse scrolled (114, 353) with delta (0, 0)
Screenshot: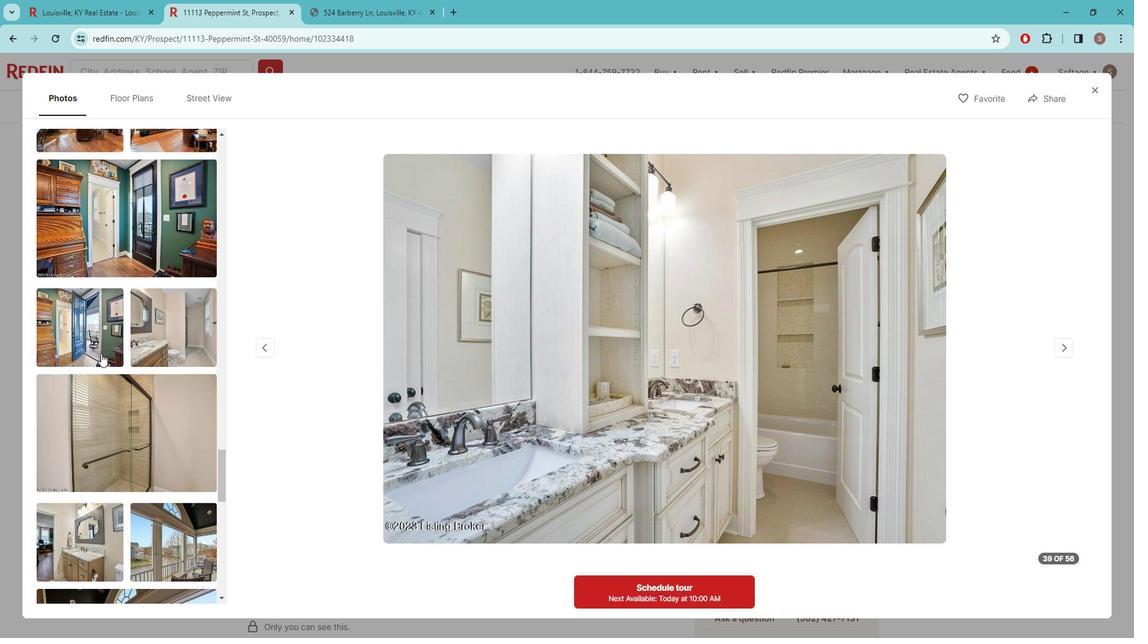 
Action: Mouse scrolled (114, 353) with delta (0, 0)
Screenshot: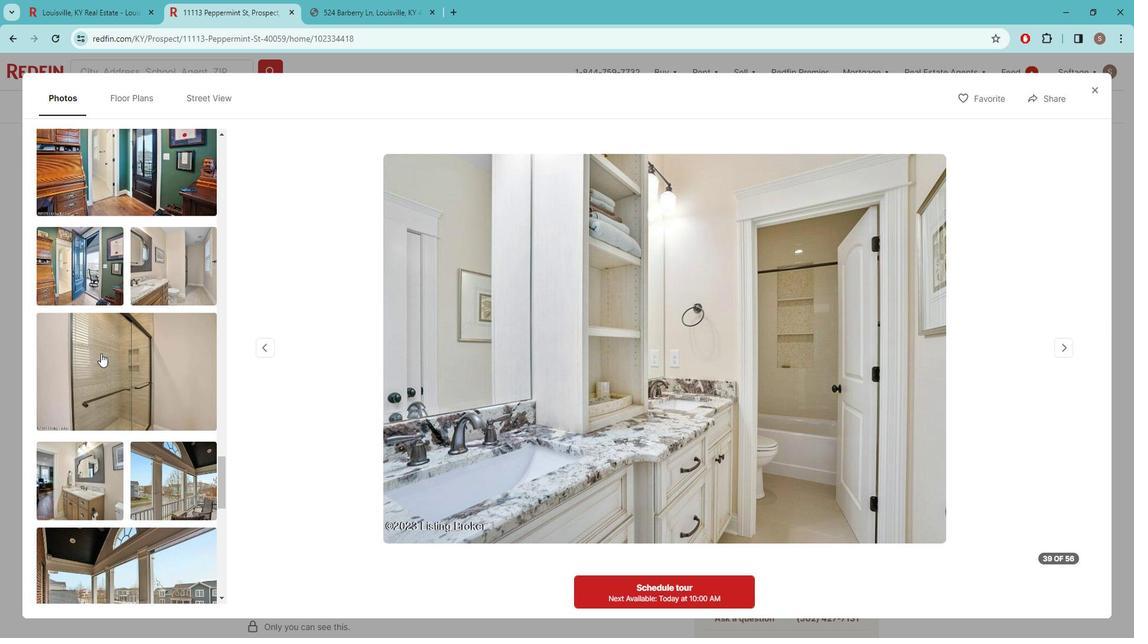 
Action: Mouse scrolled (114, 353) with delta (0, 0)
Screenshot: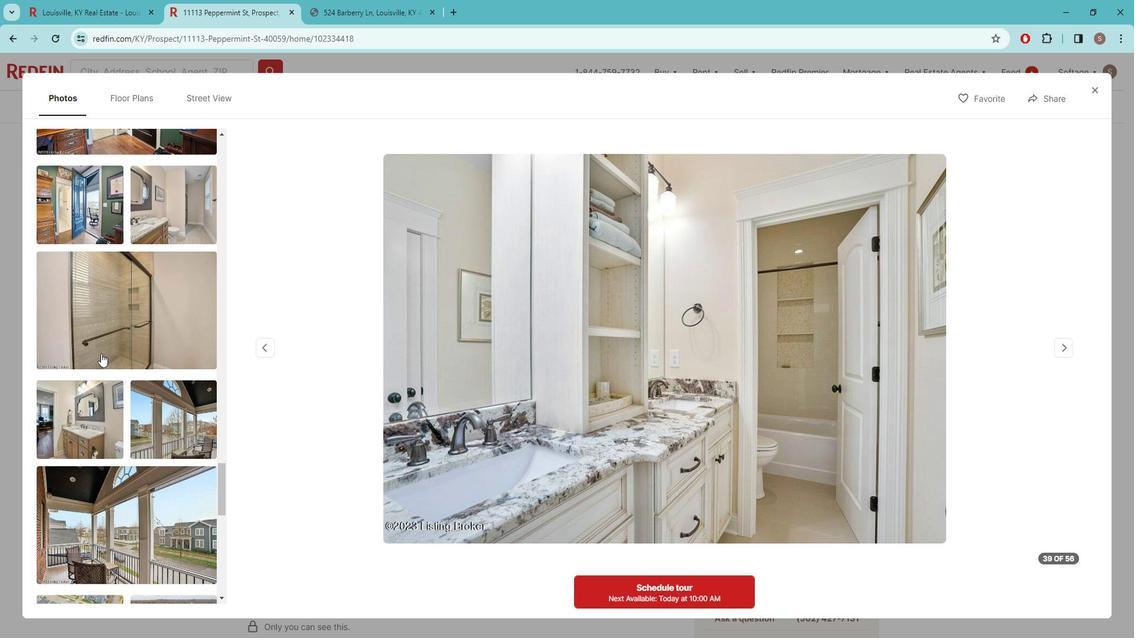
Action: Mouse scrolled (114, 353) with delta (0, 0)
Screenshot: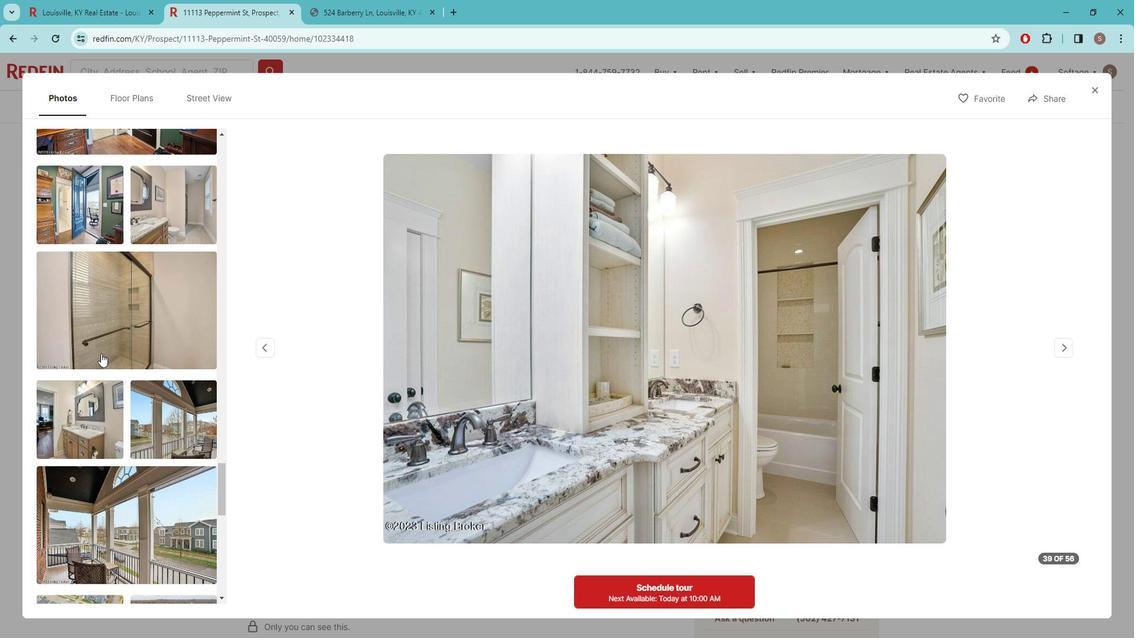 
Action: Mouse moved to (122, 395)
Screenshot: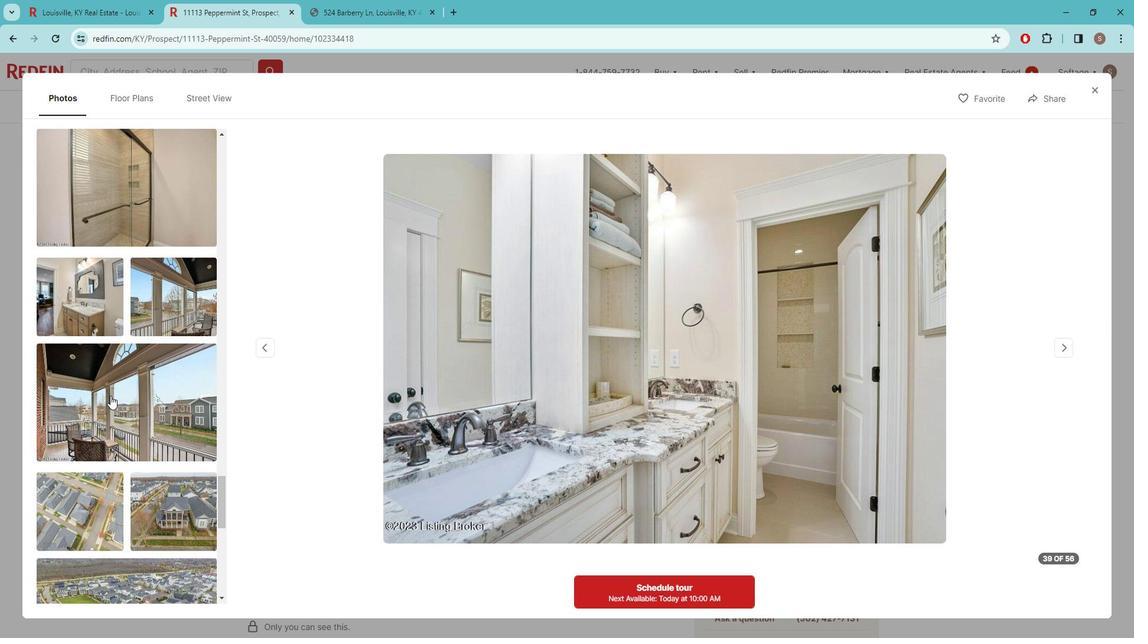 
Action: Mouse scrolled (122, 394) with delta (0, 0)
Screenshot: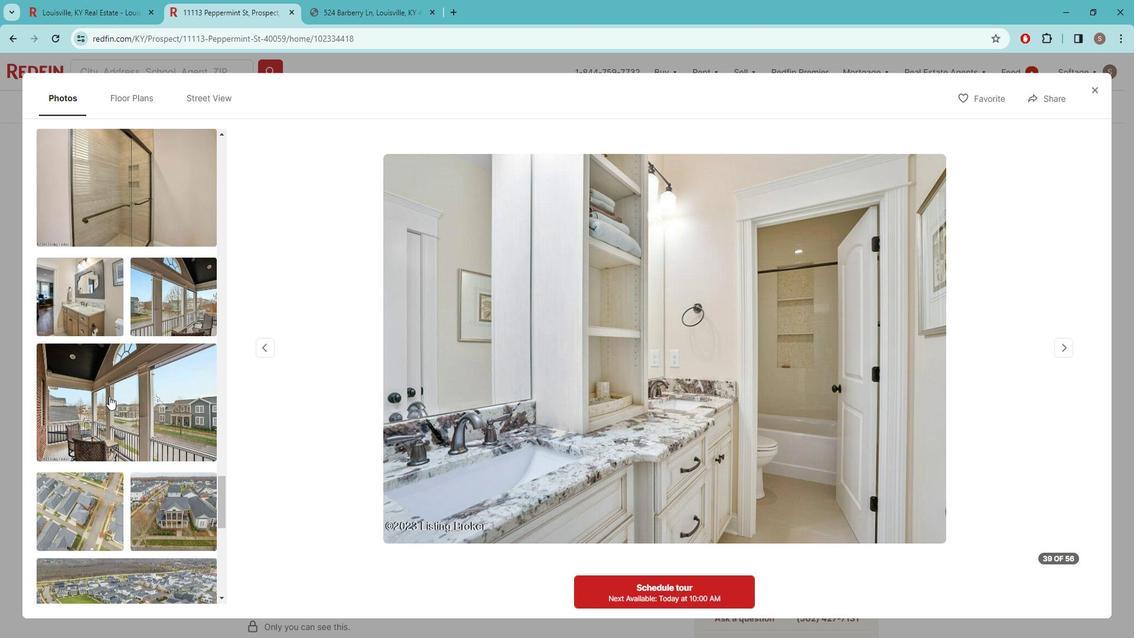 
Action: Mouse moved to (122, 393)
Screenshot: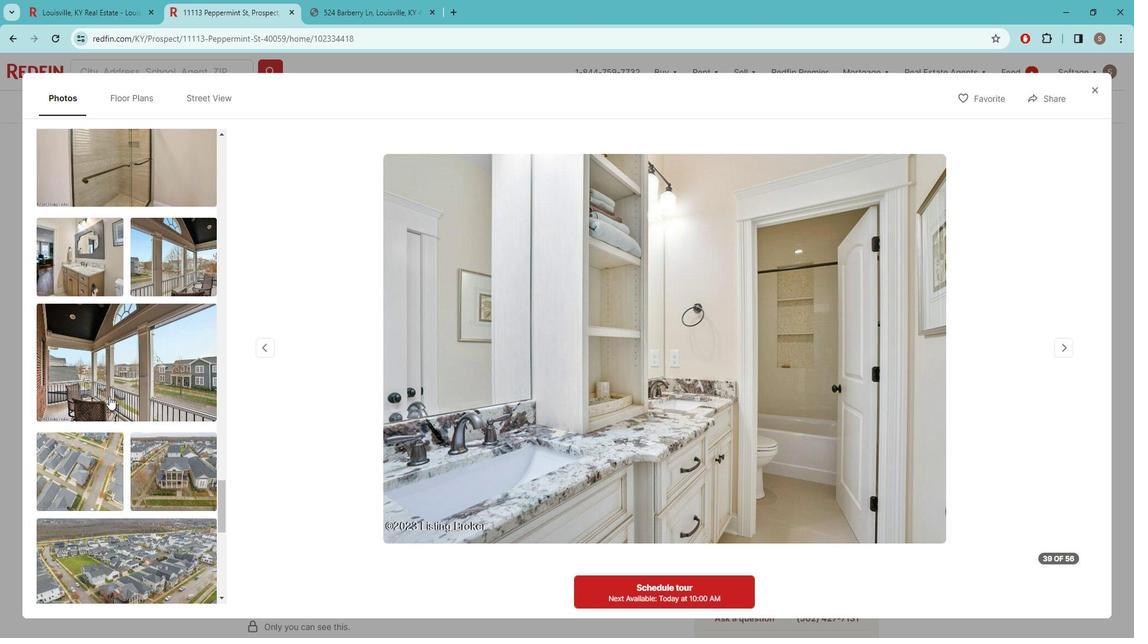 
Action: Mouse scrolled (122, 393) with delta (0, 0)
Screenshot: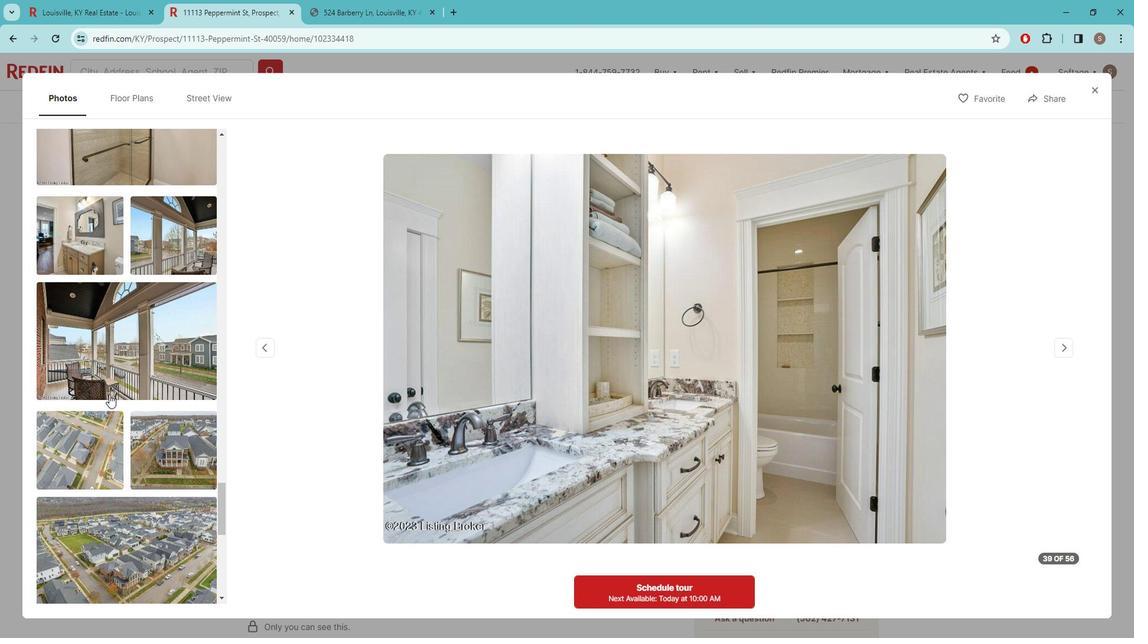 
Action: Mouse scrolled (122, 393) with delta (0, 0)
Screenshot: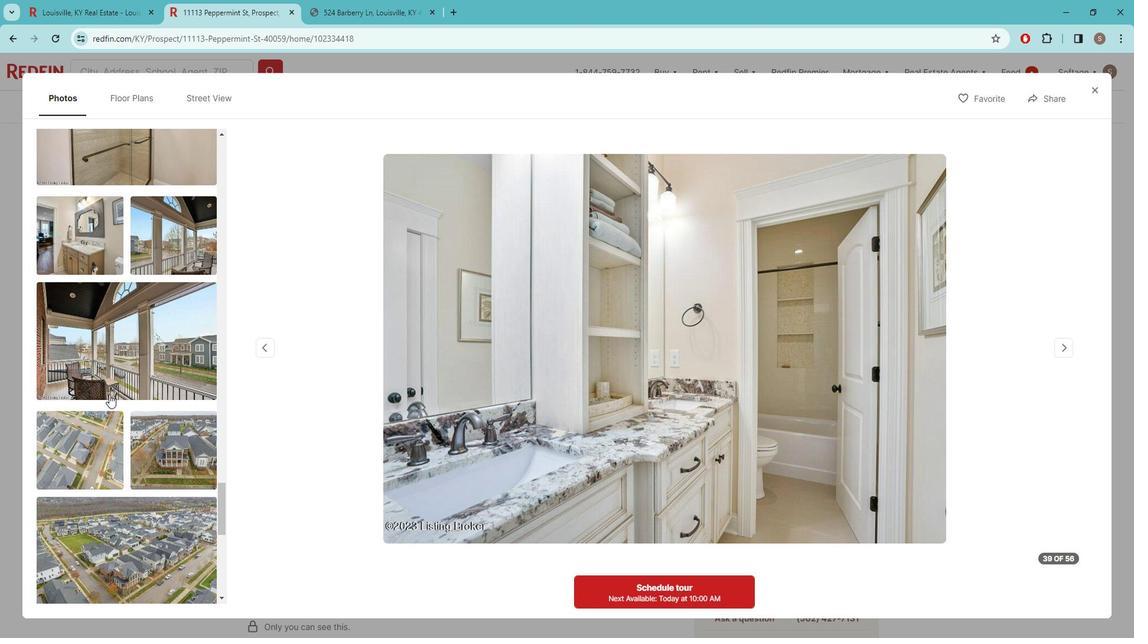 
Action: Mouse scrolled (122, 393) with delta (0, 0)
Screenshot: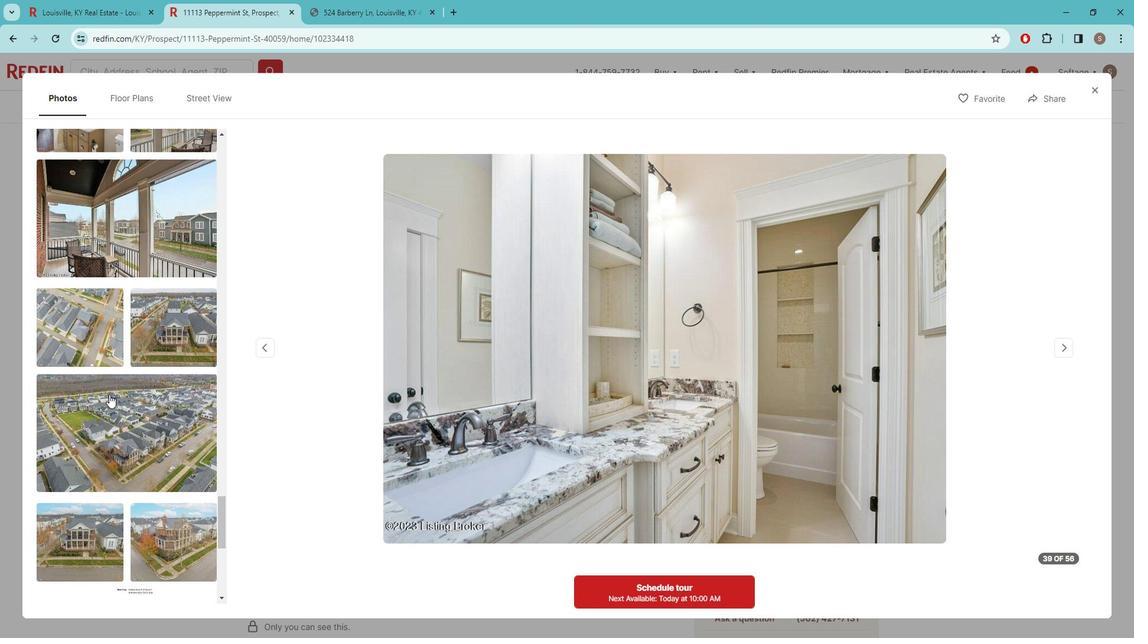 
Action: Mouse scrolled (122, 393) with delta (0, 0)
Screenshot: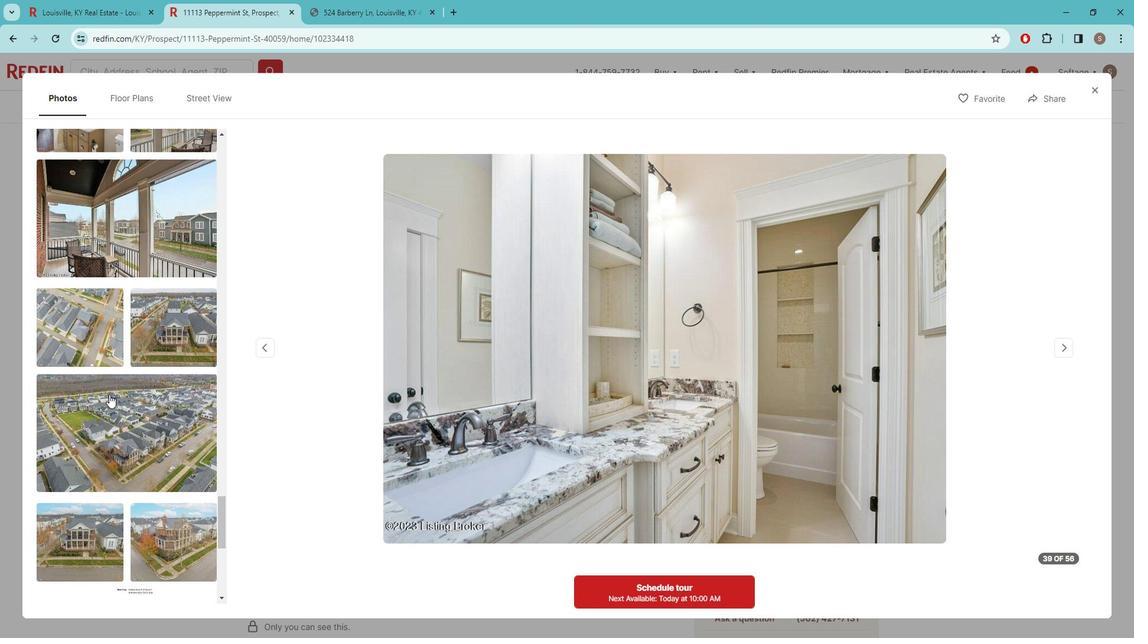 
Action: Mouse scrolled (122, 393) with delta (0, 0)
Screenshot: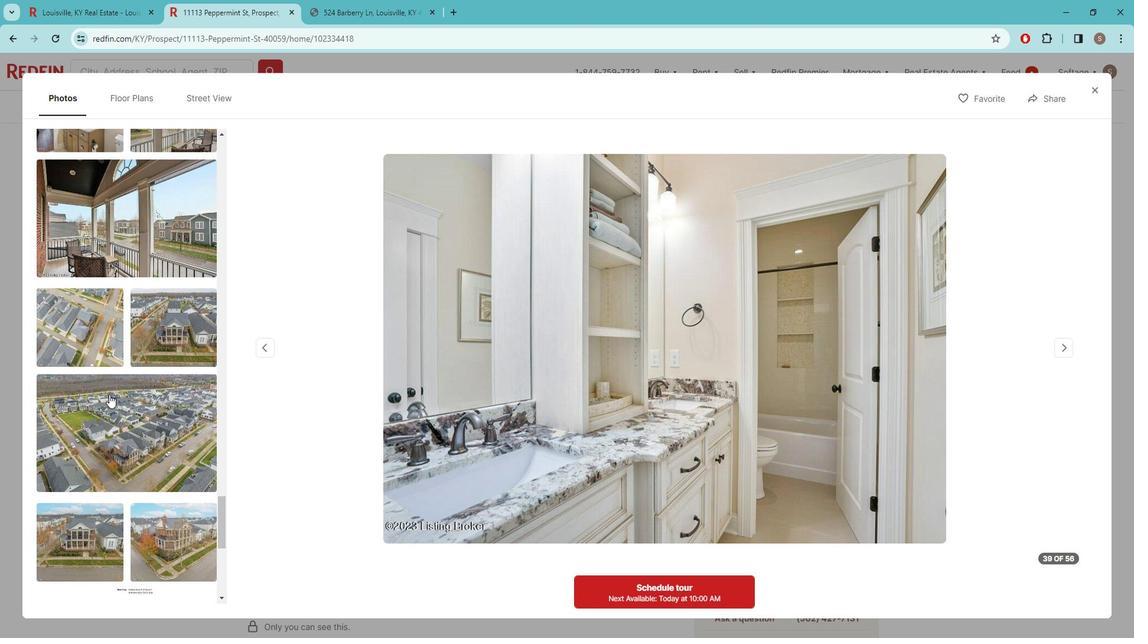 
Action: Mouse scrolled (122, 393) with delta (0, 0)
Screenshot: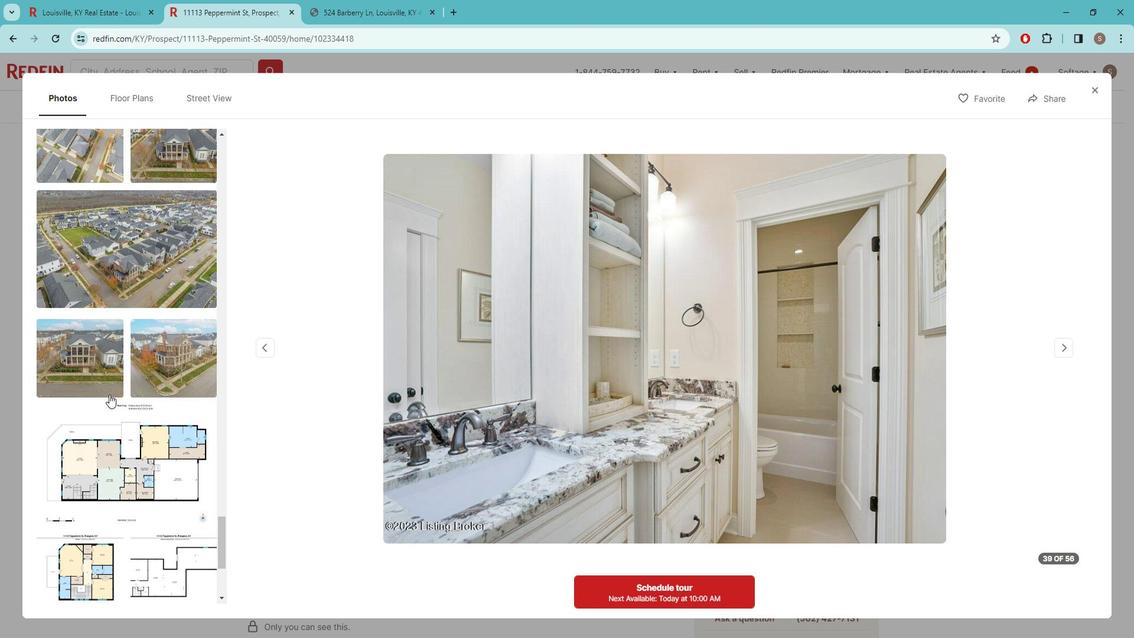 
Action: Mouse scrolled (122, 393) with delta (0, 0)
Screenshot: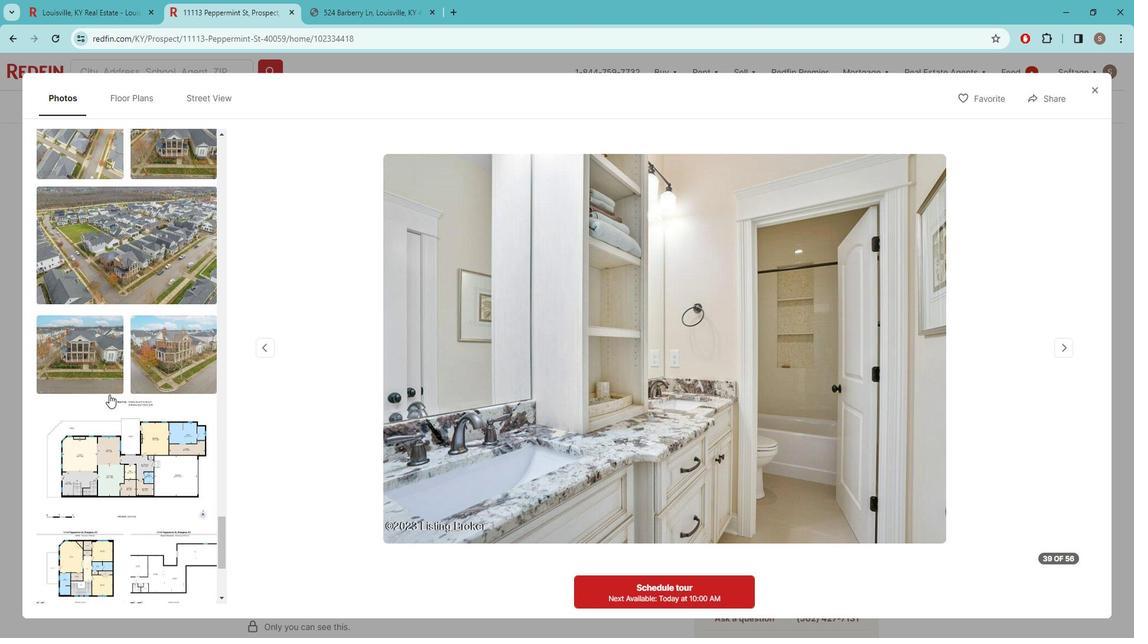 
Action: Mouse pressed left at (122, 393)
Screenshot: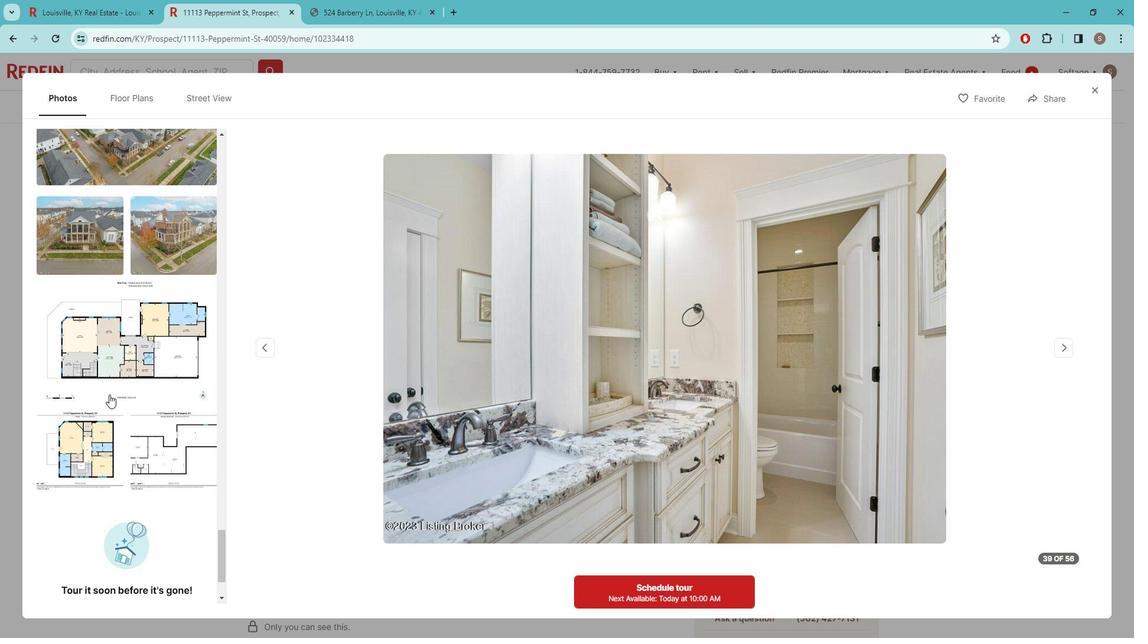 
Action: Mouse moved to (127, 417)
Screenshot: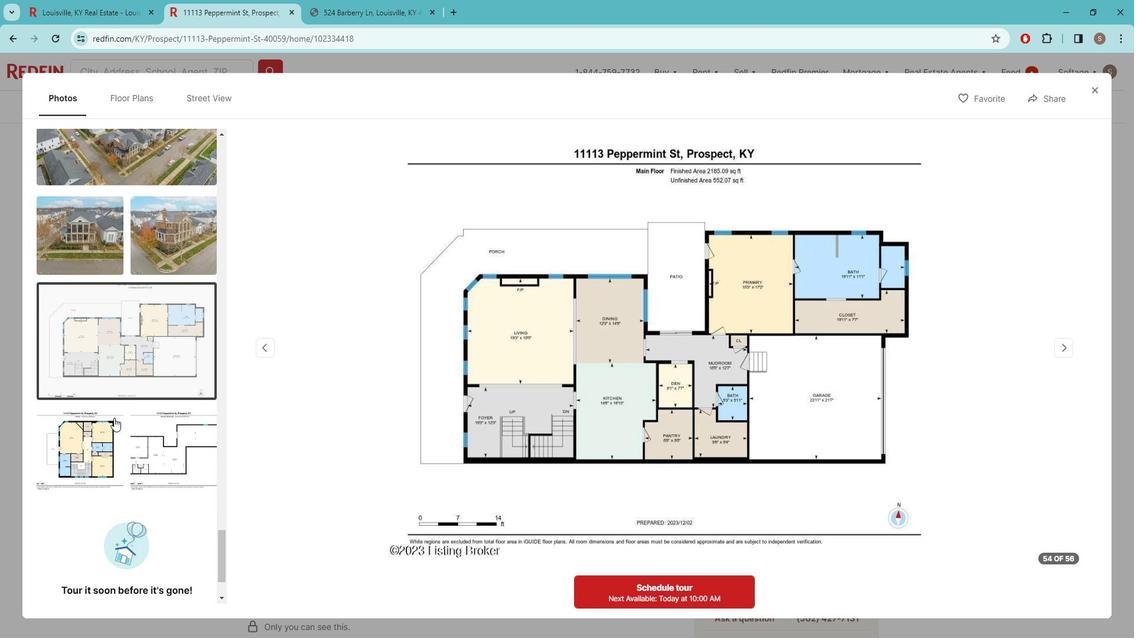 
Action: Mouse pressed left at (127, 417)
Screenshot: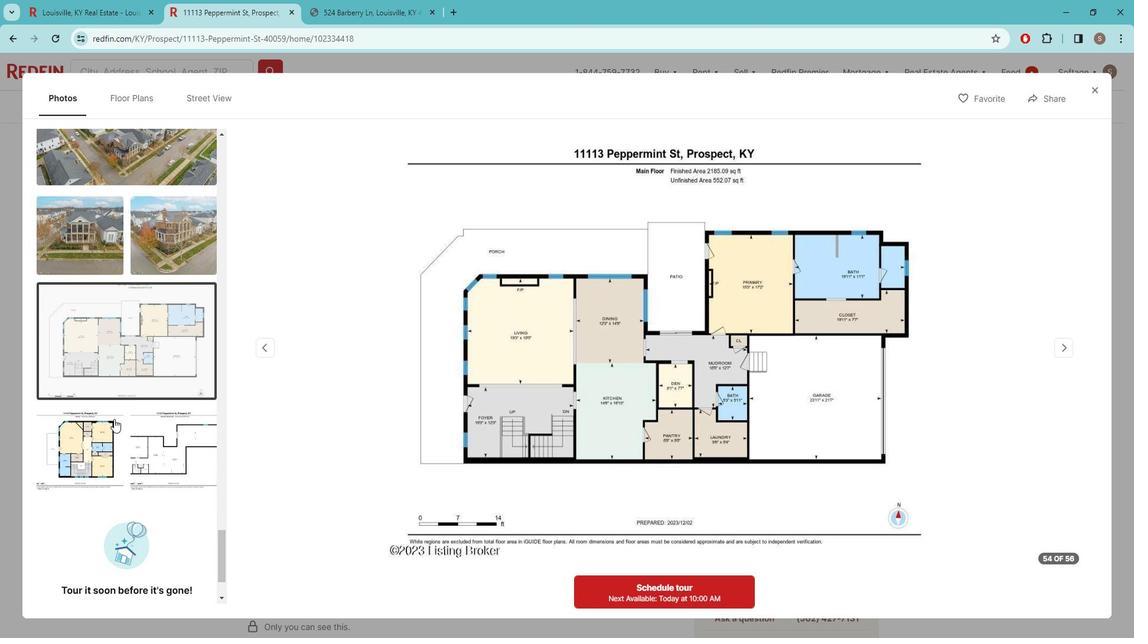 
Action: Mouse moved to (1112, 95)
Screenshot: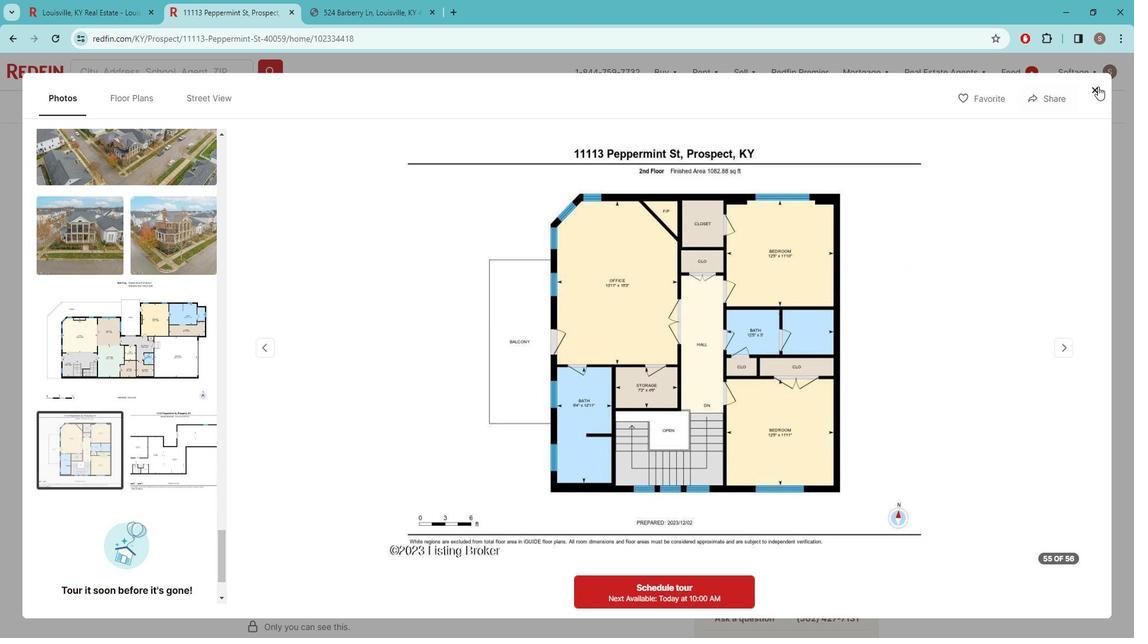 
Action: Mouse pressed left at (1112, 95)
Screenshot: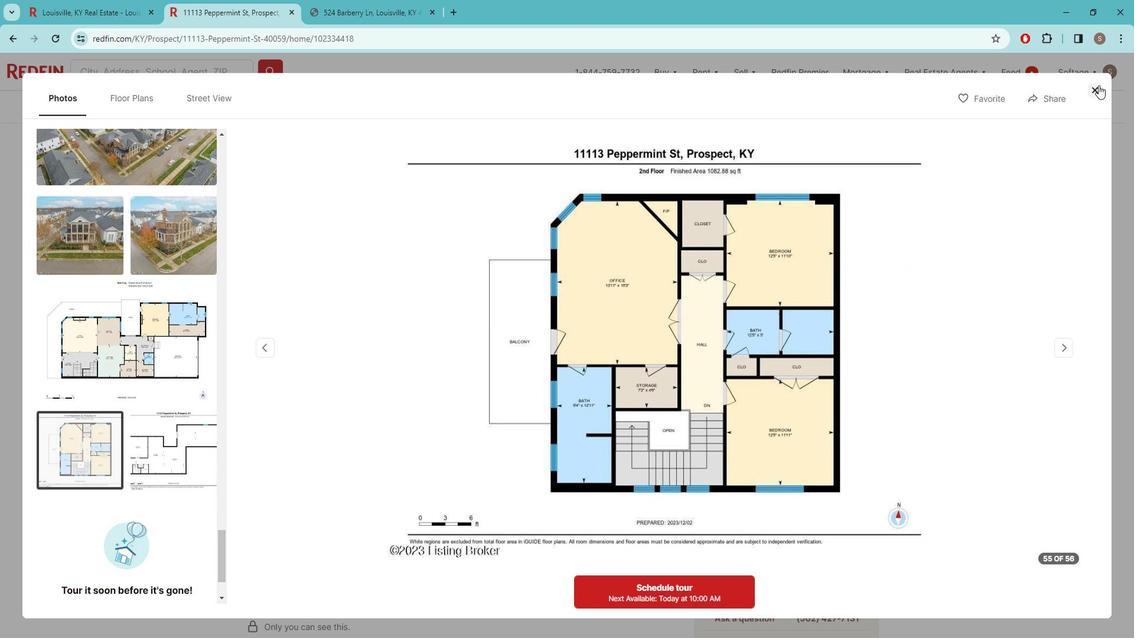 
Action: Mouse moved to (85, 13)
Screenshot: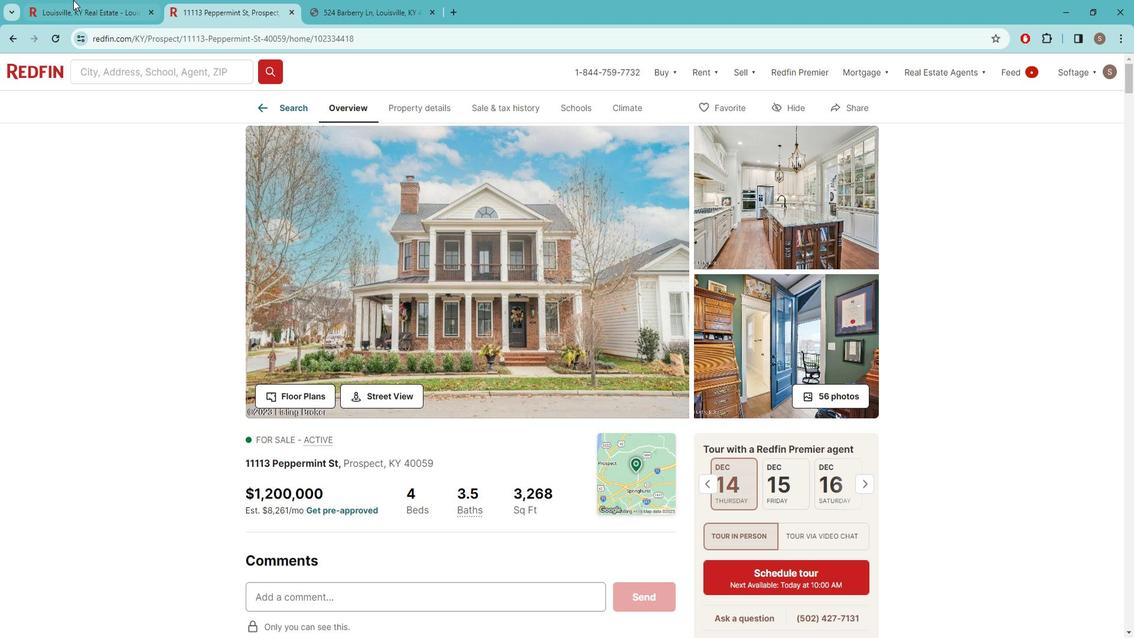 
Action: Mouse pressed left at (85, 13)
Screenshot: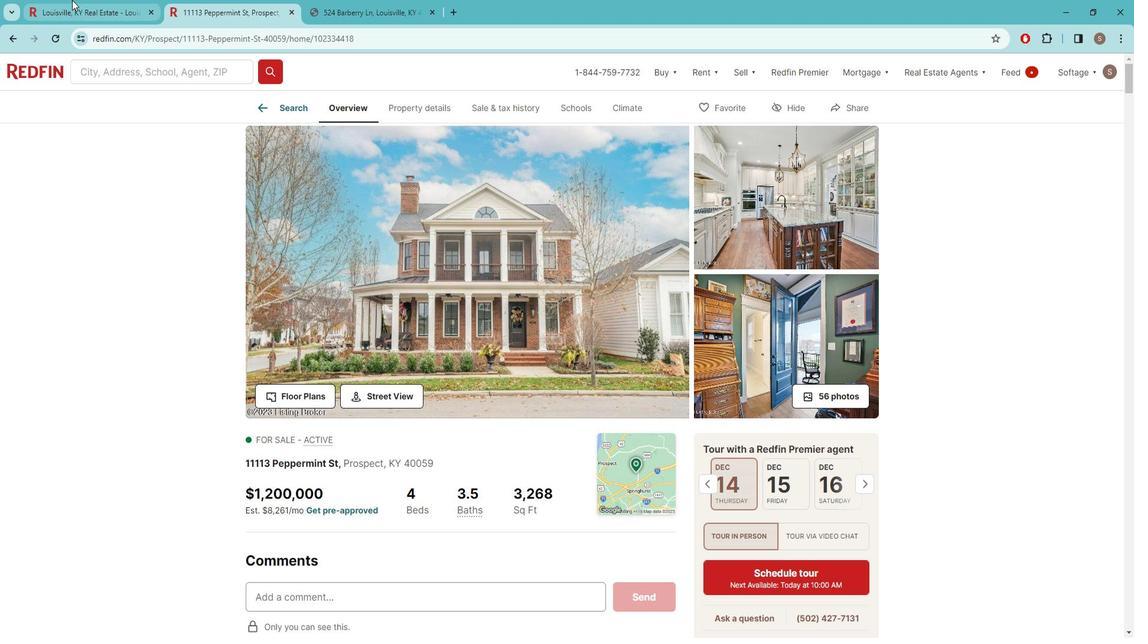 
Action: Mouse moved to (848, 499)
Screenshot: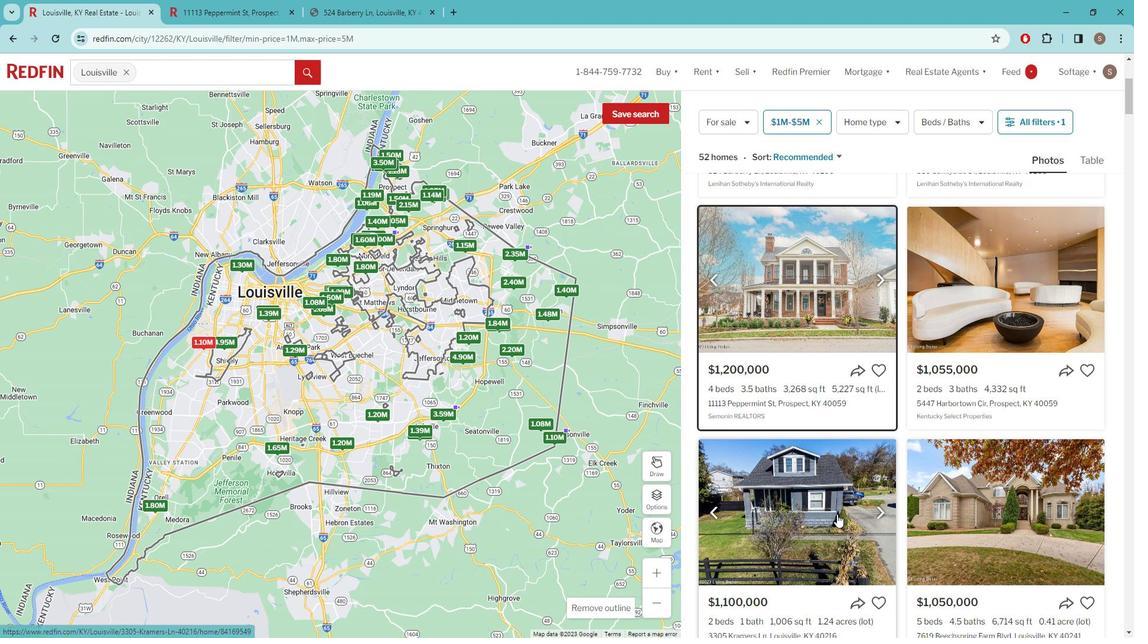 
Action: Mouse scrolled (848, 499) with delta (0, 0)
Screenshot: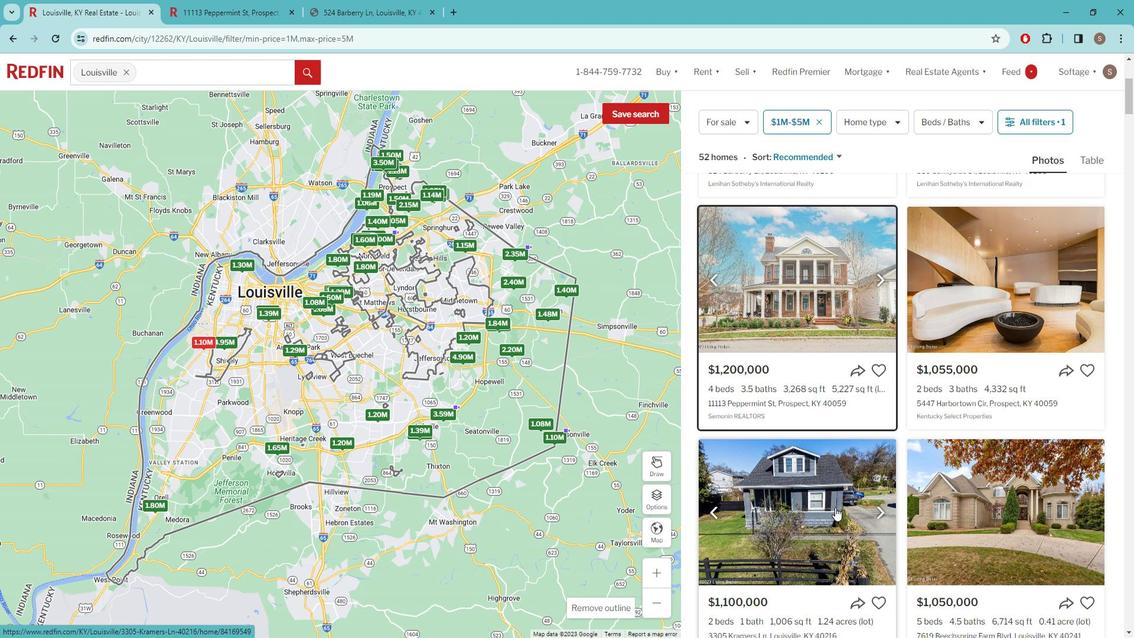 
Action: Mouse moved to (842, 484)
Screenshot: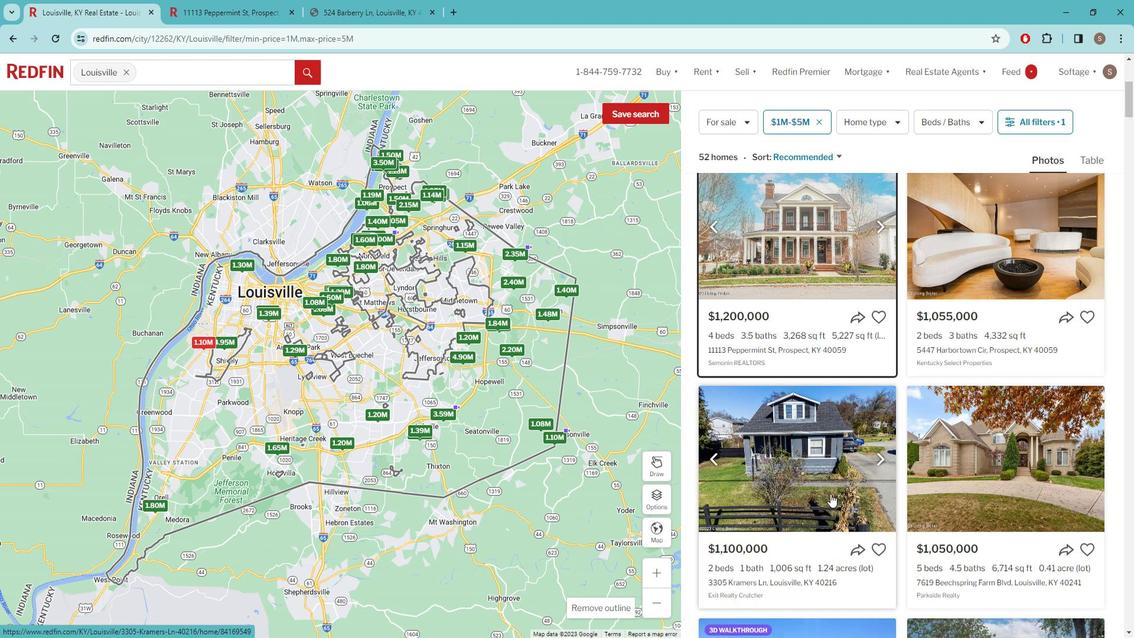 
Action: Mouse scrolled (842, 484) with delta (0, 0)
Screenshot: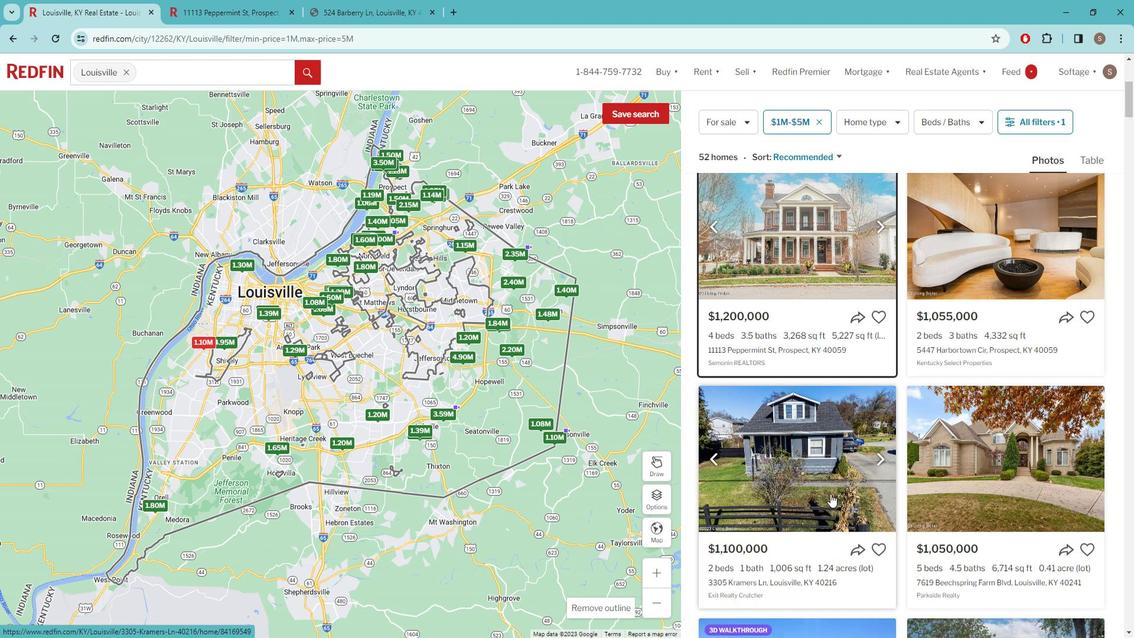 
Action: Mouse moved to (819, 469)
Screenshot: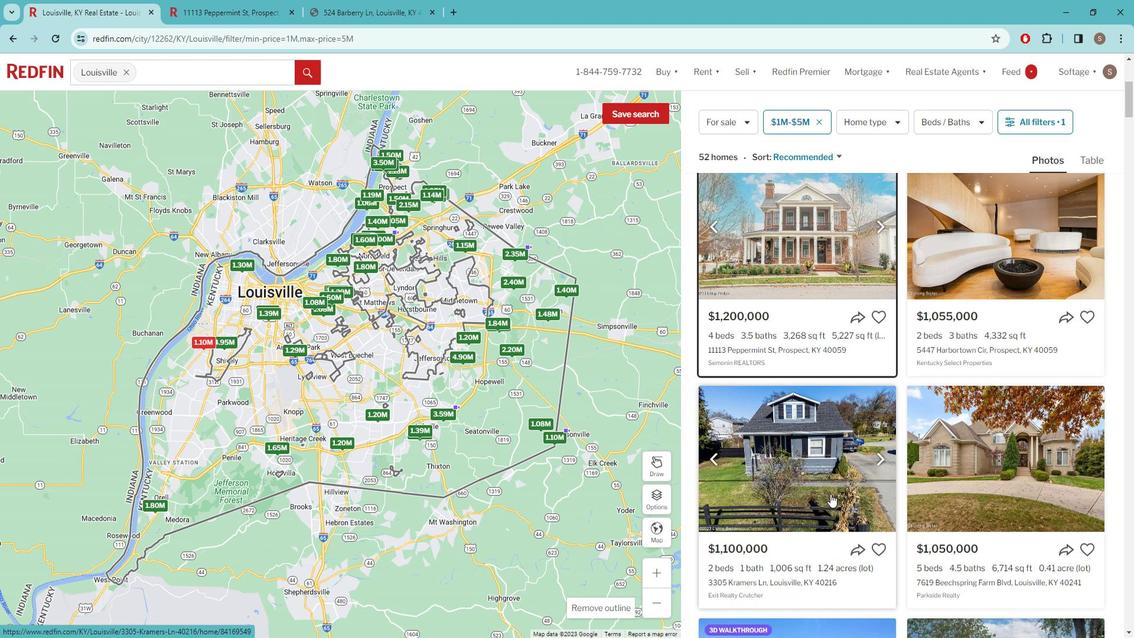 
Action: Mouse scrolled (819, 468) with delta (0, 0)
Screenshot: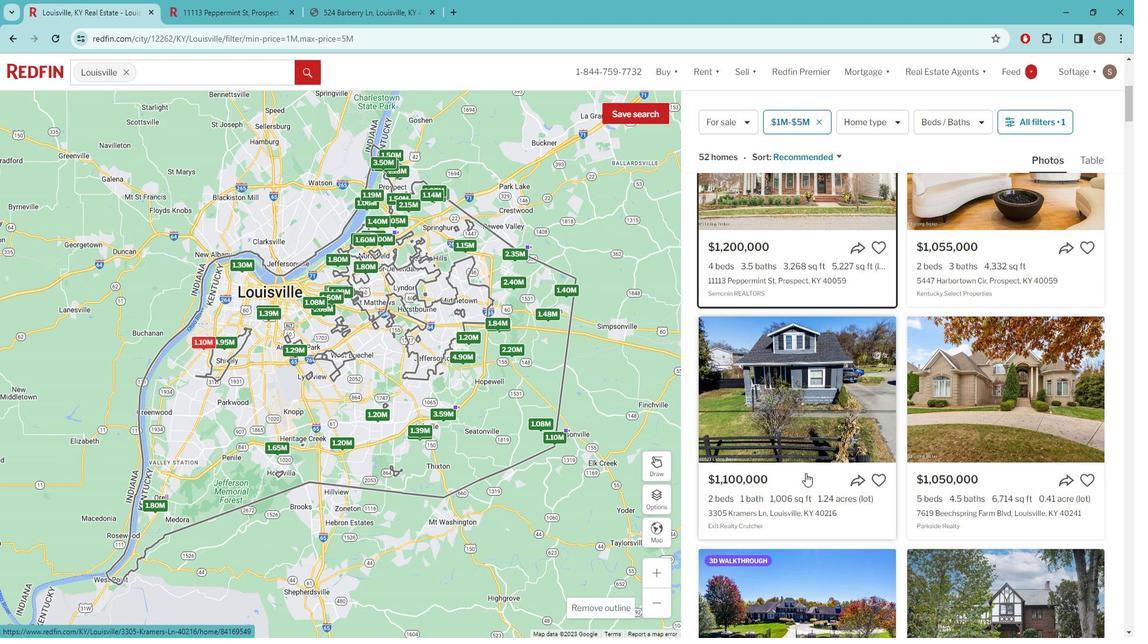 
Action: Mouse scrolled (819, 468) with delta (0, 0)
Screenshot: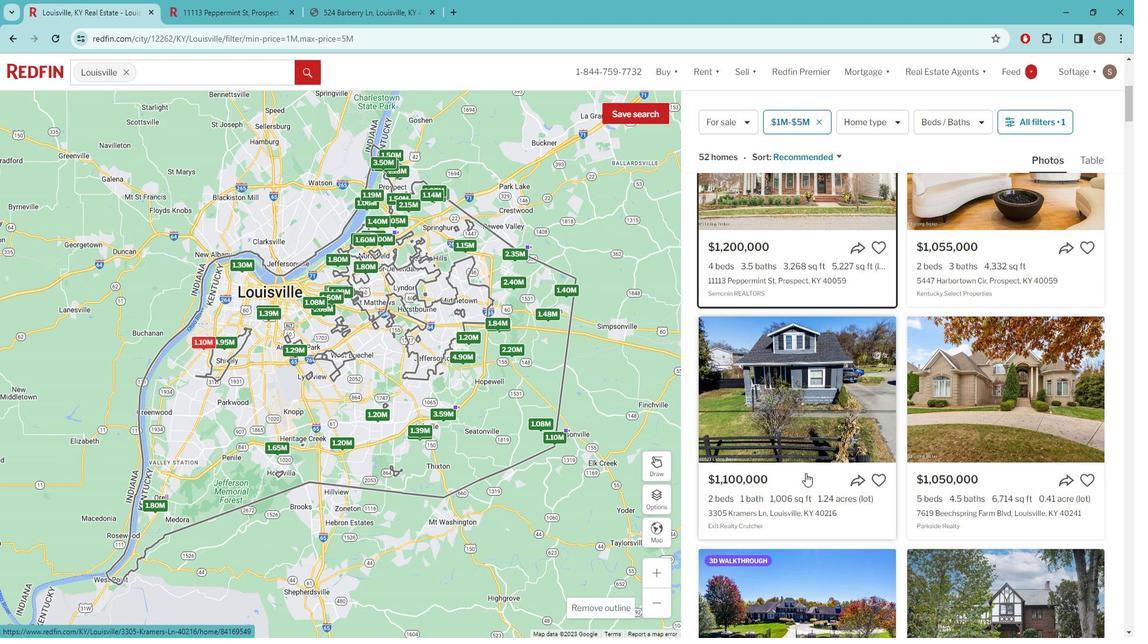 
Action: Mouse scrolled (819, 468) with delta (0, 0)
Screenshot: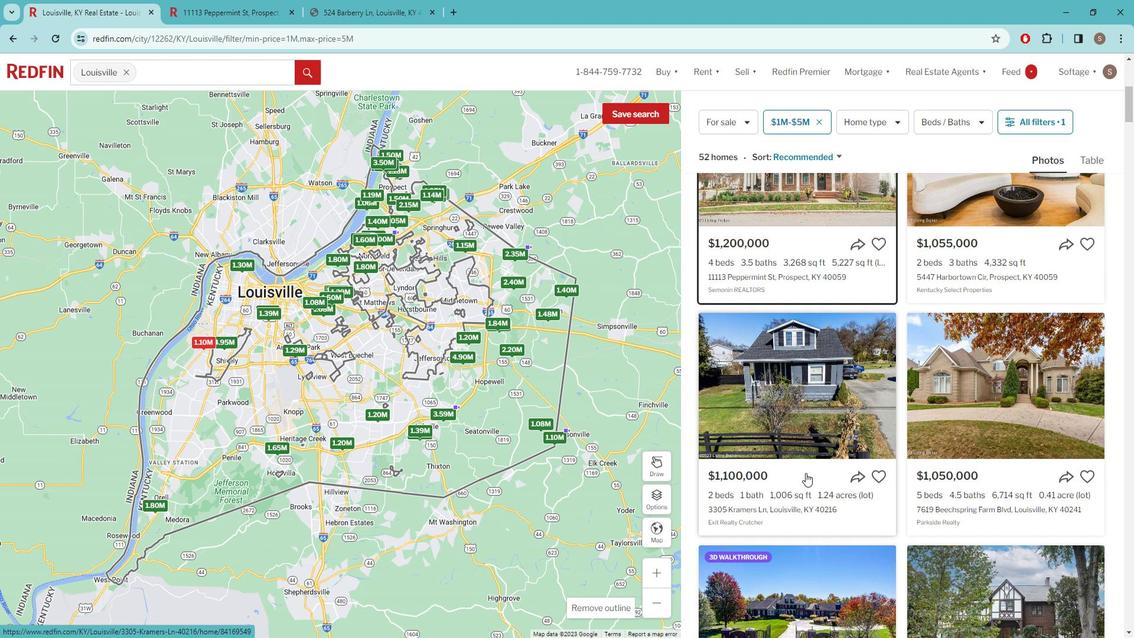 
Action: Mouse moved to (844, 300)
Screenshot: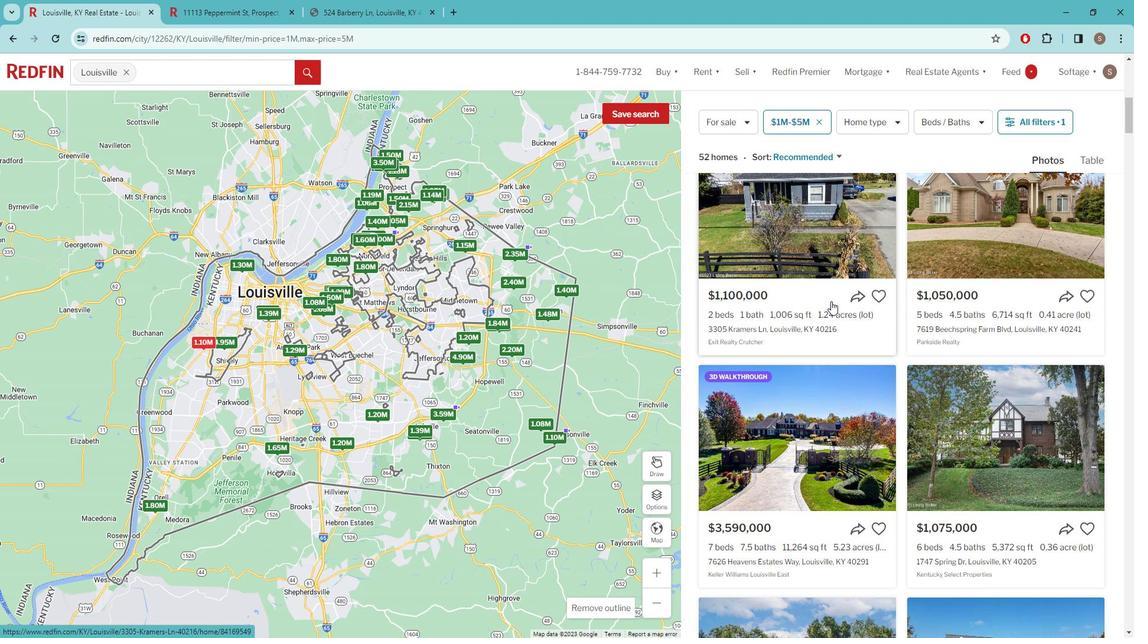 
Action: Mouse pressed left at (844, 300)
Screenshot: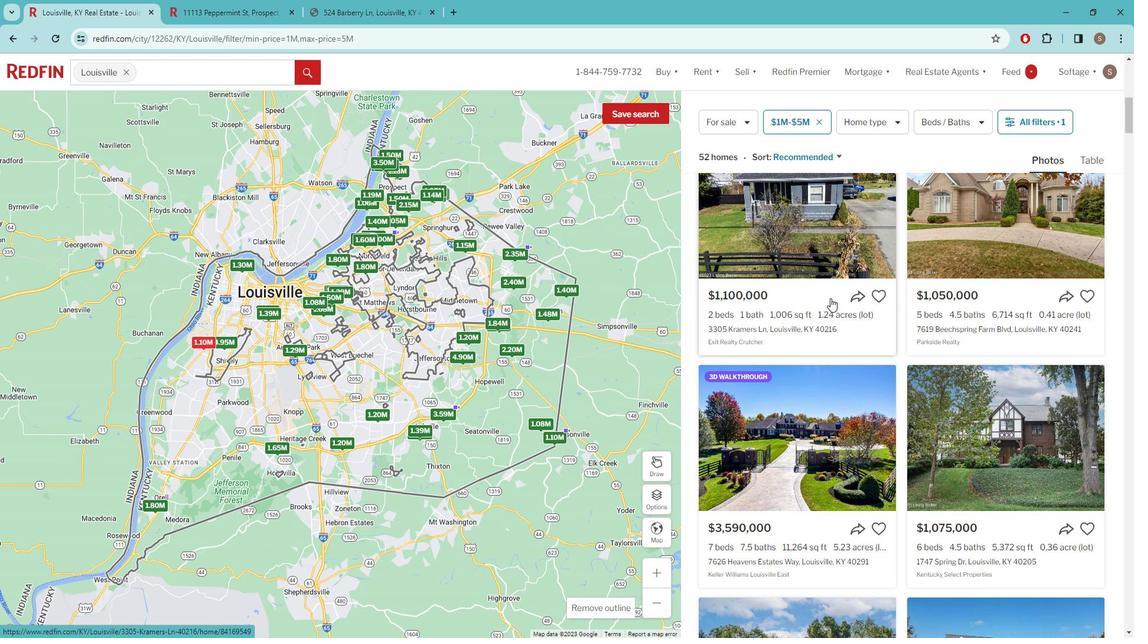 
Action: Mouse moved to (470, 339)
Screenshot: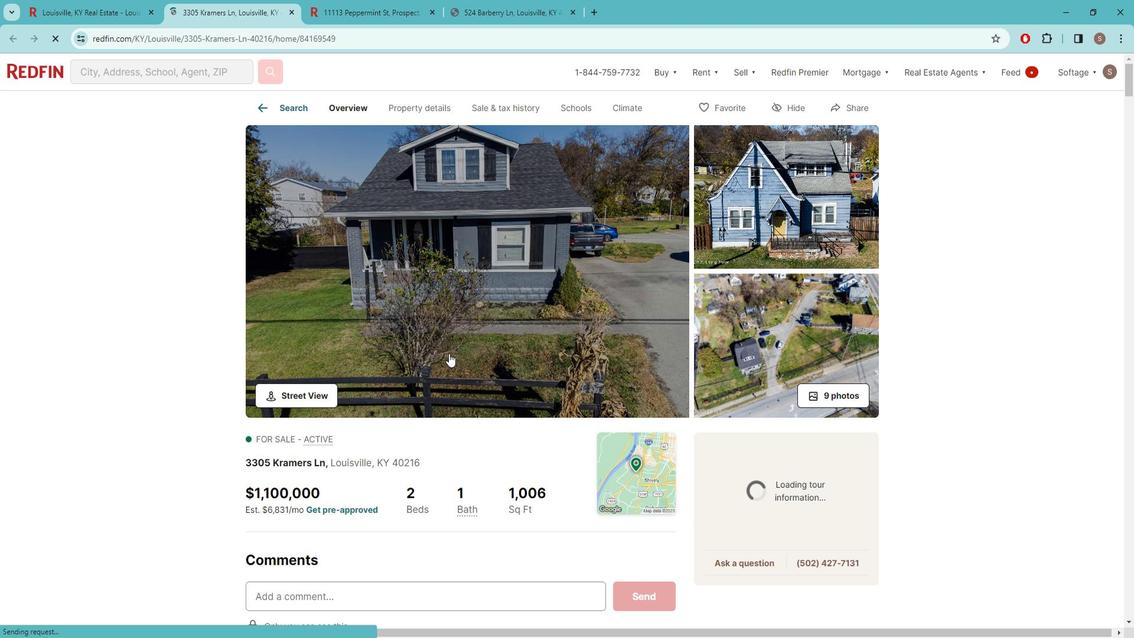 
Action: Mouse pressed left at (470, 339)
Screenshot: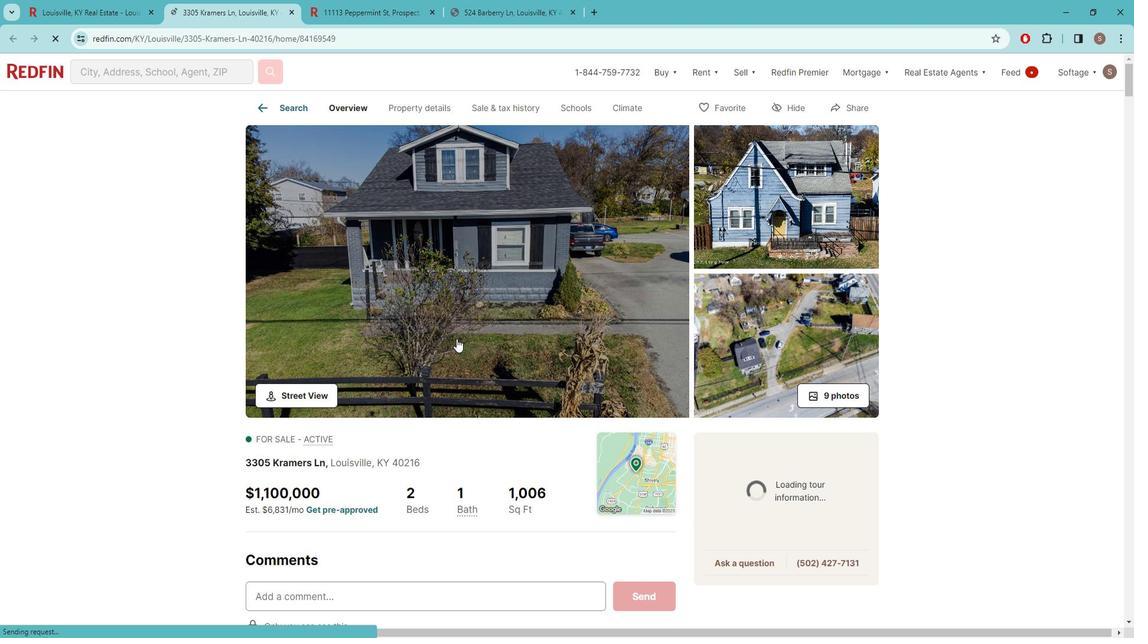 
Action: Mouse moved to (156, 295)
Screenshot: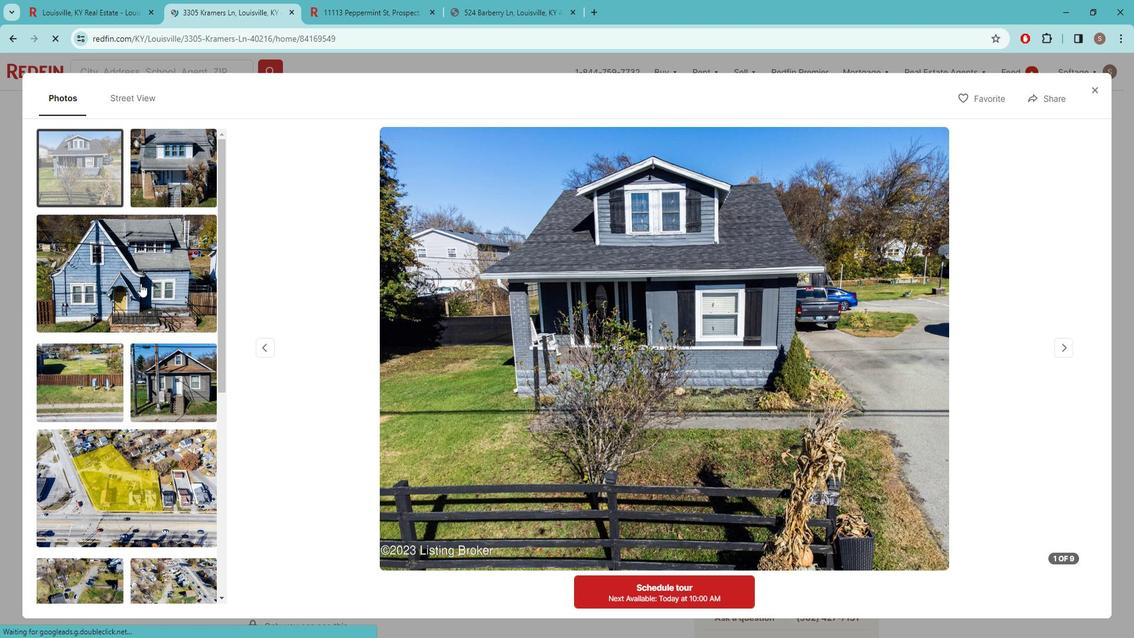 
Action: Mouse scrolled (156, 294) with delta (0, 0)
Screenshot: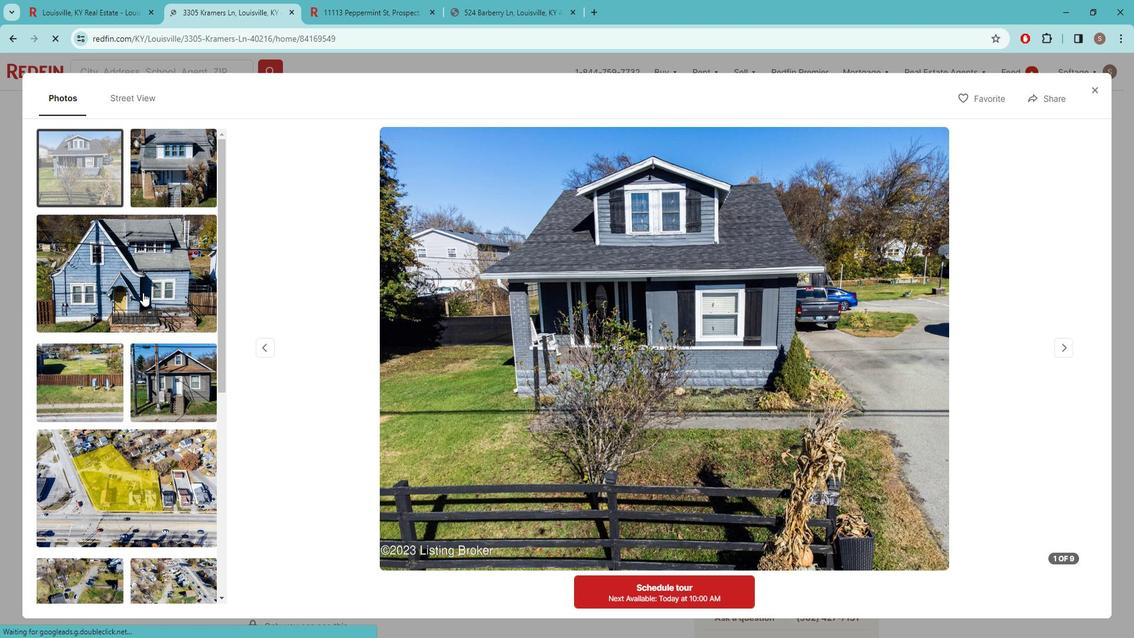 
Action: Mouse scrolled (156, 294) with delta (0, 0)
Screenshot: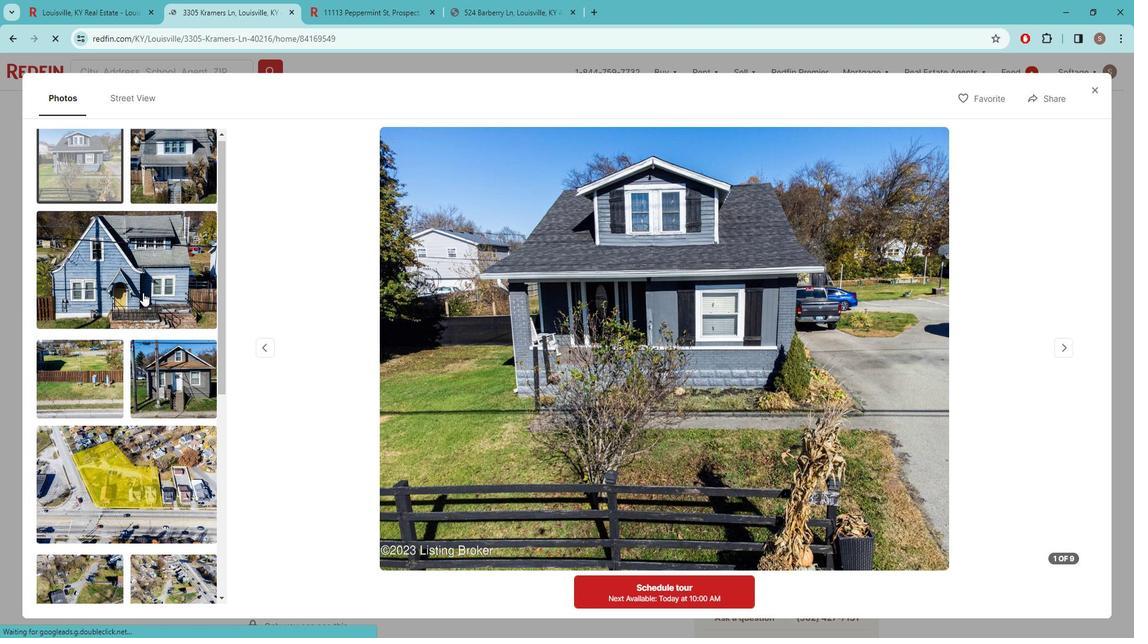 
Action: Mouse scrolled (156, 294) with delta (0, 0)
Screenshot: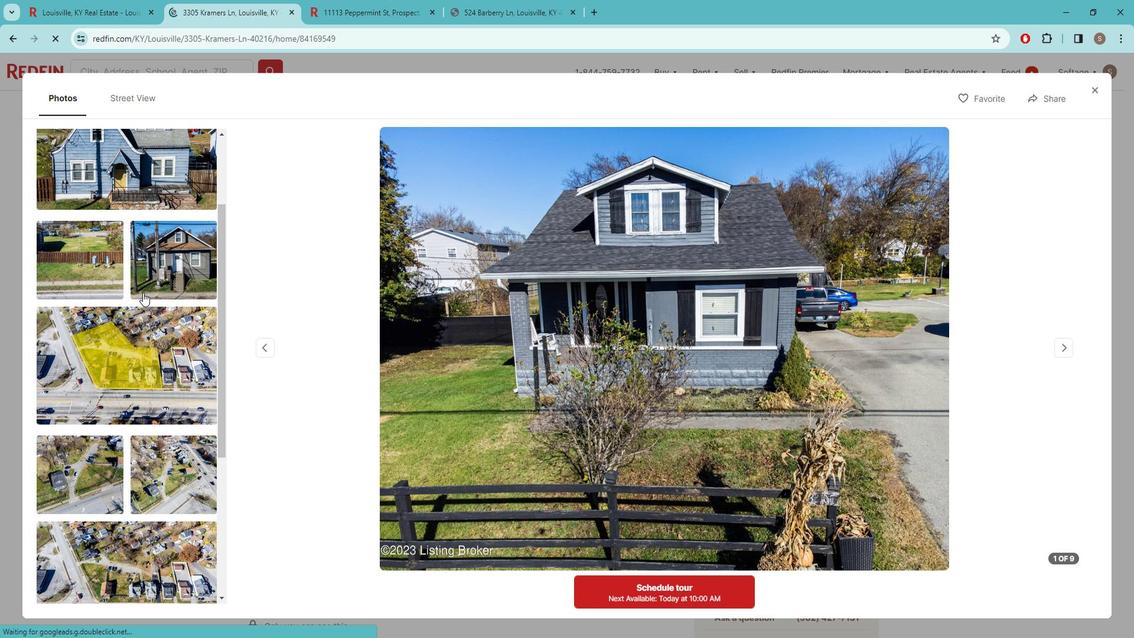 
Action: Mouse scrolled (156, 294) with delta (0, 0)
Screenshot: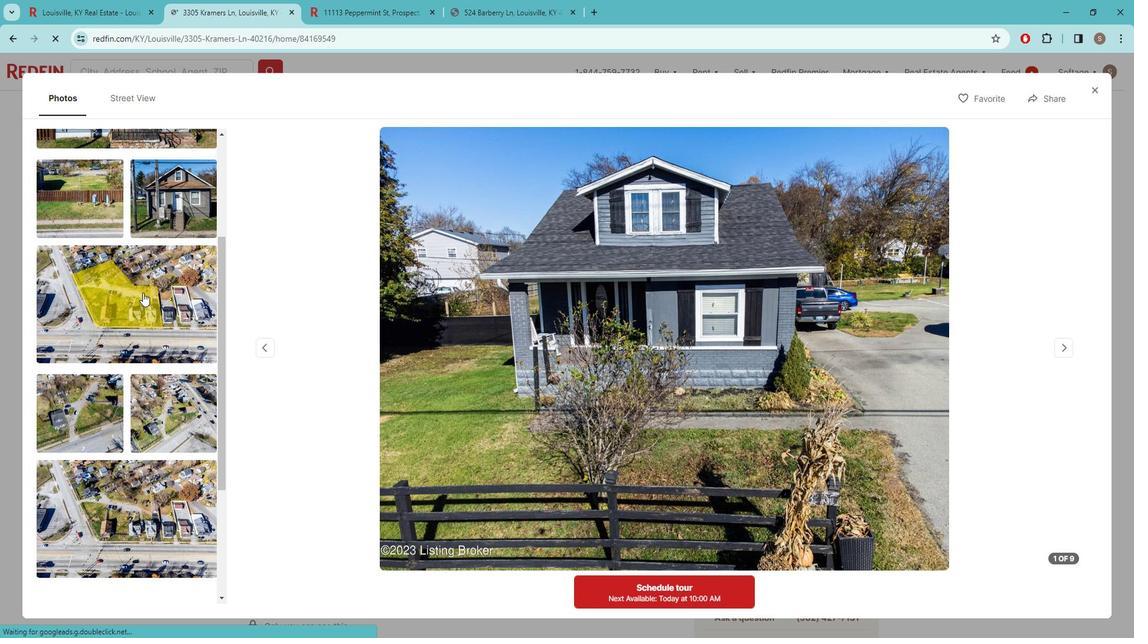 
Action: Mouse scrolled (156, 294) with delta (0, 0)
Screenshot: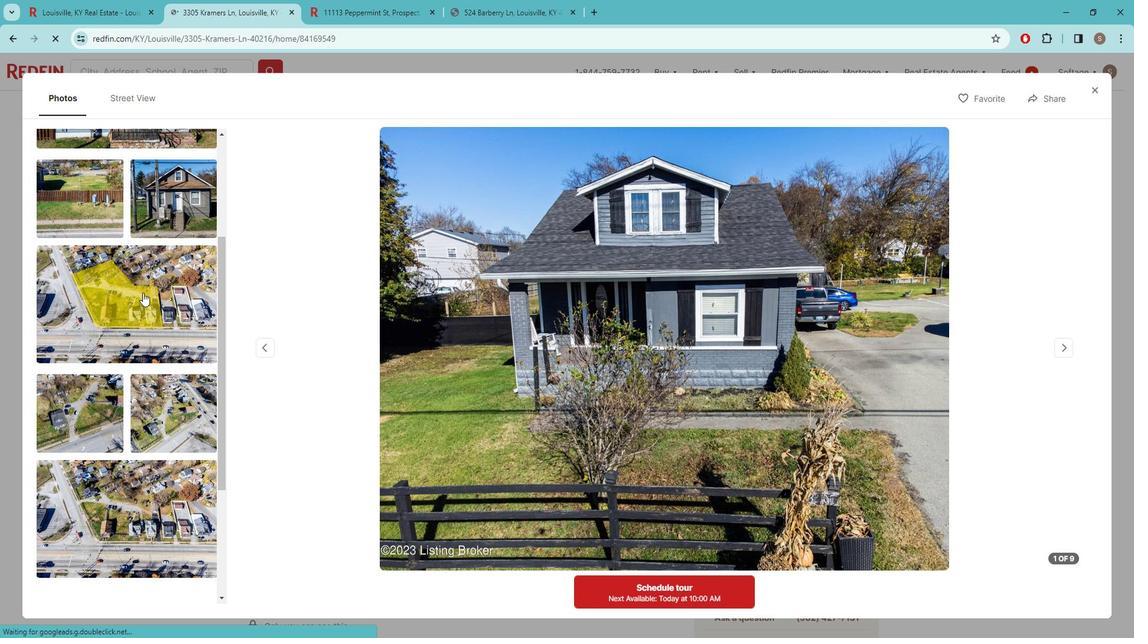 
Action: Mouse scrolled (156, 294) with delta (0, 0)
Screenshot: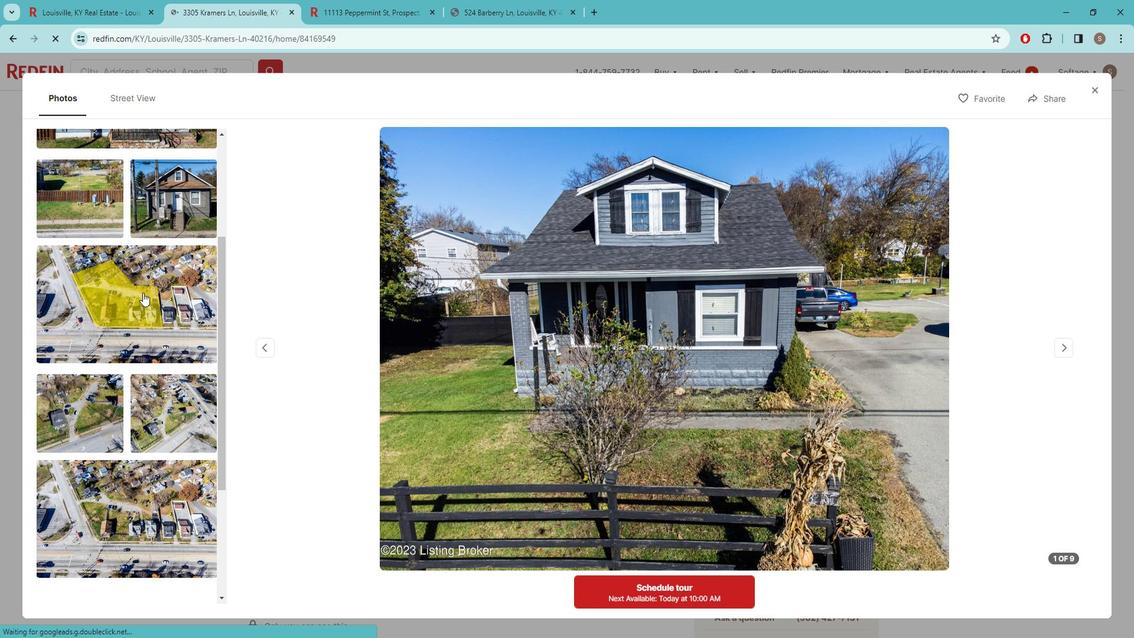 
Action: Mouse scrolled (156, 294) with delta (0, 0)
Screenshot: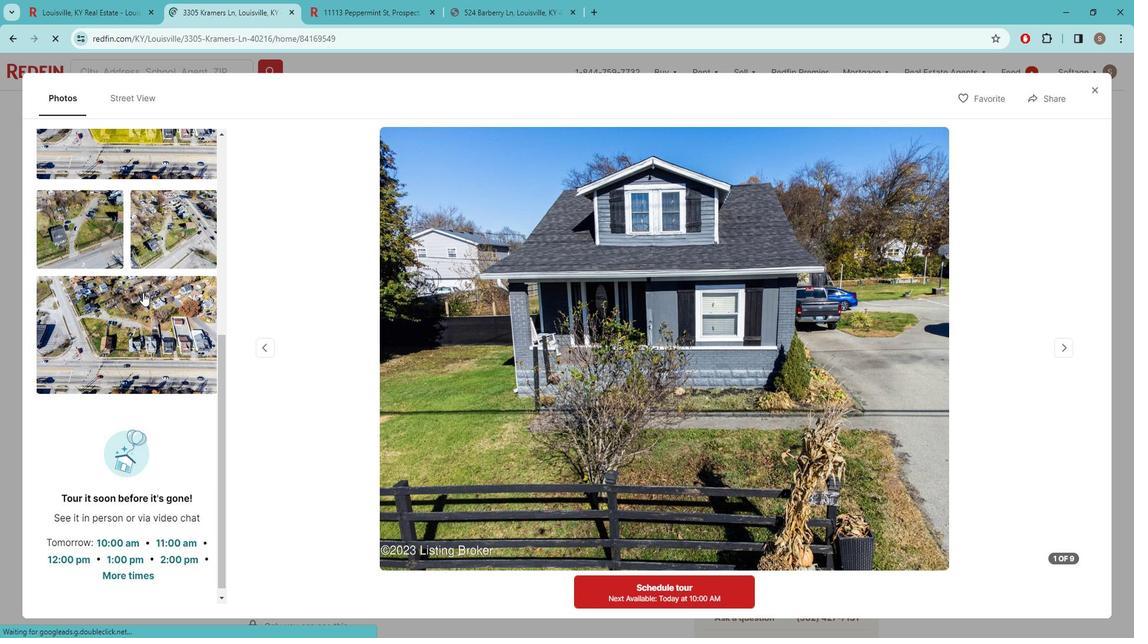 
Action: Mouse moved to (1112, 97)
Screenshot: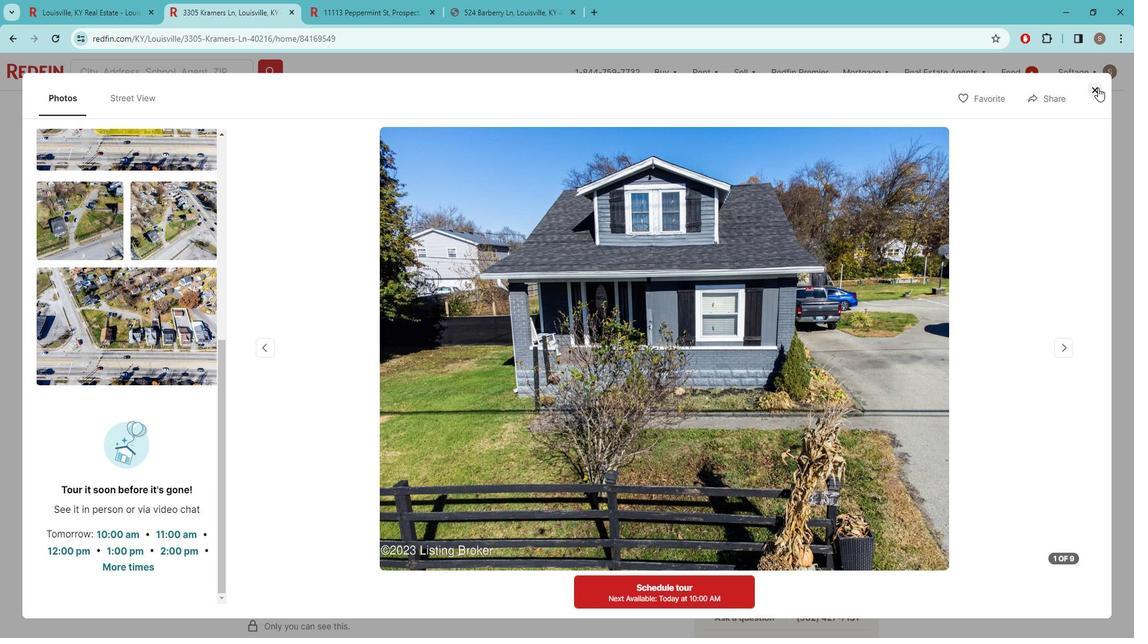 
Action: Mouse pressed left at (1112, 97)
Screenshot: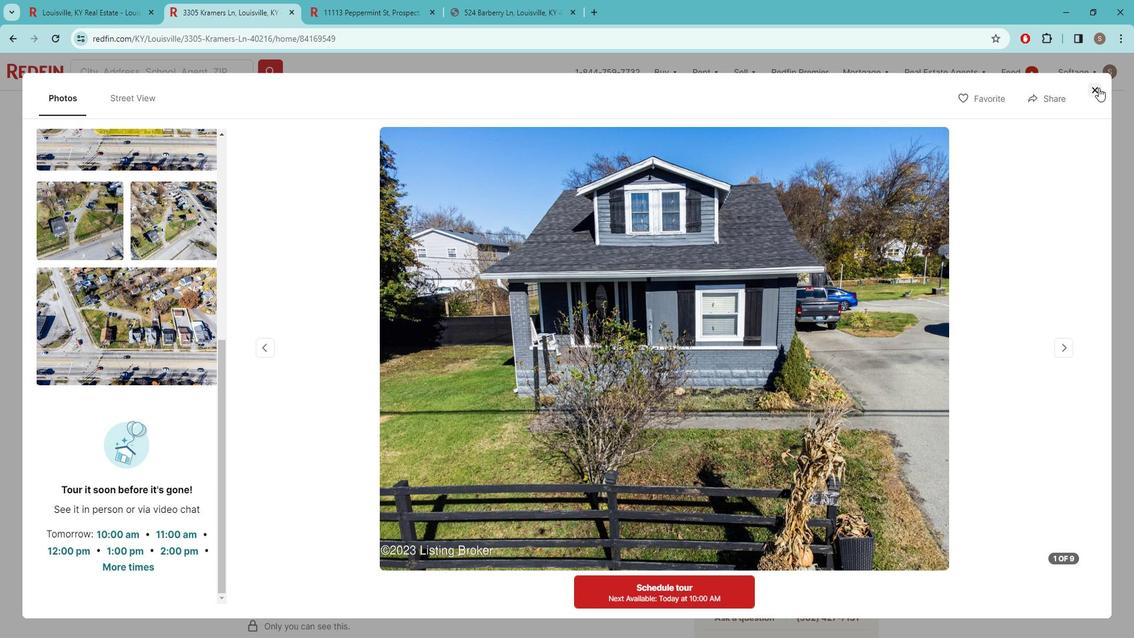 
Action: Mouse moved to (98, 13)
Screenshot: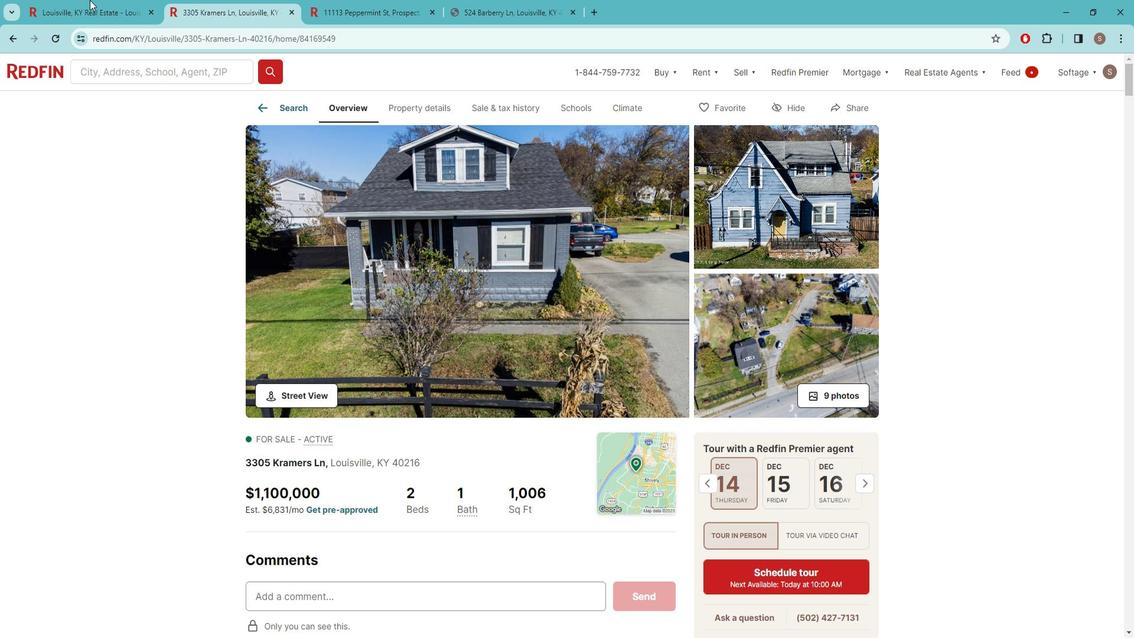 
Action: Mouse pressed left at (98, 13)
Screenshot: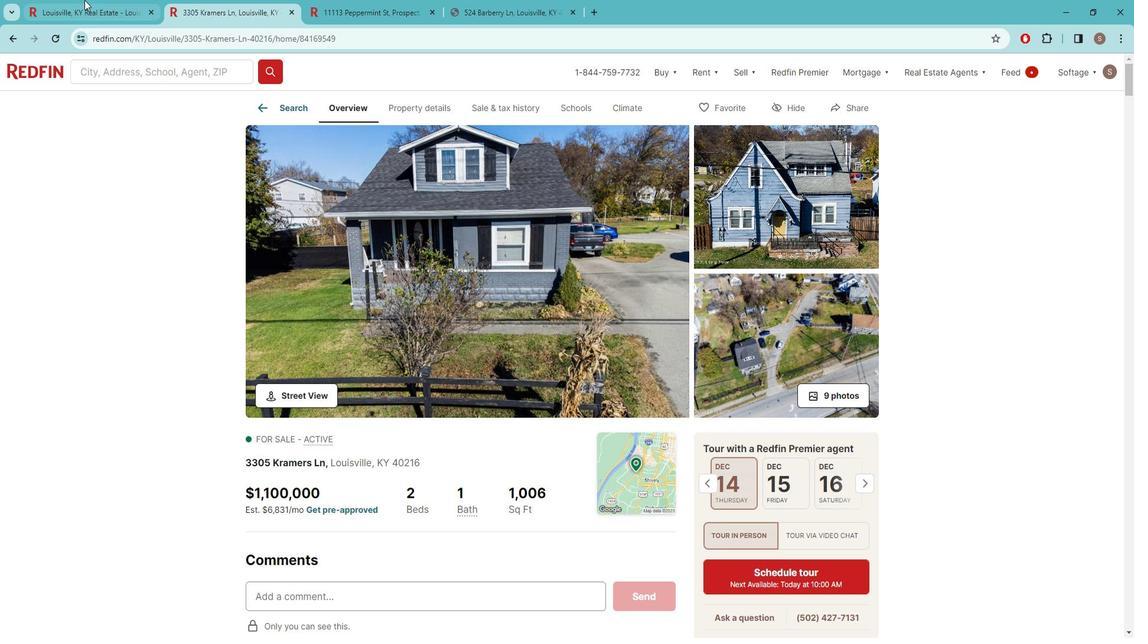 
Action: Mouse moved to (869, 417)
Screenshot: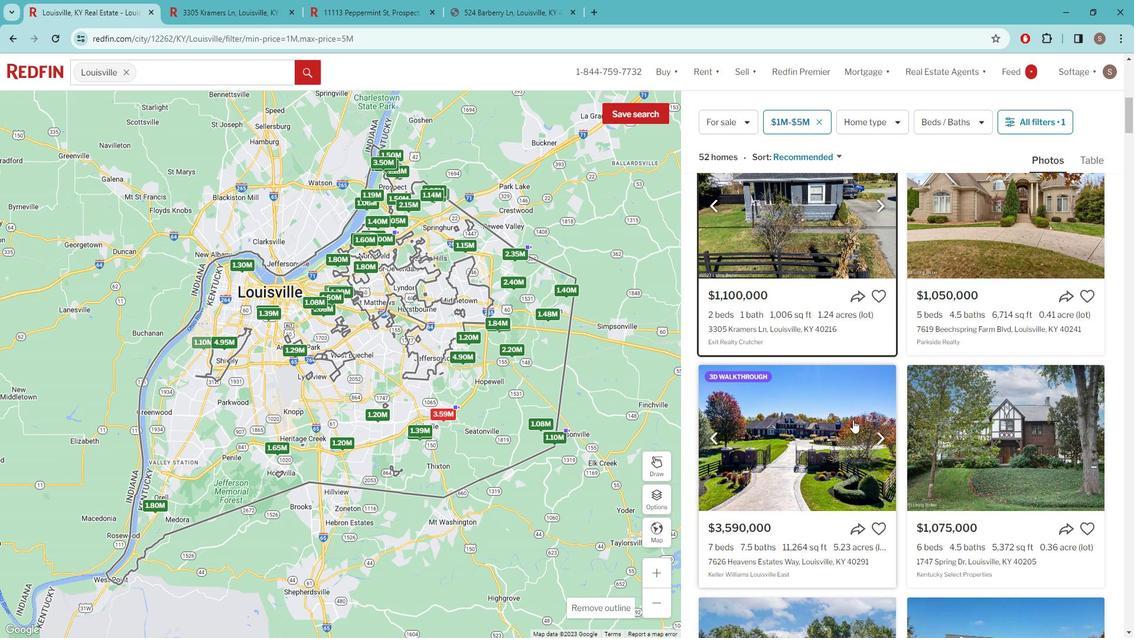 
Action: Mouse scrolled (869, 417) with delta (0, 0)
Screenshot: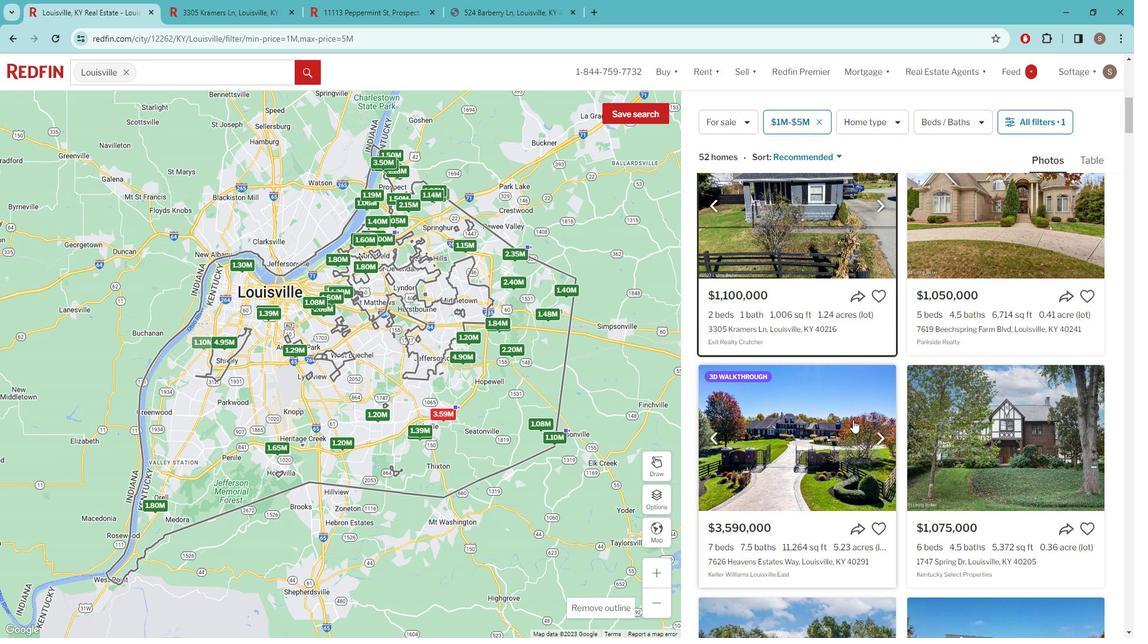 
Action: Mouse moved to (869, 417)
Screenshot: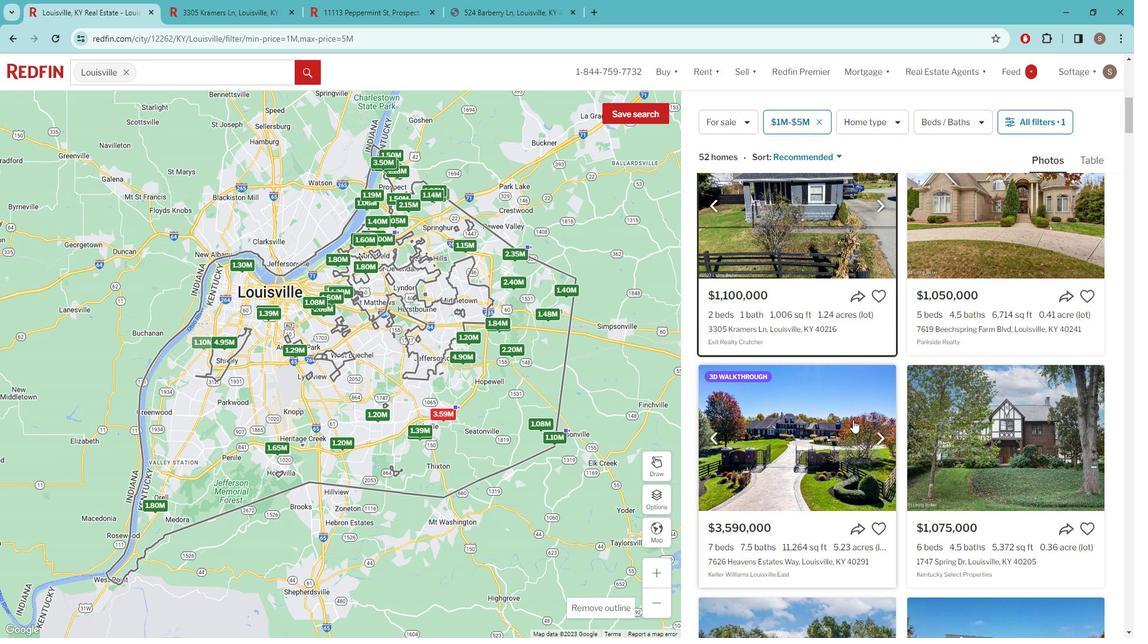 
Action: Mouse scrolled (869, 417) with delta (0, 0)
Screenshot: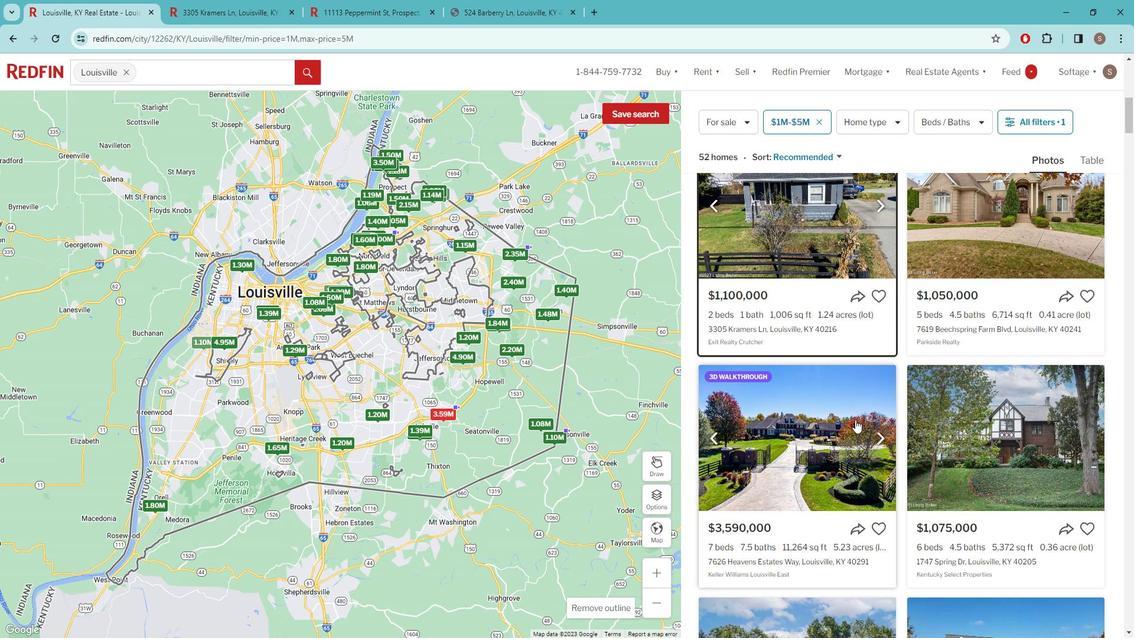 
Action: Mouse scrolled (869, 417) with delta (0, 0)
Screenshot: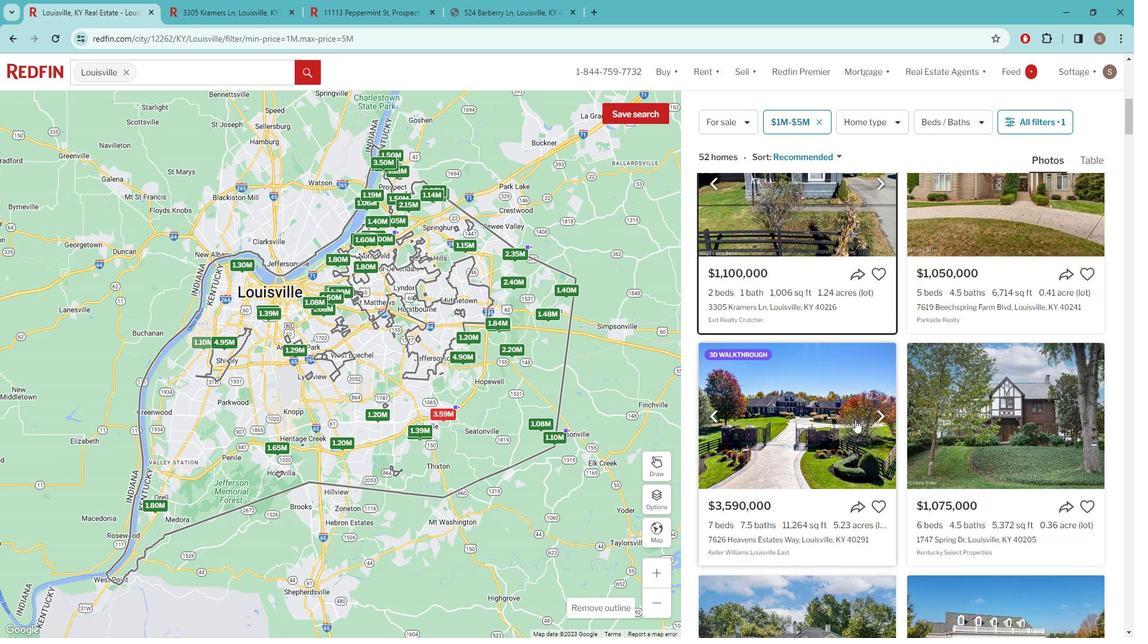 
Action: Mouse moved to (957, 348)
Screenshot: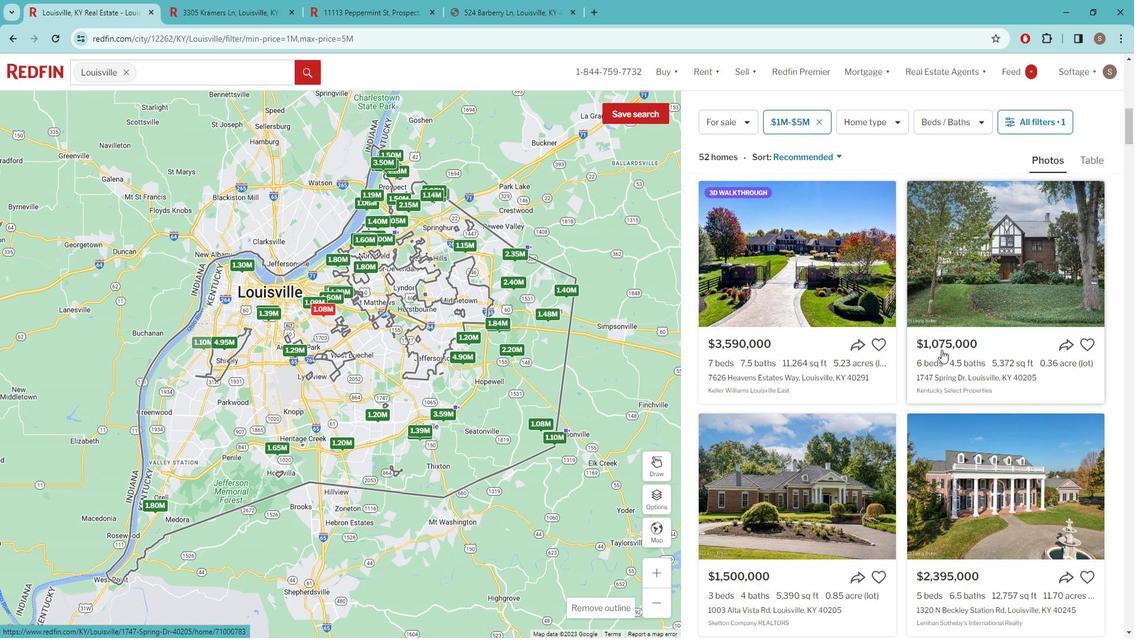 
Action: Mouse scrolled (957, 348) with delta (0, 0)
Screenshot: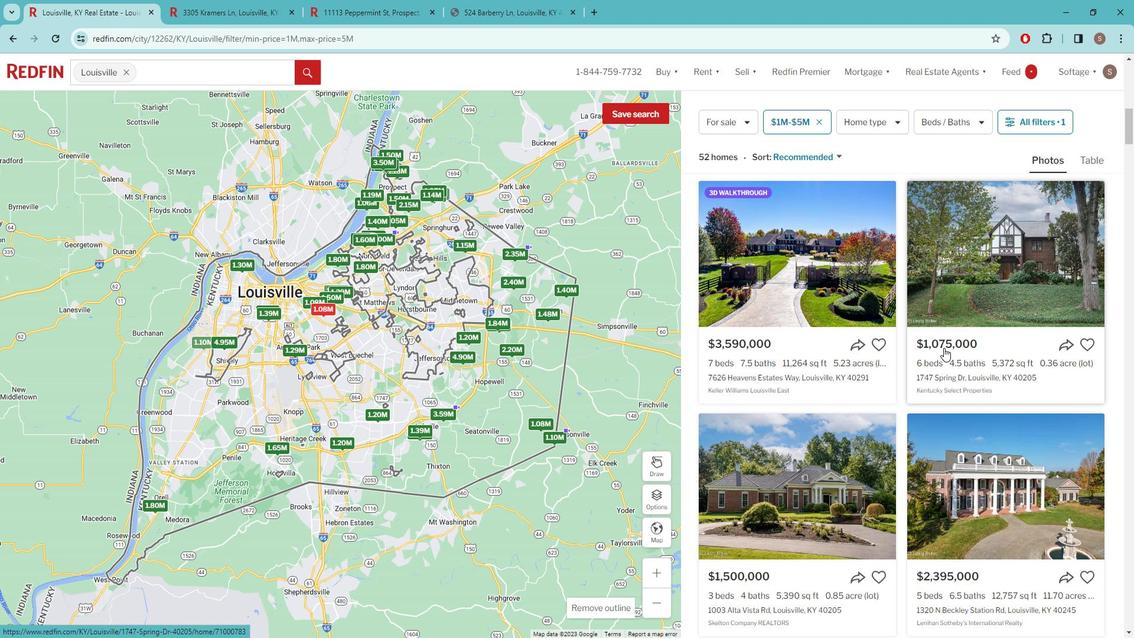 
Action: Mouse scrolled (957, 348) with delta (0, 0)
Screenshot: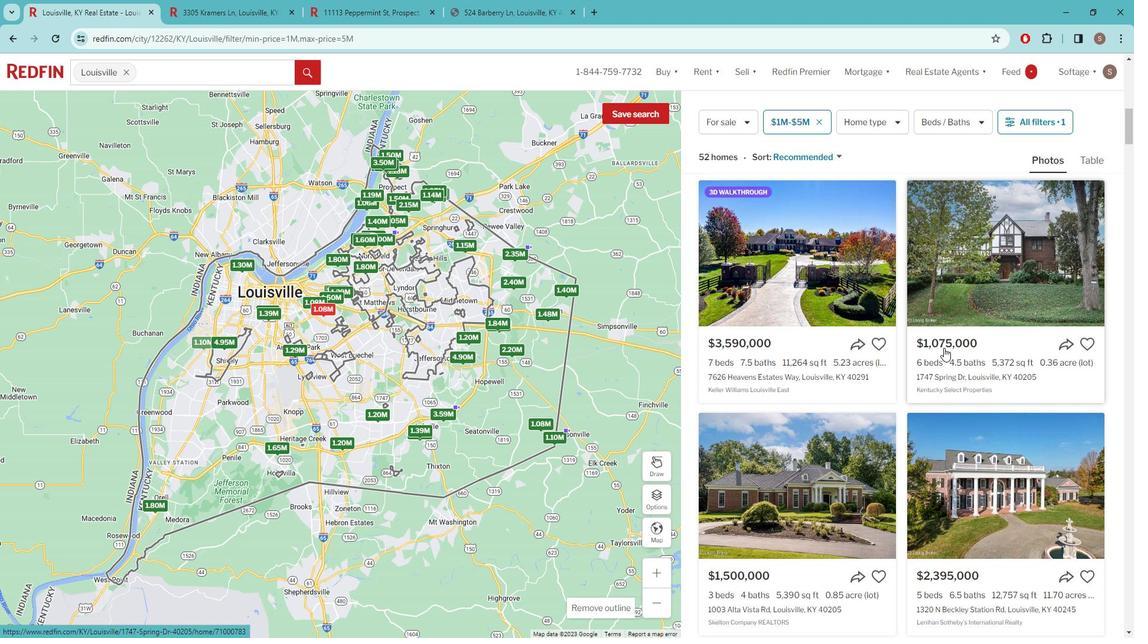
Action: Mouse scrolled (957, 349) with delta (0, 0)
Screenshot: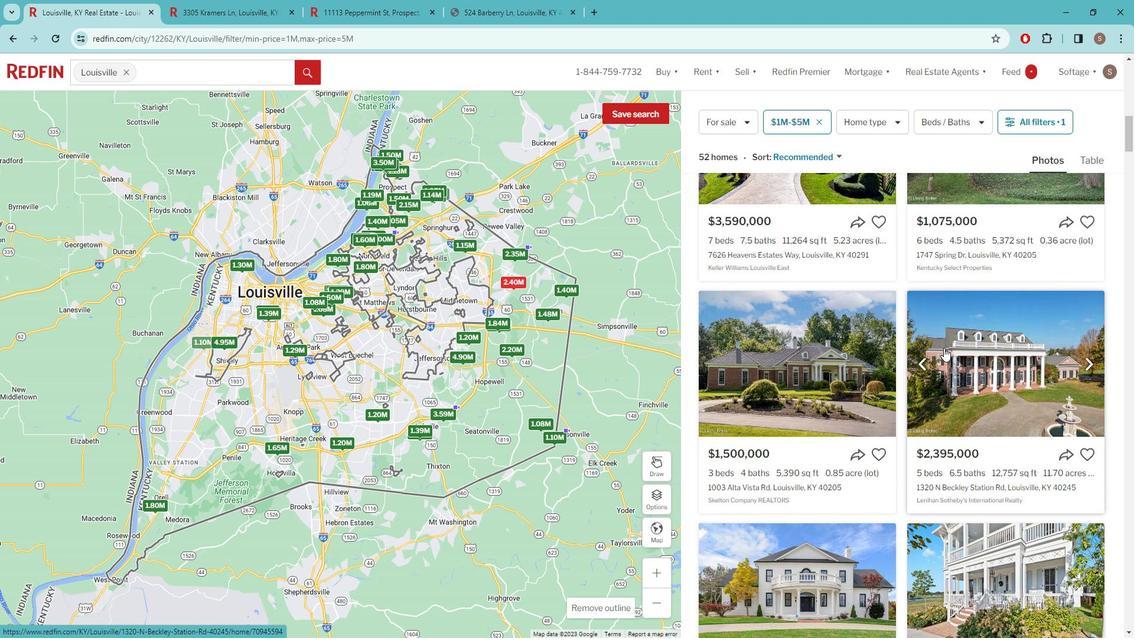 
Action: Mouse scrolled (957, 349) with delta (0, 0)
Screenshot: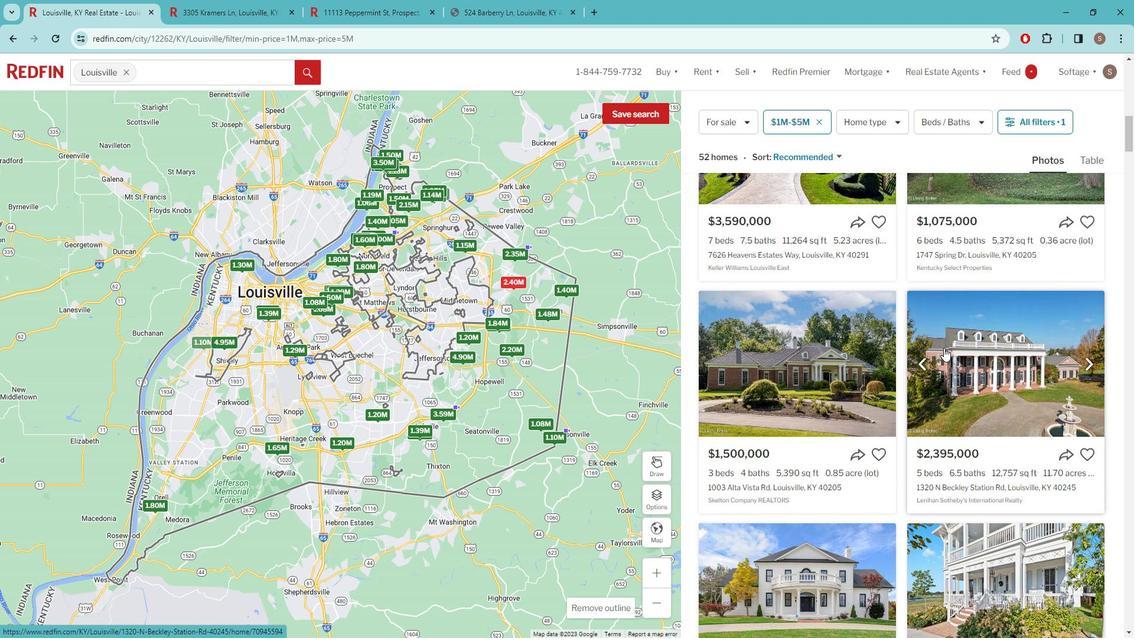 
Action: Mouse pressed left at (957, 348)
Screenshot: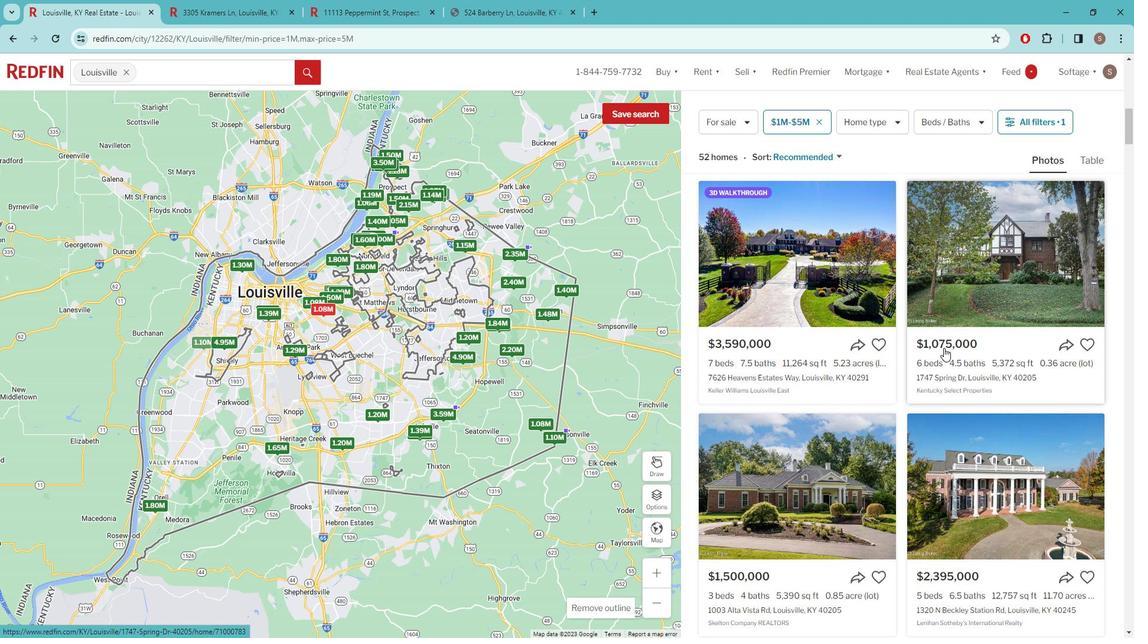 
Action: Mouse moved to (540, 306)
